 Task: Create a visual catalog of types of handicrafts from Istanbul, Turkey using Canva. Include relevant images and organize them in a table of contents format.
Action: Mouse moved to (118, 7)
Screenshot: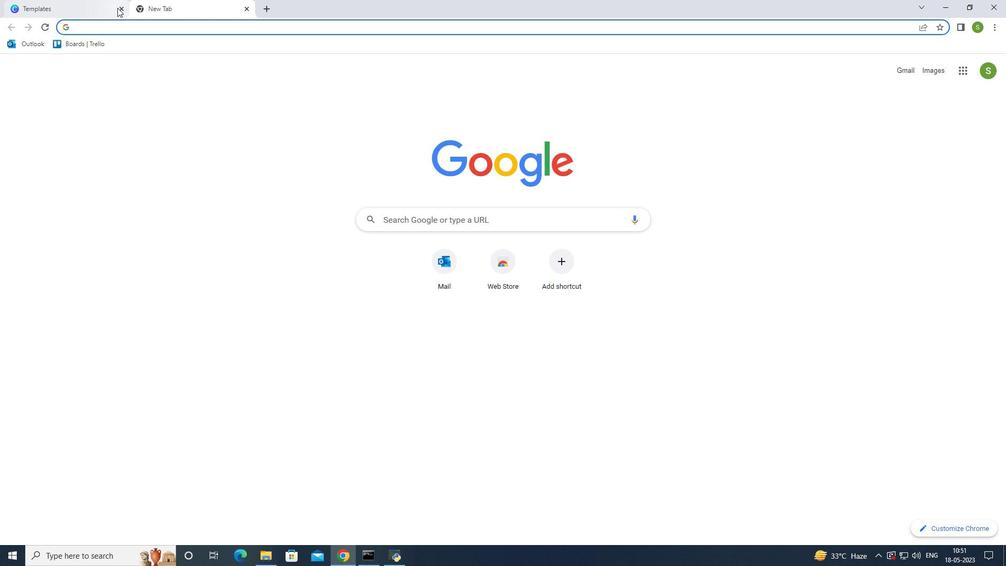 
Action: Mouse pressed left at (118, 7)
Screenshot: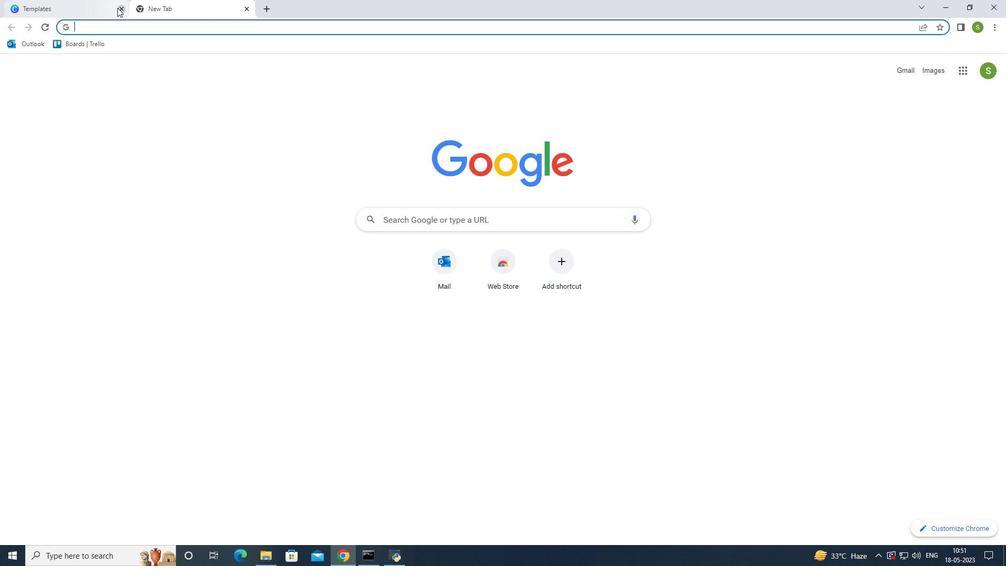 
Action: Mouse moved to (110, 26)
Screenshot: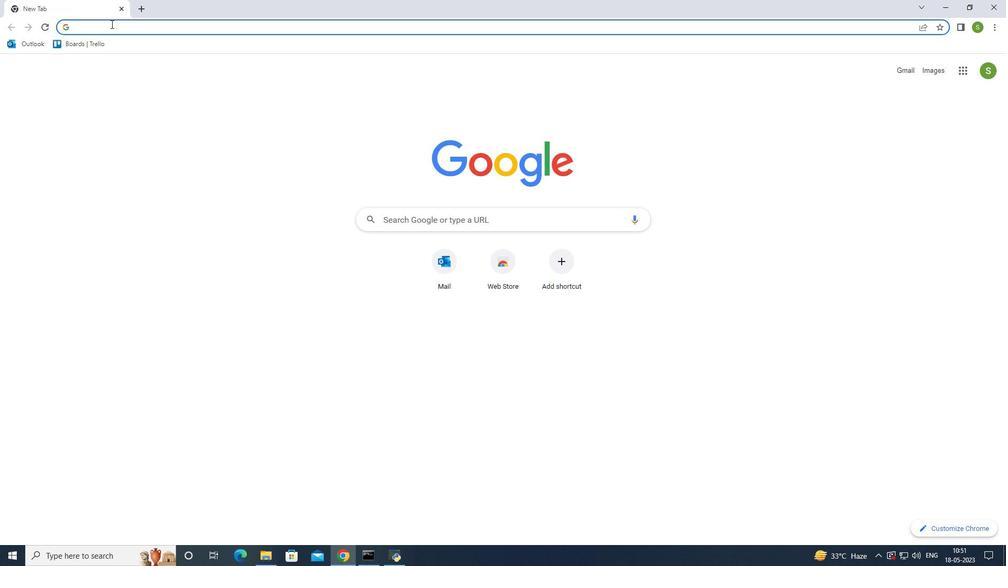 
Action: Mouse pressed left at (110, 26)
Screenshot: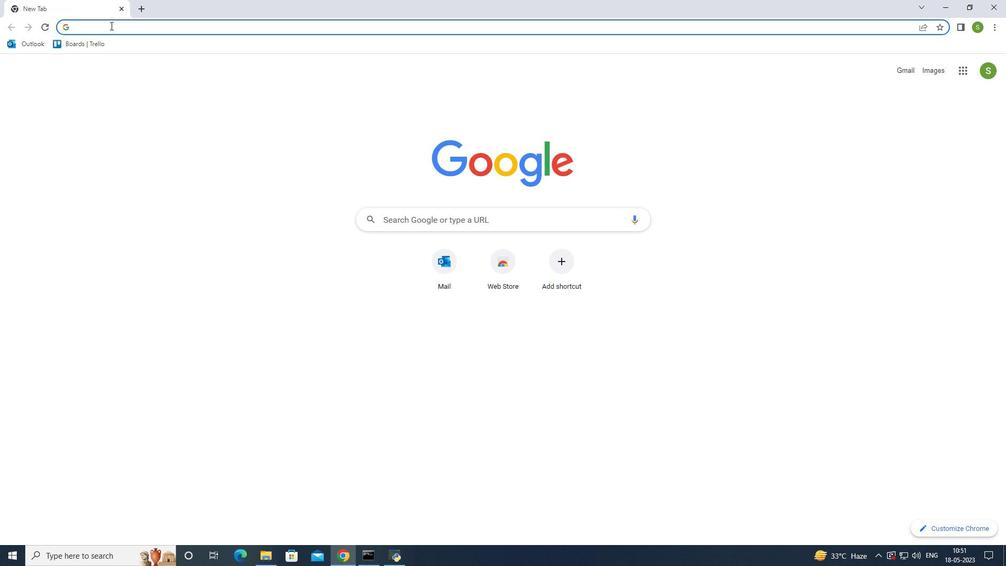 
Action: Mouse moved to (171, 0)
Screenshot: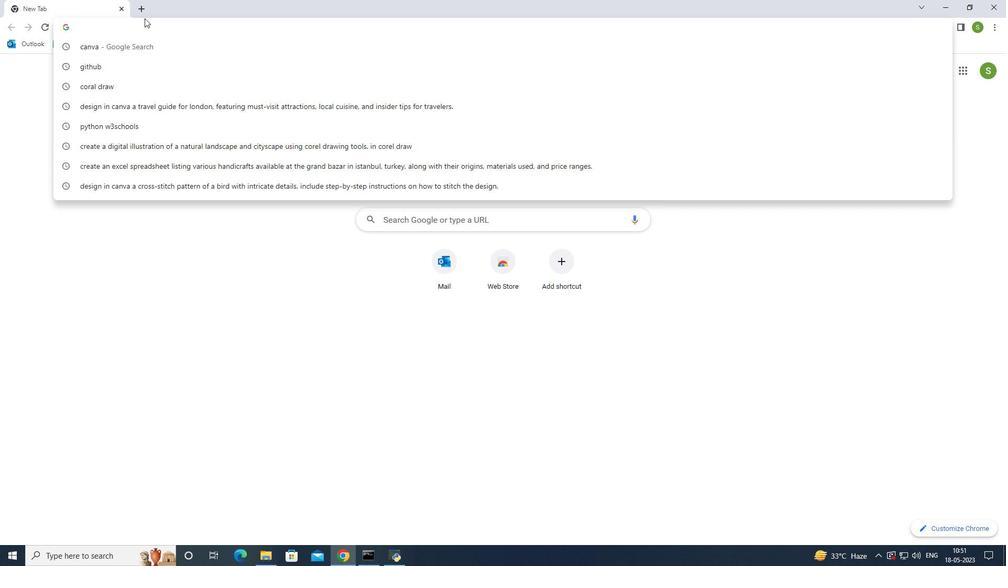 
Action: Key pressed canva<Key.enter>
Screenshot: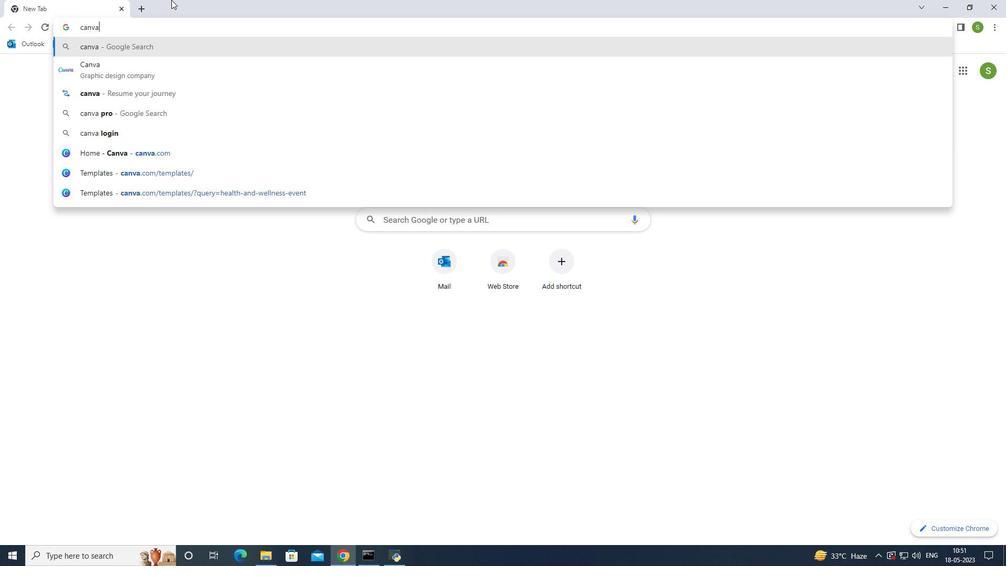 
Action: Mouse moved to (187, 158)
Screenshot: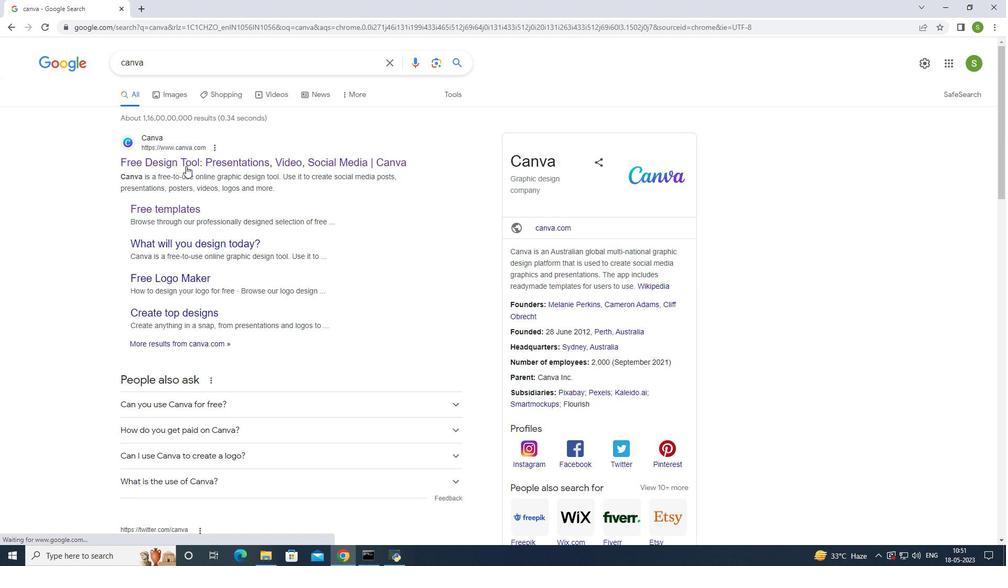 
Action: Mouse pressed left at (187, 158)
Screenshot: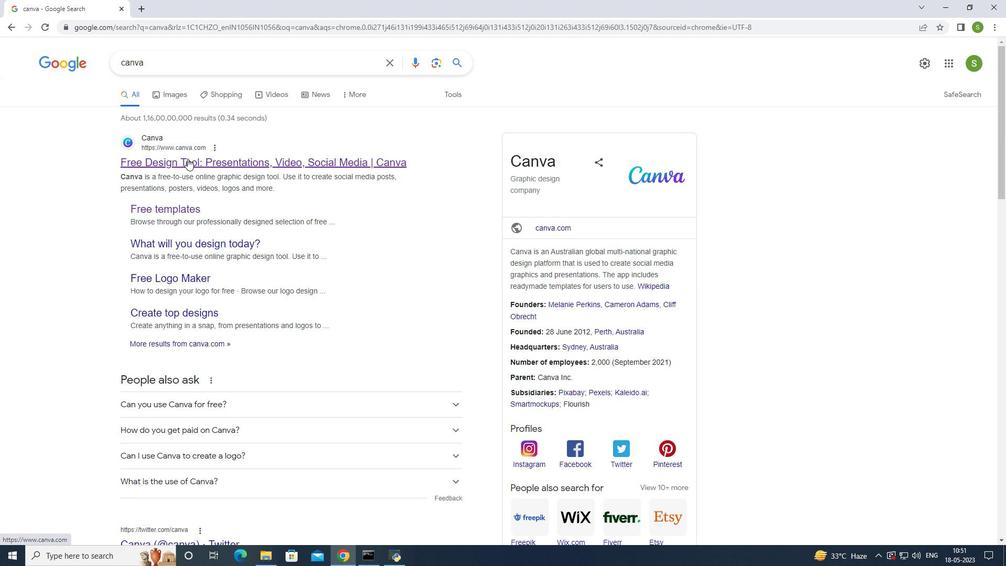 
Action: Mouse moved to (42, 210)
Screenshot: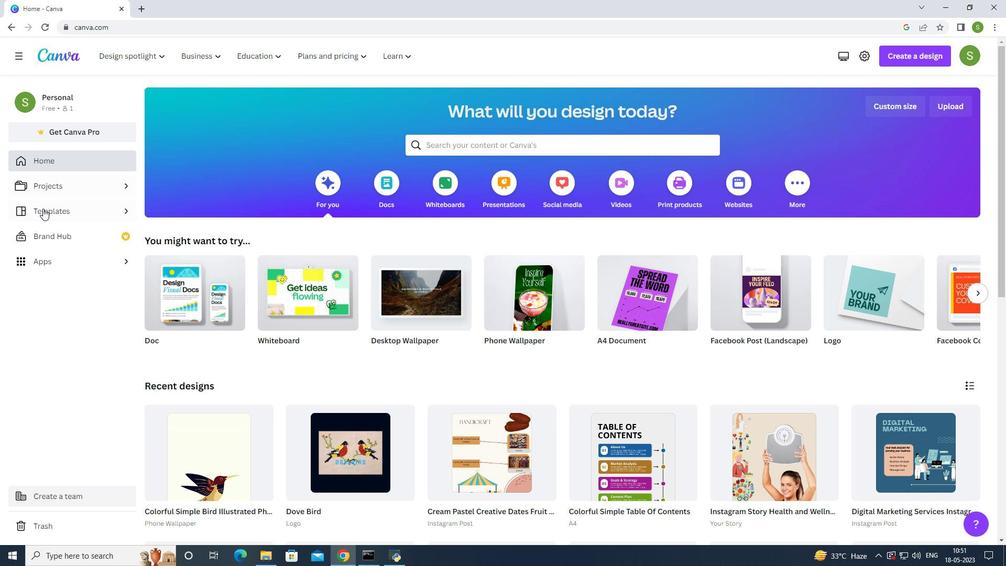 
Action: Mouse pressed left at (42, 210)
Screenshot: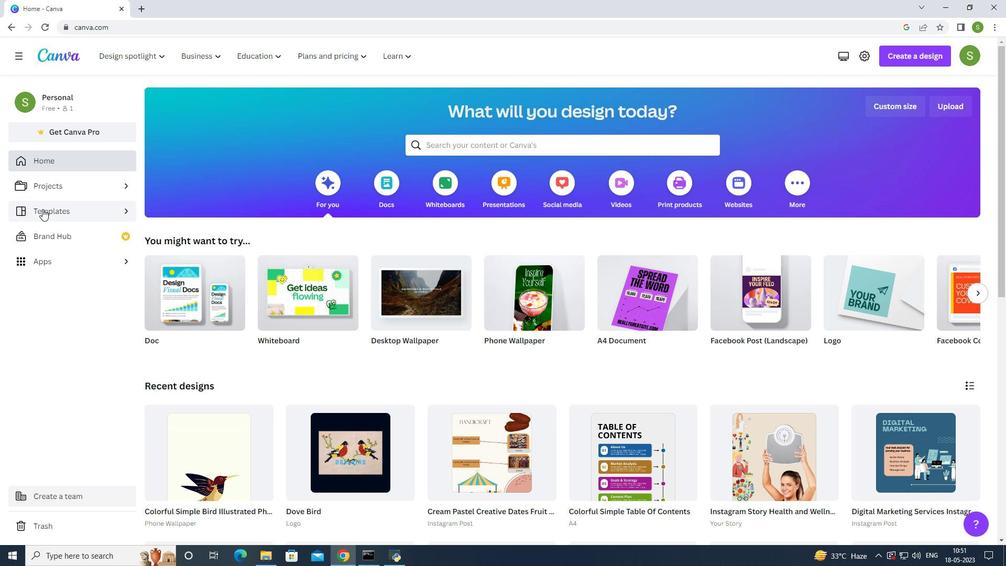 
Action: Mouse moved to (553, 60)
Screenshot: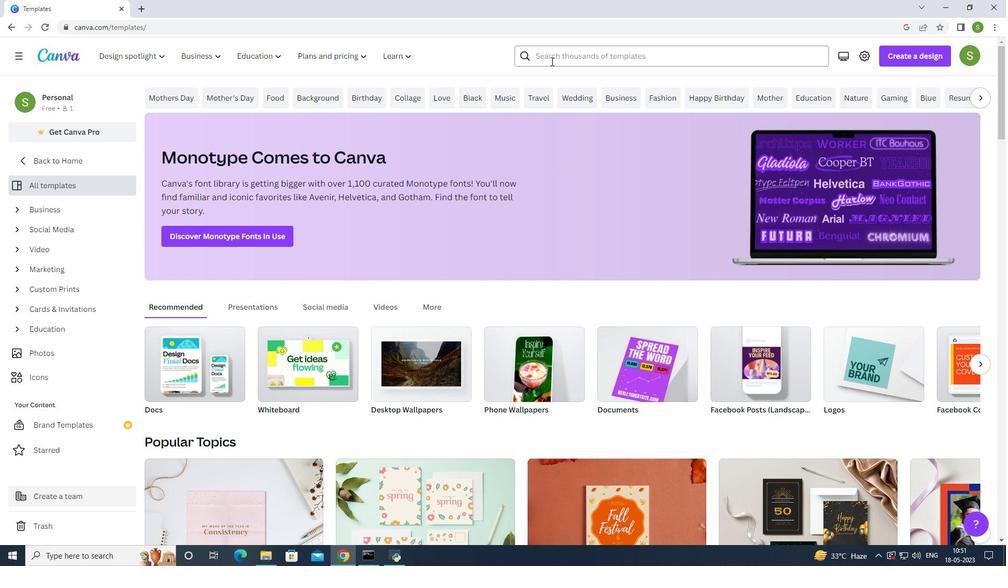 
Action: Mouse pressed left at (553, 60)
Screenshot: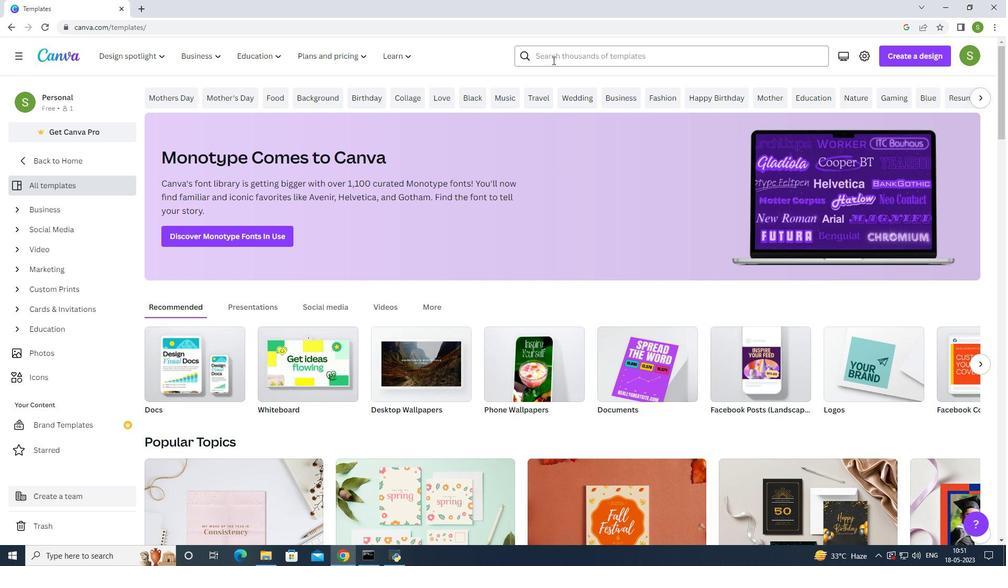 
Action: Mouse moved to (434, 151)
Screenshot: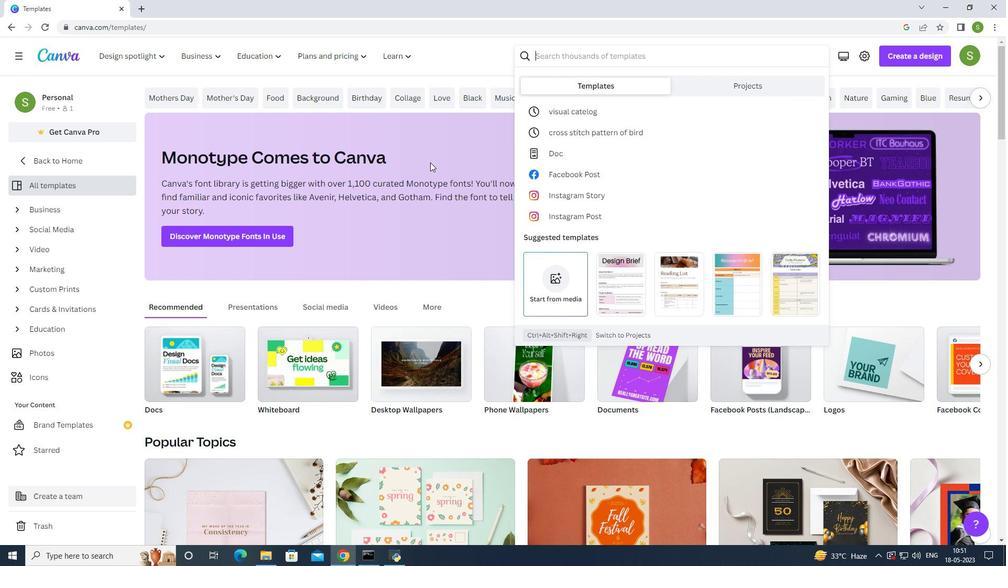 
Action: Key pressed visual<Key.space>catelog<Key.enter>
Screenshot: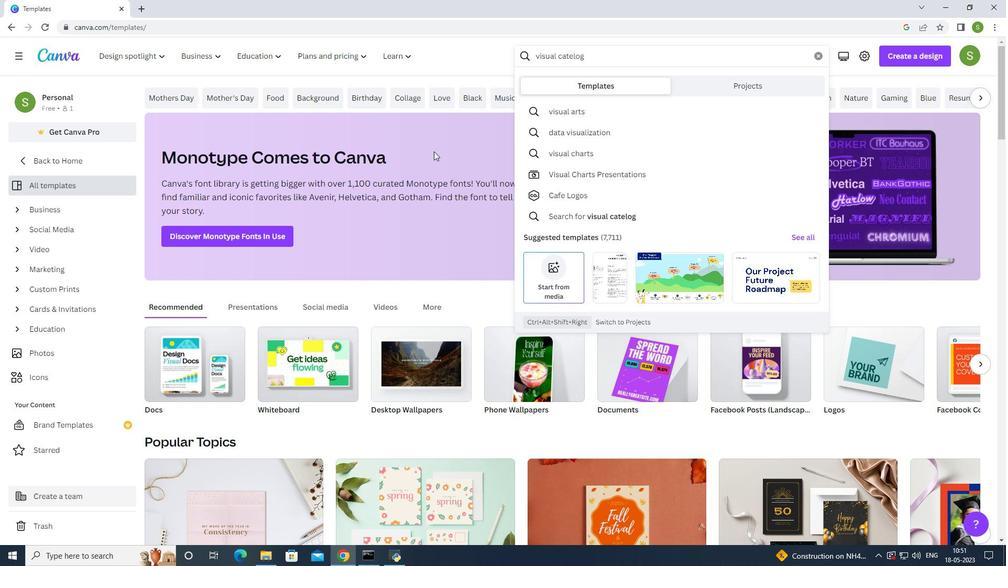
Action: Mouse moved to (470, 250)
Screenshot: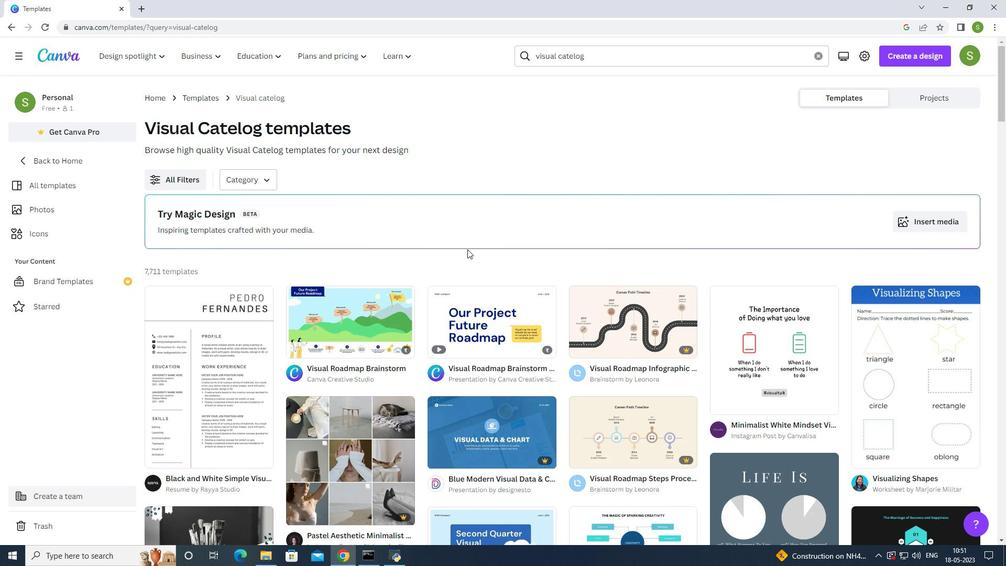 
Action: Mouse scrolled (470, 249) with delta (0, 0)
Screenshot: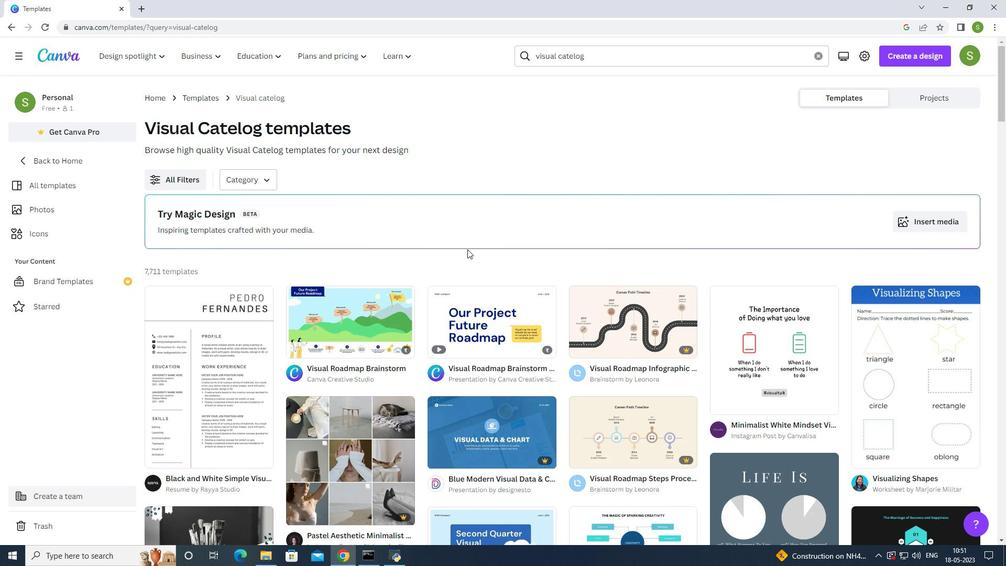 
Action: Mouse moved to (471, 250)
Screenshot: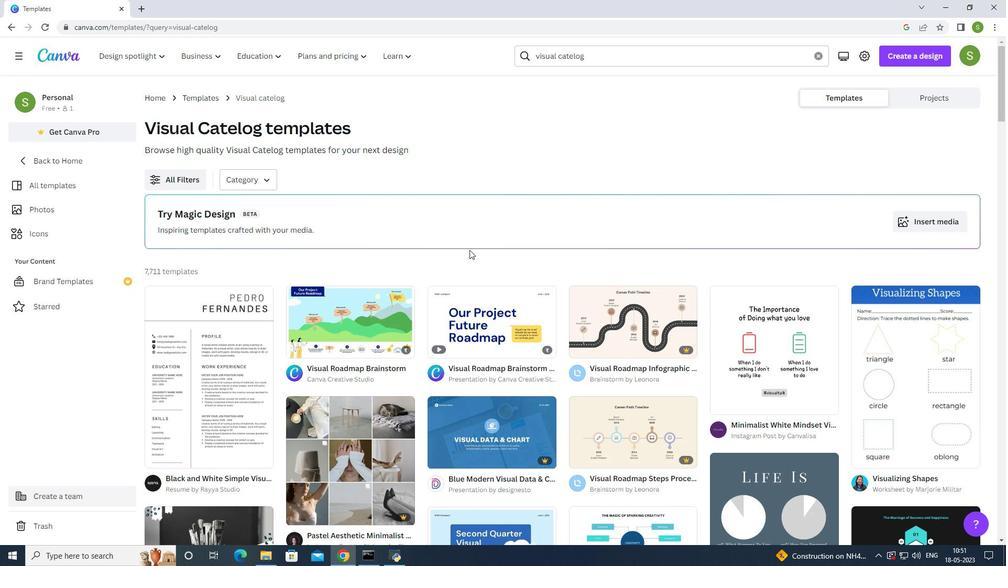 
Action: Mouse scrolled (471, 249) with delta (0, 0)
Screenshot: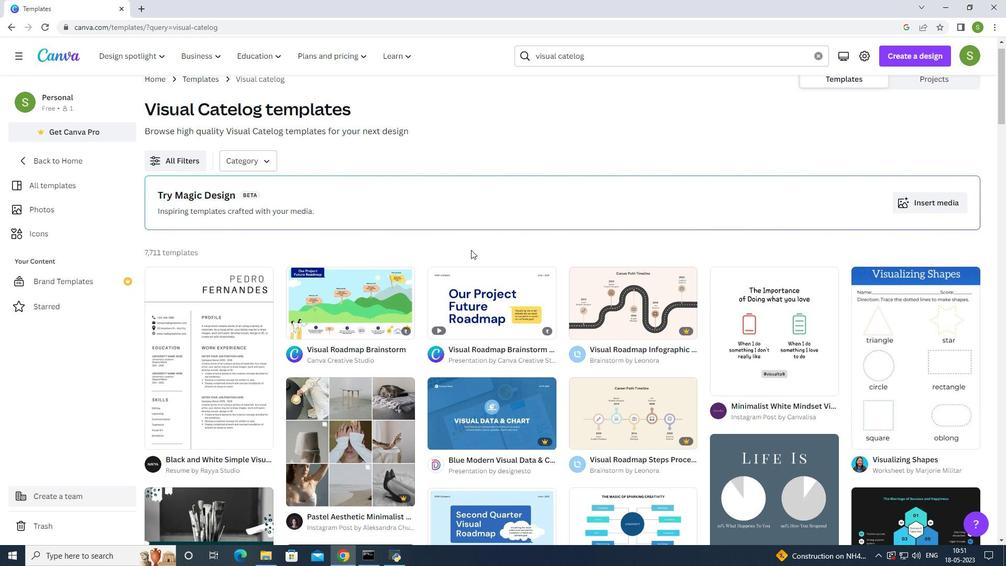 
Action: Mouse moved to (472, 249)
Screenshot: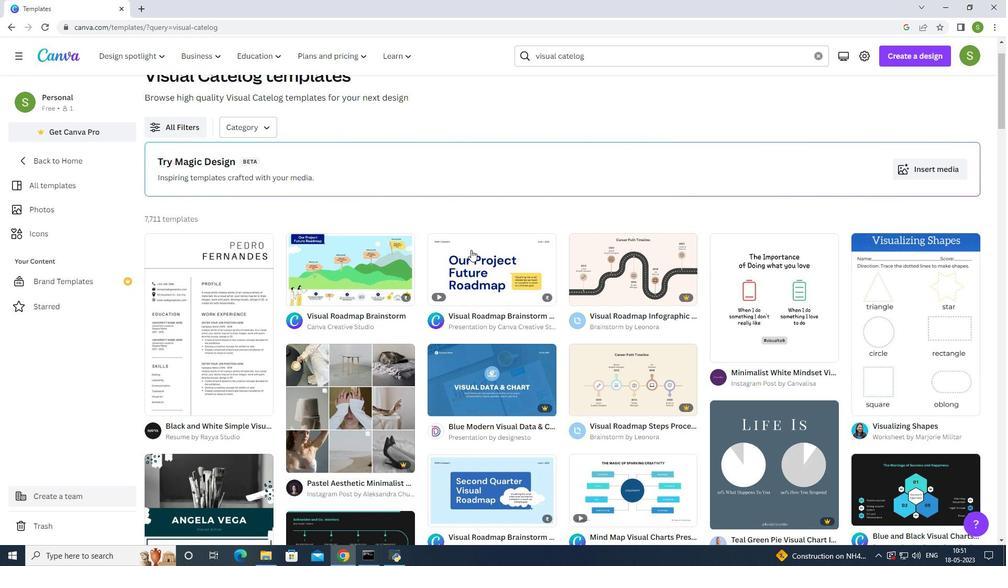 
Action: Mouse scrolled (472, 249) with delta (0, 0)
Screenshot: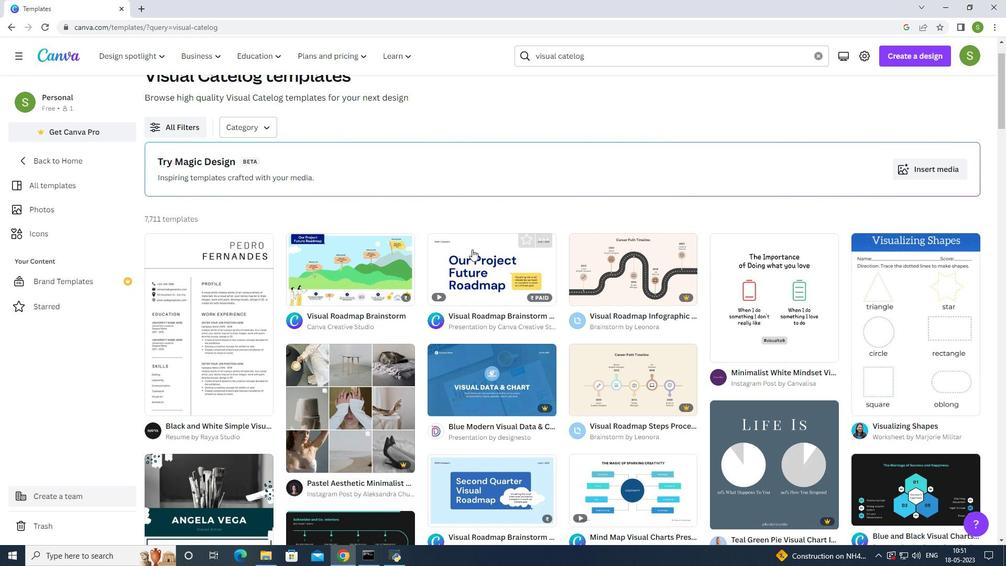 
Action: Mouse scrolled (472, 249) with delta (0, 0)
Screenshot: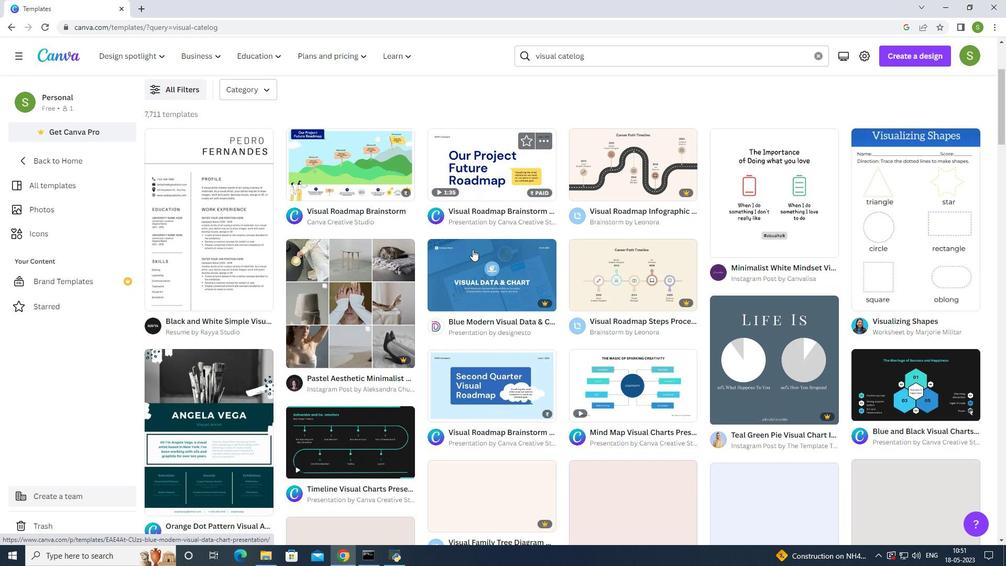 
Action: Mouse moved to (922, 336)
Screenshot: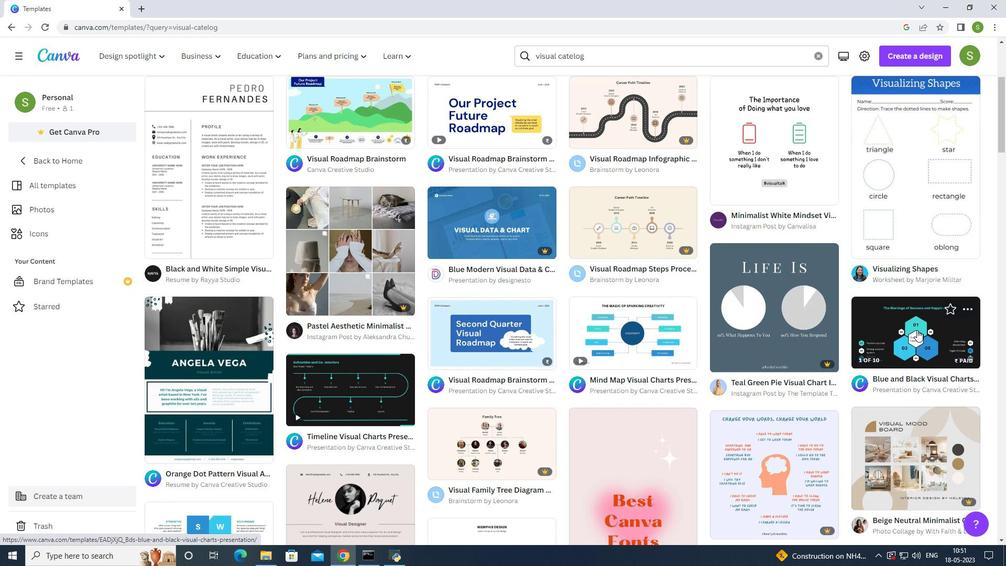 
Action: Mouse pressed left at (922, 336)
Screenshot: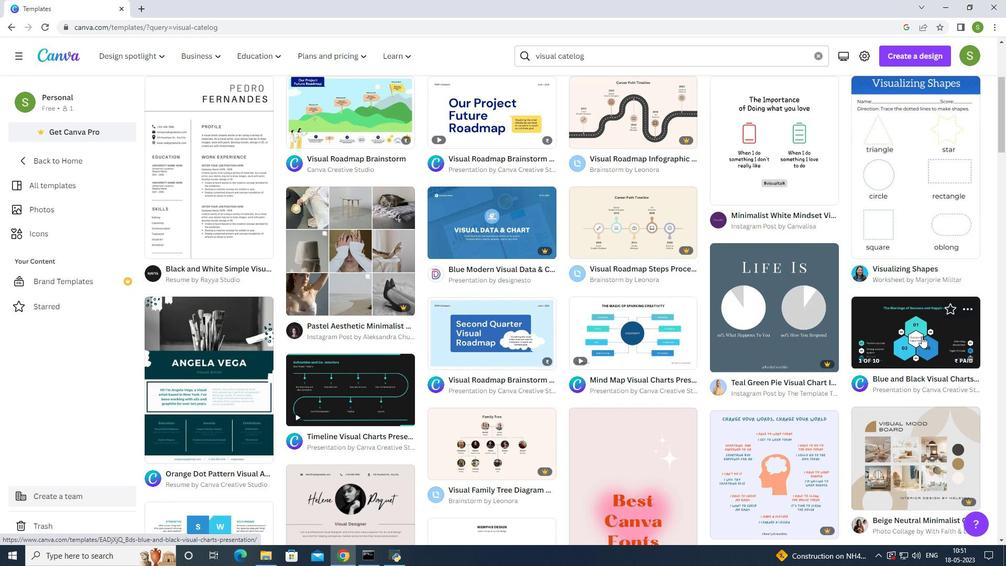 
Action: Mouse moved to (712, 134)
Screenshot: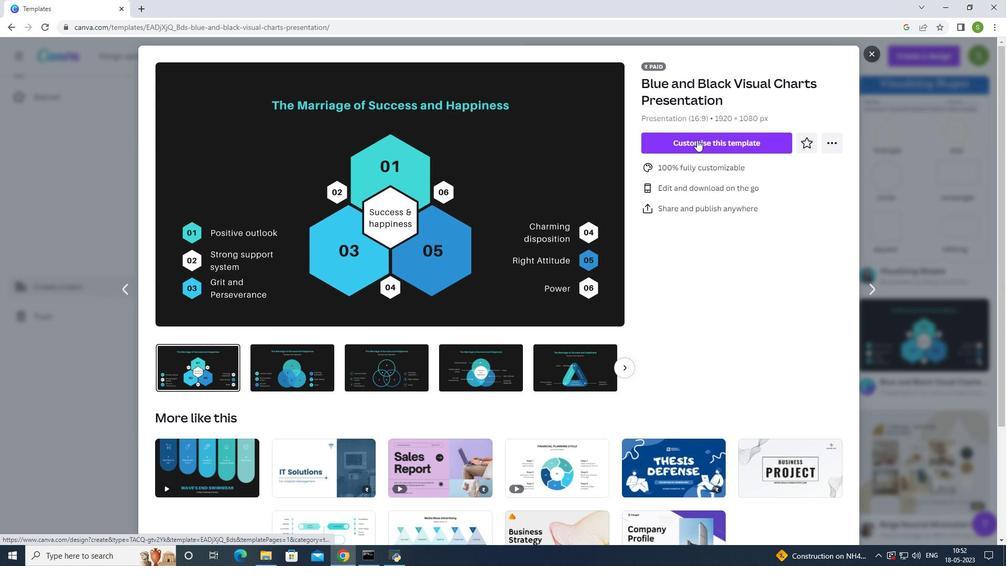 
Action: Mouse pressed left at (712, 134)
Screenshot: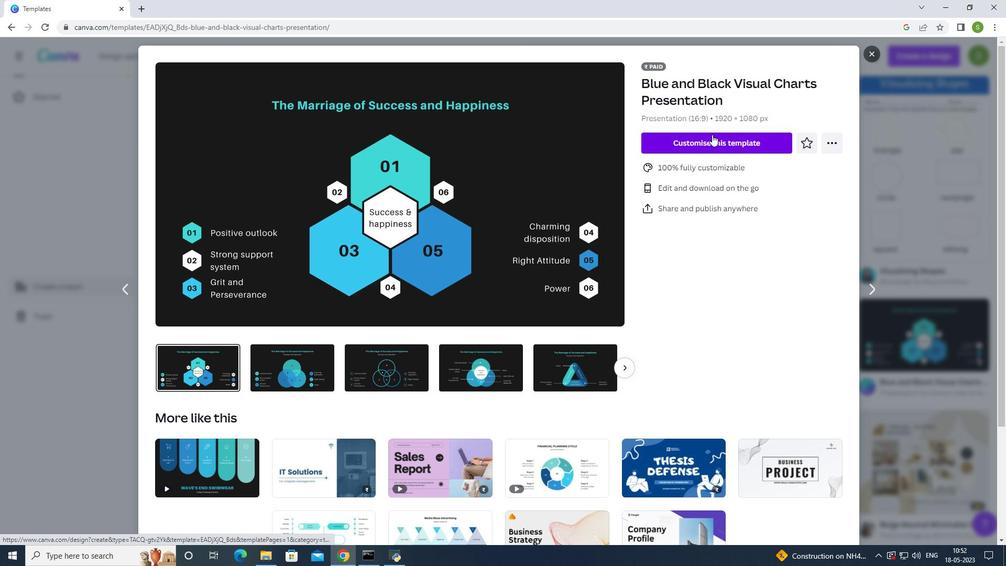 
Action: Mouse moved to (16, 53)
Screenshot: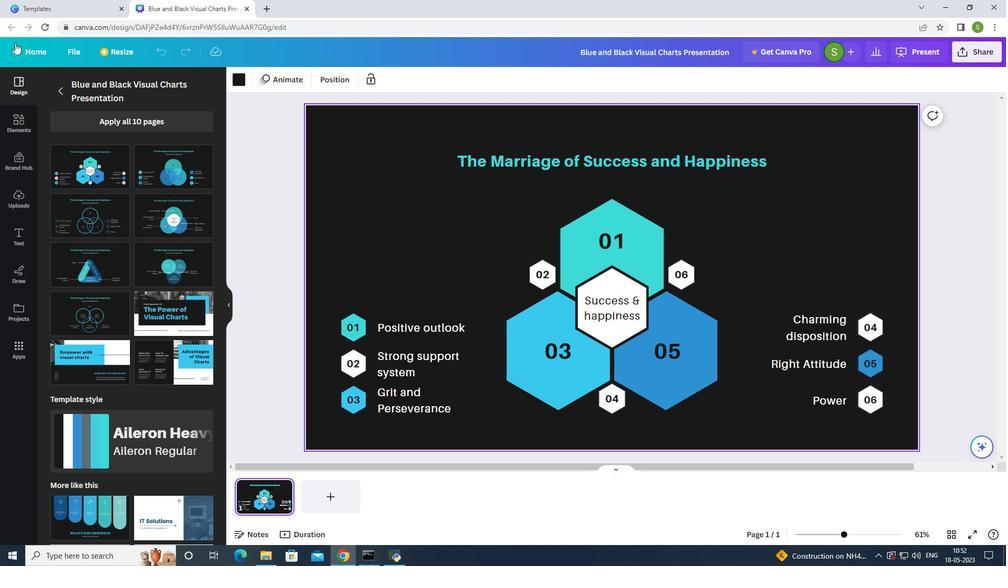 
Action: Mouse pressed left at (16, 53)
Screenshot: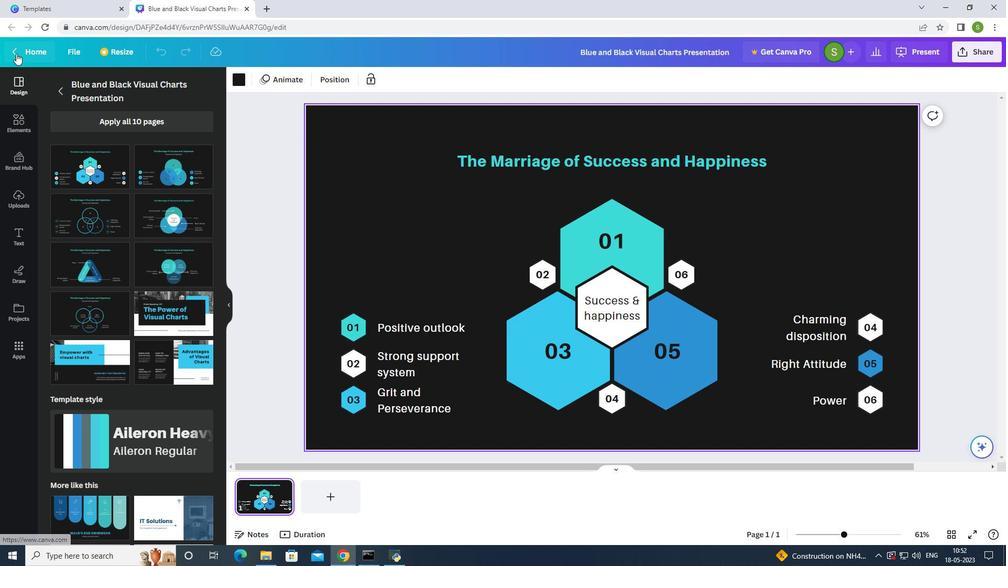 
Action: Mouse moved to (572, 232)
Screenshot: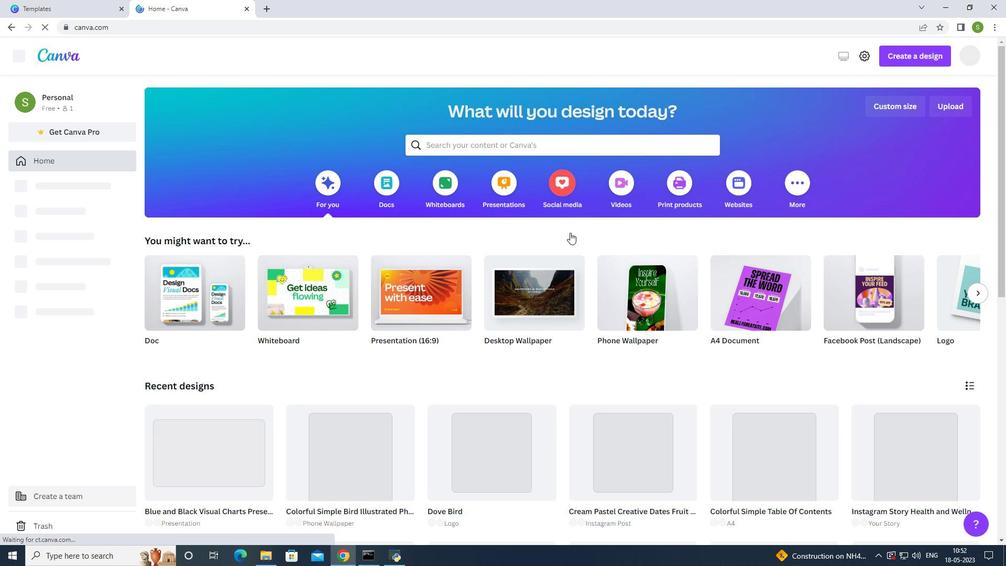 
Action: Mouse scrolled (572, 232) with delta (0, 0)
Screenshot: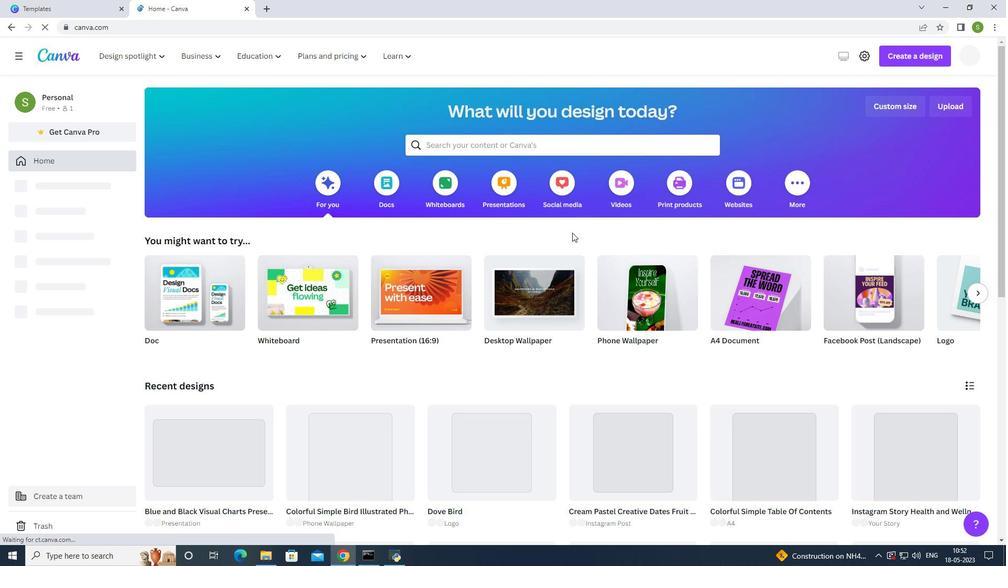 
Action: Mouse moved to (675, 253)
Screenshot: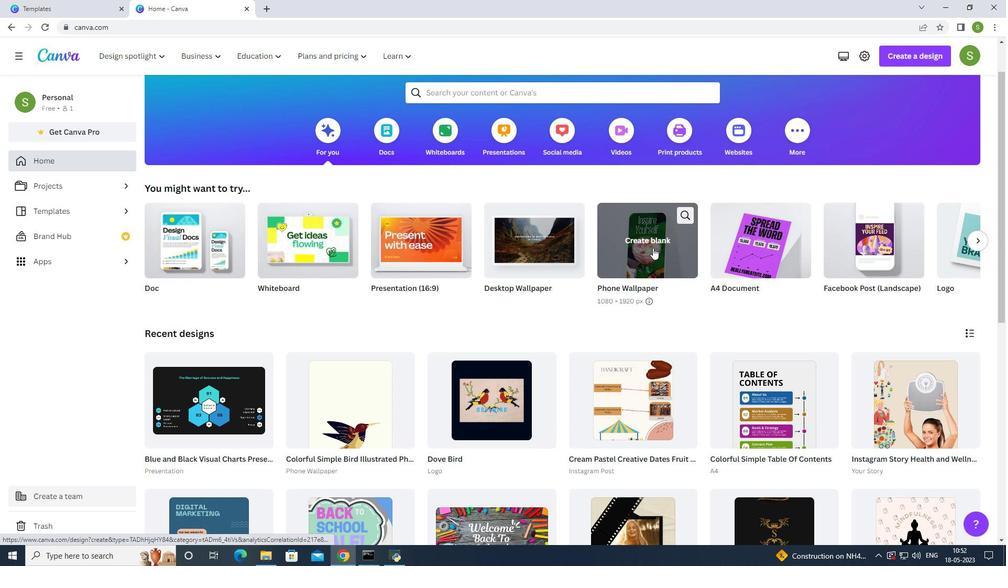 
Action: Mouse scrolled (675, 252) with delta (0, 0)
Screenshot: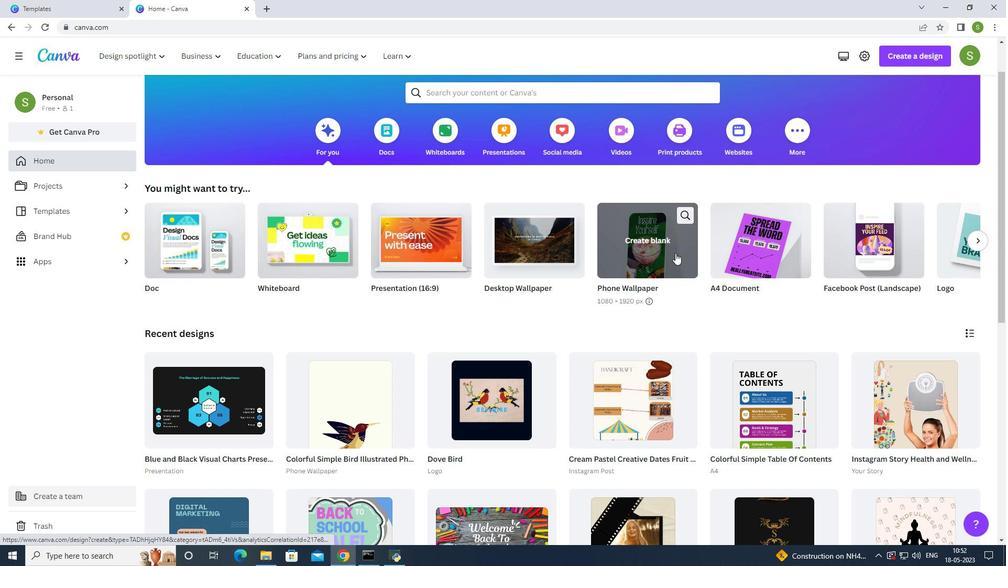 
Action: Mouse scrolled (675, 252) with delta (0, 0)
Screenshot: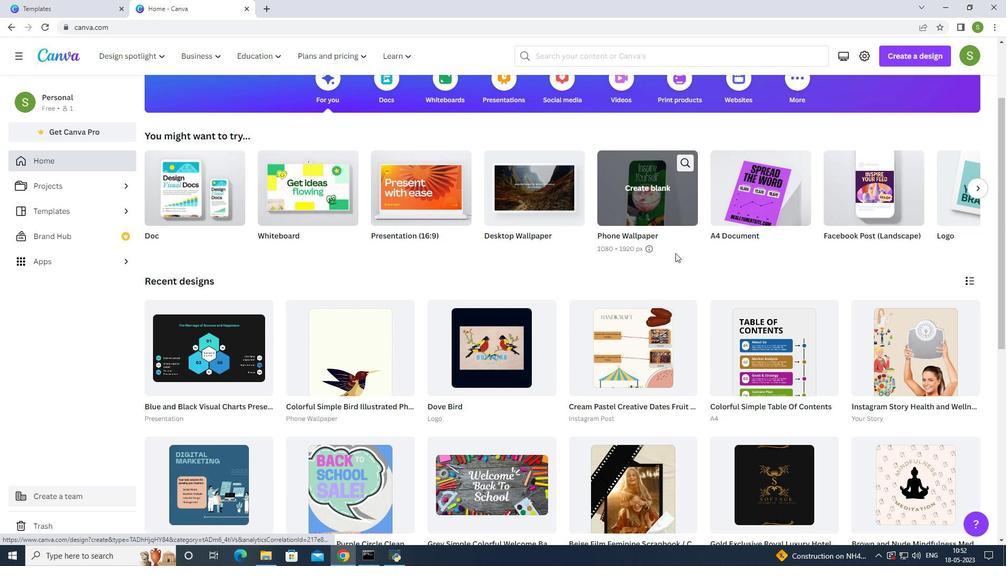
Action: Mouse scrolled (675, 252) with delta (0, 0)
Screenshot: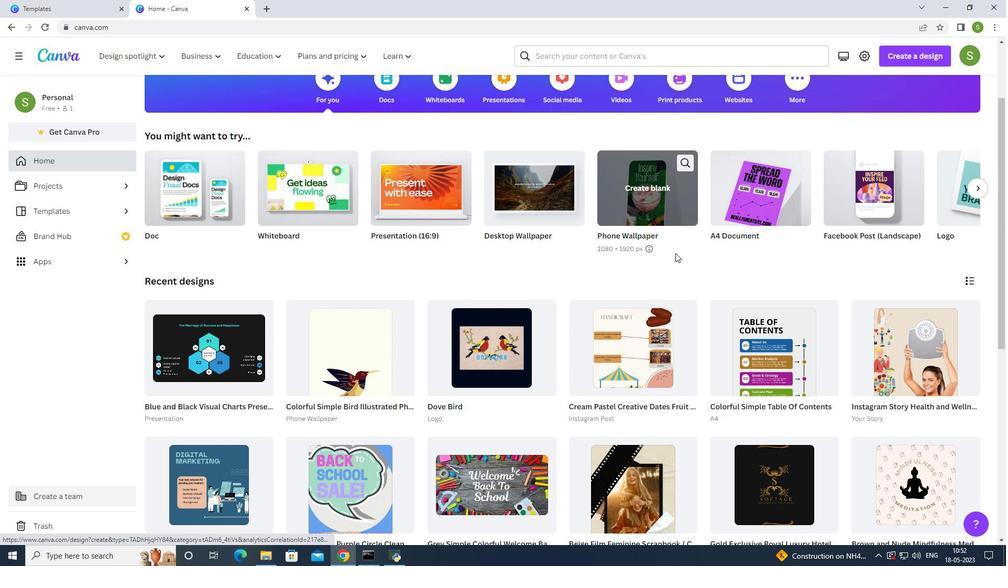 
Action: Mouse moved to (678, 251)
Screenshot: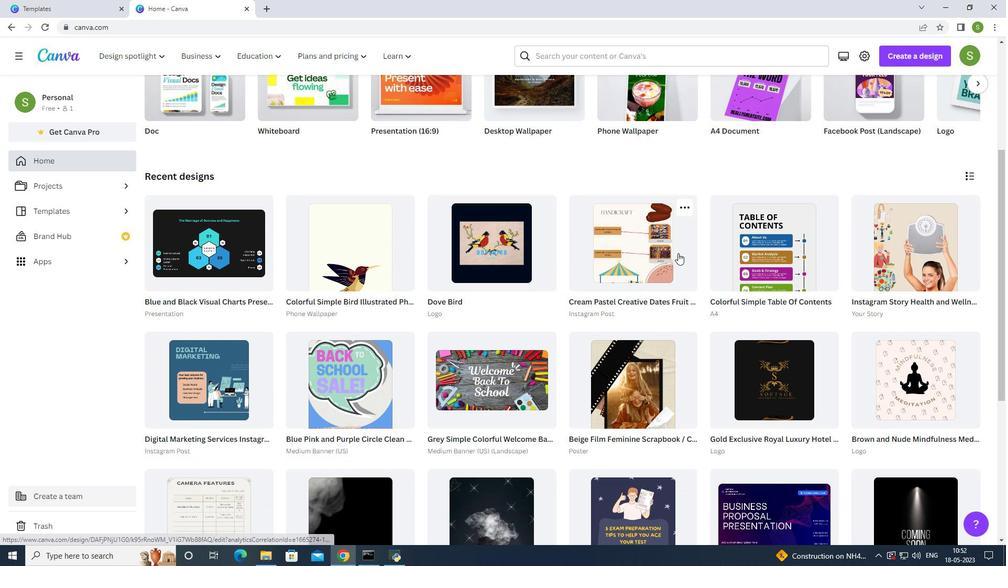 
Action: Mouse scrolled (678, 251) with delta (0, 0)
Screenshot: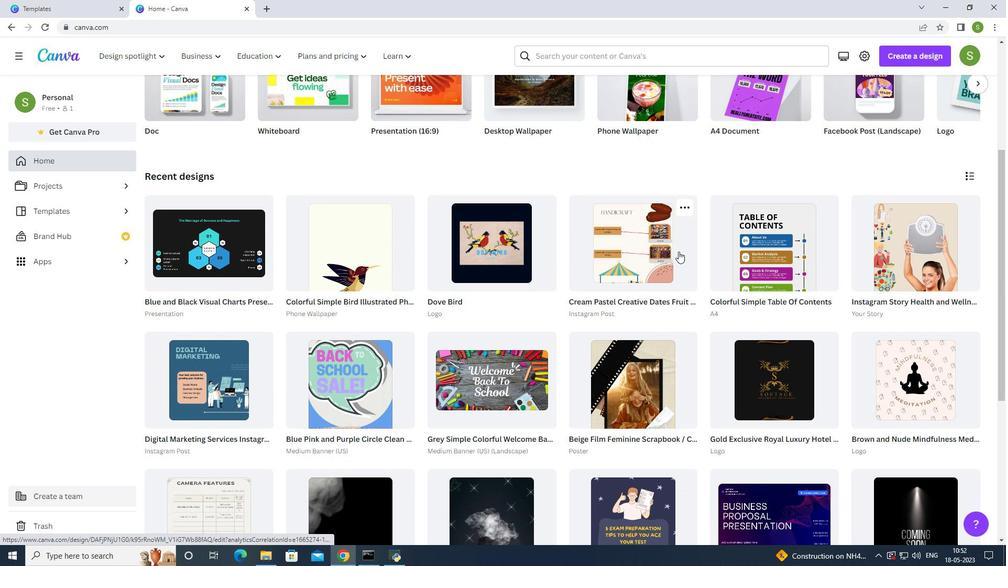 
Action: Mouse moved to (773, 205)
Screenshot: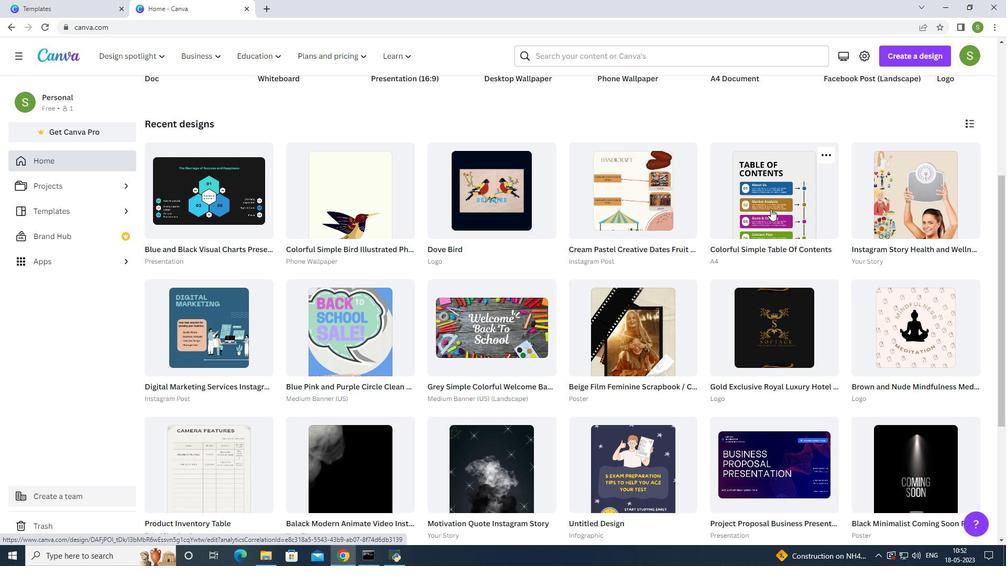 
Action: Mouse pressed left at (773, 205)
Screenshot: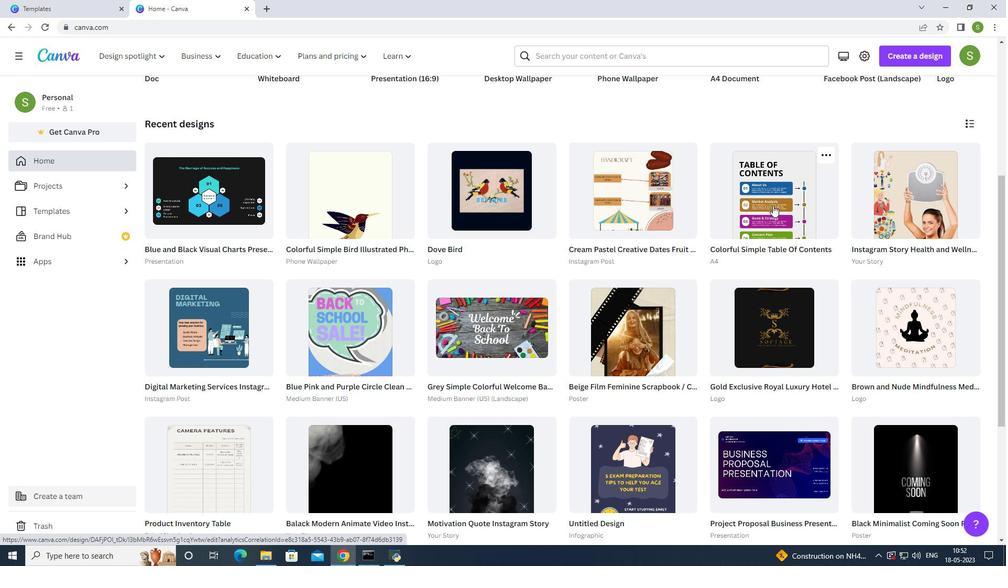 
Action: Mouse moved to (689, 225)
Screenshot: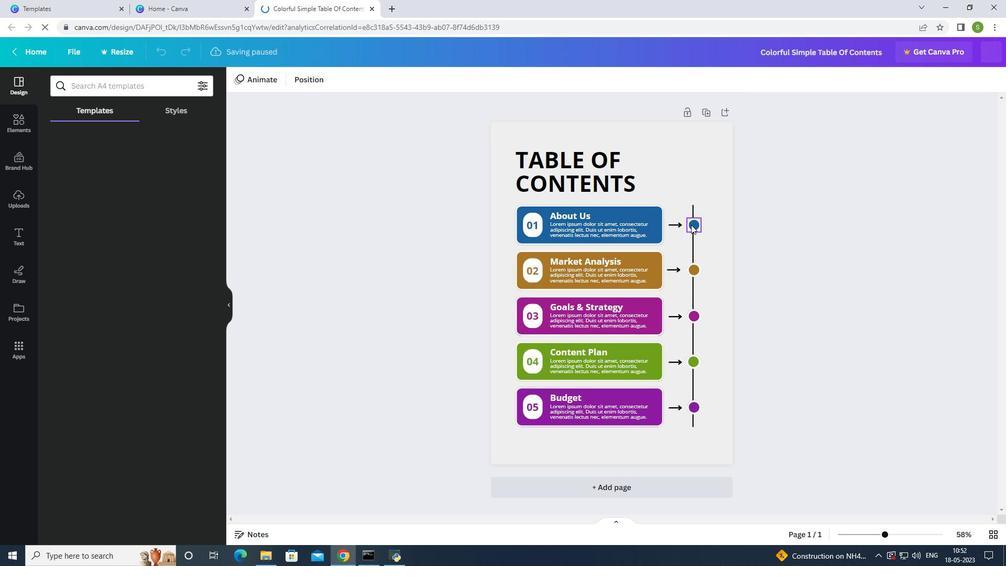 
Action: Mouse pressed left at (689, 225)
Screenshot: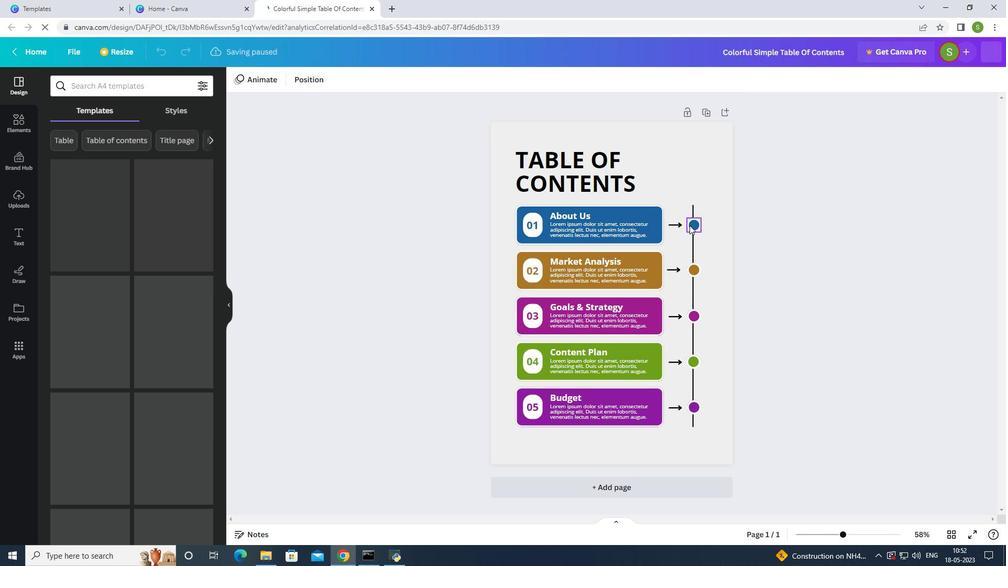 
Action: Mouse moved to (553, 171)
Screenshot: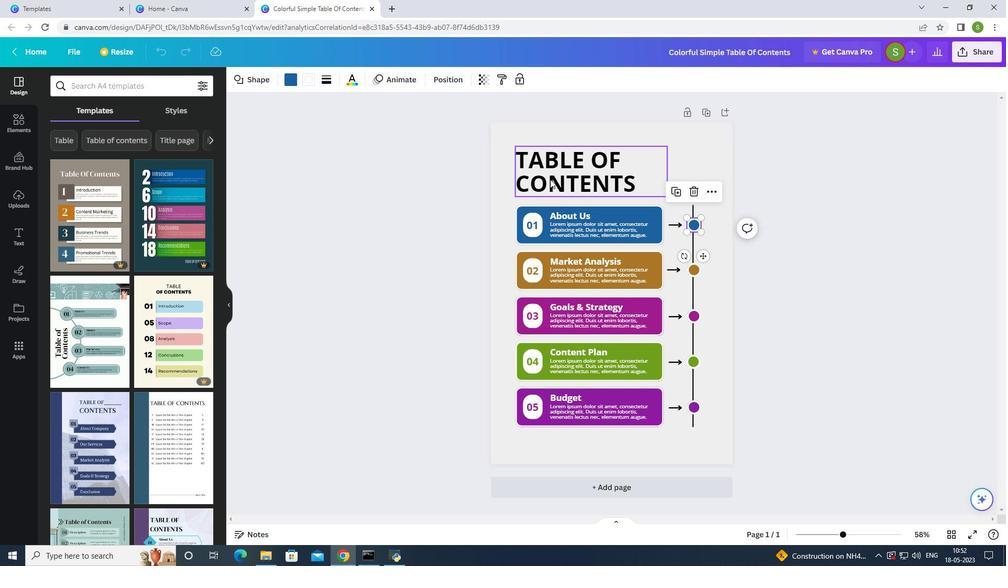 
Action: Mouse pressed left at (553, 171)
Screenshot: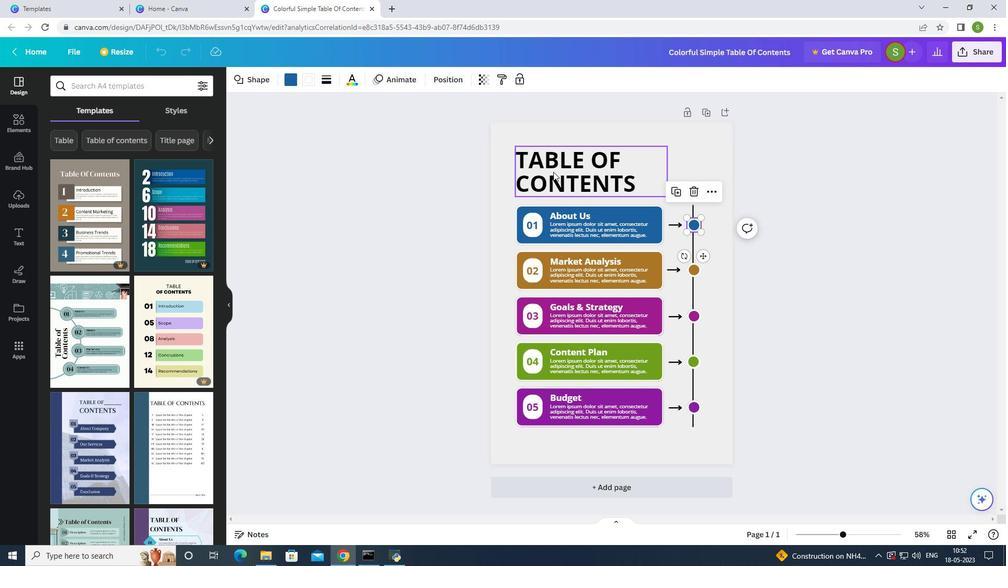 
Action: Mouse moved to (637, 185)
Screenshot: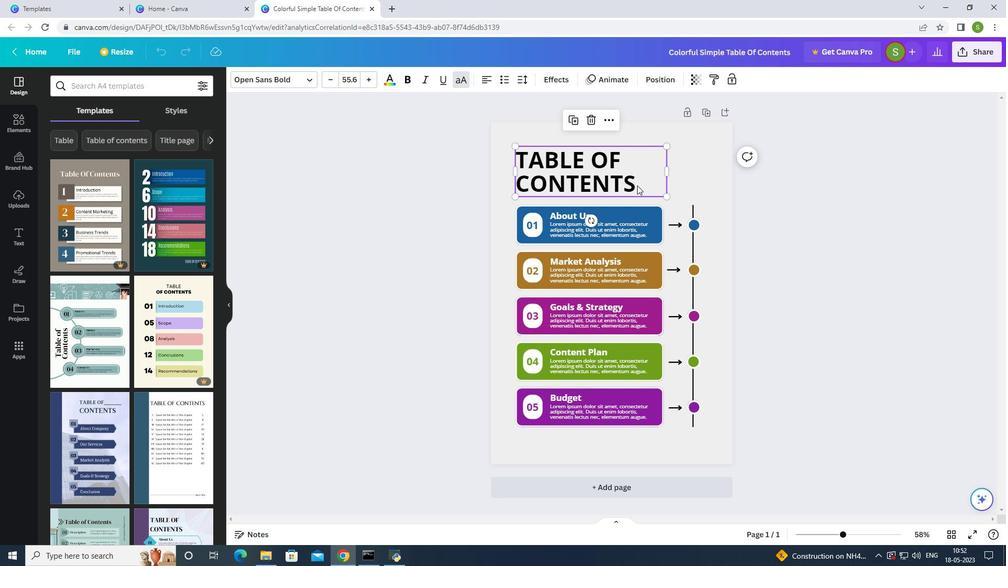 
Action: Mouse pressed left at (637, 185)
Screenshot: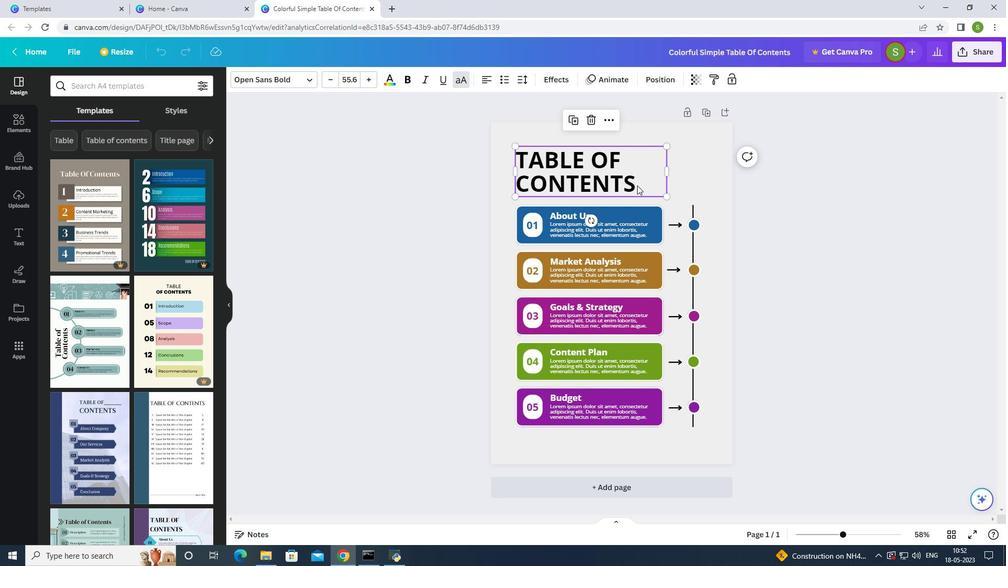 
Action: Mouse moved to (708, 146)
Screenshot: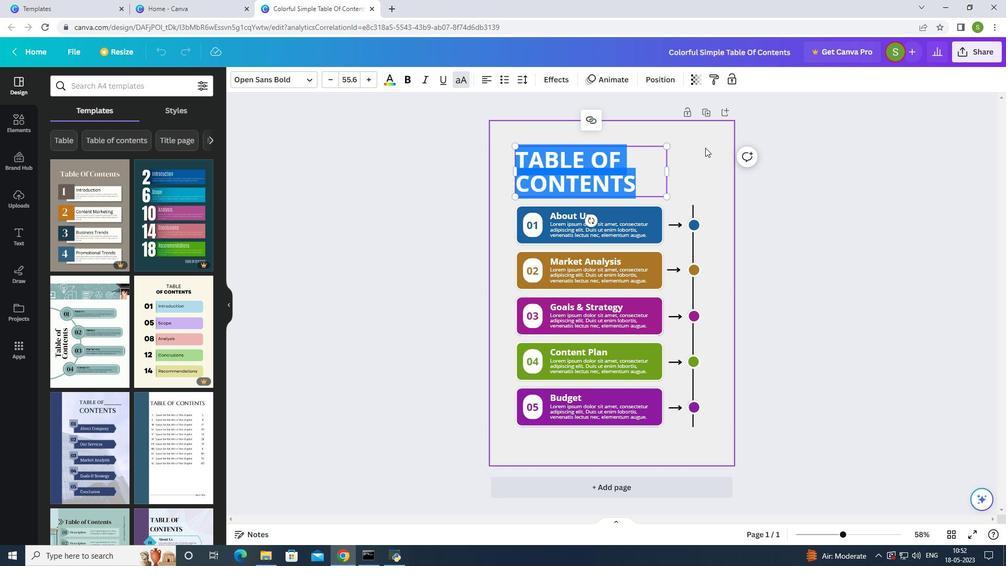 
Action: Key pressed <Key.caps_lock>TY
Screenshot: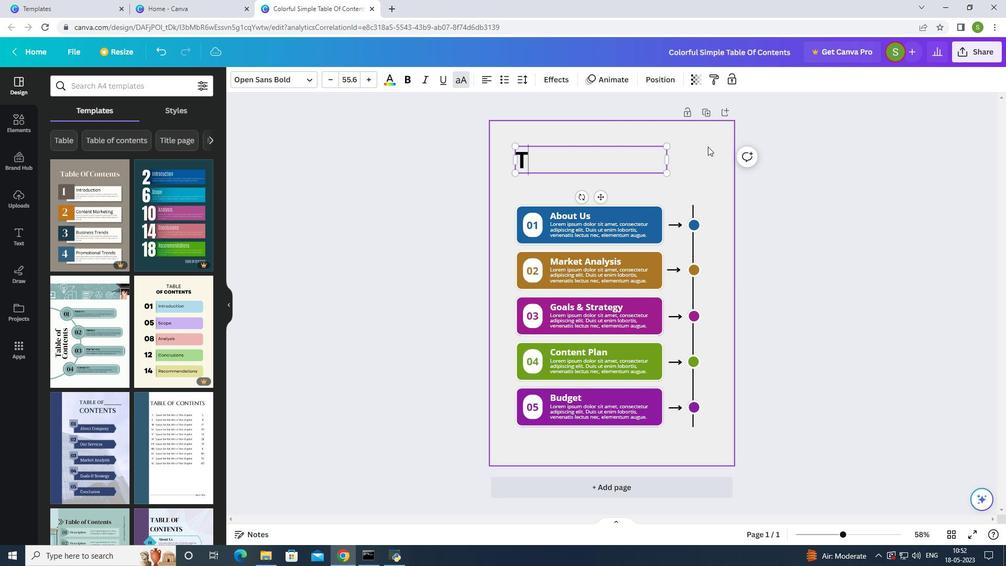 
Action: Mouse moved to (745, 130)
Screenshot: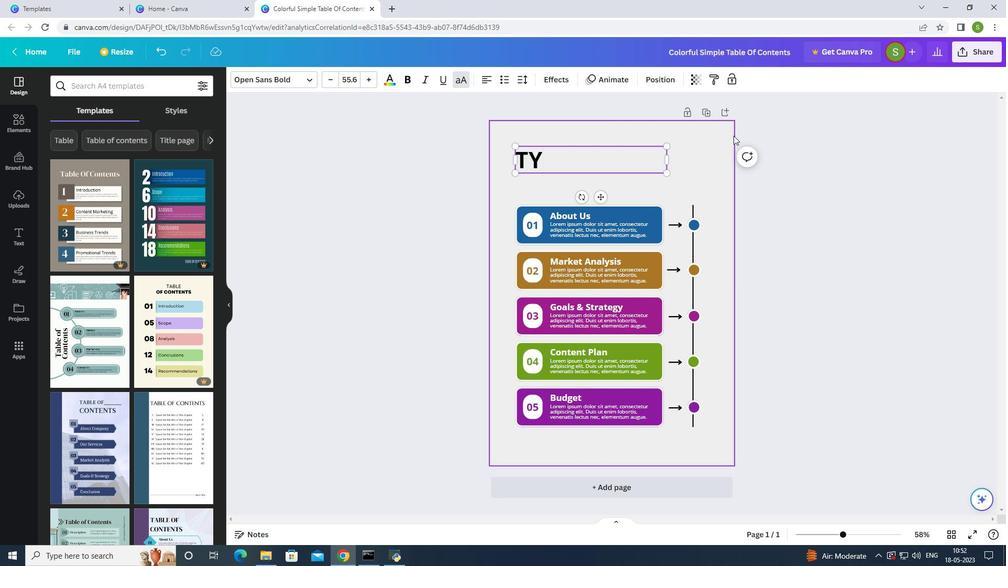 
Action: Key pressed P
Screenshot: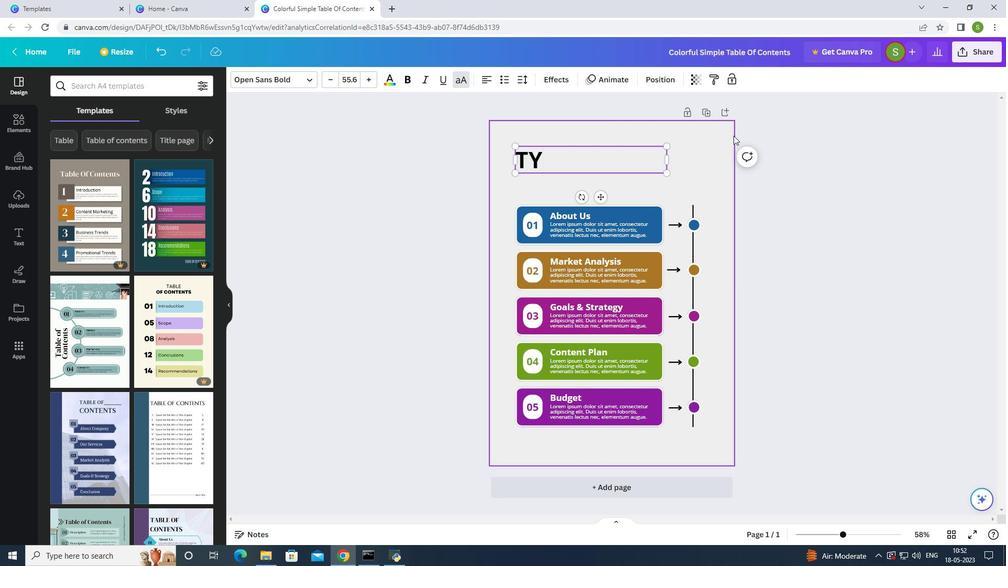 
Action: Mouse moved to (757, 124)
Screenshot: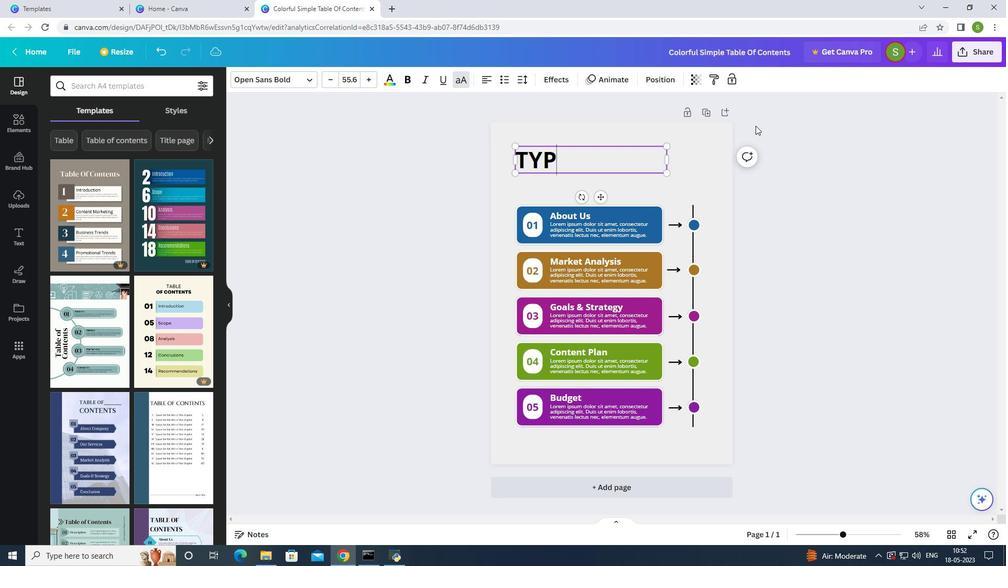 
Action: Key pressed ES<Key.space>
Screenshot: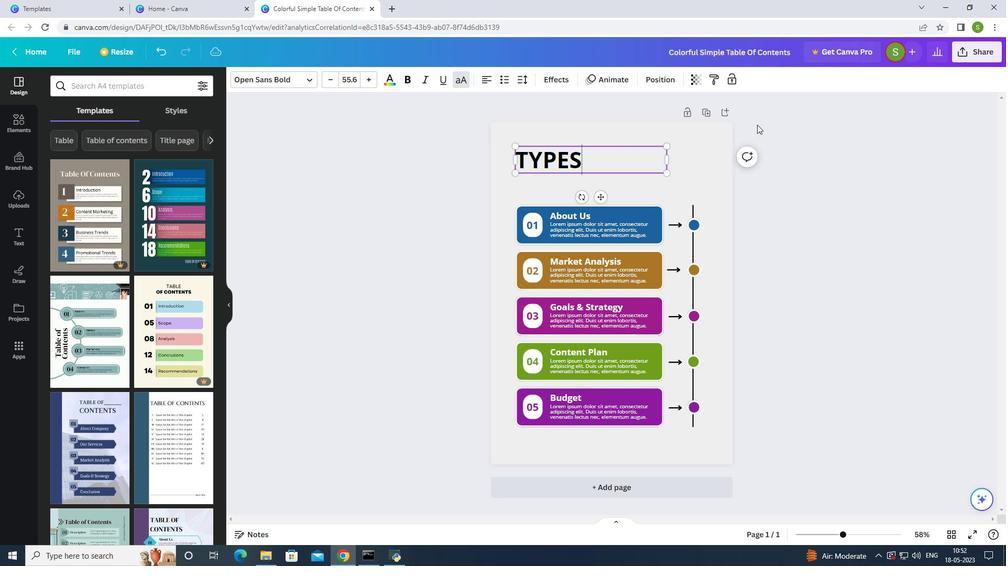 
Action: Mouse moved to (761, 122)
Screenshot: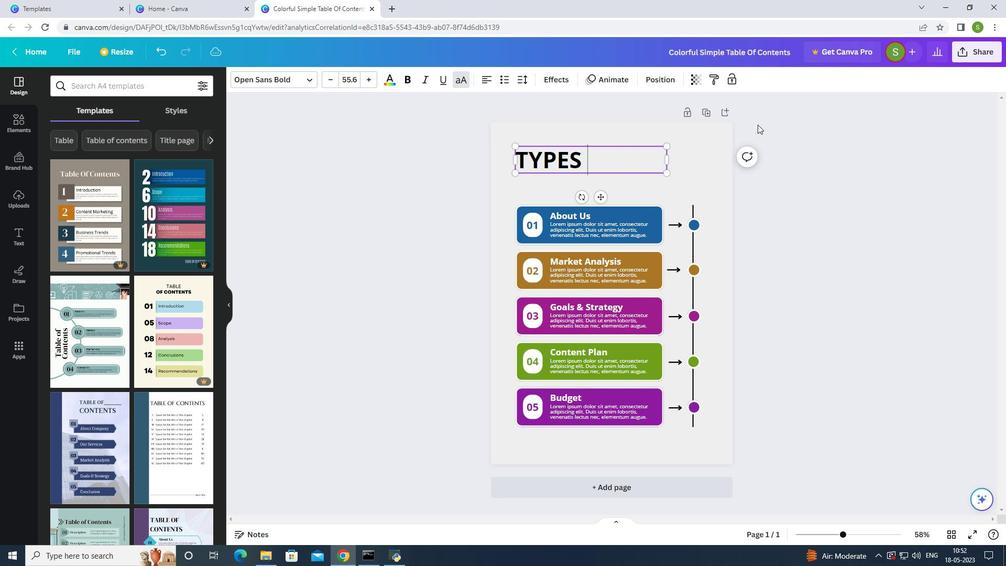 
Action: Key pressed OF<Key.space>HANDICRAFT
Screenshot: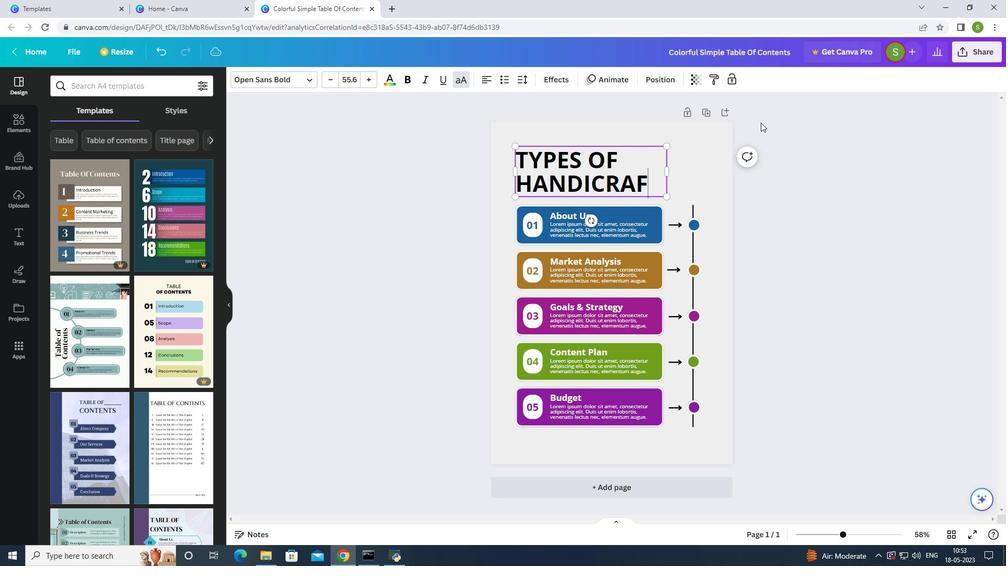 
Action: Mouse moved to (694, 179)
Screenshot: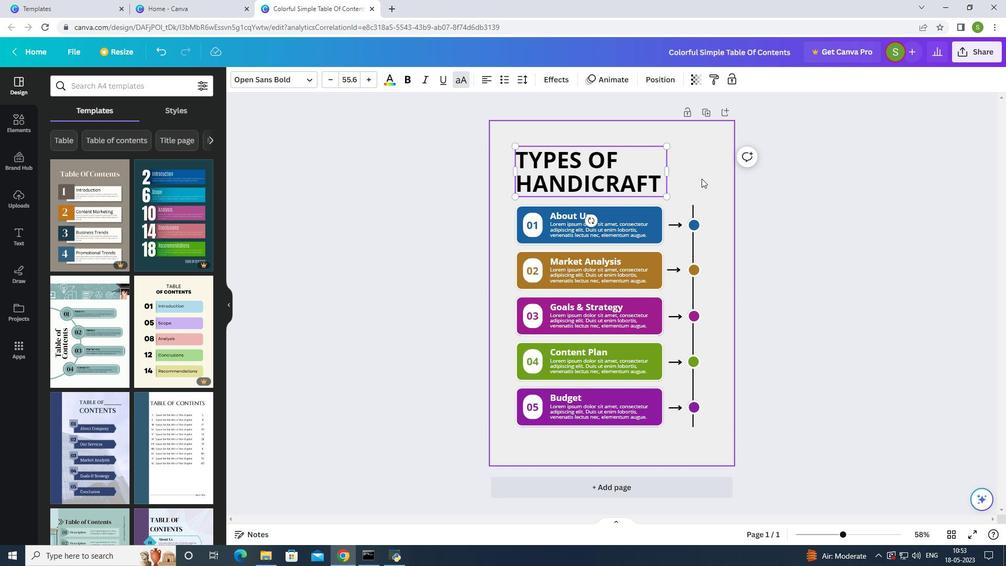
Action: Mouse pressed left at (694, 179)
Screenshot: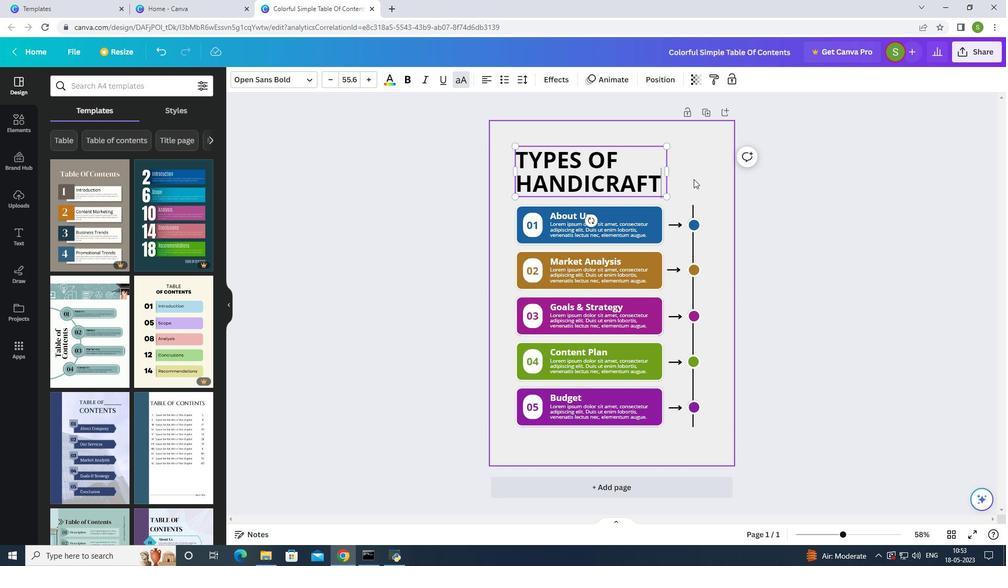 
Action: Mouse moved to (575, 215)
Screenshot: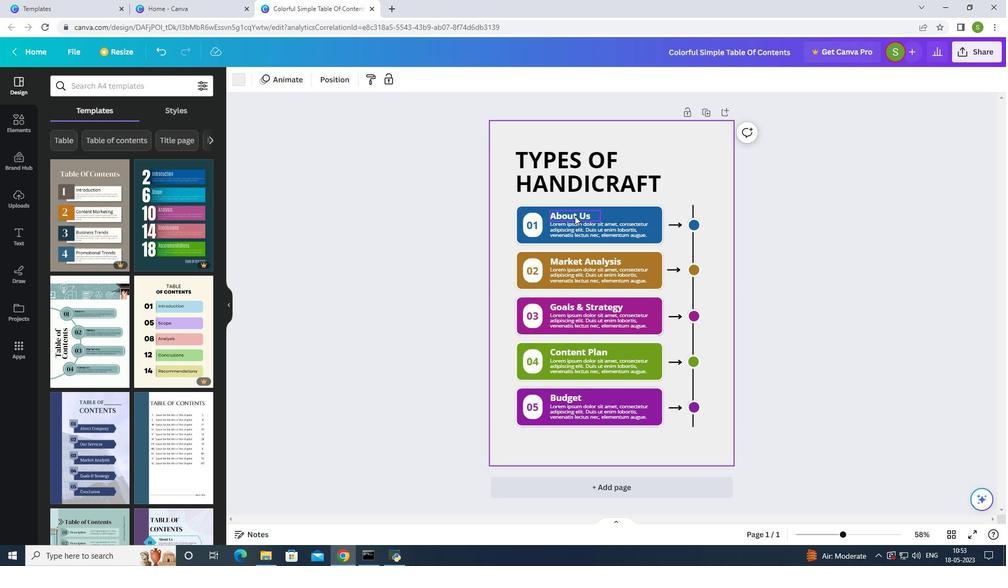 
Action: Mouse pressed left at (575, 215)
Screenshot: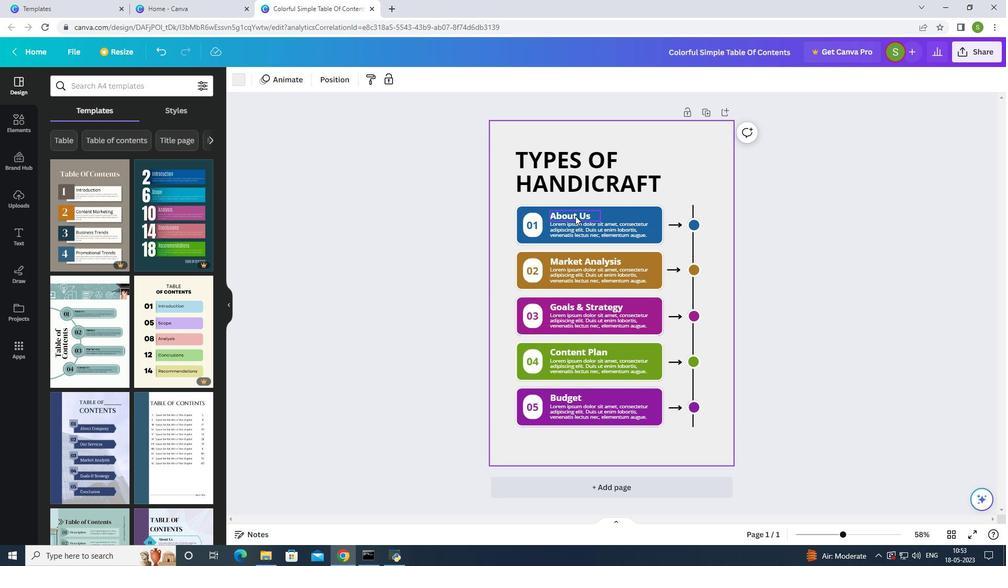 
Action: Mouse moved to (590, 214)
Screenshot: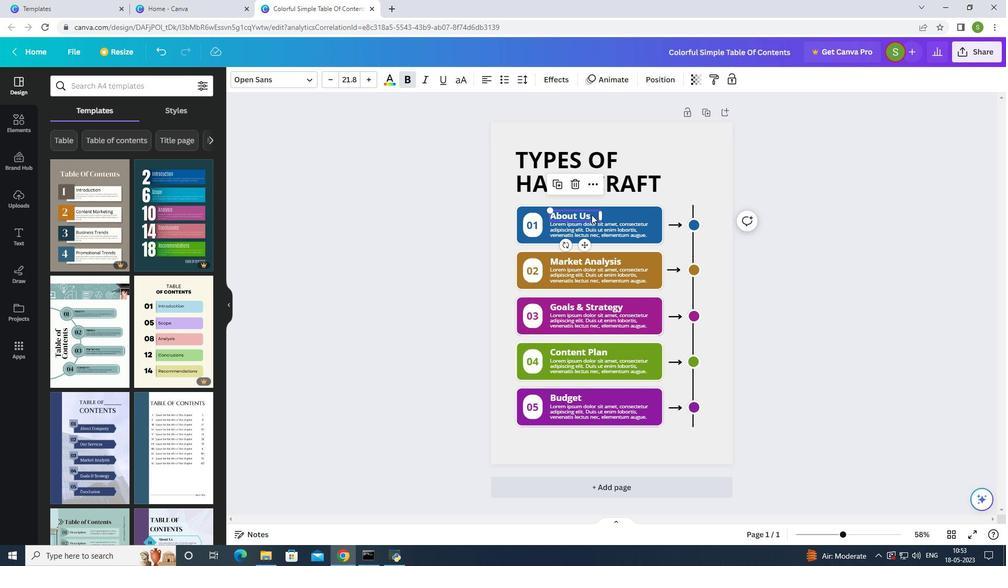 
Action: Mouse pressed left at (590, 214)
Screenshot: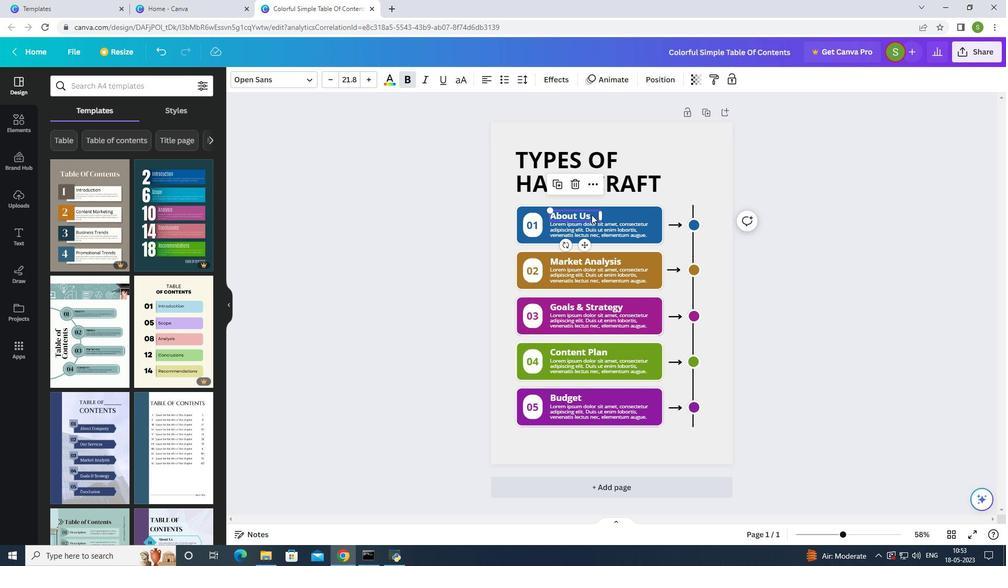 
Action: Mouse moved to (574, 182)
Screenshot: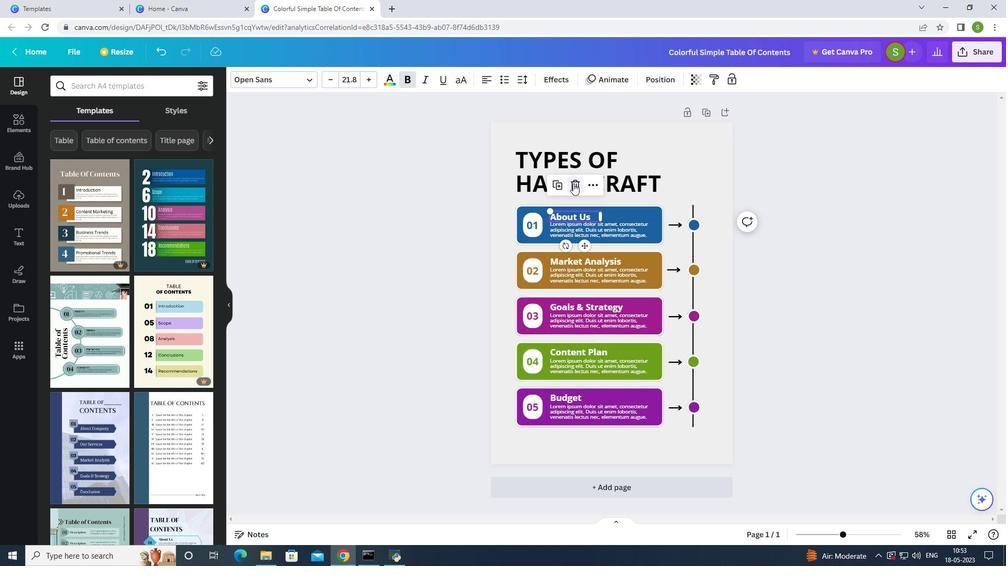 
Action: Mouse pressed left at (574, 182)
Screenshot: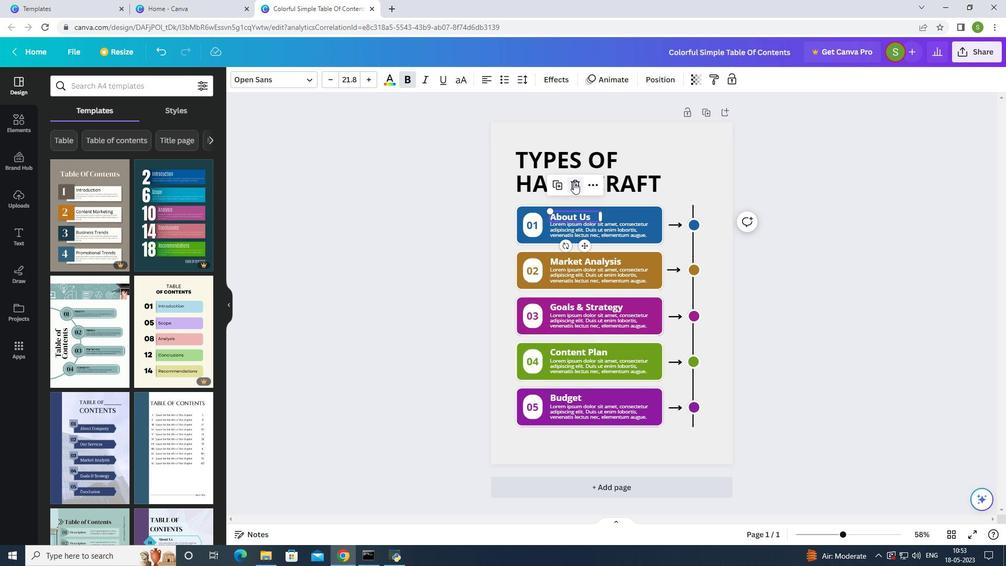 
Action: Mouse moved to (569, 232)
Screenshot: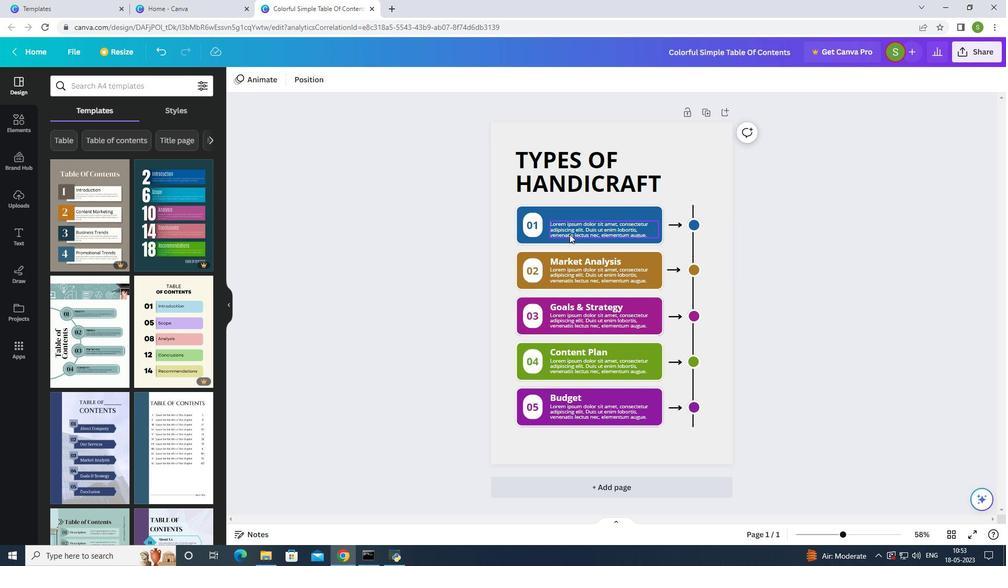 
Action: Mouse pressed left at (569, 232)
Screenshot: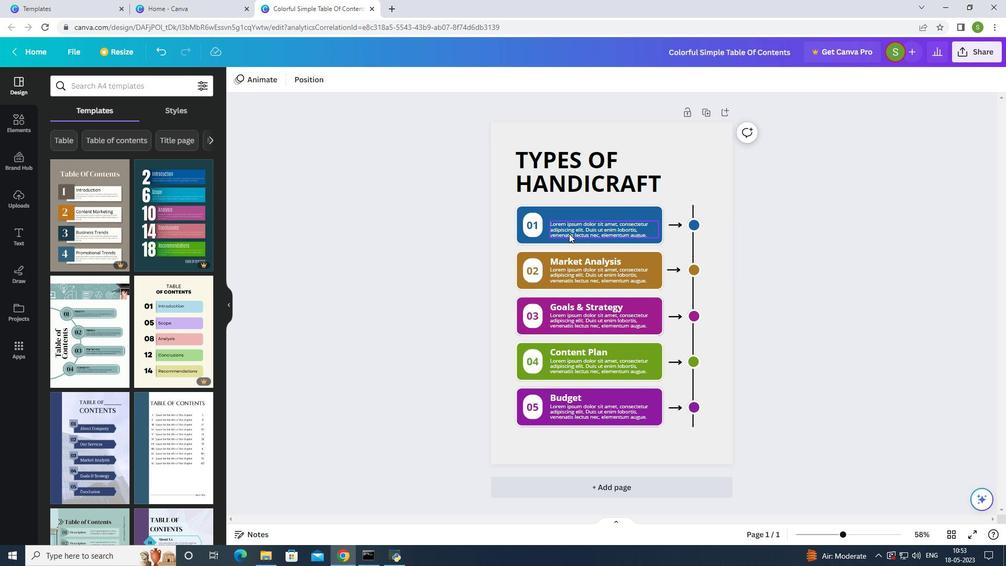 
Action: Mouse moved to (607, 192)
Screenshot: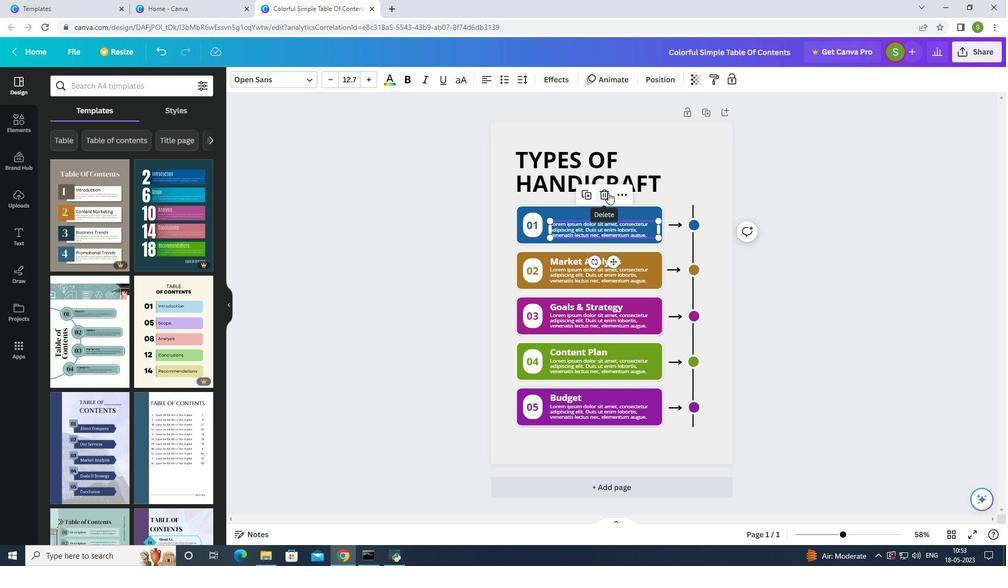 
Action: Mouse pressed left at (607, 192)
Screenshot: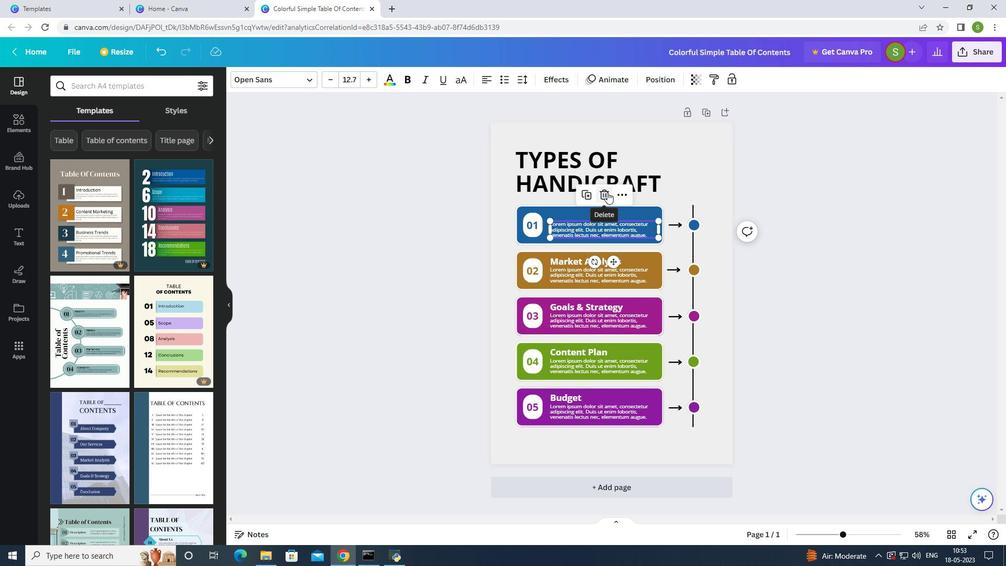 
Action: Mouse moved to (530, 224)
Screenshot: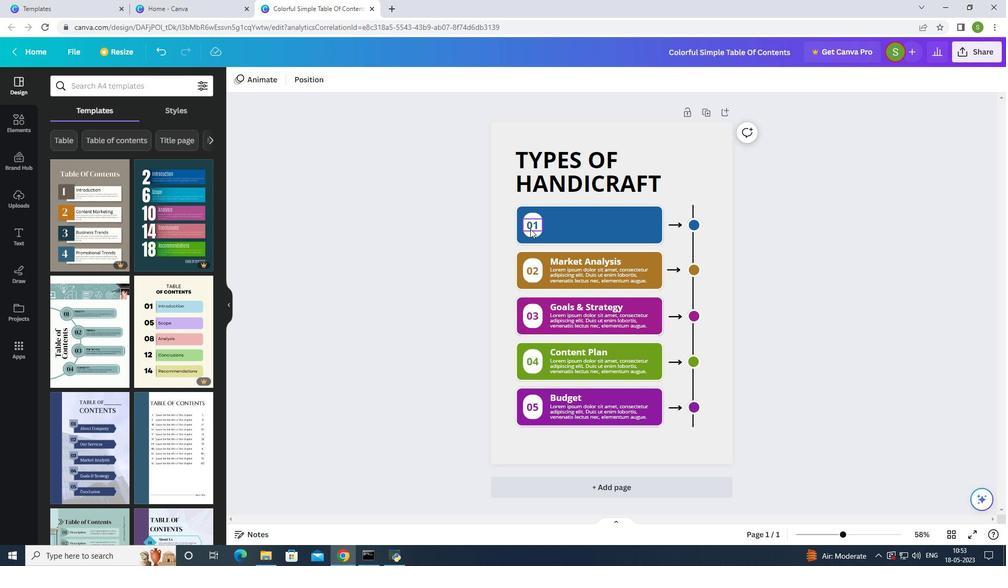 
Action: Mouse pressed left at (530, 224)
Screenshot: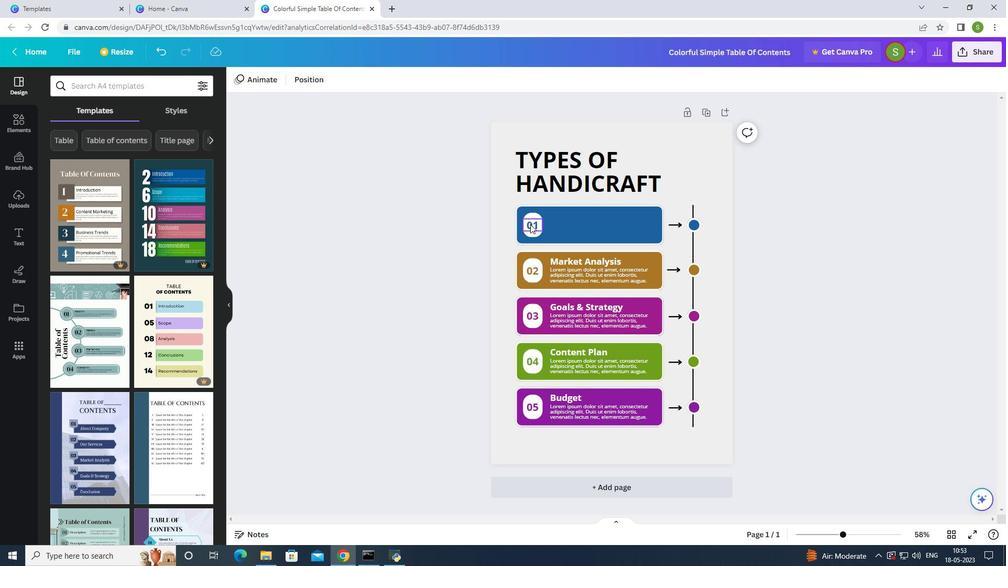 
Action: Mouse moved to (569, 231)
Screenshot: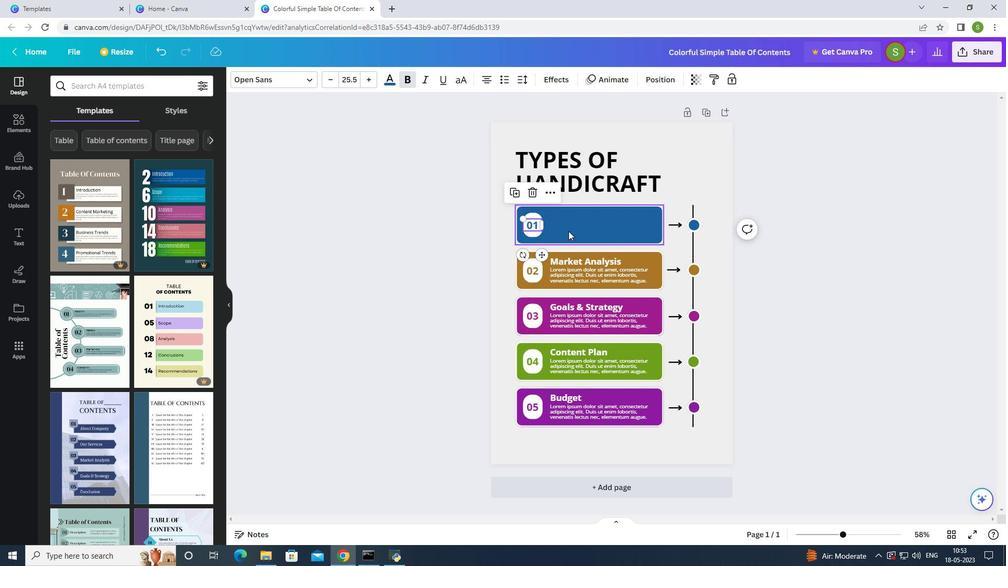 
Action: Mouse pressed left at (569, 231)
Screenshot: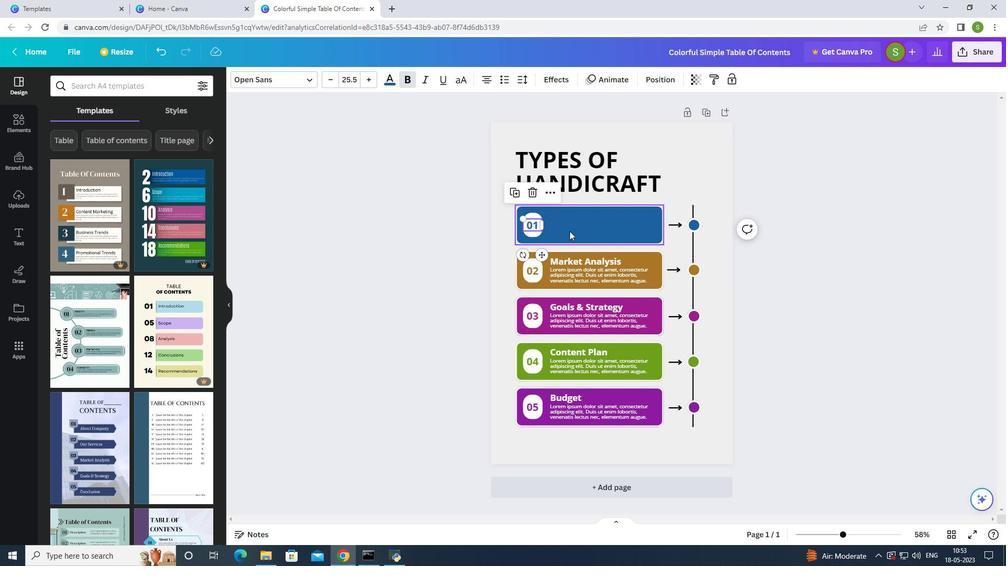
Action: Mouse moved to (612, 225)
Screenshot: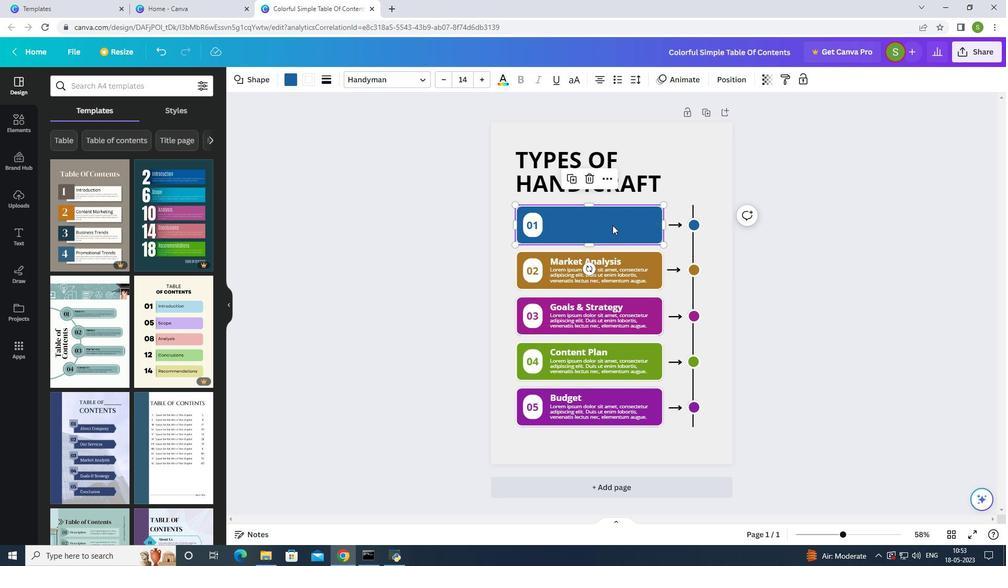 
Action: Mouse pressed left at (612, 225)
Screenshot: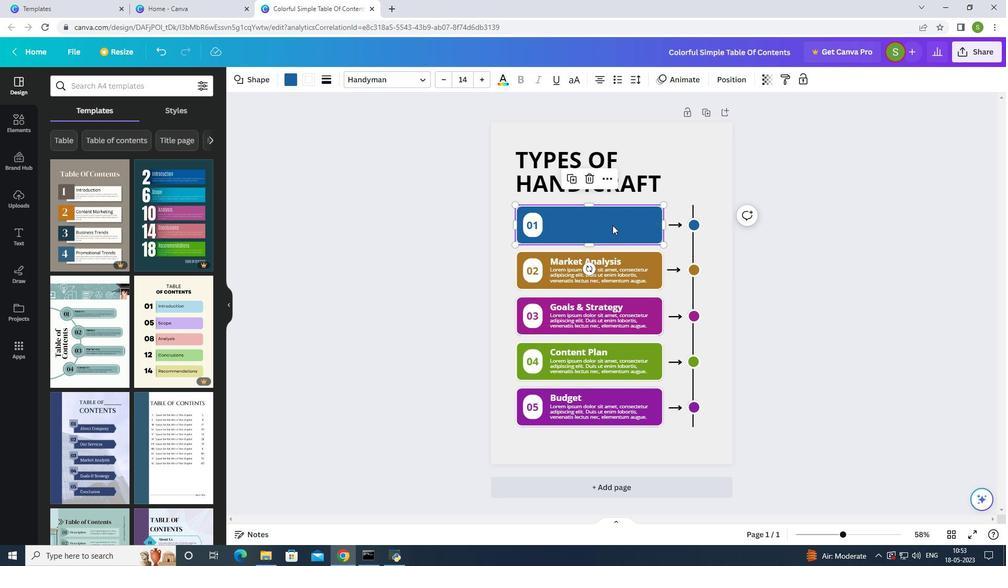 
Action: Mouse moved to (578, 269)
Screenshot: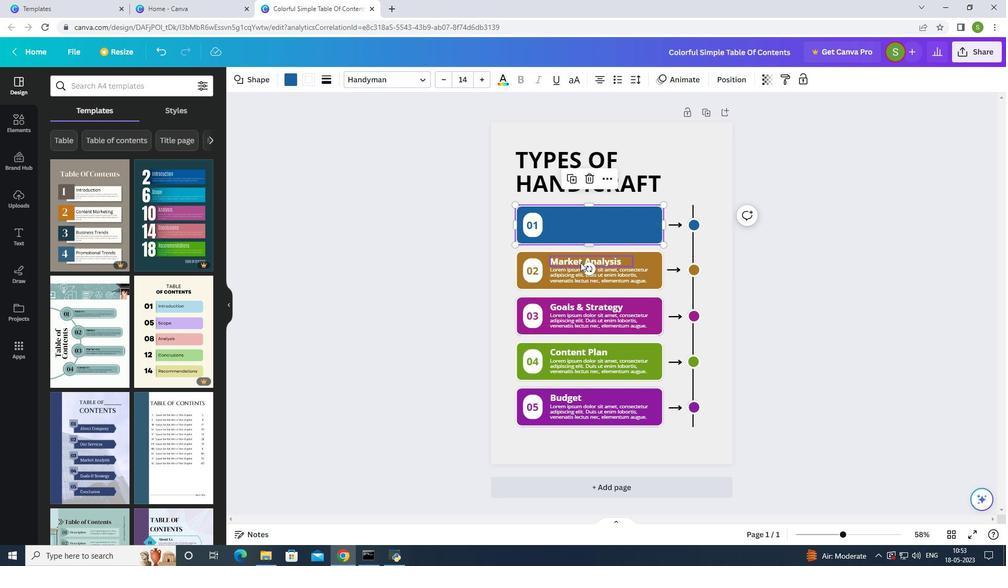 
Action: Mouse pressed left at (578, 269)
Screenshot: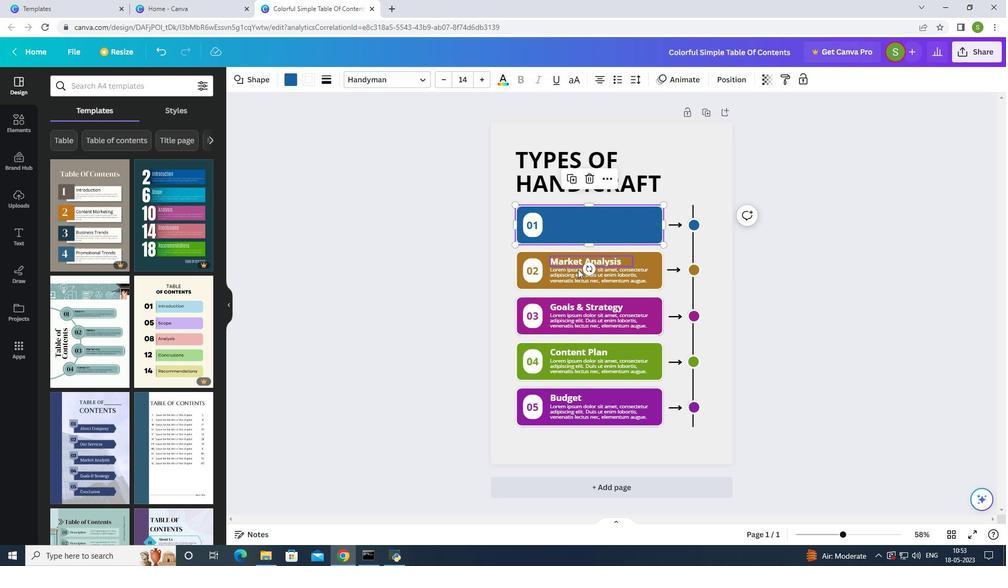 
Action: Mouse moved to (536, 254)
Screenshot: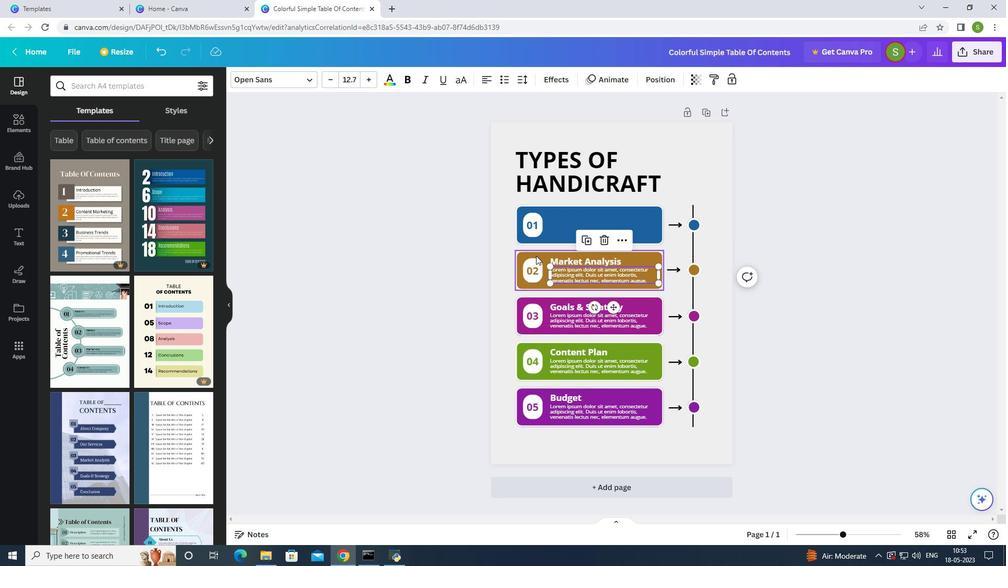 
Action: Mouse pressed left at (536, 254)
Screenshot: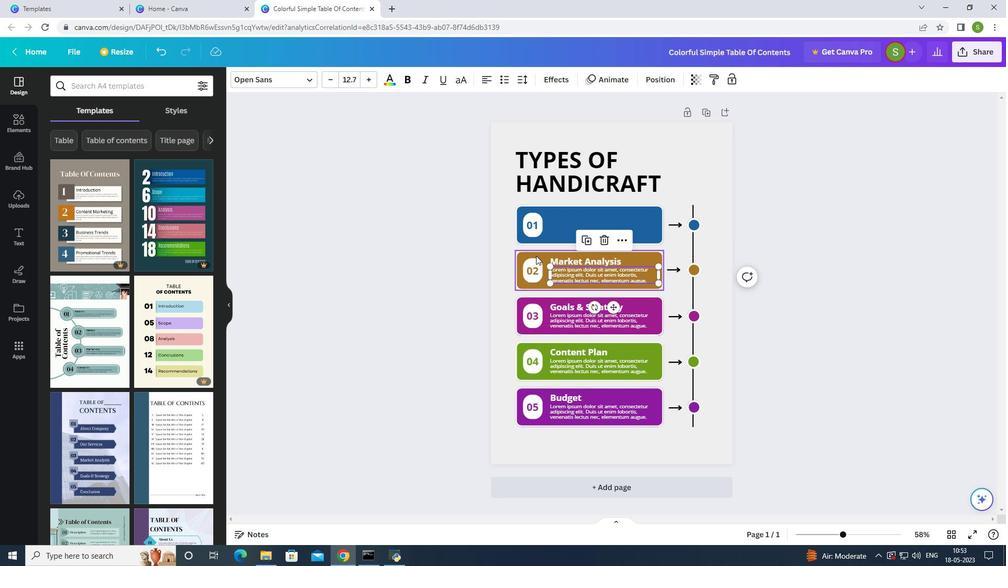 
Action: Mouse moved to (580, 173)
Screenshot: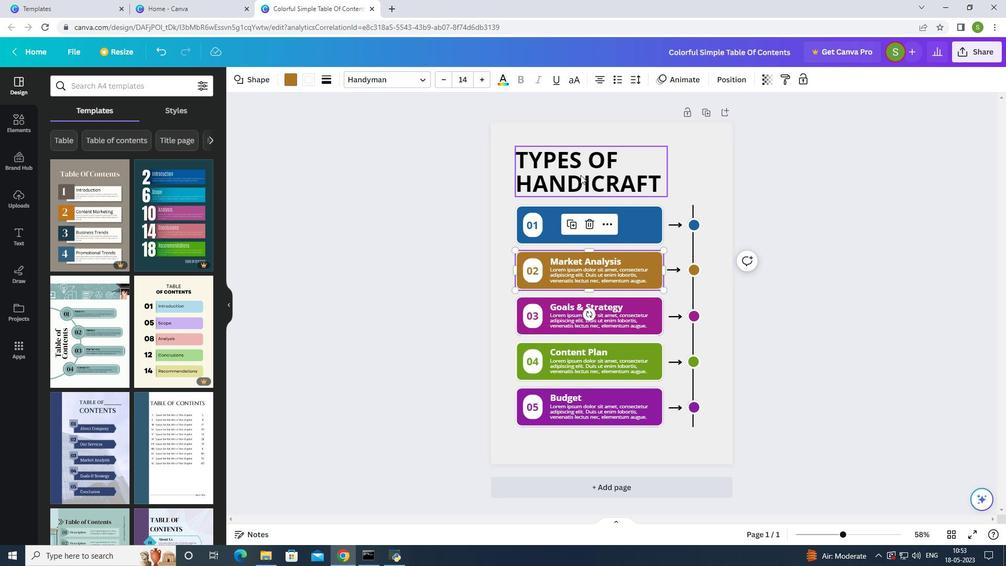 
Action: Mouse pressed left at (580, 173)
Screenshot: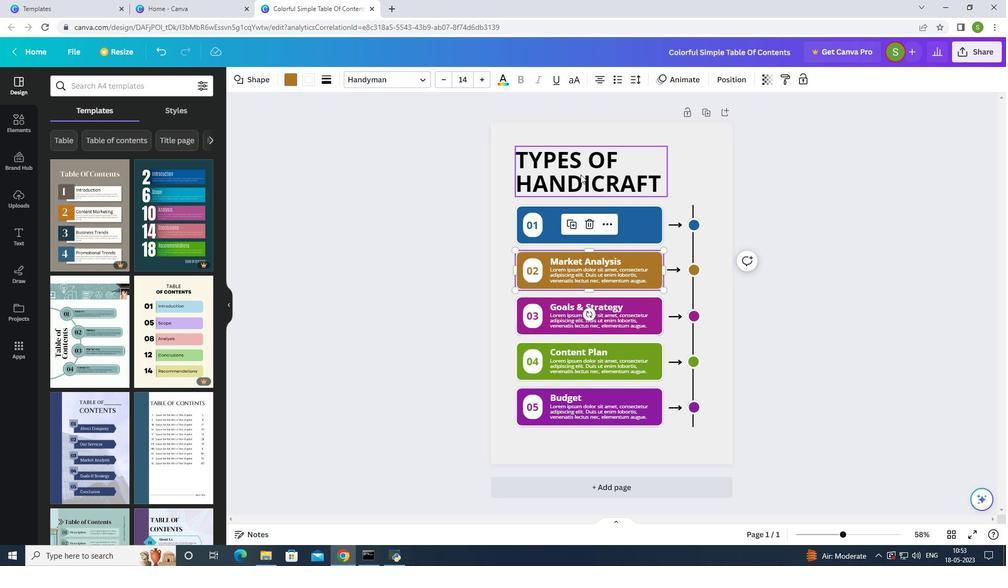 
Action: Mouse moved to (661, 164)
Screenshot: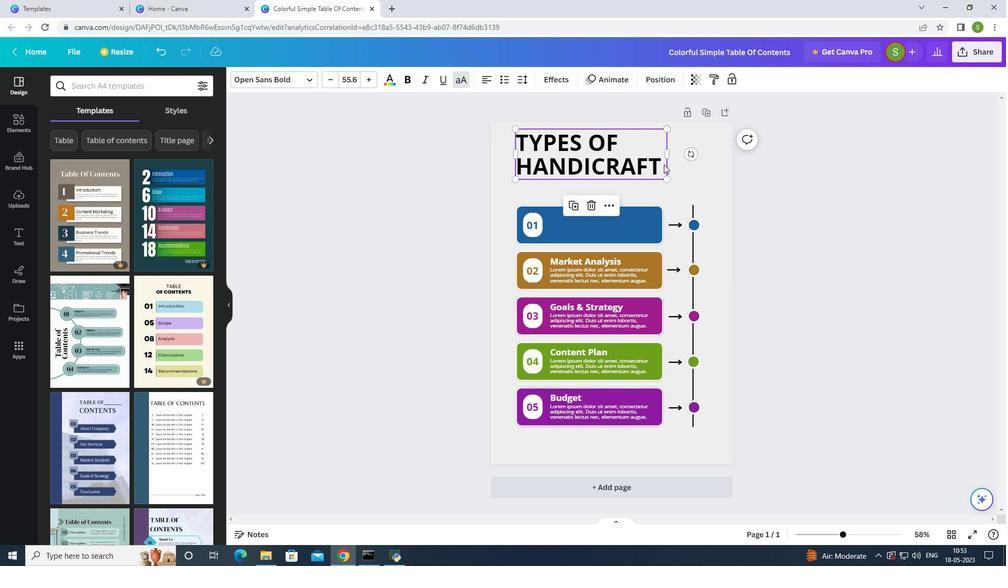 
Action: Mouse pressed left at (661, 164)
Screenshot: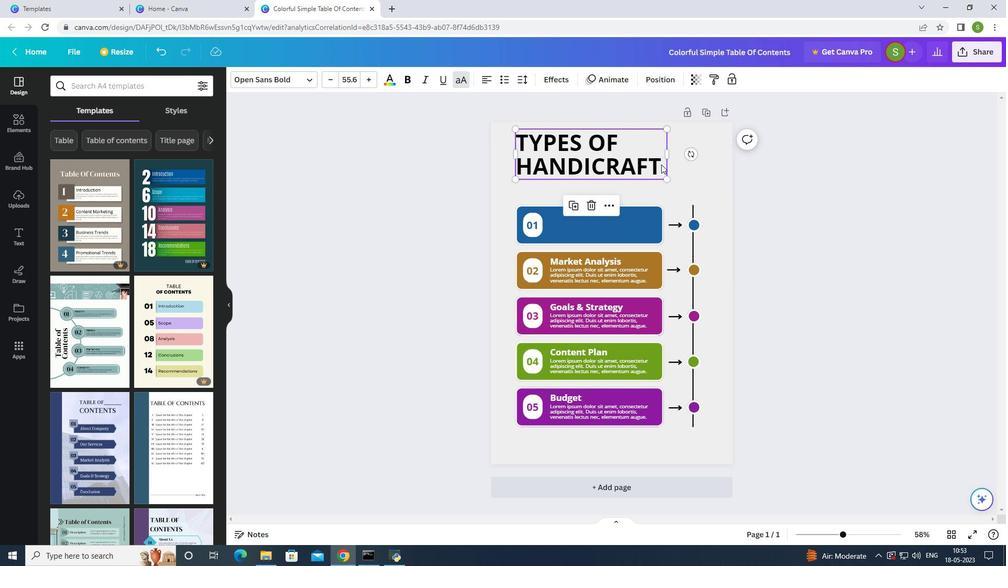
Action: Mouse moved to (661, 166)
Screenshot: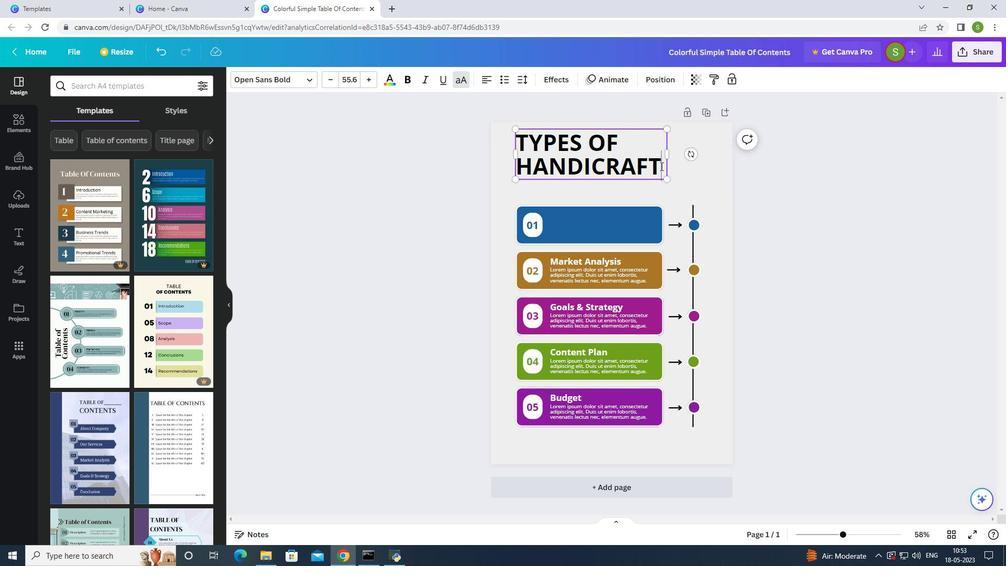 
Action: Key pressed <Key.space><Key.space><Key.space>
Screenshot: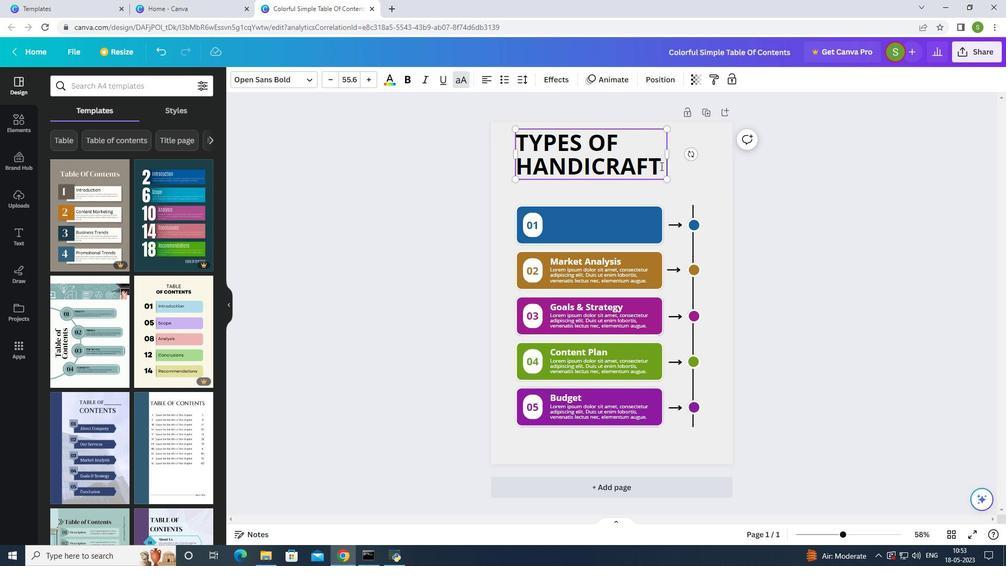 
Action: Mouse moved to (709, 189)
Screenshot: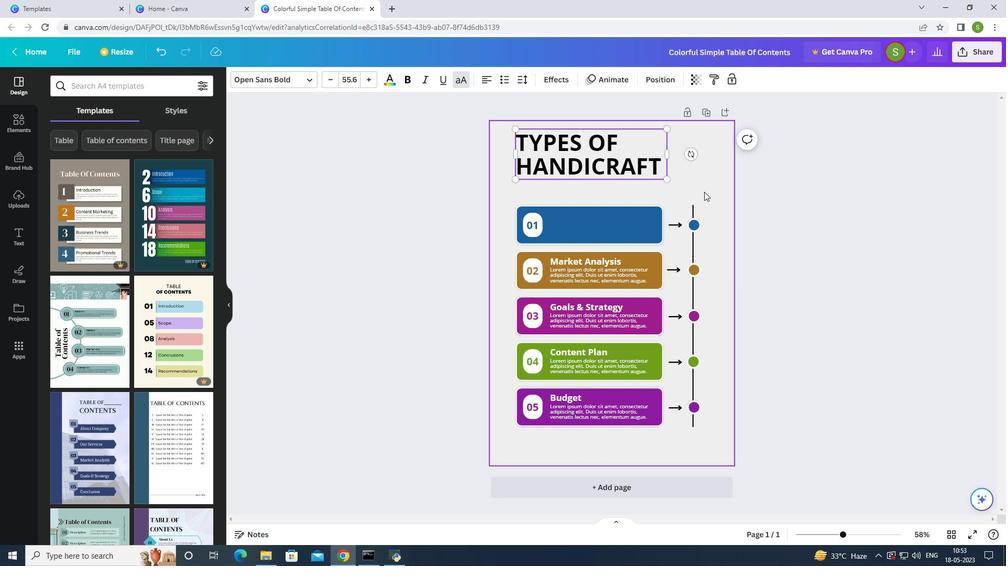 
Action: Key pressed ISTANBUL<Key.space>TURKEY
Screenshot: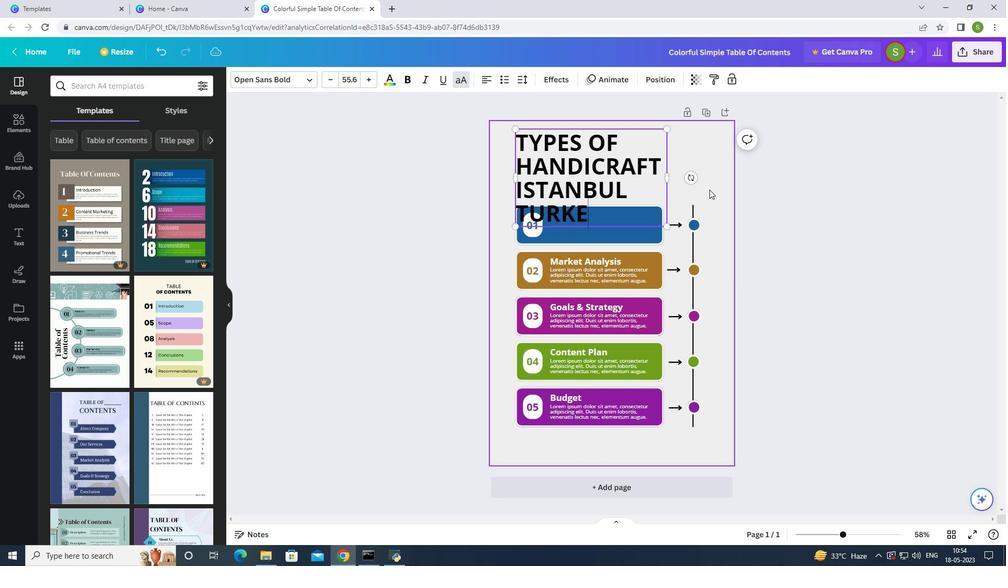
Action: Mouse moved to (669, 179)
Screenshot: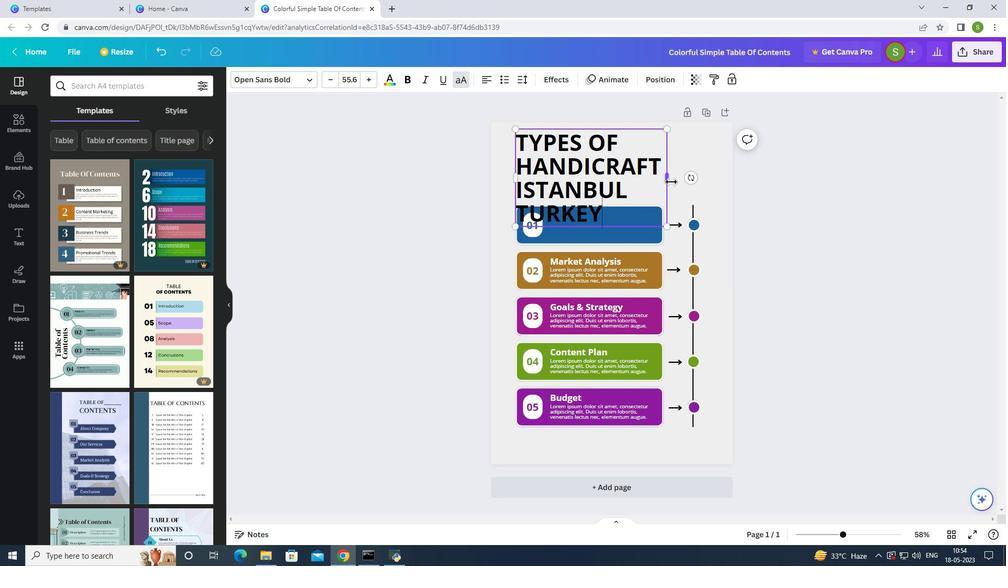 
Action: Mouse pressed left at (669, 179)
Screenshot: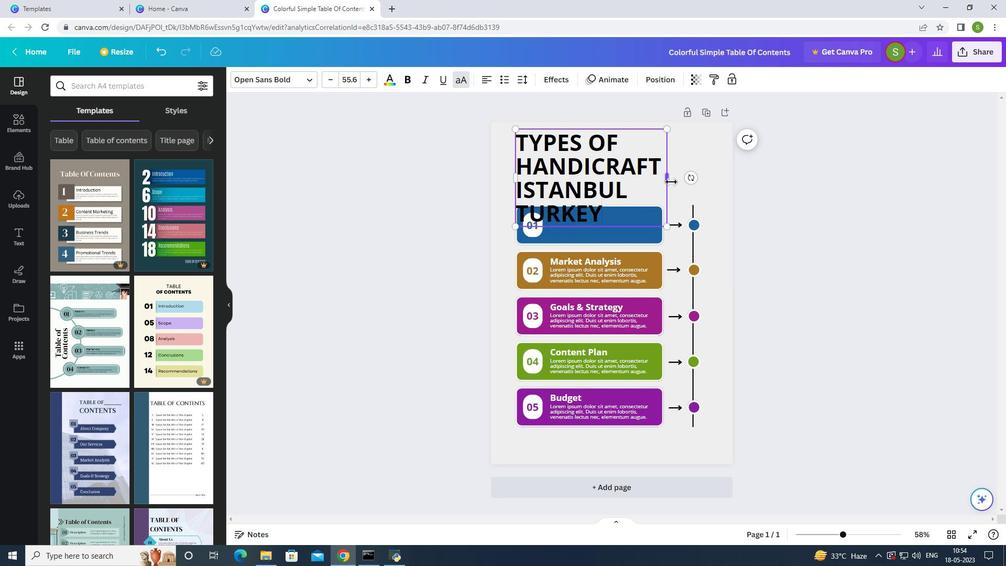 
Action: Mouse moved to (514, 166)
Screenshot: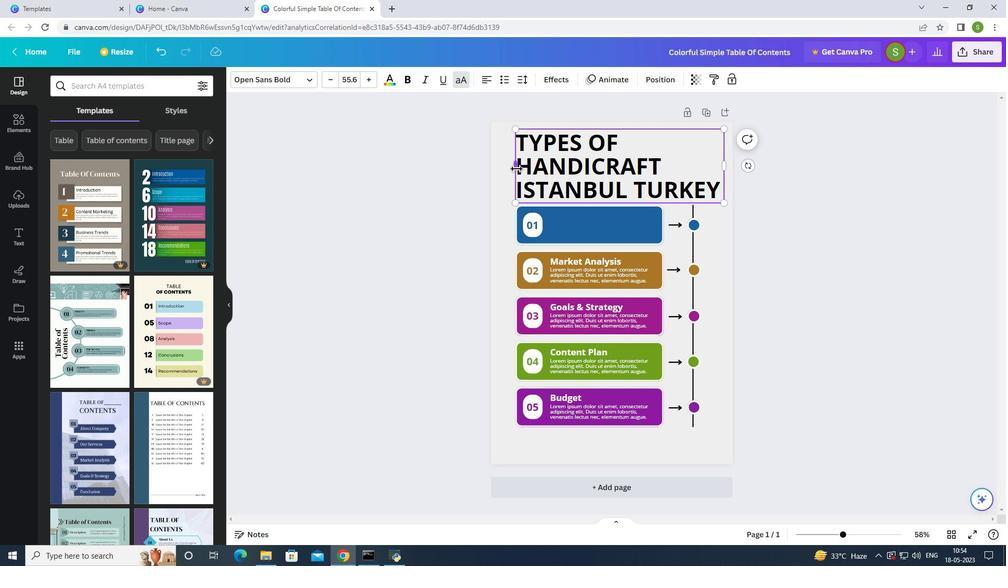
Action: Mouse pressed left at (514, 166)
Screenshot: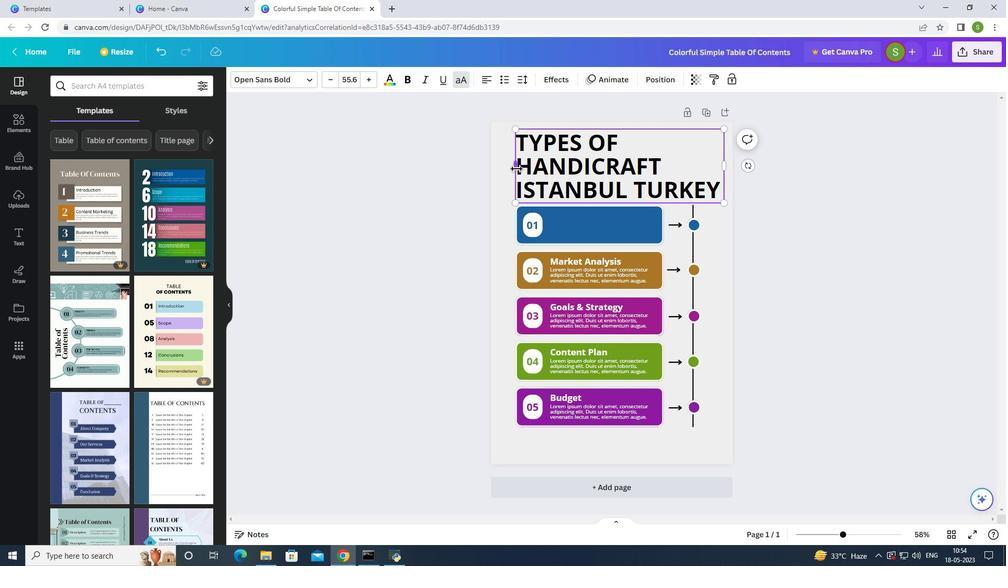 
Action: Mouse moved to (602, 142)
Screenshot: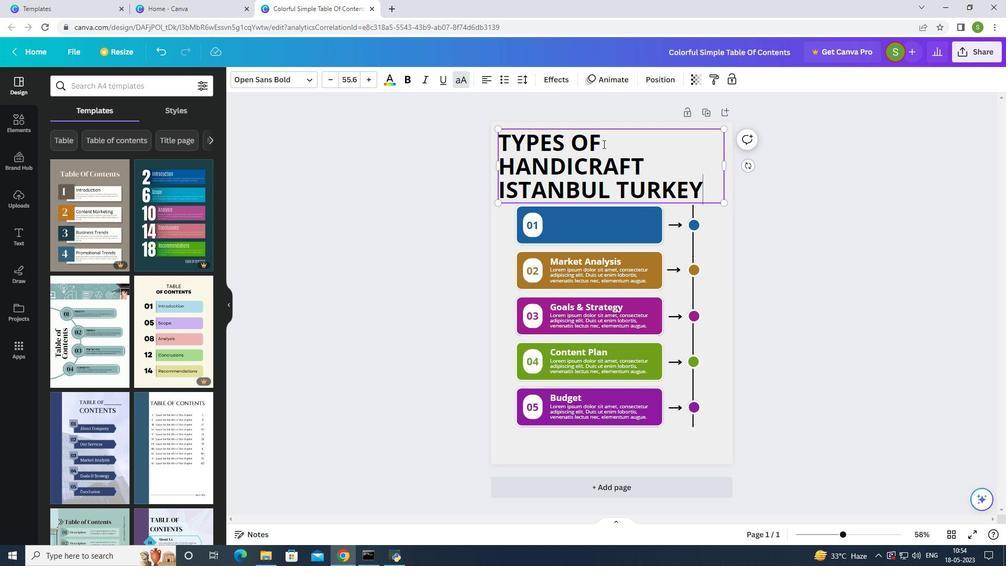 
Action: Mouse pressed left at (602, 142)
Screenshot: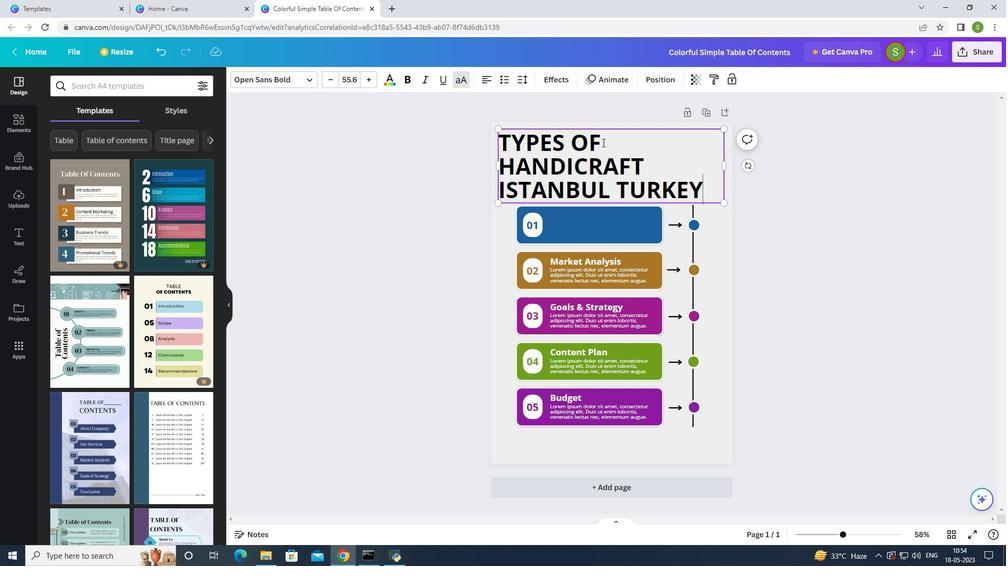 
Action: Mouse moved to (614, 144)
Screenshot: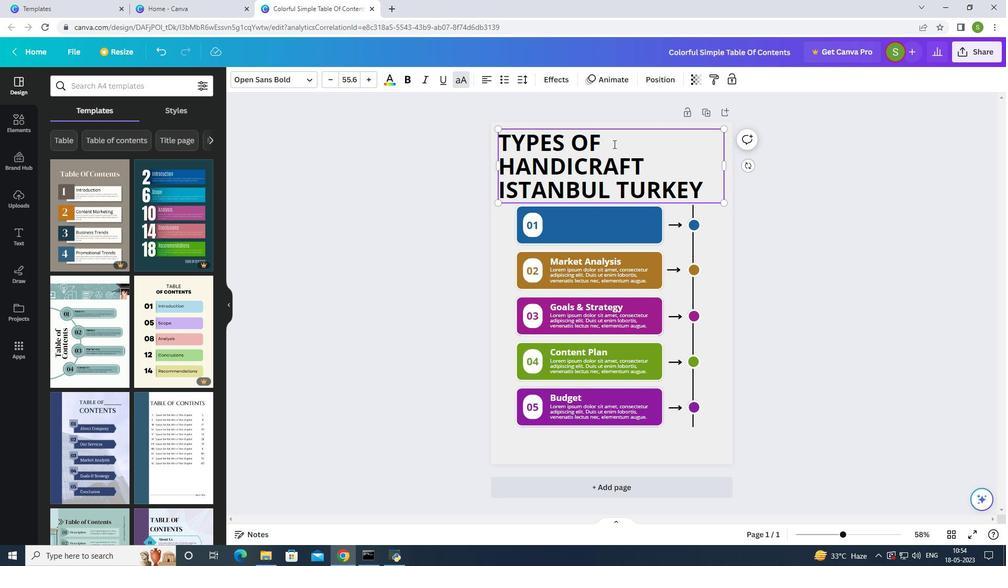 
Action: Key pressed <Key.backspace><Key.backspace>
Screenshot: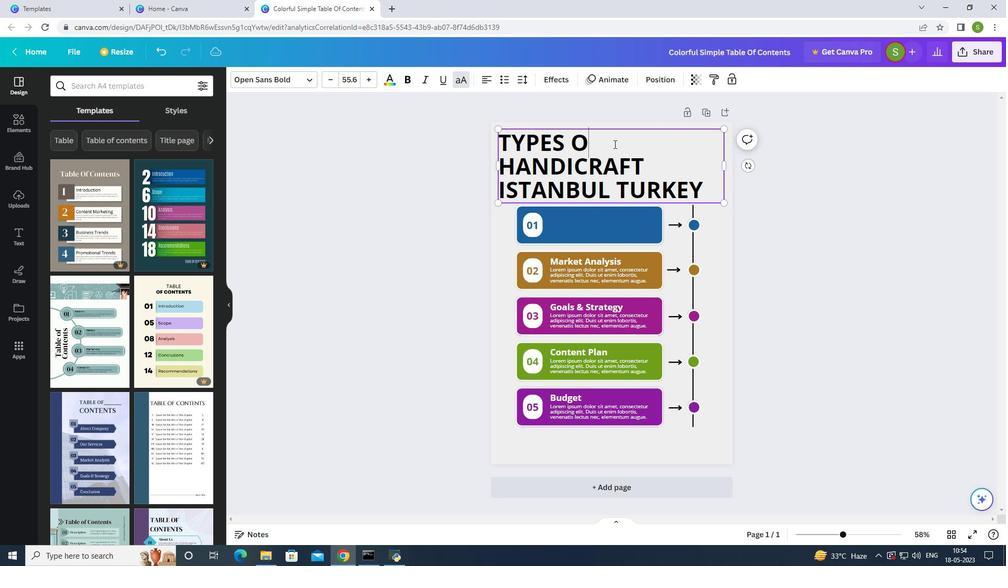 
Action: Mouse moved to (614, 142)
Screenshot: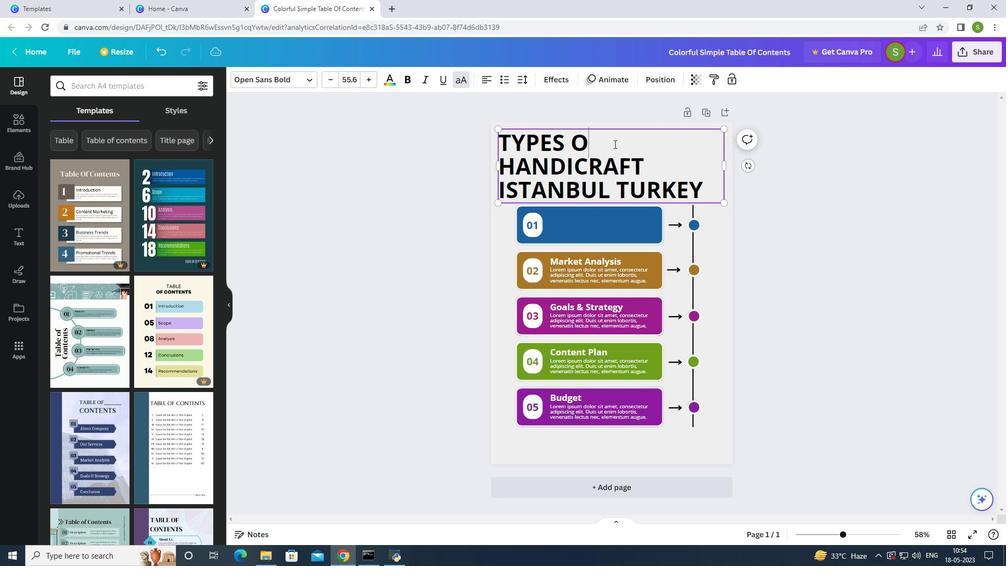 
Action: Key pressed <Key.backspace>
Screenshot: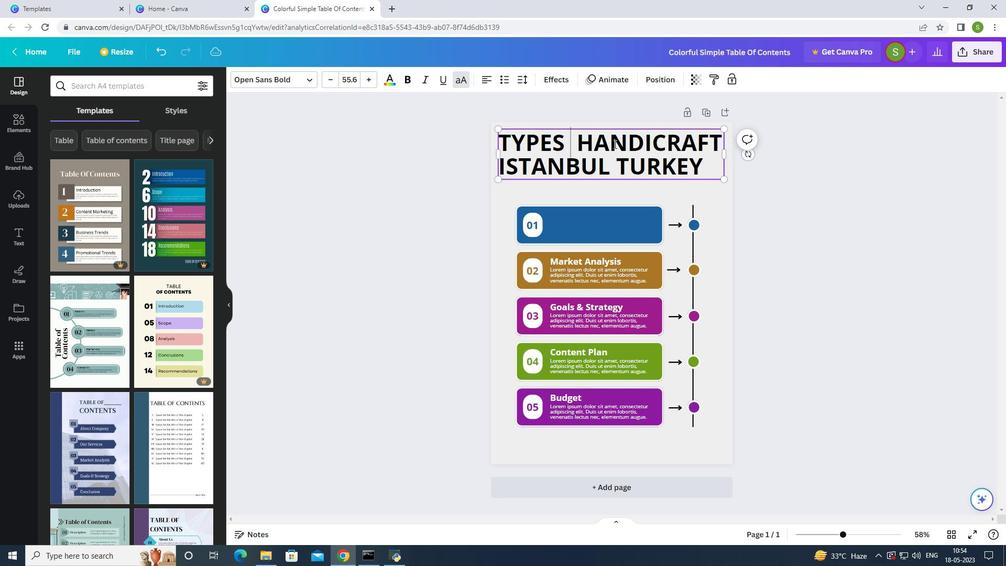 
Action: Mouse moved to (614, 142)
Screenshot: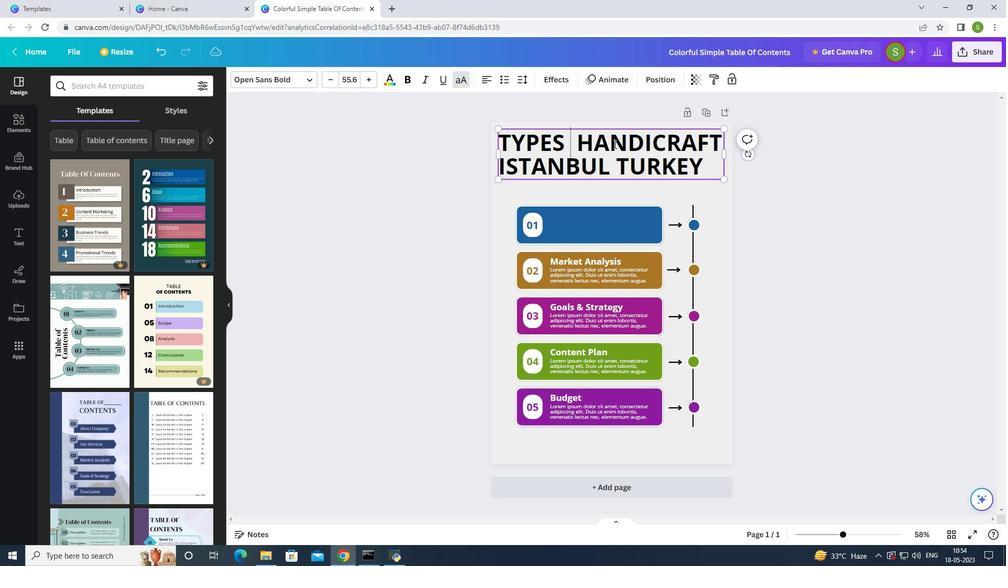 
Action: Key pressed <Key.backspace><Key.backspace><Key.backspace><Key.backspace><Key.backspace>
Screenshot: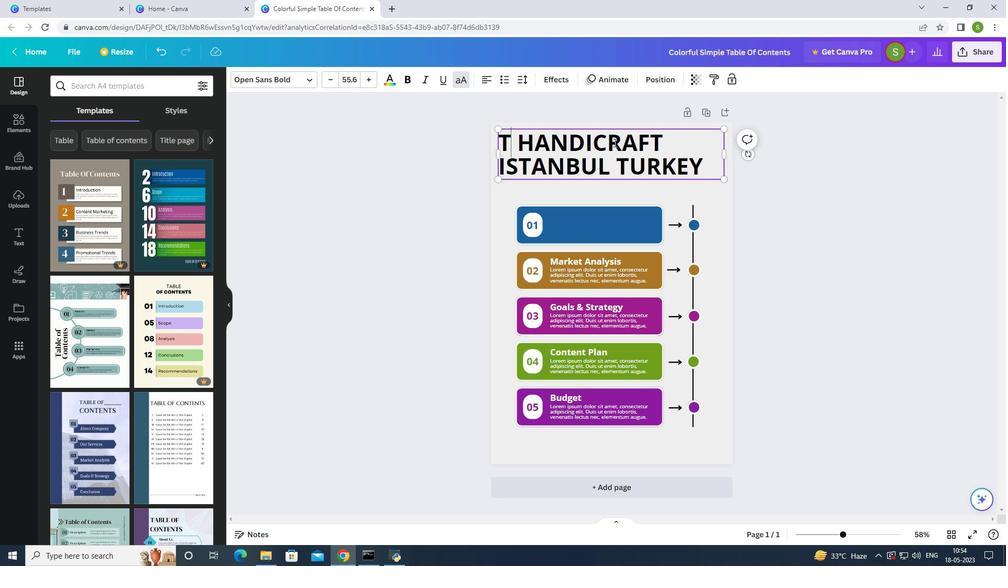 
Action: Mouse moved to (571, 195)
Screenshot: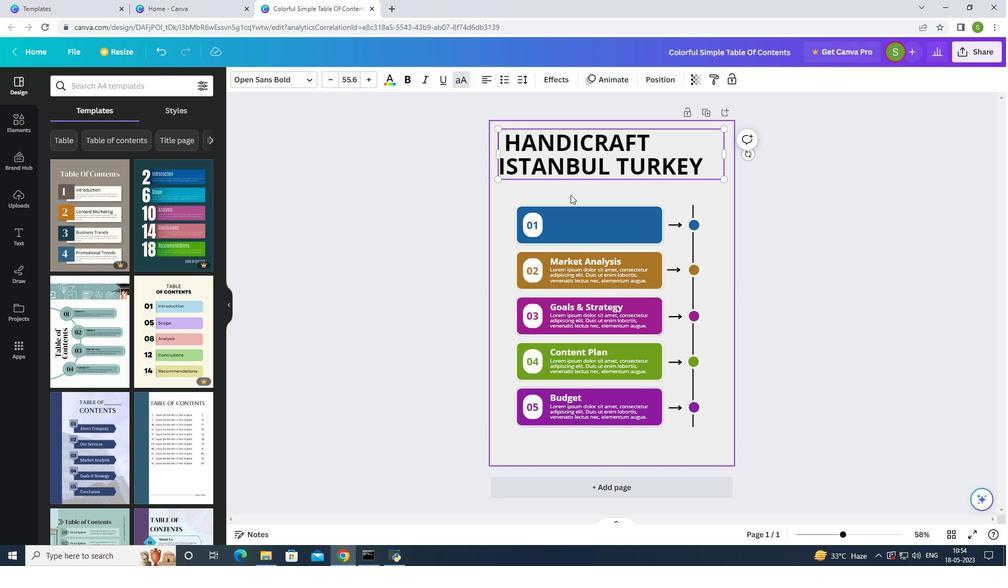 
Action: Mouse pressed left at (571, 195)
Screenshot: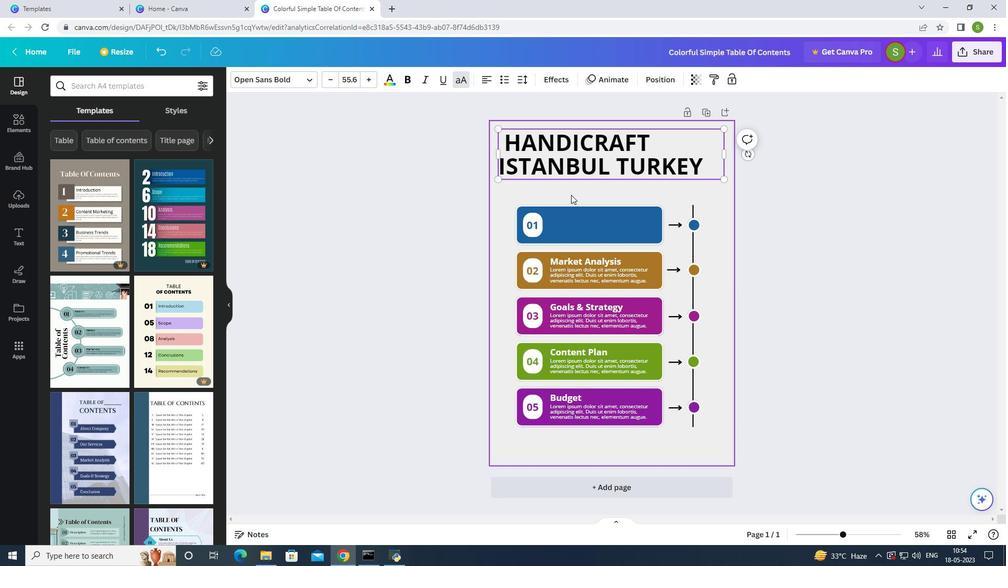 
Action: Mouse moved to (673, 221)
Screenshot: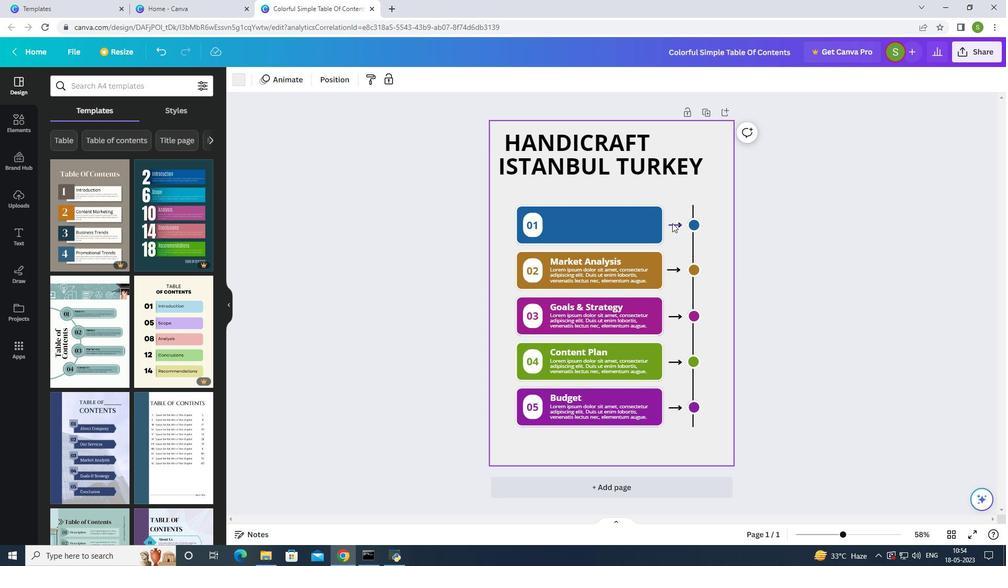 
Action: Mouse pressed left at (673, 221)
Screenshot: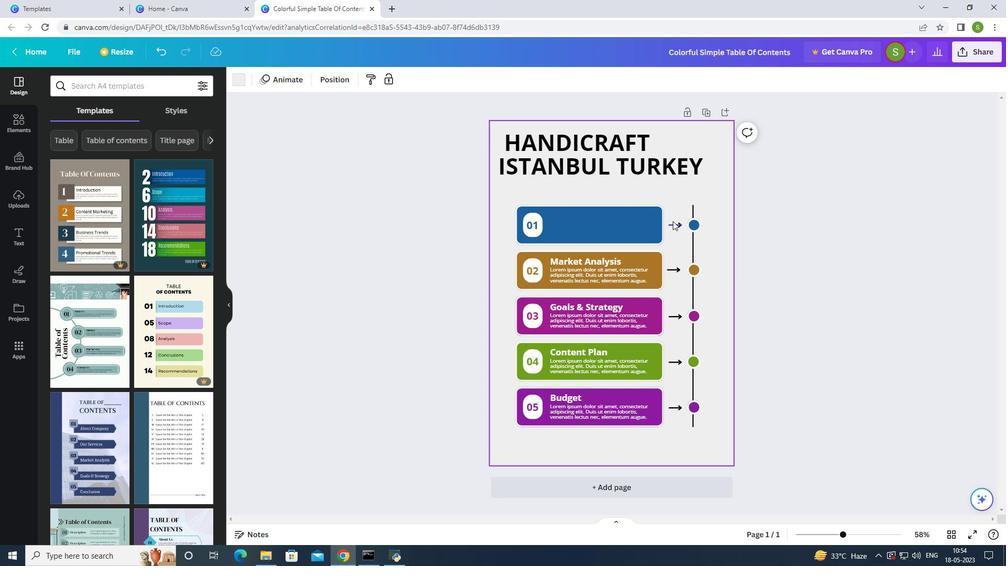 
Action: Mouse moved to (537, 192)
Screenshot: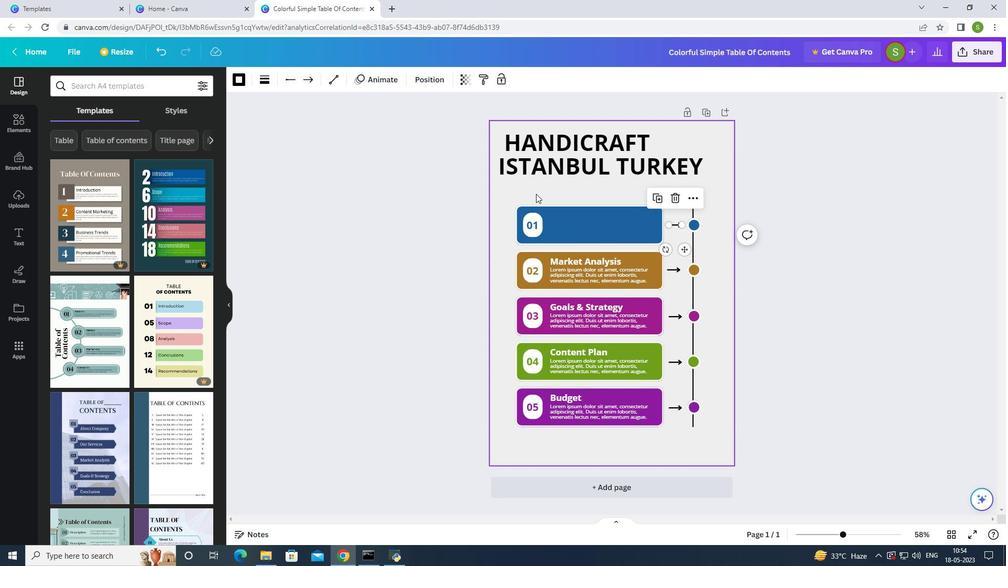 
Action: Mouse pressed left at (537, 192)
Screenshot: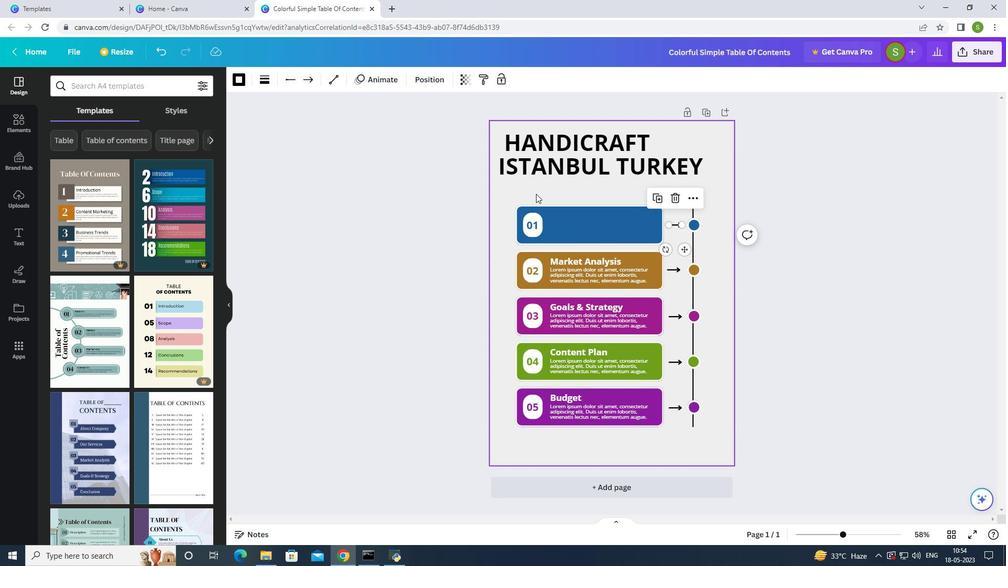 
Action: Mouse moved to (8, 123)
Screenshot: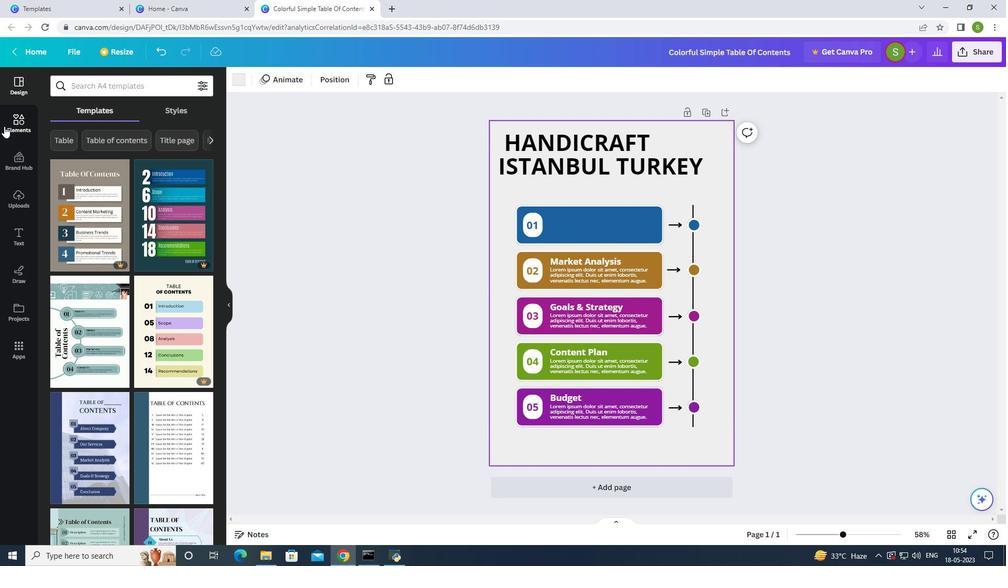 
Action: Mouse pressed left at (8, 123)
Screenshot: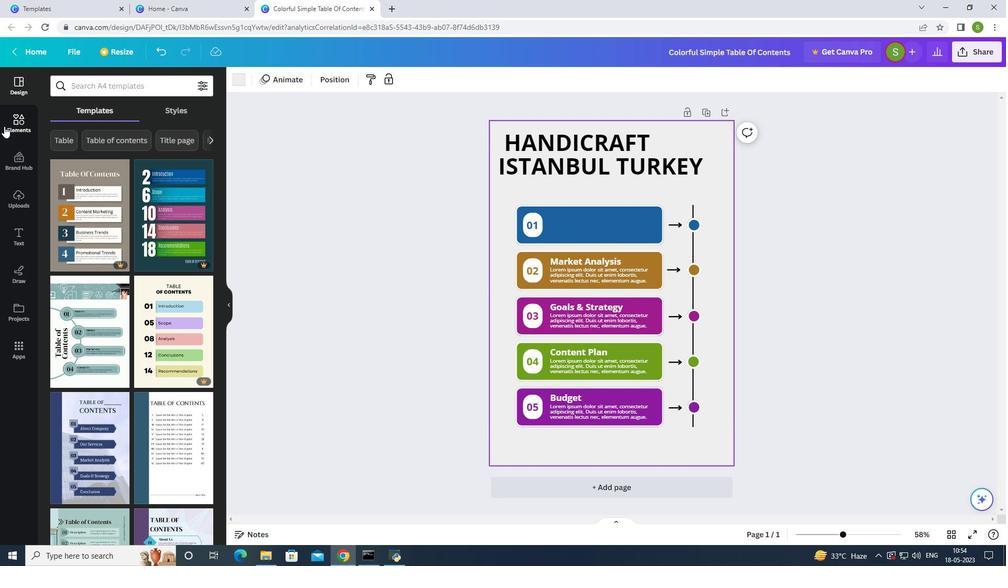 
Action: Mouse moved to (96, 82)
Screenshot: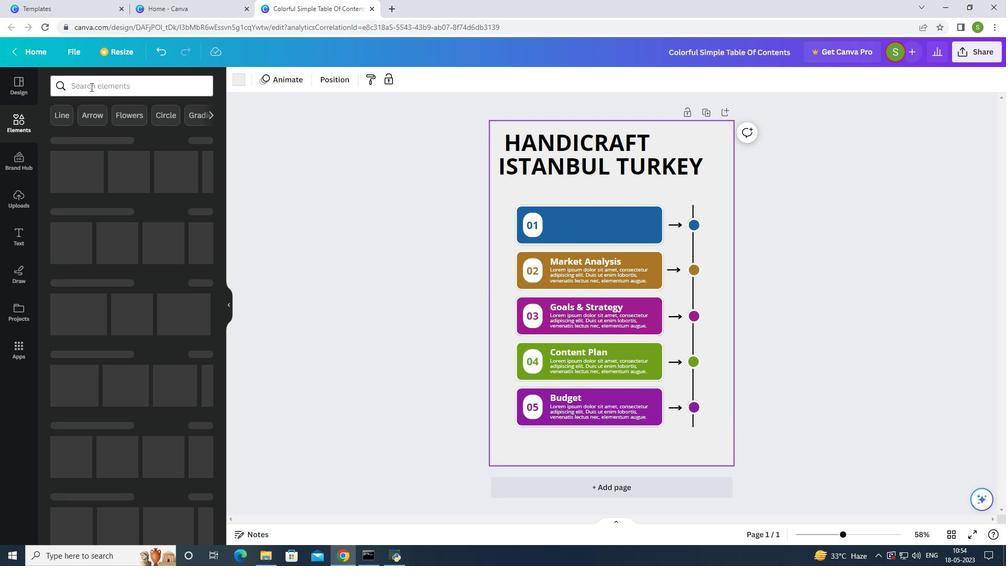 
Action: Mouse pressed left at (96, 82)
Screenshot: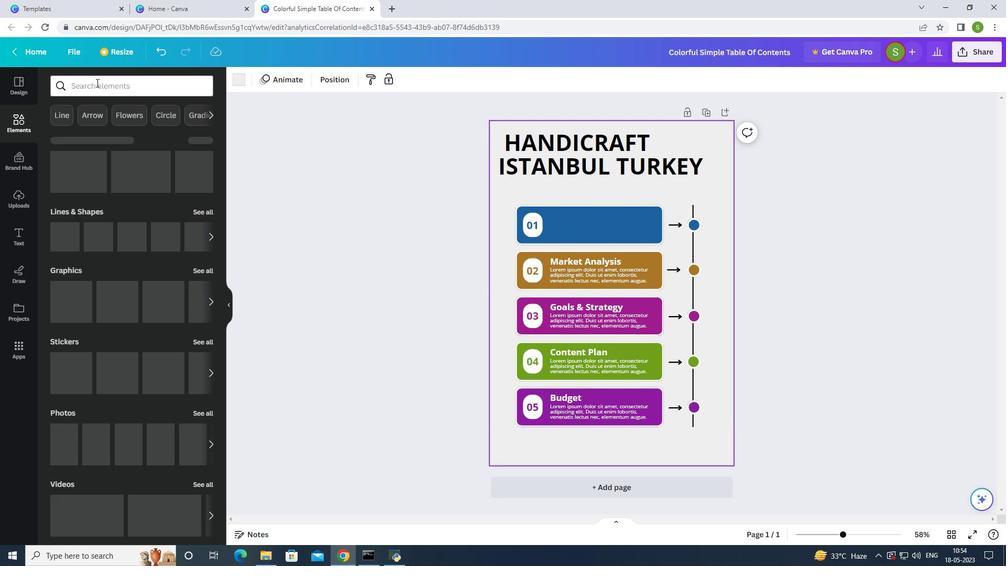 
Action: Mouse moved to (82, 157)
Screenshot: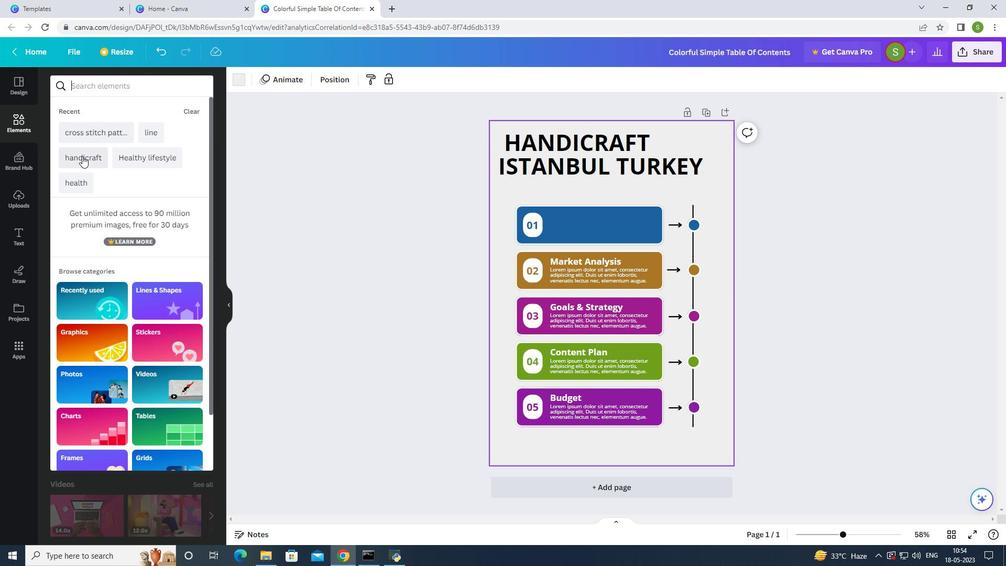 
Action: Mouse pressed left at (82, 157)
Screenshot: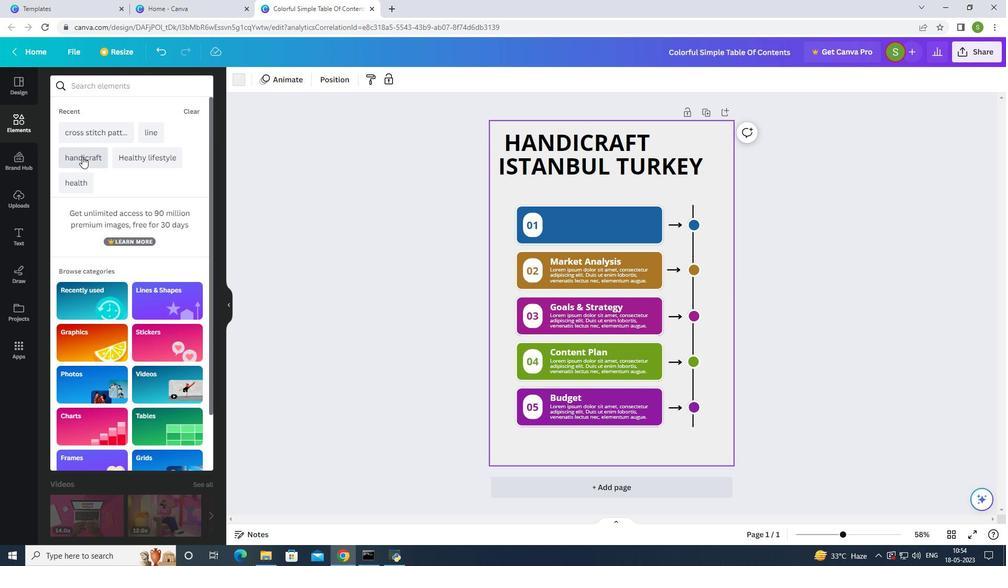 
Action: Mouse moved to (126, 86)
Screenshot: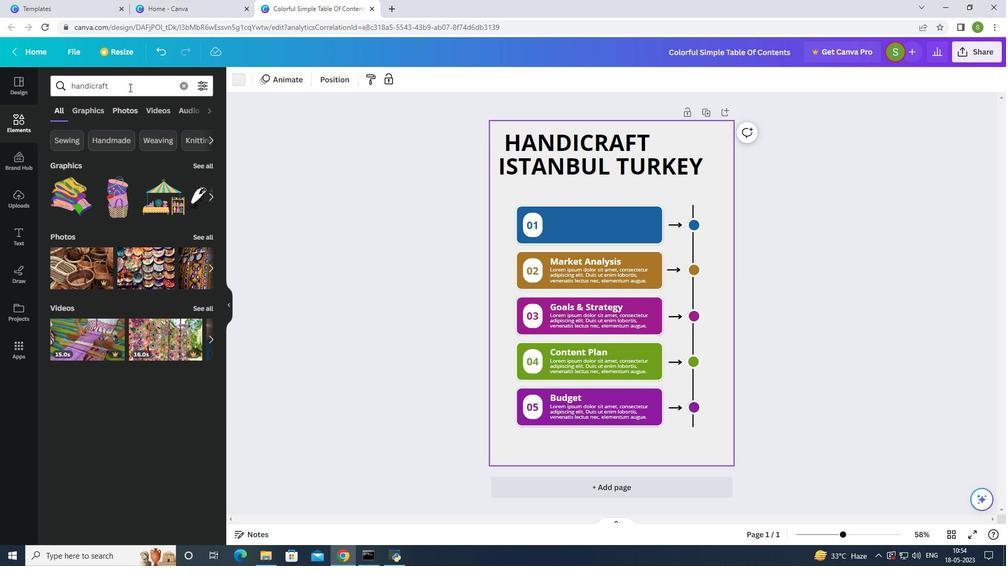 
Action: Mouse pressed left at (126, 86)
Screenshot: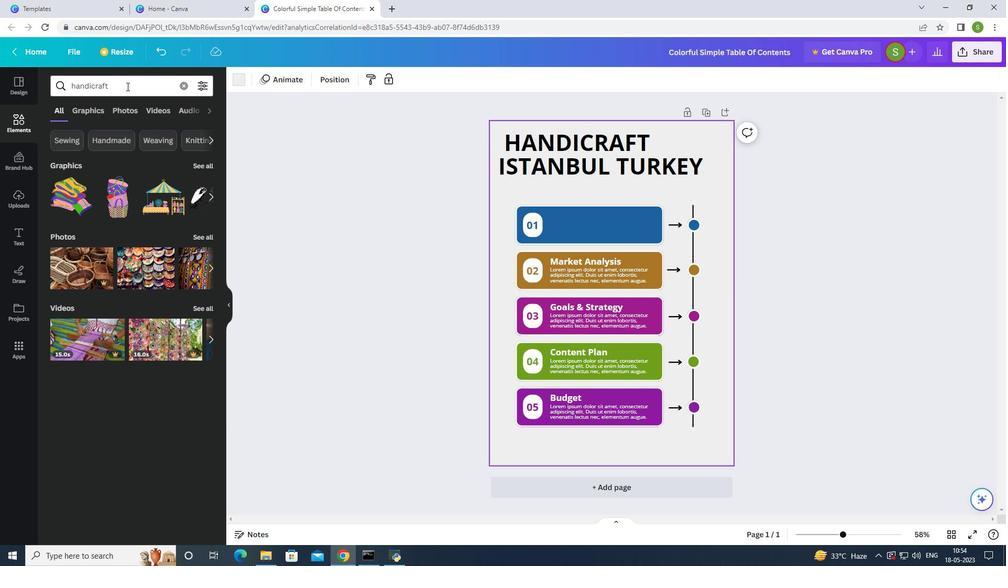 
Action: Mouse moved to (138, 90)
Screenshot: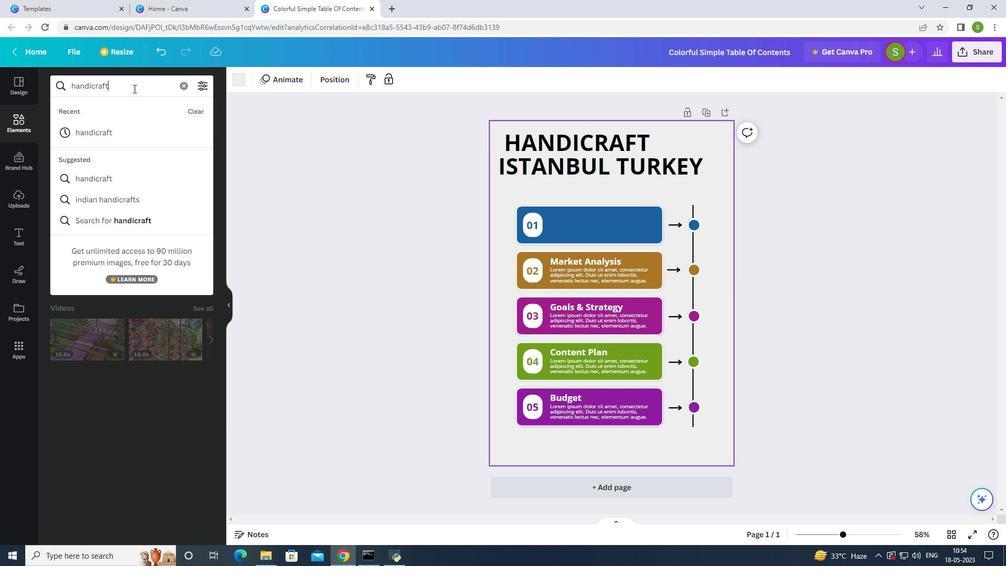 
Action: Key pressed <Key.space>
Screenshot: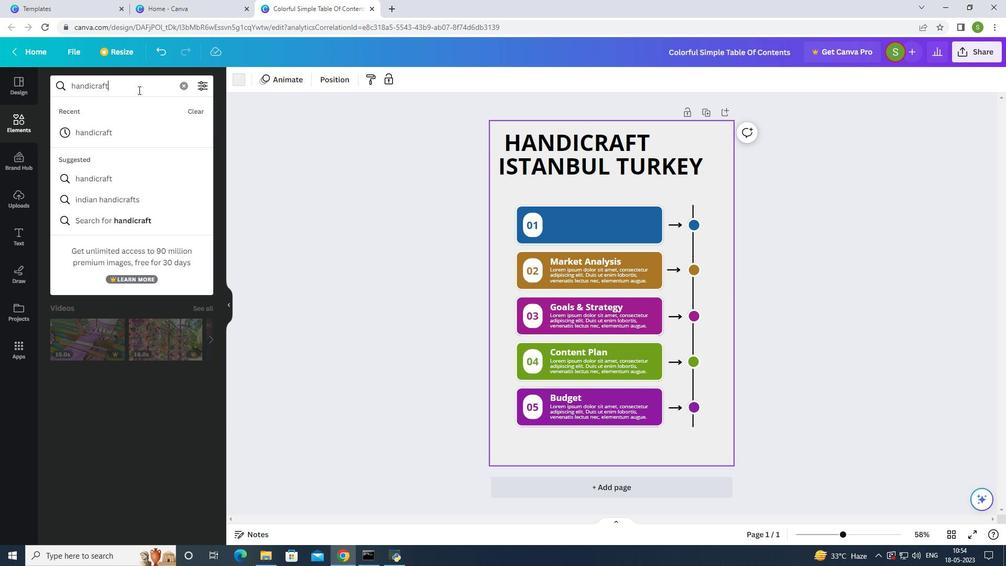 
Action: Mouse moved to (141, 92)
Screenshot: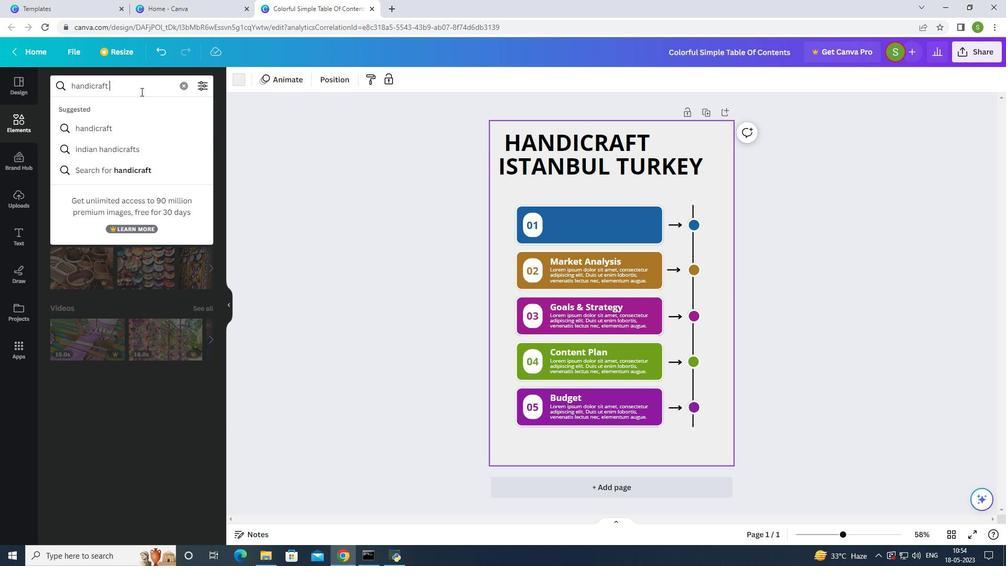 
Action: Key pressed I
Screenshot: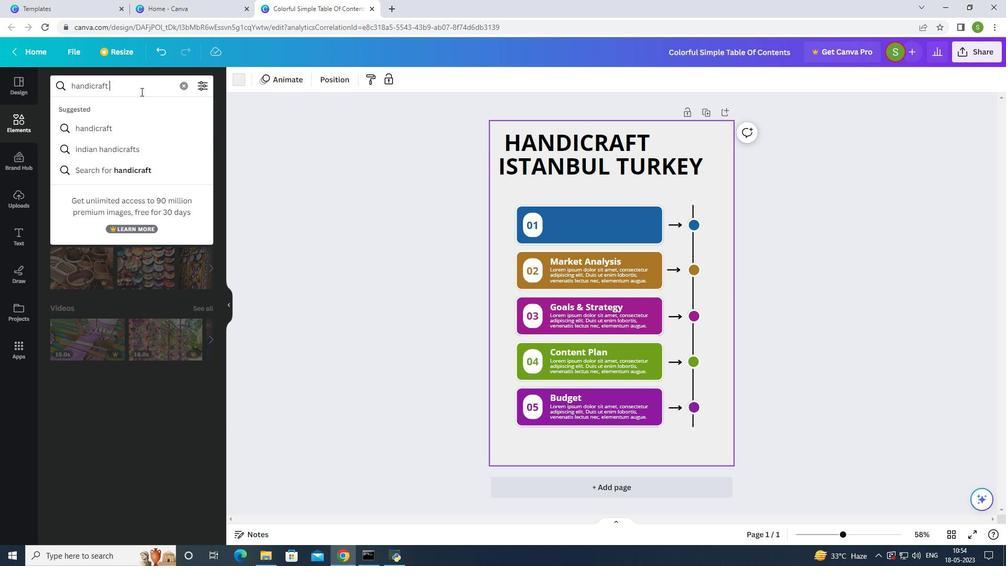 
Action: Mouse moved to (141, 93)
Screenshot: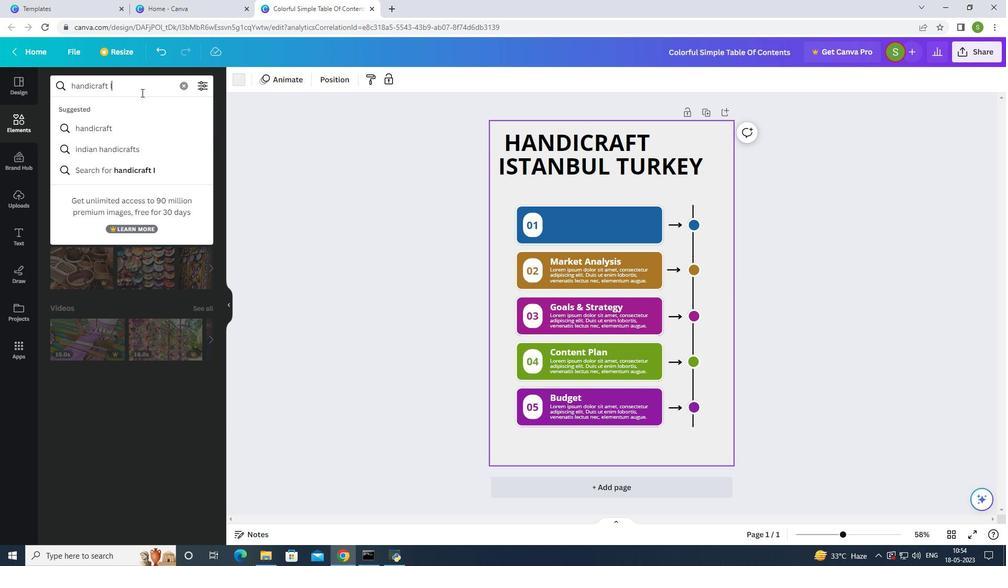 
Action: Key pressed N
Screenshot: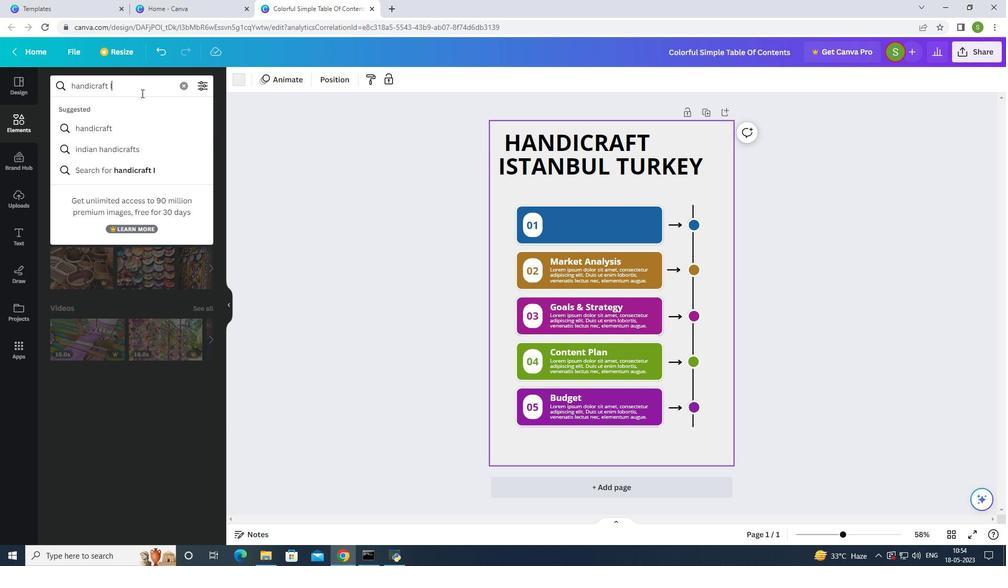 
Action: Mouse moved to (143, 94)
Screenshot: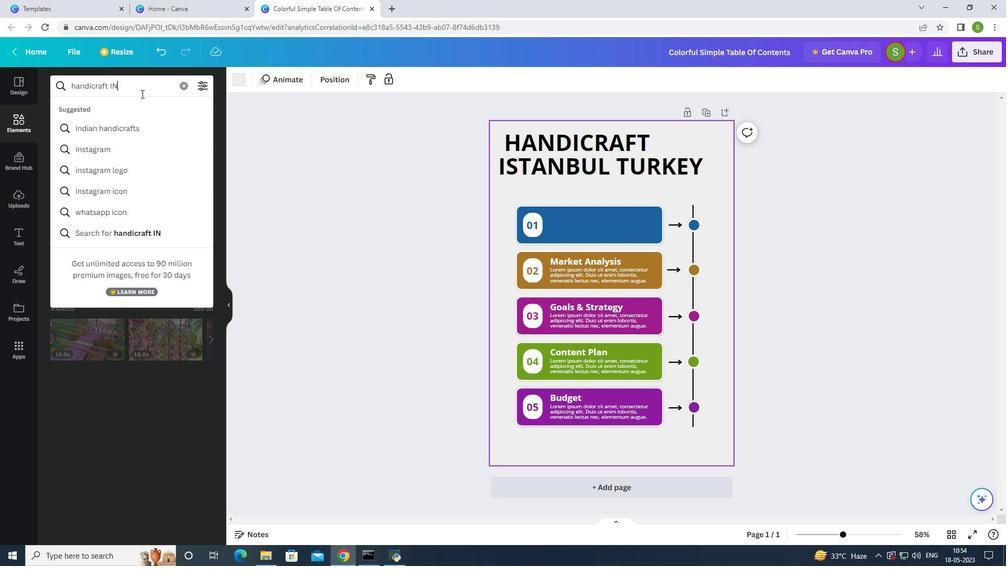 
Action: Key pressed <Key.space>
Screenshot: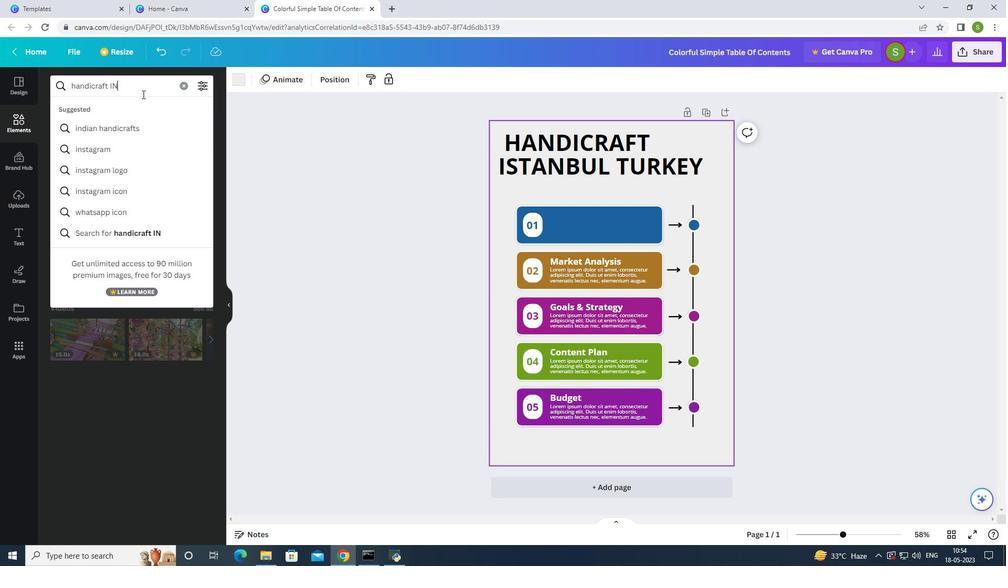 
Action: Mouse moved to (143, 95)
Screenshot: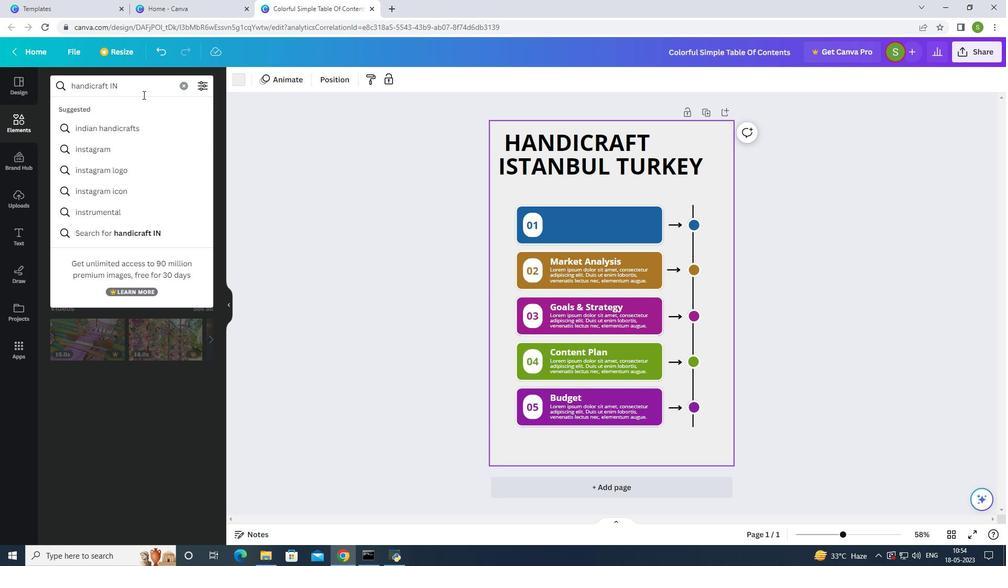 
Action: Key pressed TU
Screenshot: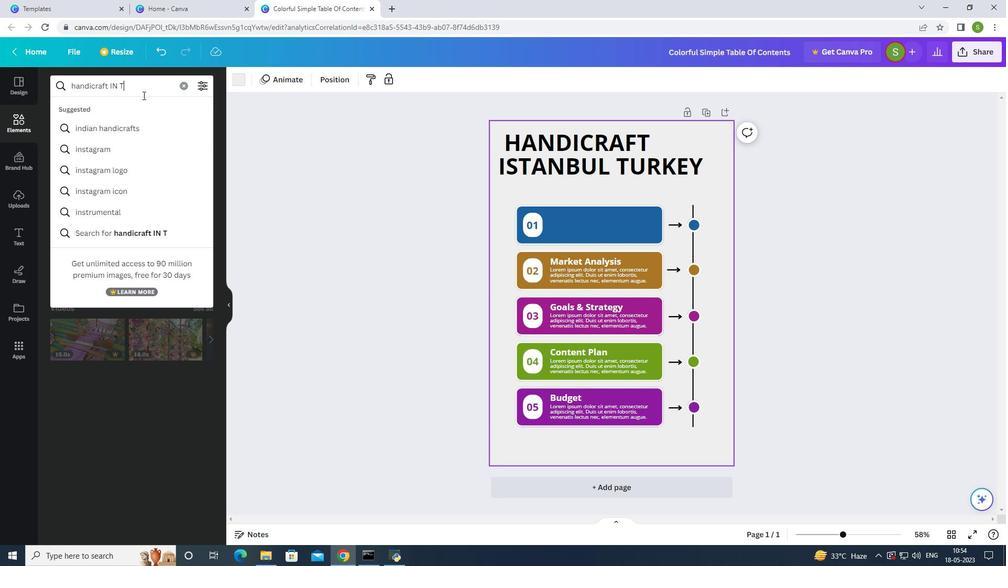 
Action: Mouse moved to (143, 96)
Screenshot: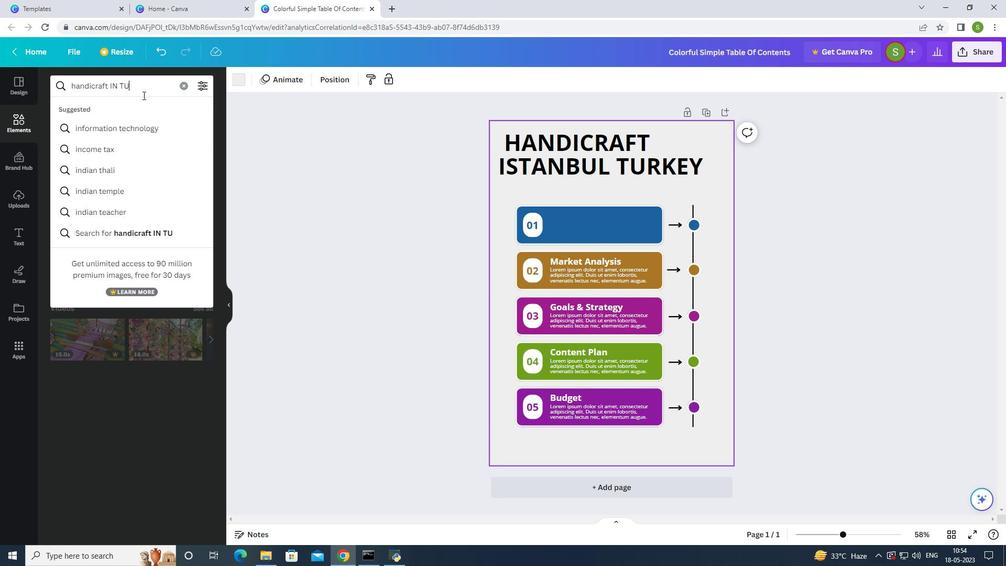 
Action: Key pressed RK
Screenshot: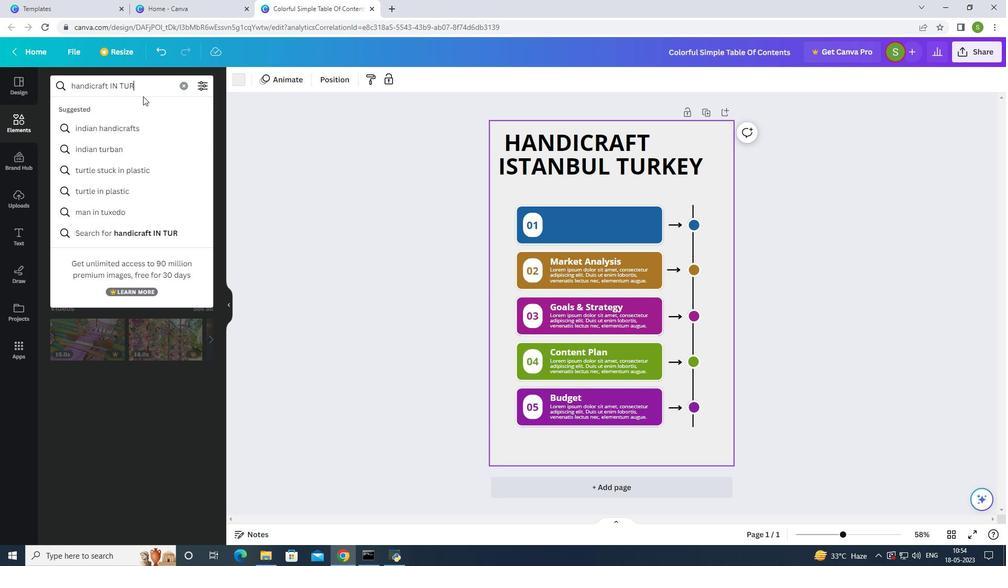 
Action: Mouse moved to (141, 97)
Screenshot: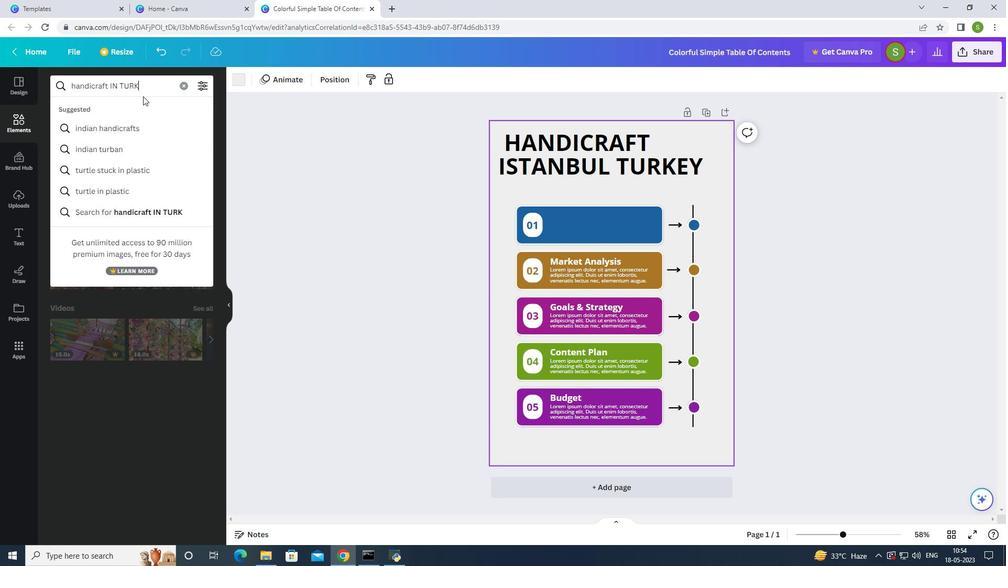 
Action: Key pressed EY
Screenshot: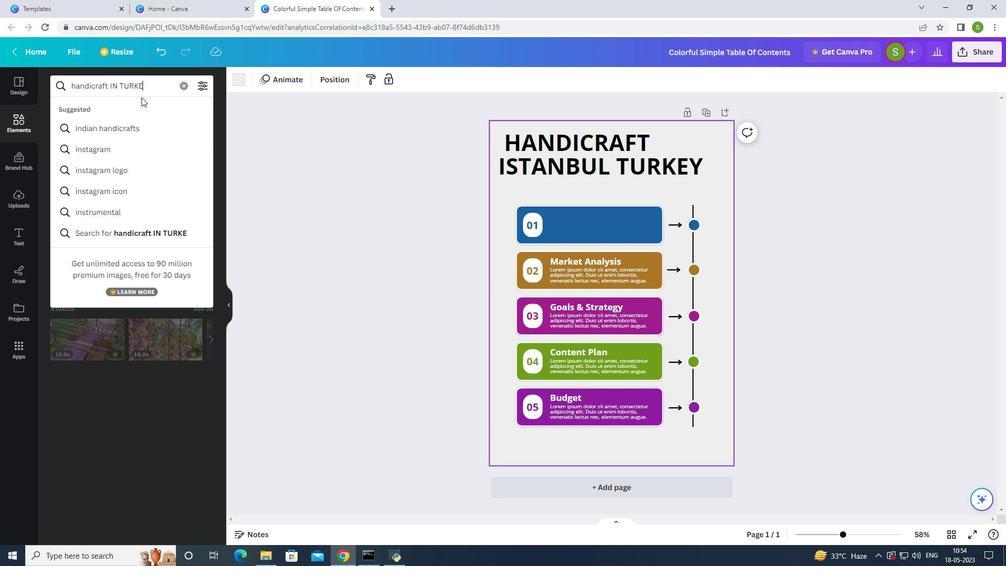 
Action: Mouse moved to (141, 98)
Screenshot: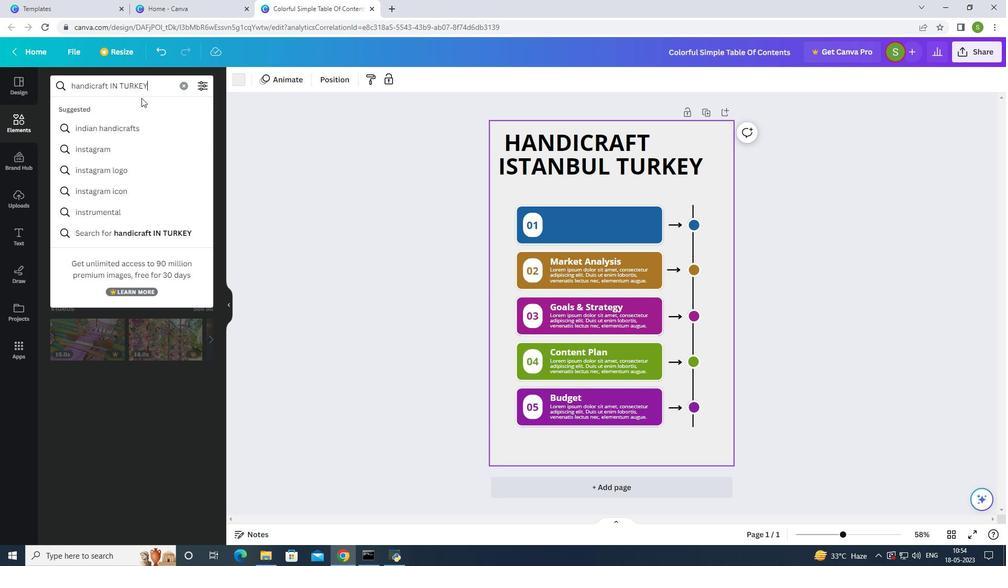 
Action: Key pressed <Key.enter>
Screenshot: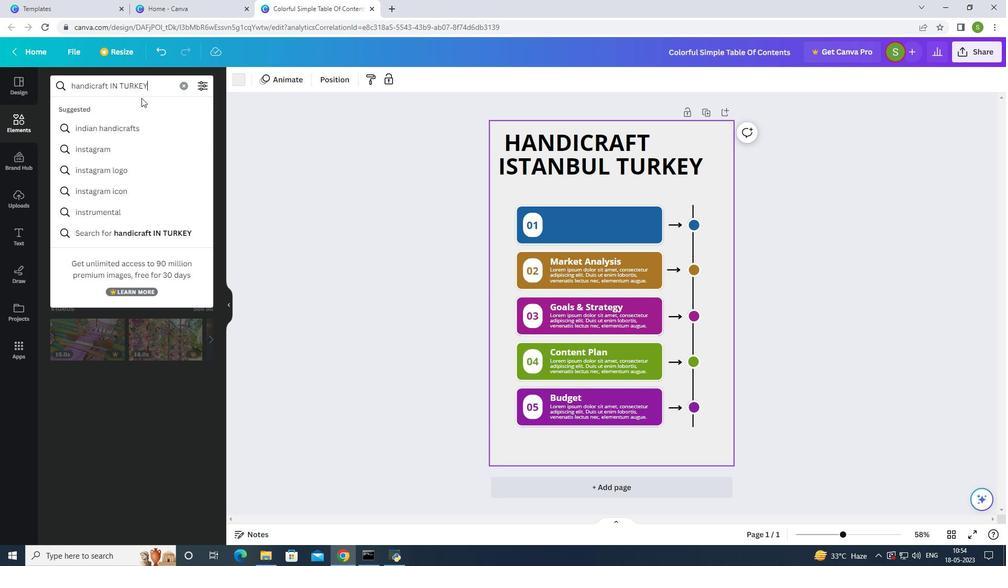 
Action: Mouse moved to (135, 176)
Screenshot: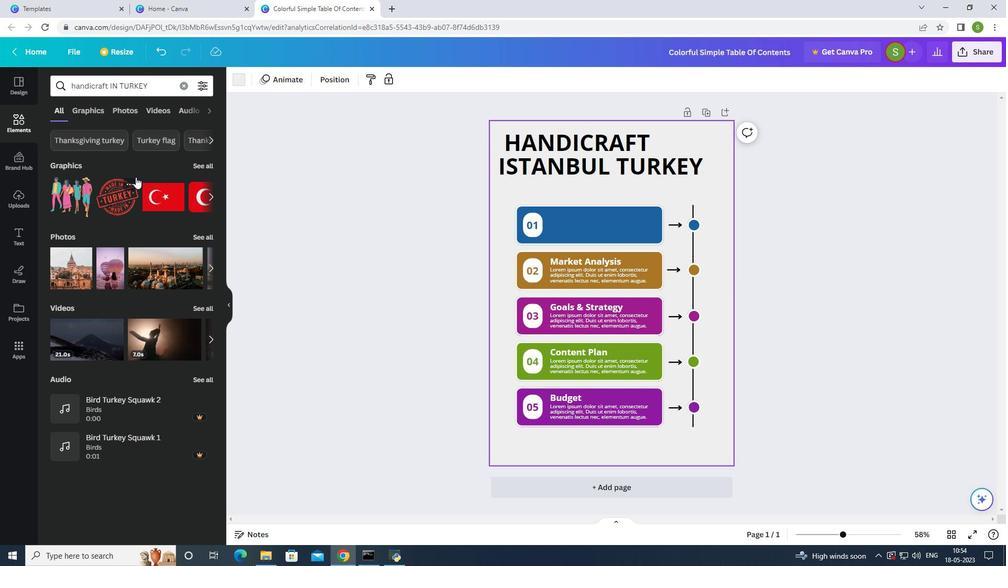 
Action: Key pressed <Key.caps_lock>
Screenshot: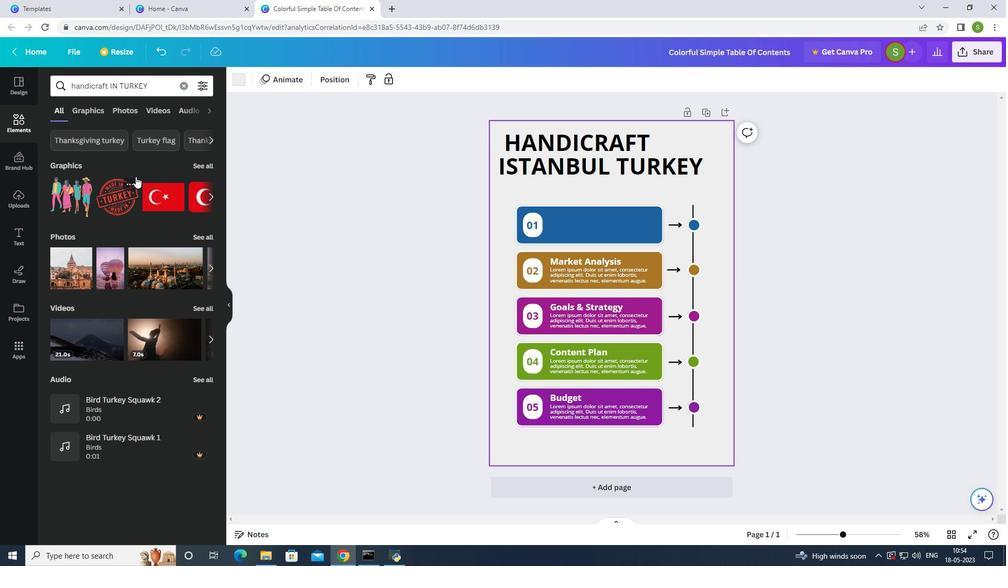 
Action: Mouse moved to (147, 81)
Screenshot: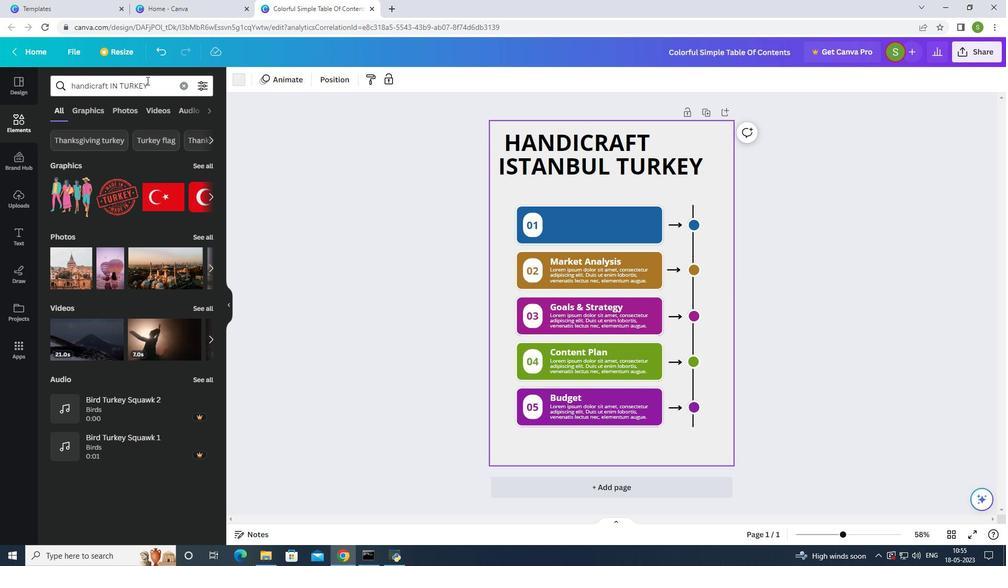 
Action: Mouse pressed left at (147, 81)
Screenshot: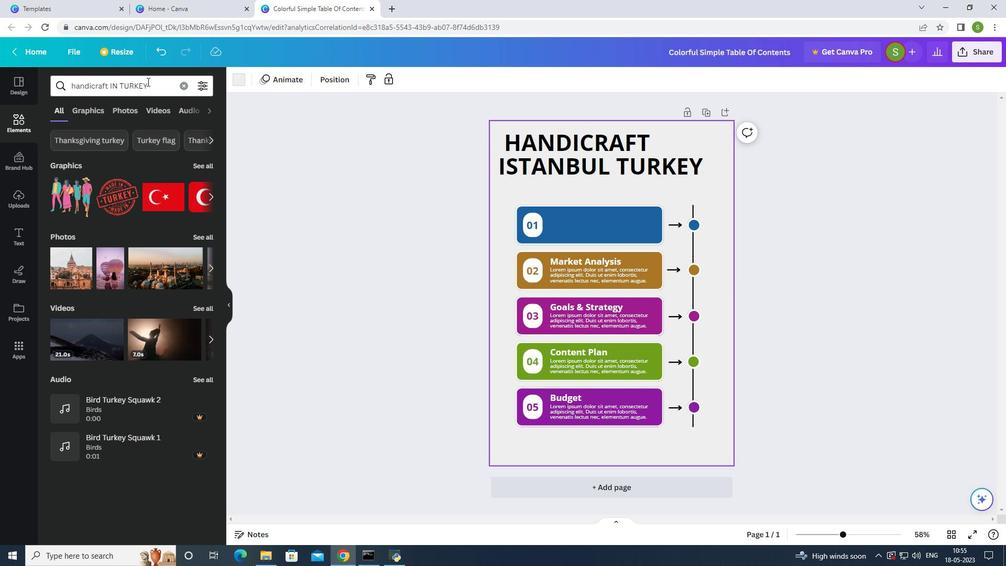 
Action: Mouse moved to (180, 103)
Screenshot: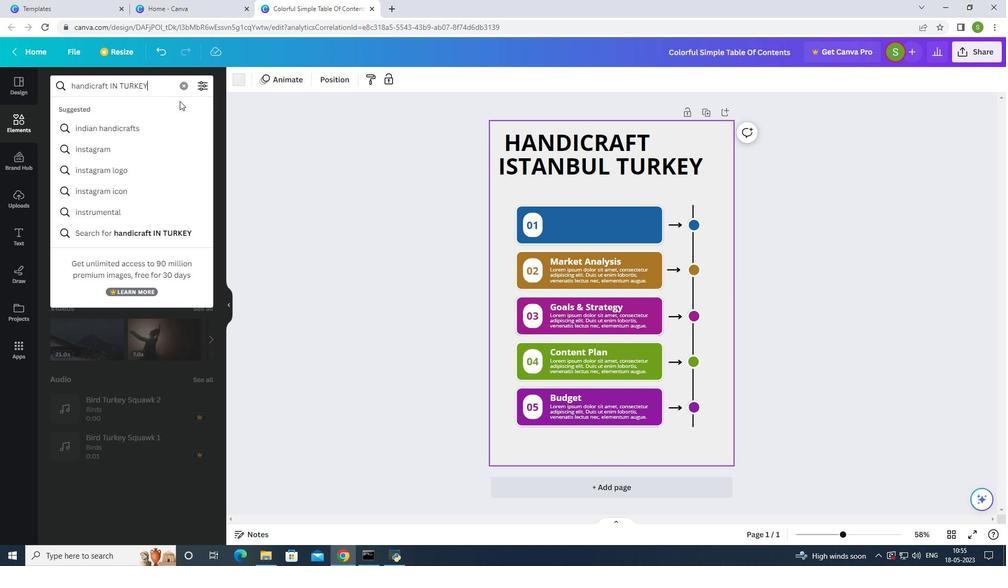 
Action: Key pressed <Key.backspace>
Screenshot: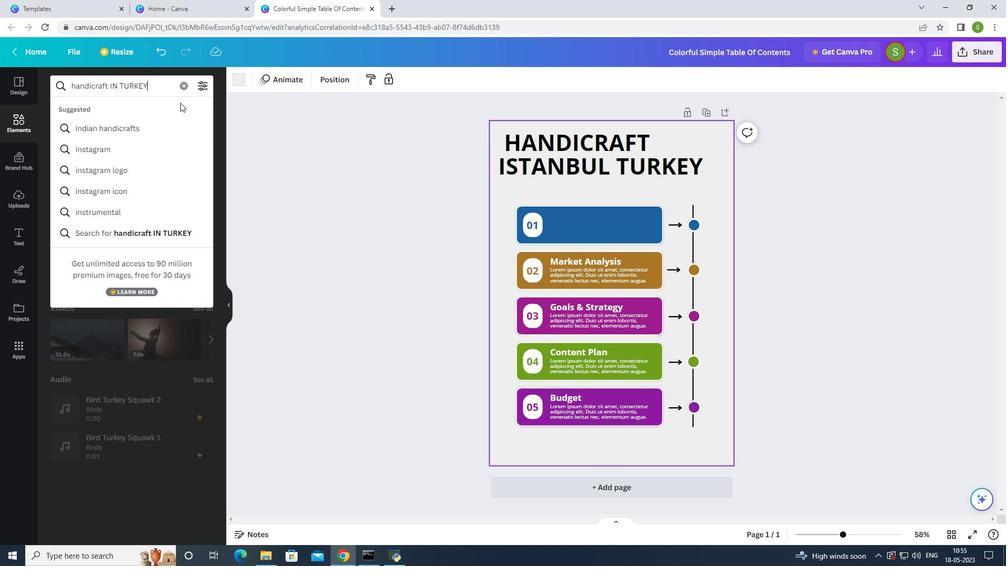 
Action: Mouse moved to (181, 103)
Screenshot: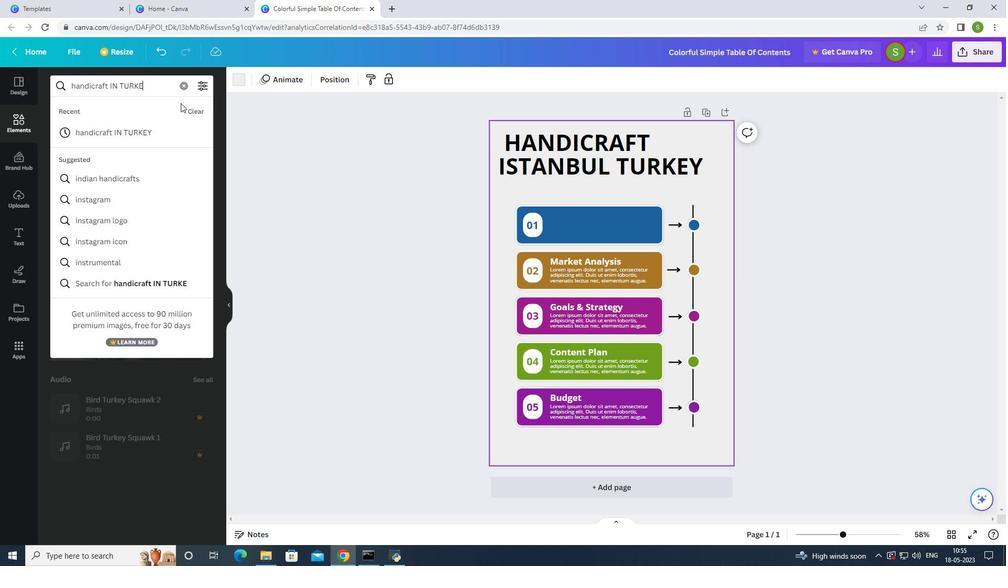 
Action: Key pressed <Key.backspace>
Screenshot: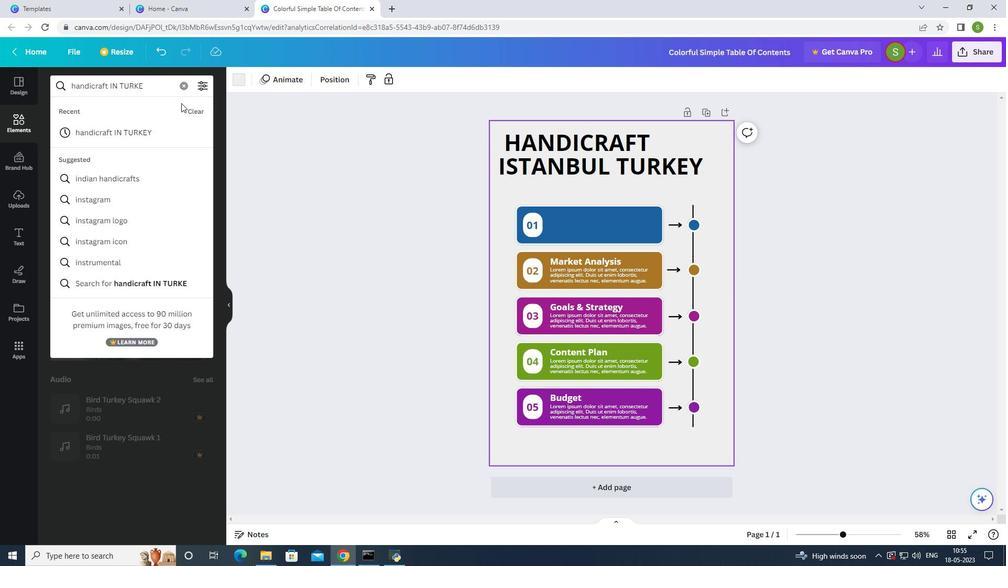 
Action: Mouse moved to (181, 103)
Screenshot: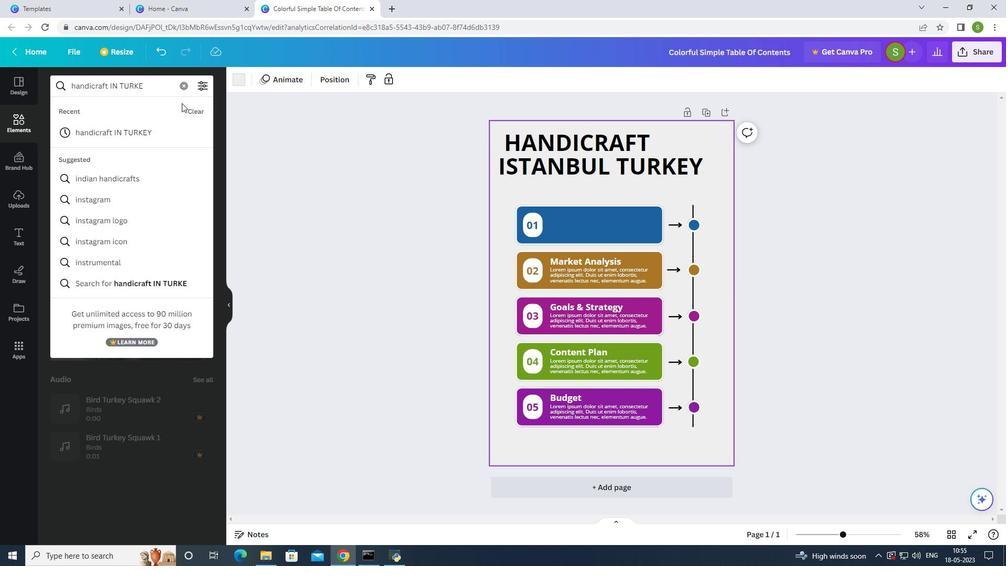 
Action: Key pressed <Key.backspace><Key.backspace><Key.backspace><Key.backspace><Key.backspace><Key.backspace><Key.backspace>
Screenshot: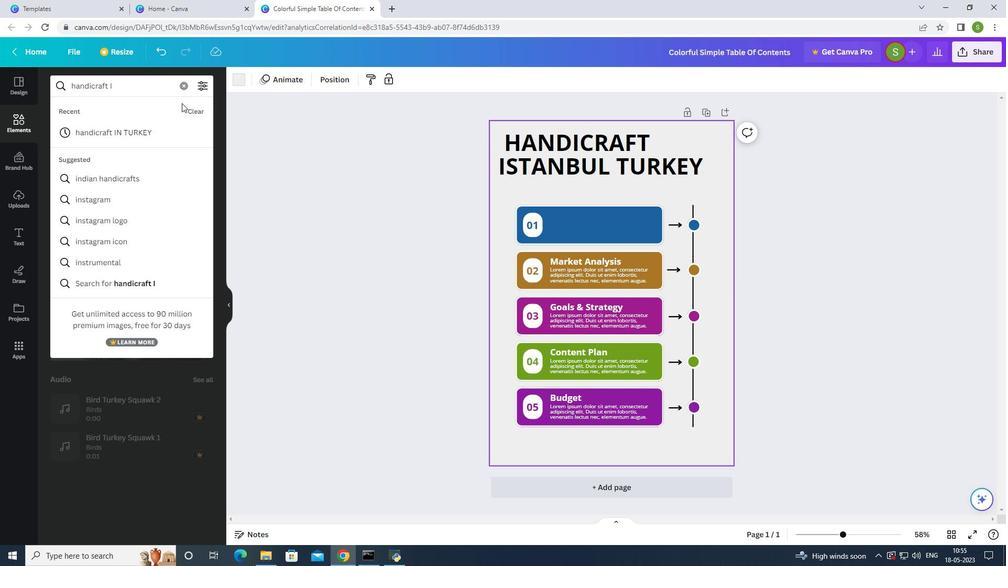 
Action: Mouse moved to (191, 142)
Screenshot: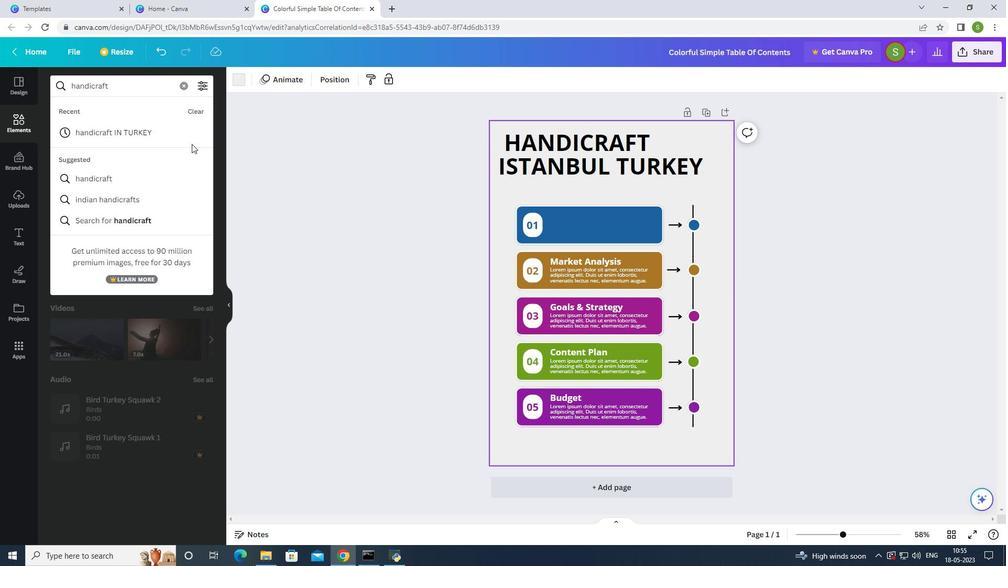 
Action: Key pressed <Key.enter>
Screenshot: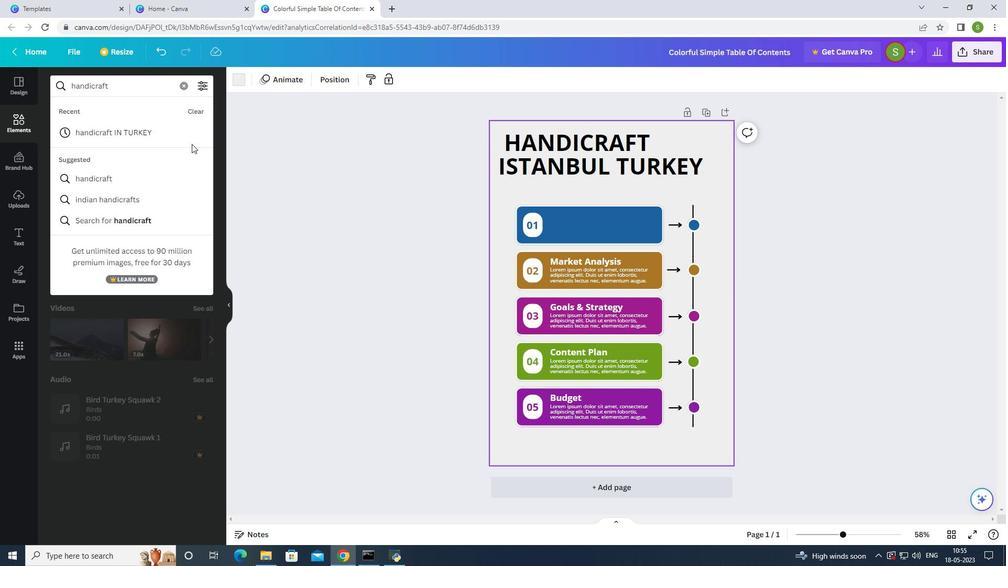 
Action: Mouse moved to (204, 235)
Screenshot: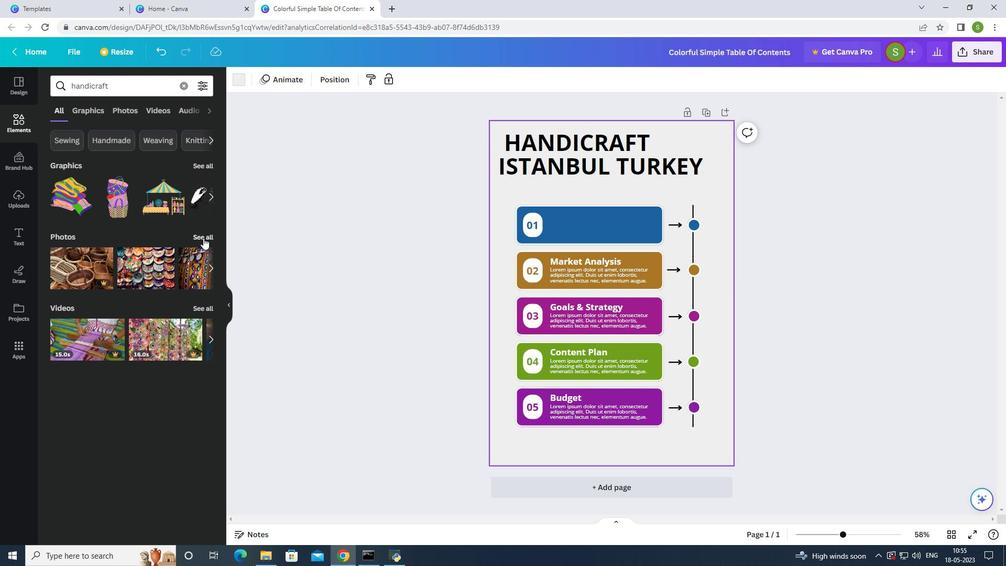 
Action: Mouse pressed left at (204, 235)
Screenshot: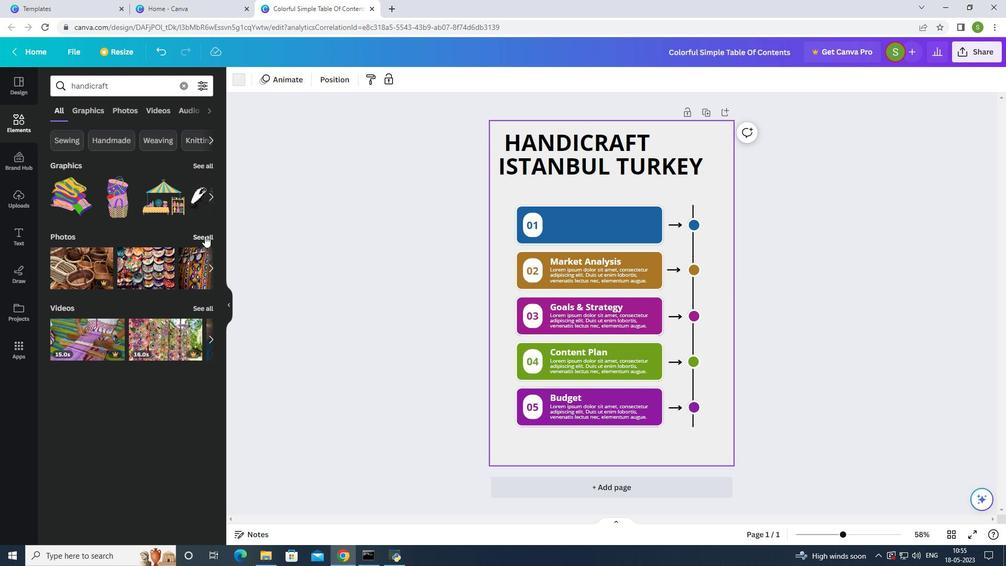 
Action: Mouse moved to (136, 272)
Screenshot: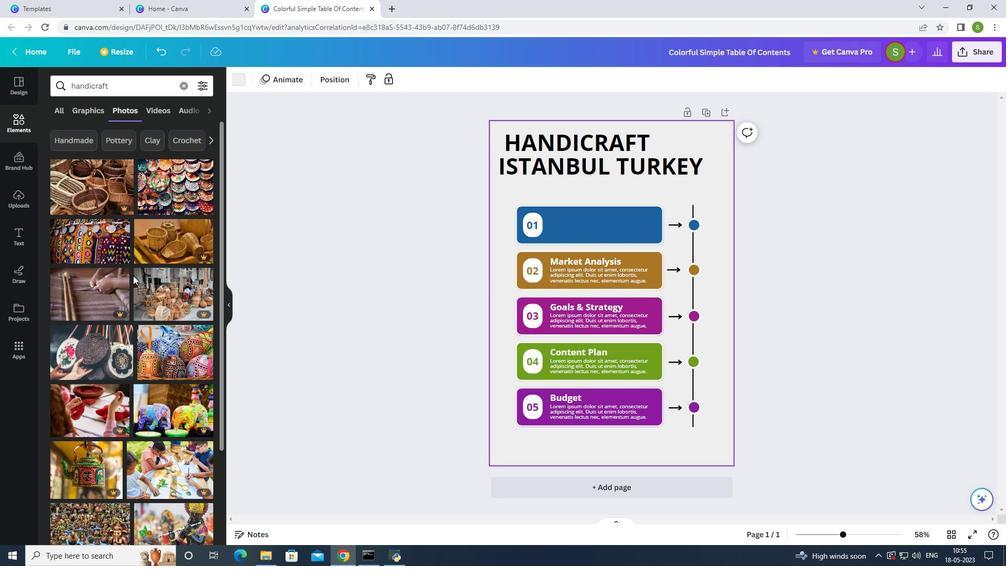 
Action: Mouse scrolled (136, 272) with delta (0, 0)
Screenshot: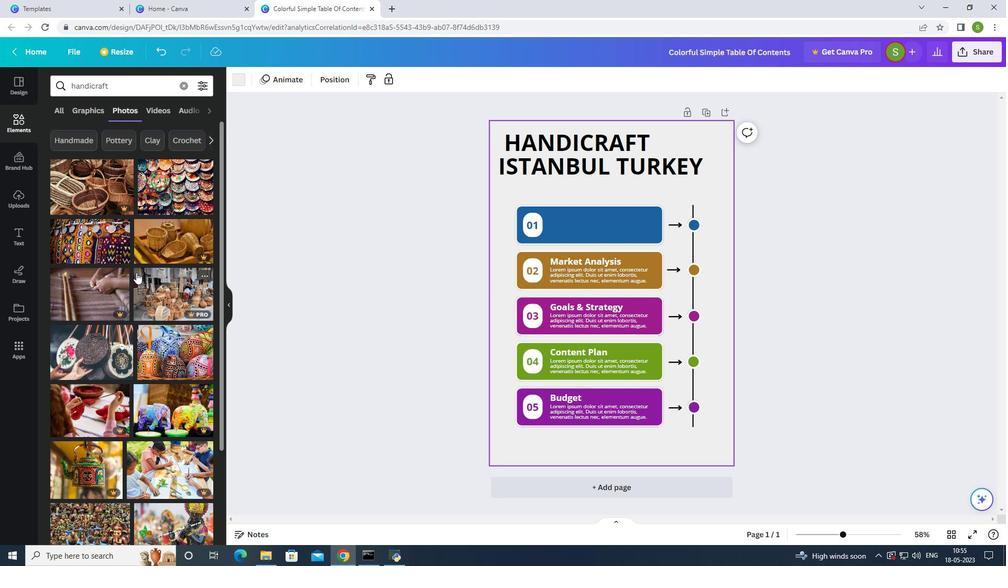 
Action: Mouse scrolled (136, 272) with delta (0, 0)
Screenshot: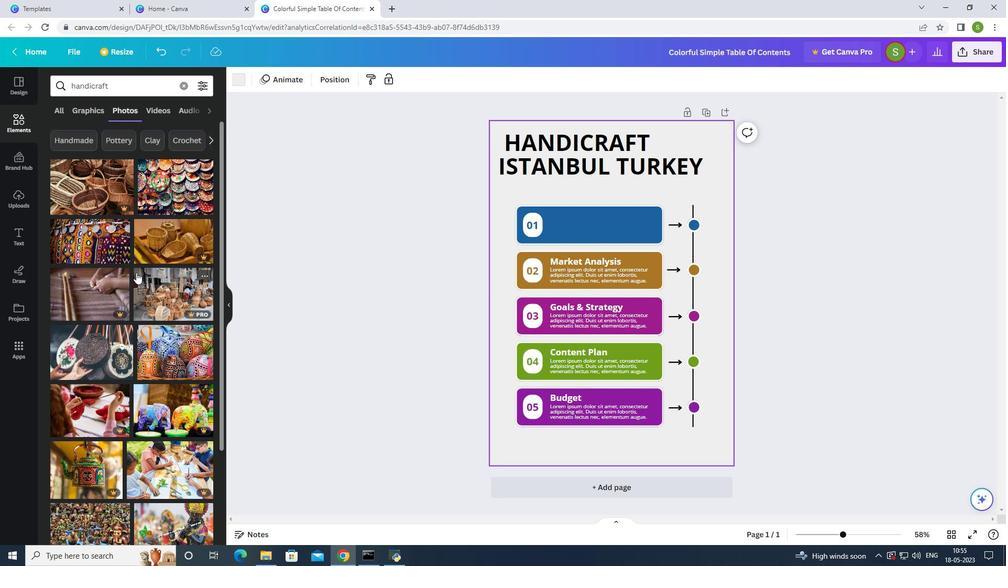 
Action: Mouse moved to (137, 272)
Screenshot: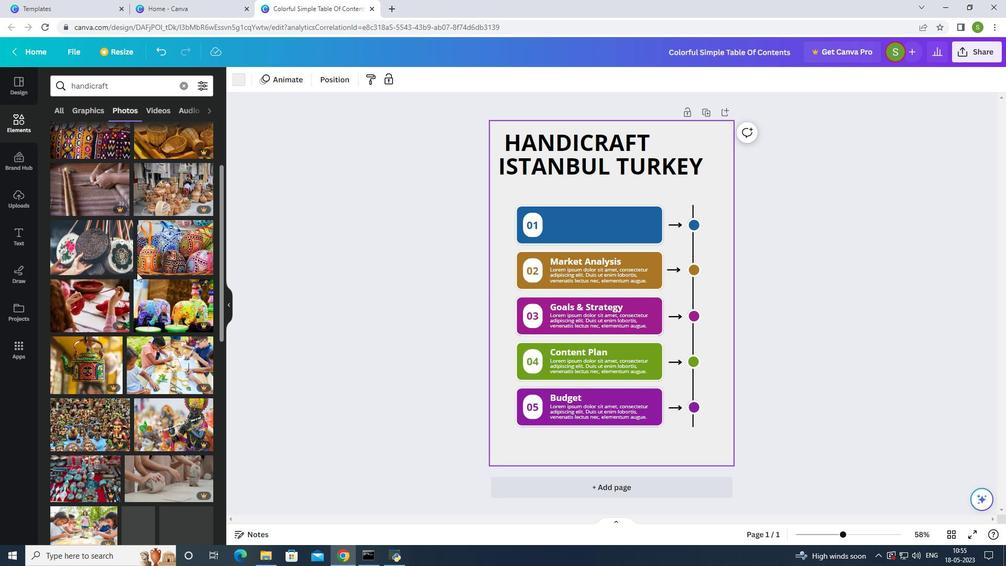 
Action: Mouse scrolled (137, 272) with delta (0, 0)
Screenshot: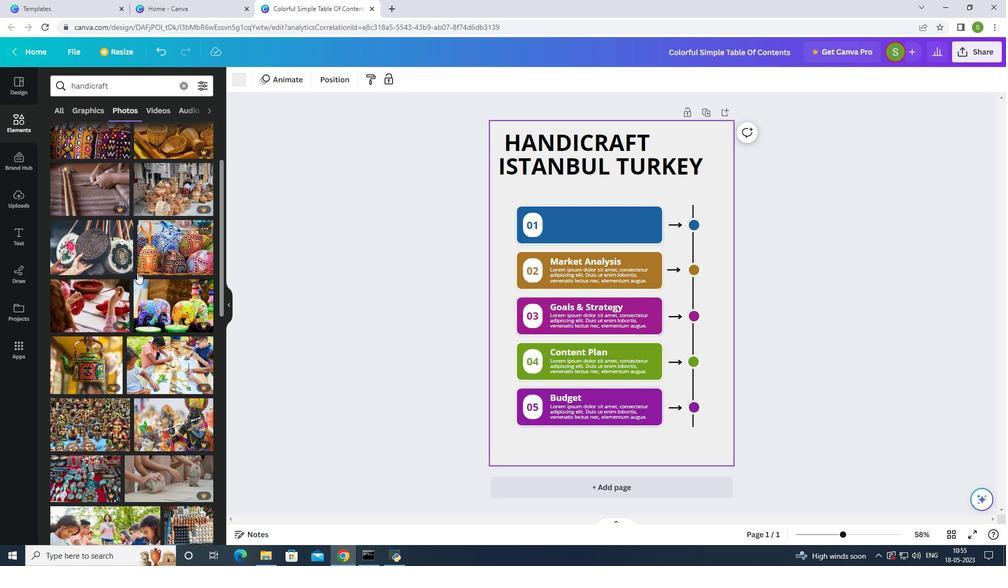 
Action: Mouse moved to (581, 209)
Screenshot: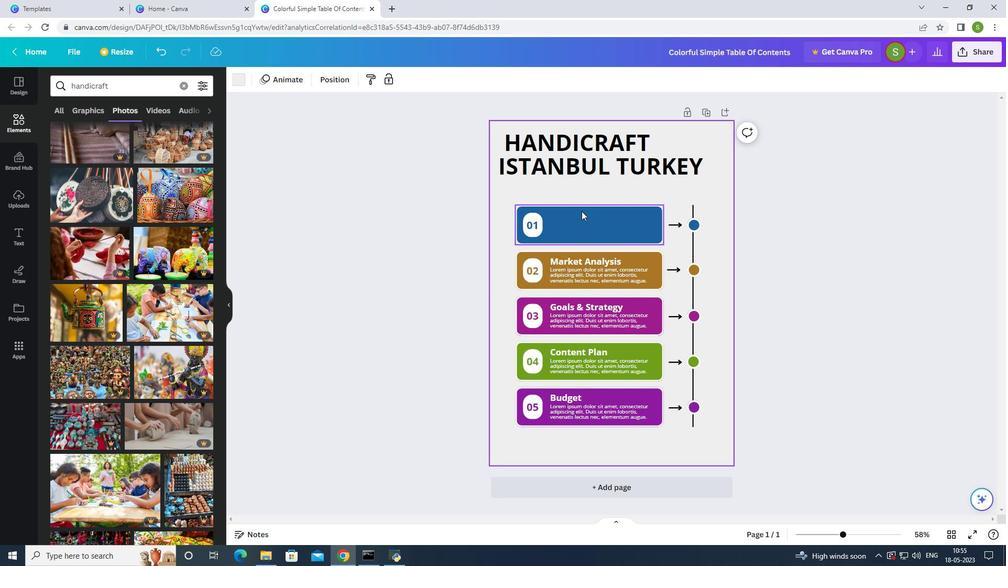 
Action: Mouse pressed left at (581, 209)
Screenshot: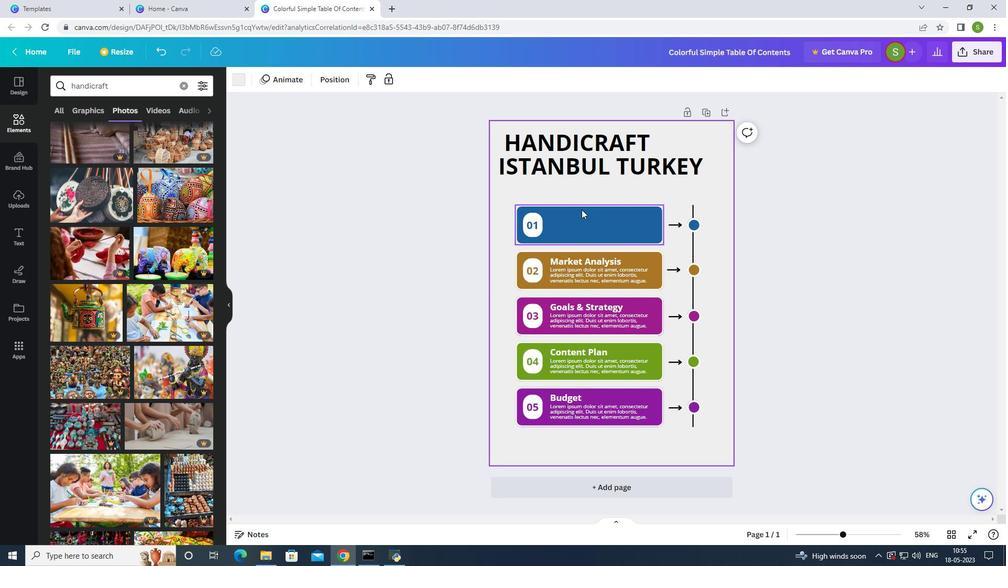 
Action: Mouse moved to (587, 203)
Screenshot: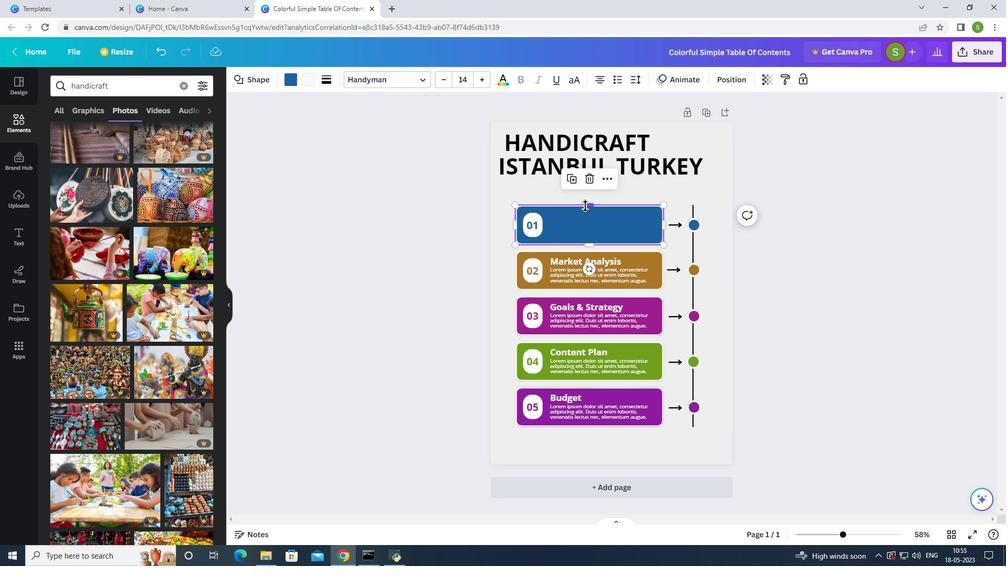 
Action: Mouse pressed left at (587, 203)
Screenshot: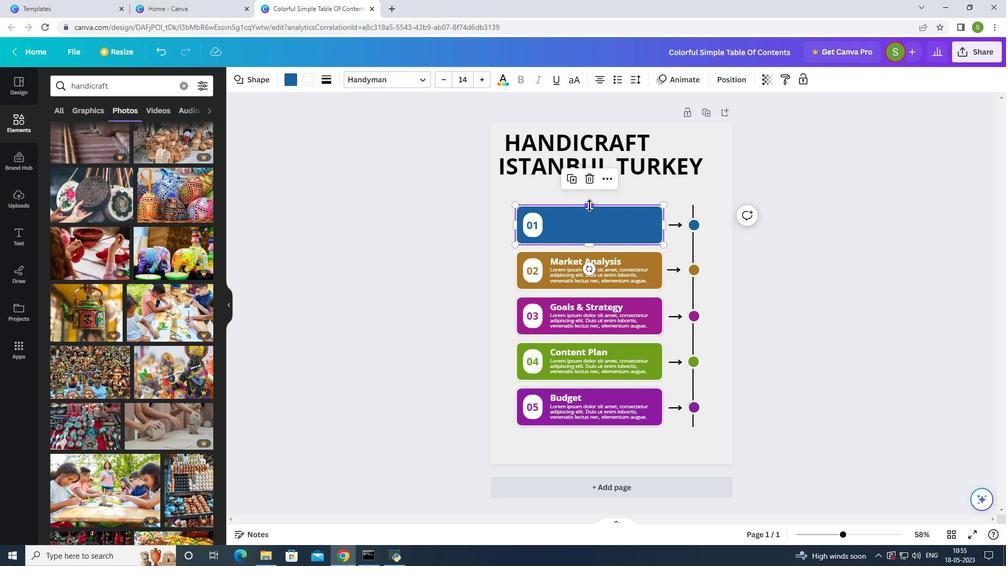 
Action: Mouse moved to (608, 392)
Screenshot: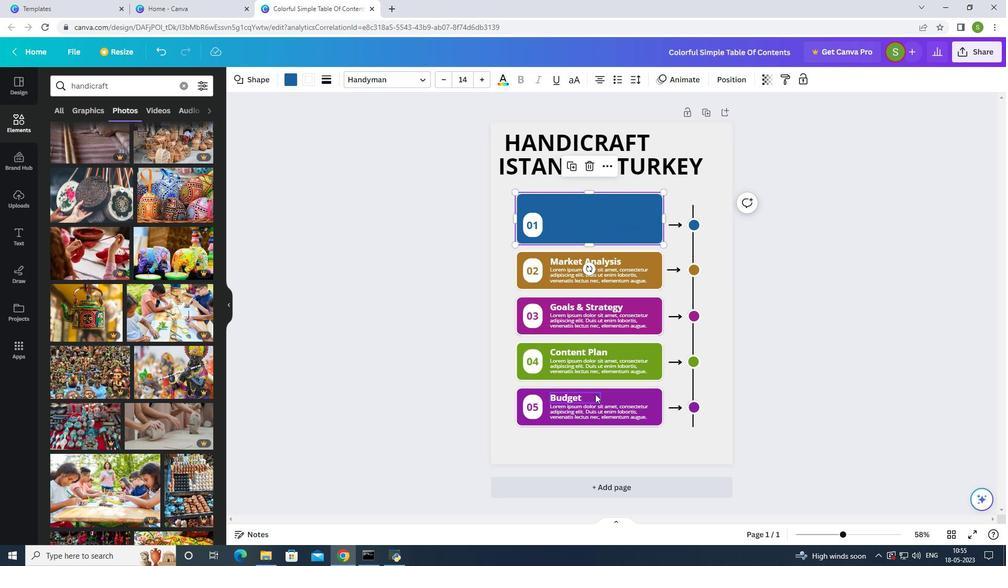 
Action: Mouse pressed left at (608, 392)
Screenshot: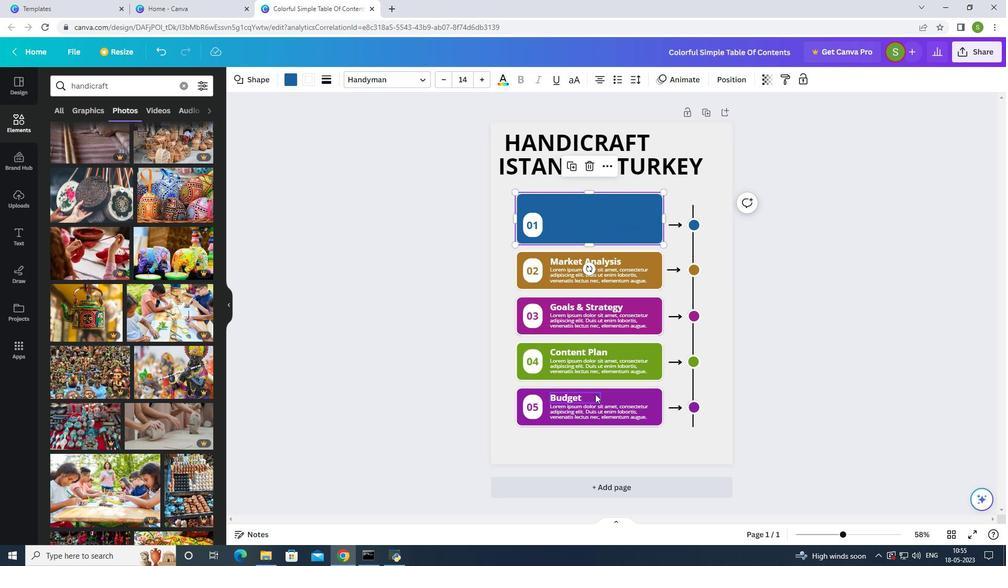 
Action: Mouse moved to (587, 358)
Screenshot: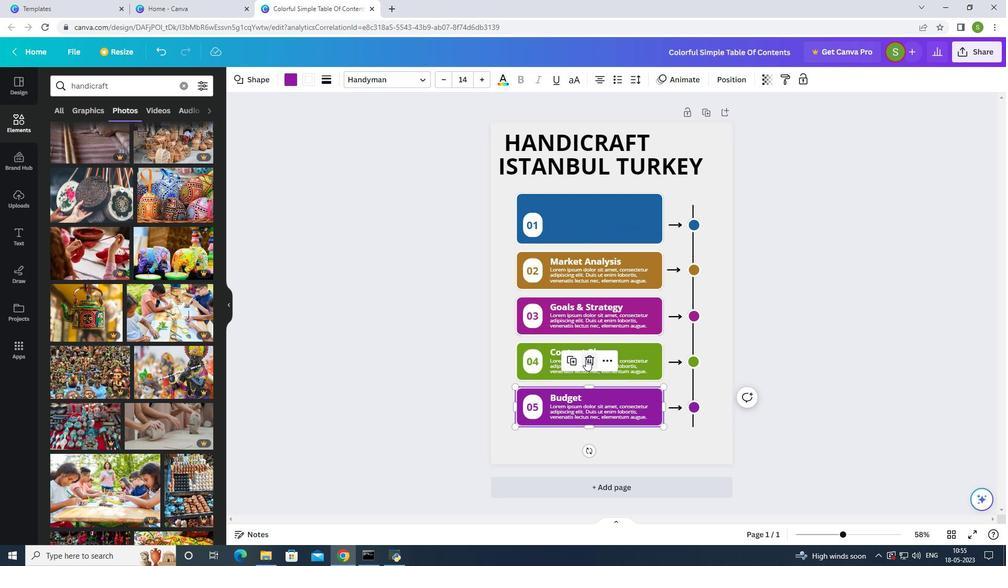 
Action: Mouse pressed left at (587, 358)
Screenshot: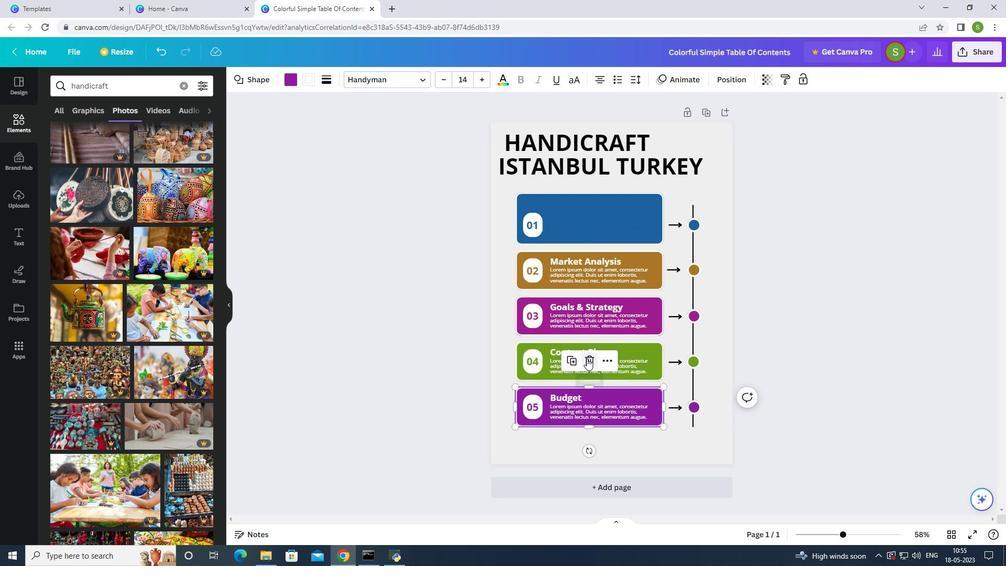 
Action: Mouse moved to (532, 411)
Screenshot: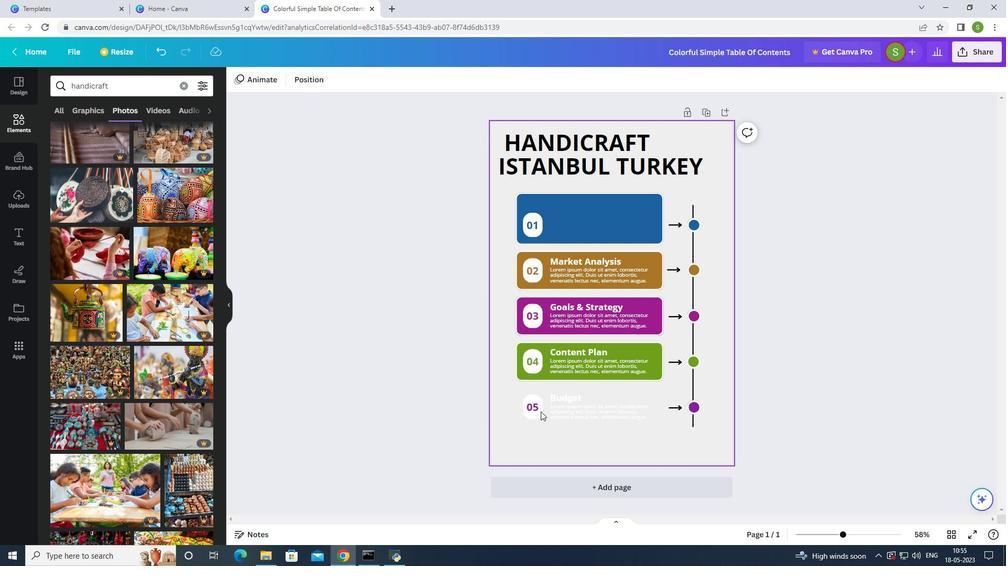 
Action: Mouse pressed left at (532, 411)
Screenshot: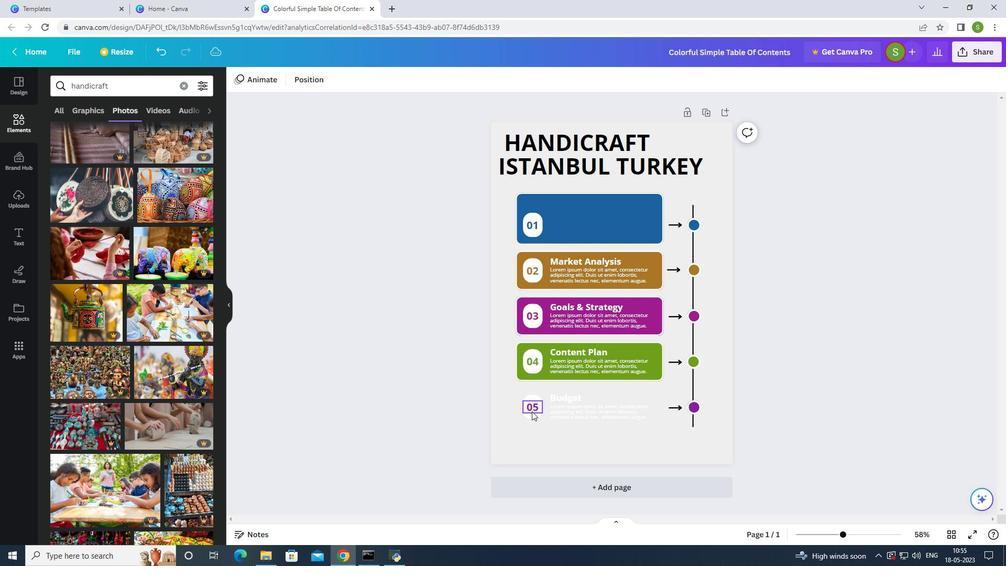 
Action: Mouse moved to (536, 375)
Screenshot: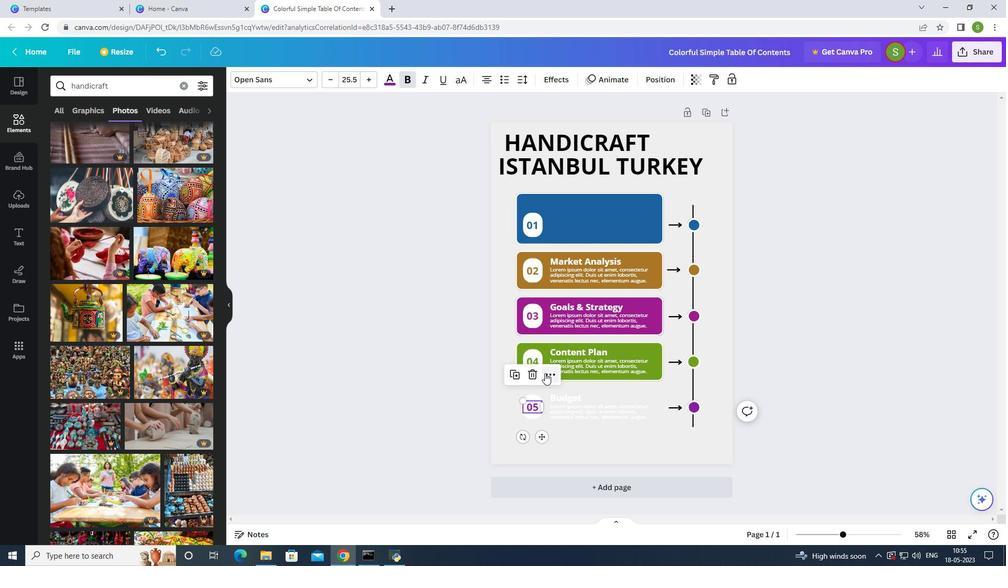 
Action: Mouse pressed left at (536, 375)
Screenshot: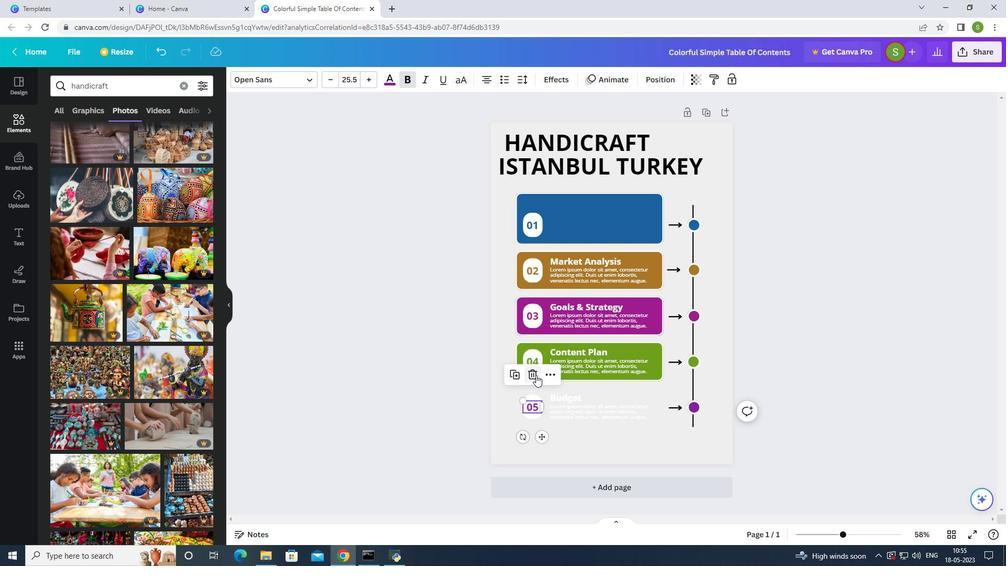 
Action: Mouse moved to (534, 416)
Screenshot: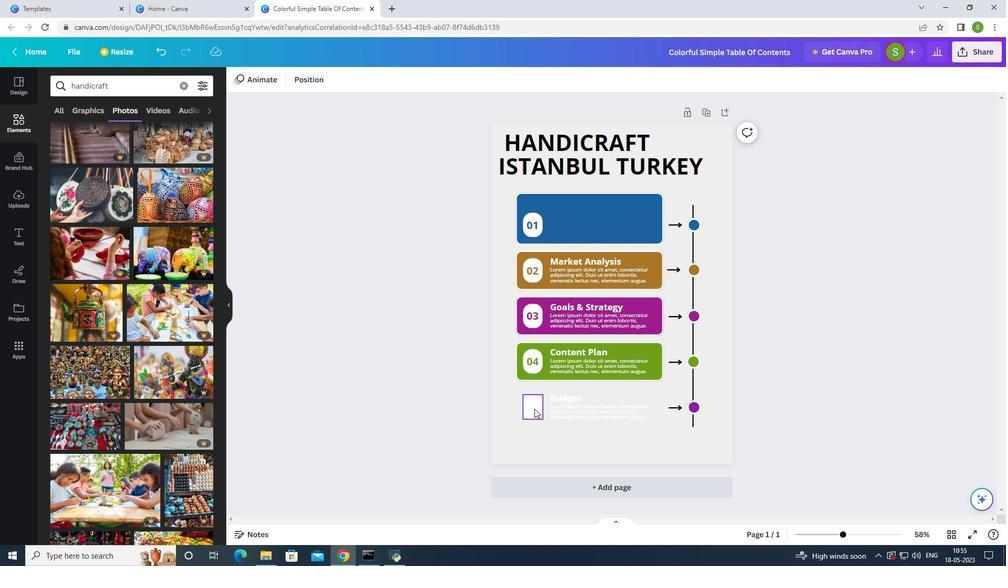 
Action: Mouse pressed left at (534, 416)
Screenshot: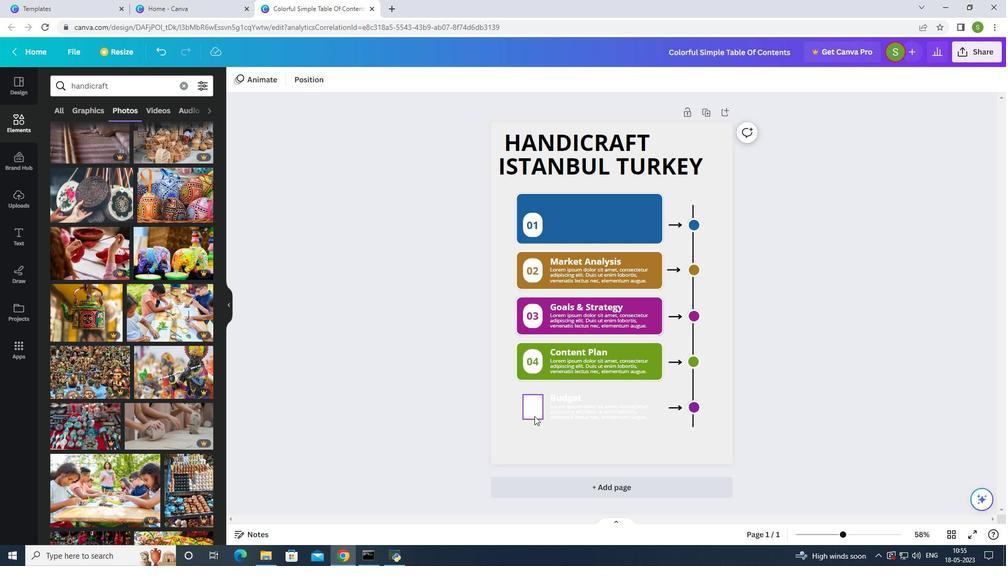 
Action: Mouse moved to (533, 370)
Screenshot: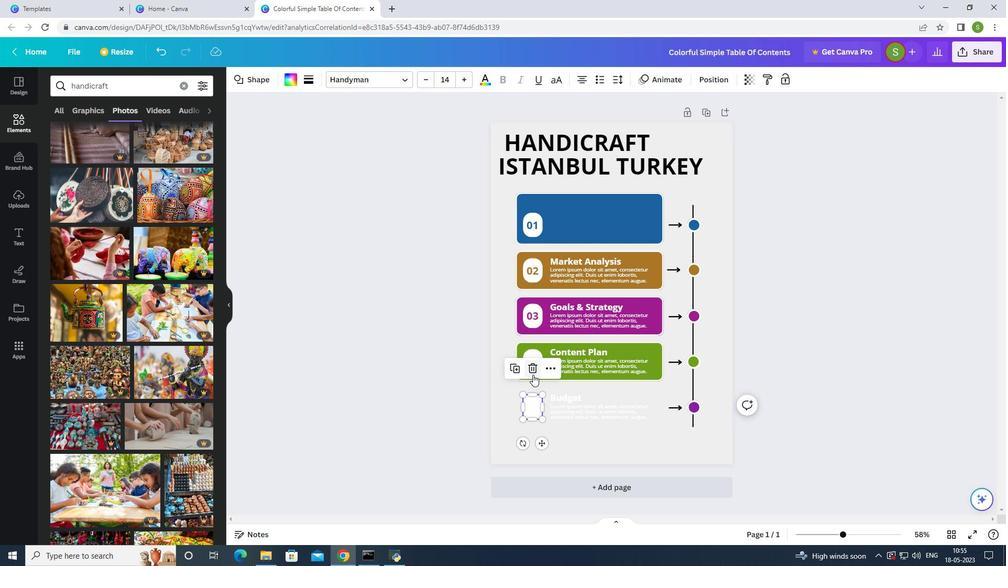 
Action: Mouse pressed left at (533, 370)
Screenshot: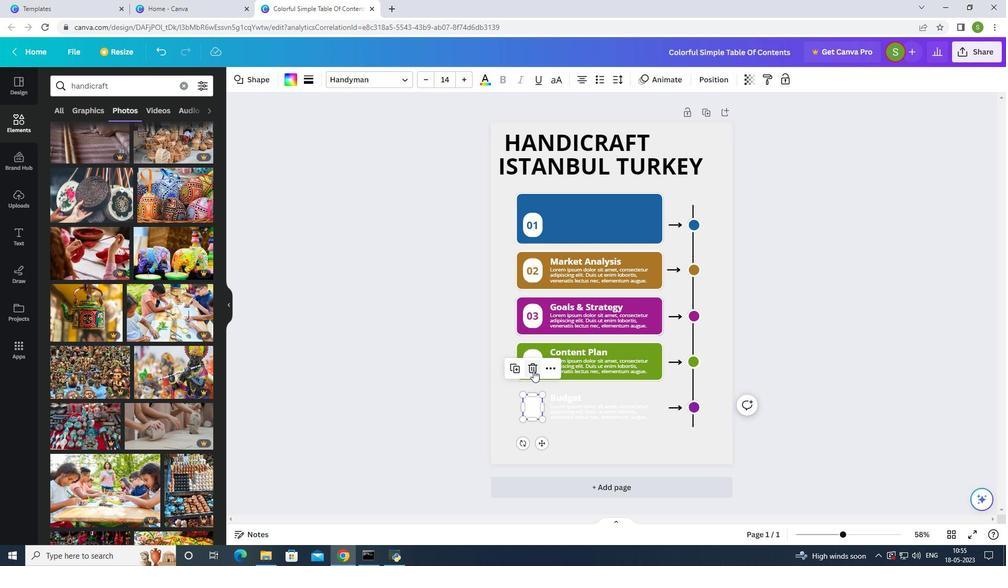 
Action: Mouse moved to (556, 398)
Screenshot: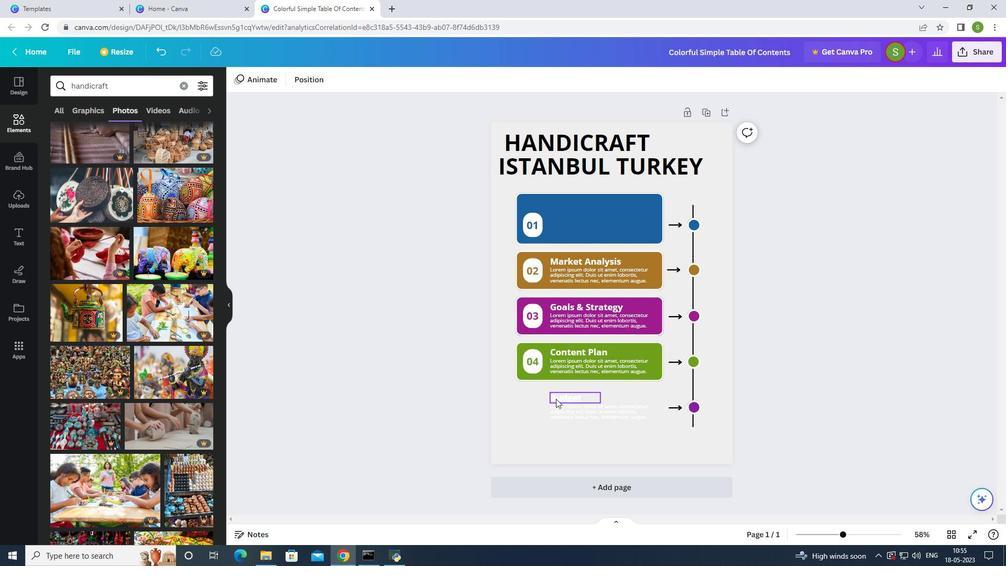 
Action: Mouse pressed left at (556, 398)
Screenshot: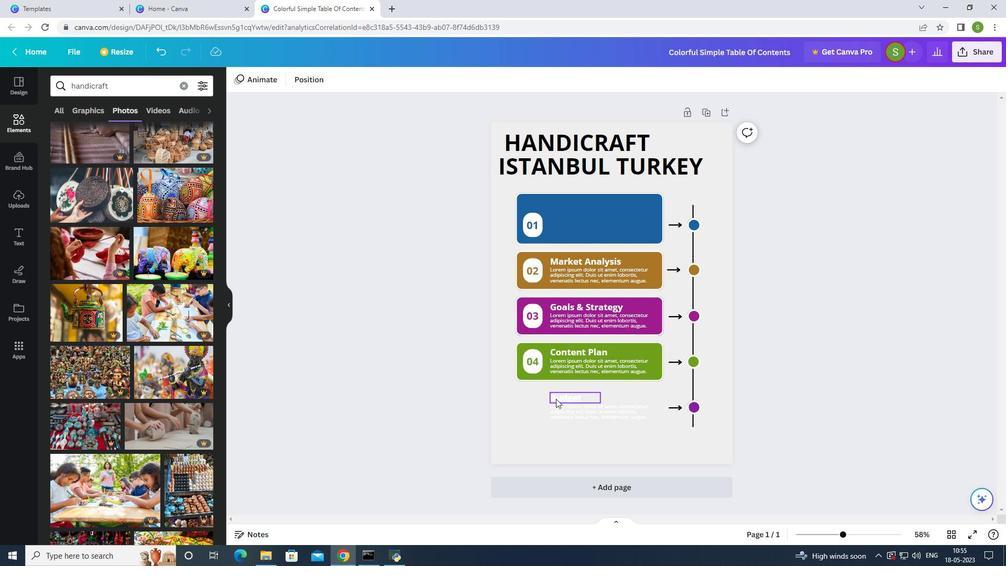 
Action: Mouse moved to (575, 366)
Screenshot: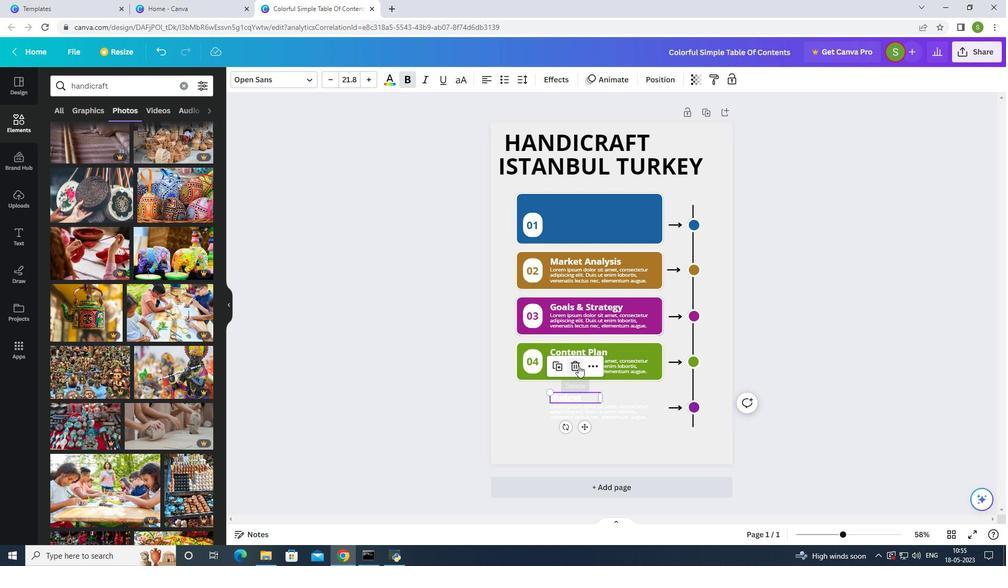 
Action: Mouse pressed left at (575, 366)
Screenshot: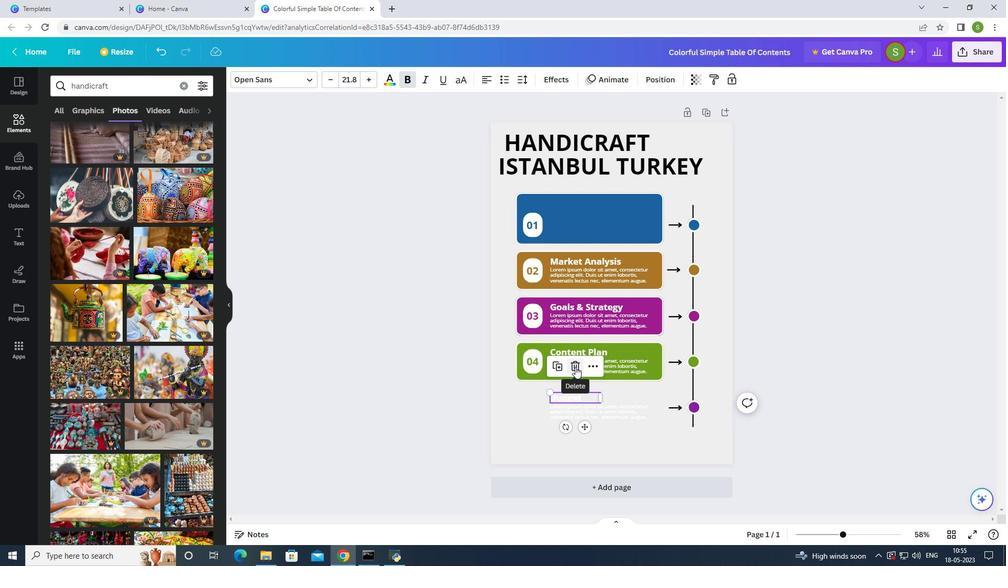 
Action: Mouse moved to (578, 411)
Screenshot: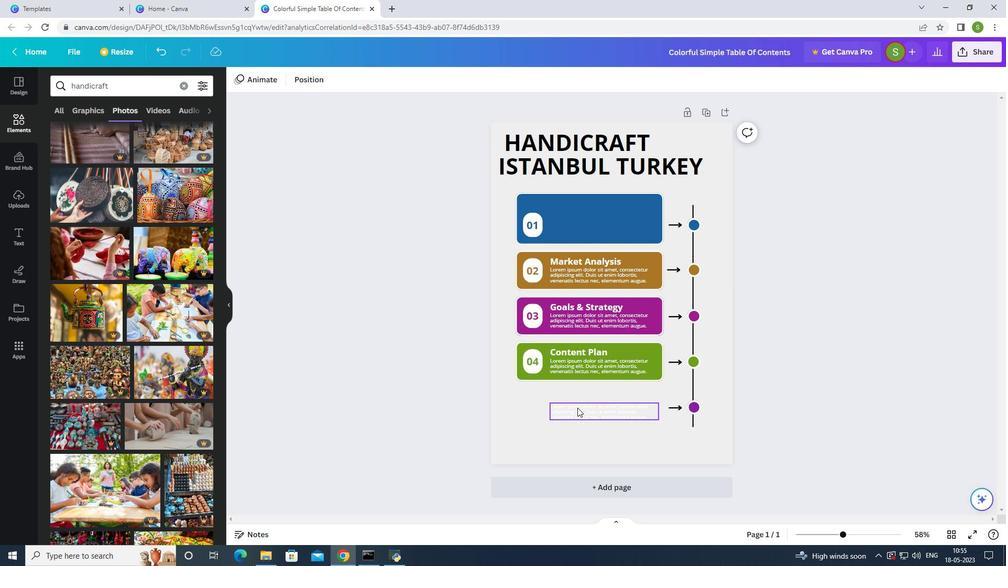 
Action: Mouse pressed left at (578, 411)
Screenshot: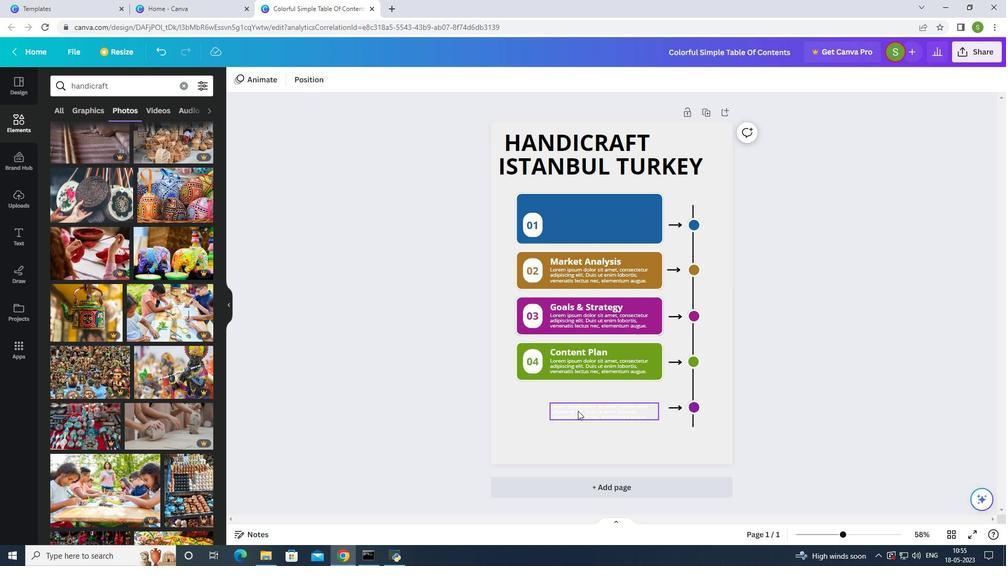 
Action: Mouse moved to (606, 376)
Screenshot: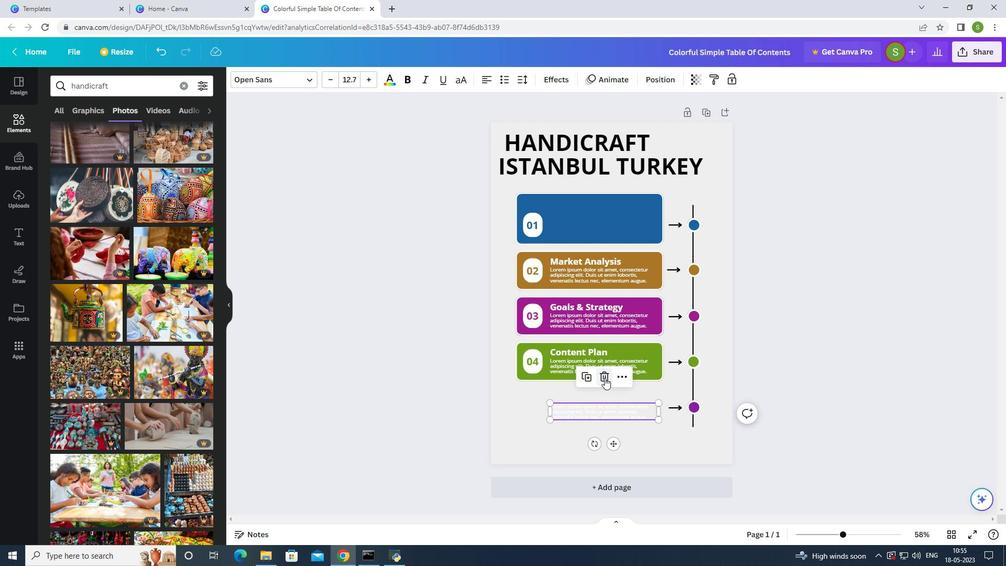 
Action: Mouse pressed left at (606, 376)
Screenshot: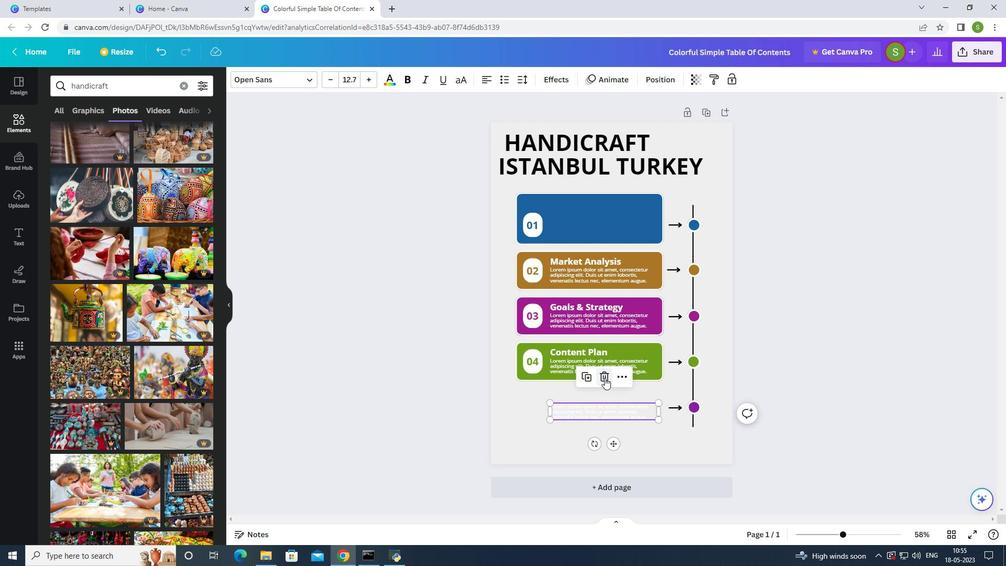 
Action: Mouse moved to (689, 405)
Screenshot: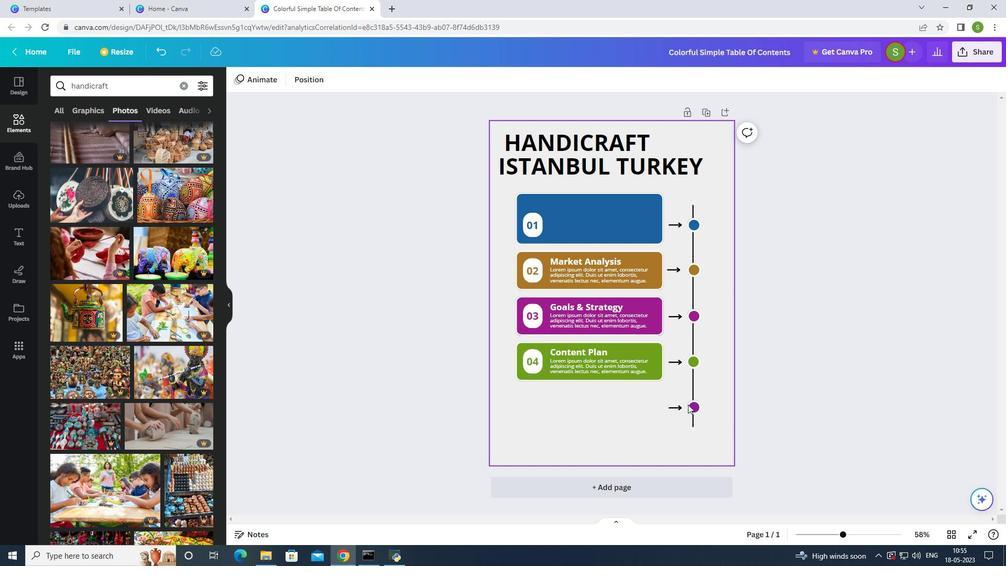 
Action: Mouse pressed left at (689, 405)
Screenshot: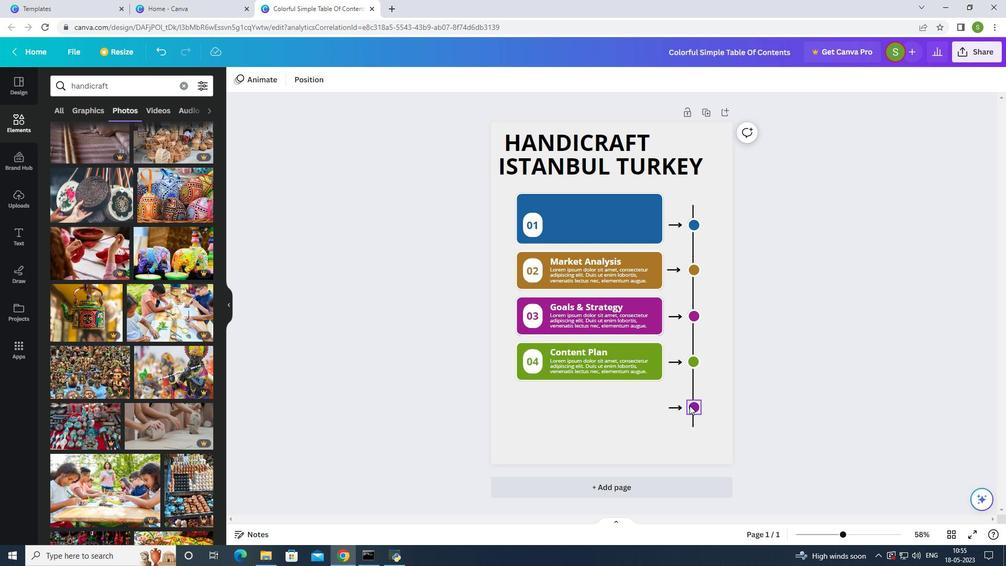 
Action: Mouse moved to (689, 376)
Screenshot: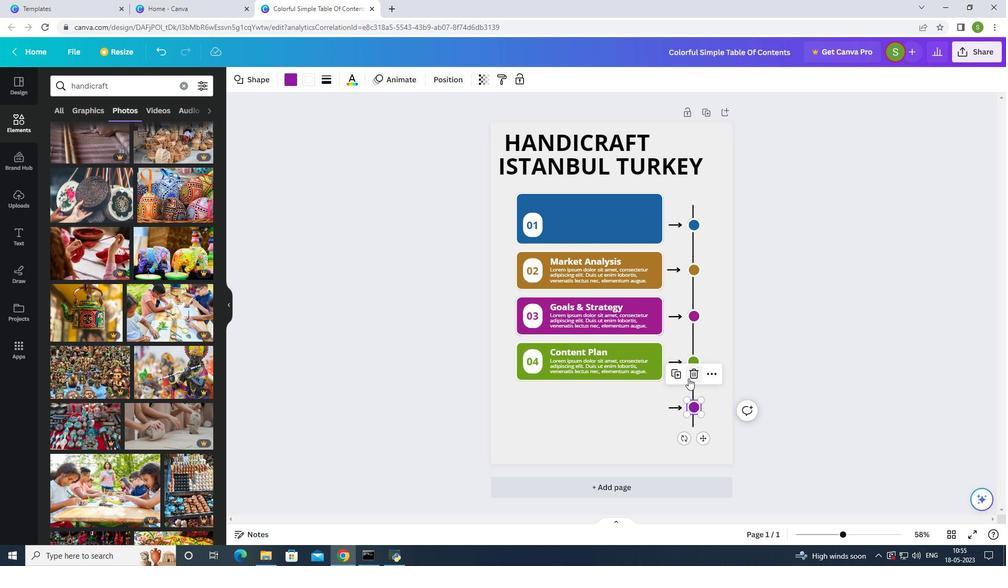 
Action: Mouse pressed left at (689, 376)
Screenshot: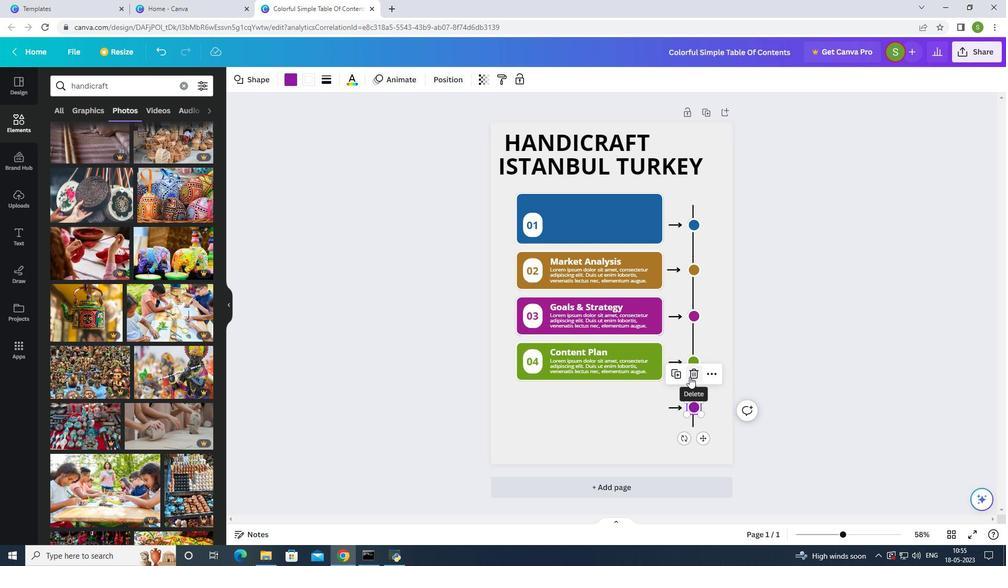 
Action: Mouse moved to (676, 406)
Screenshot: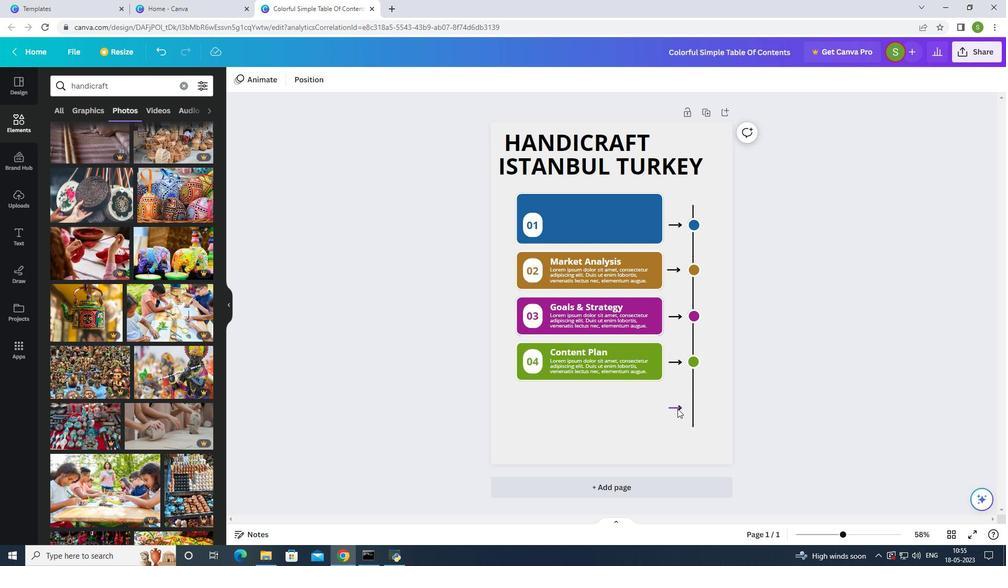 
Action: Mouse pressed left at (676, 406)
Screenshot: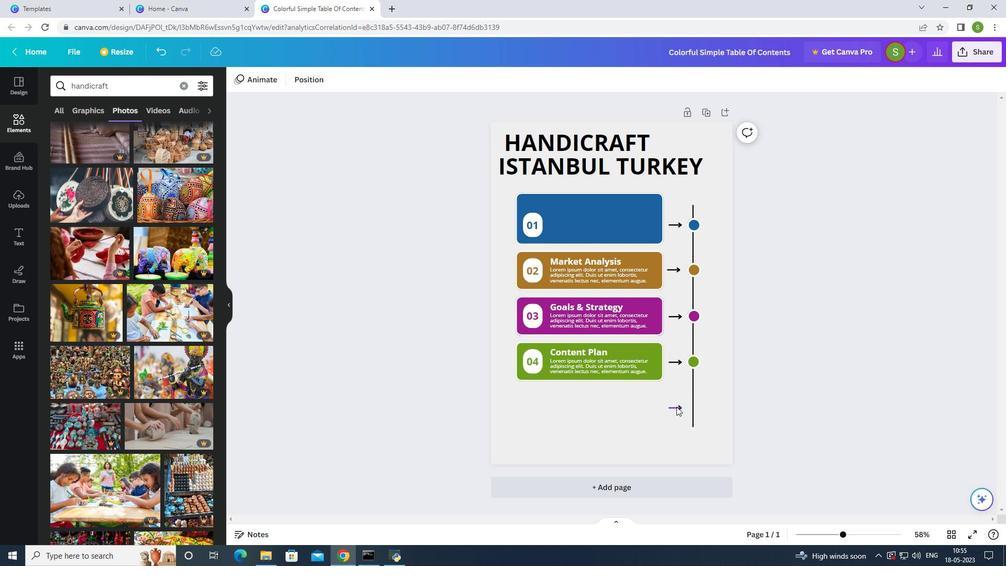 
Action: Mouse moved to (674, 378)
Screenshot: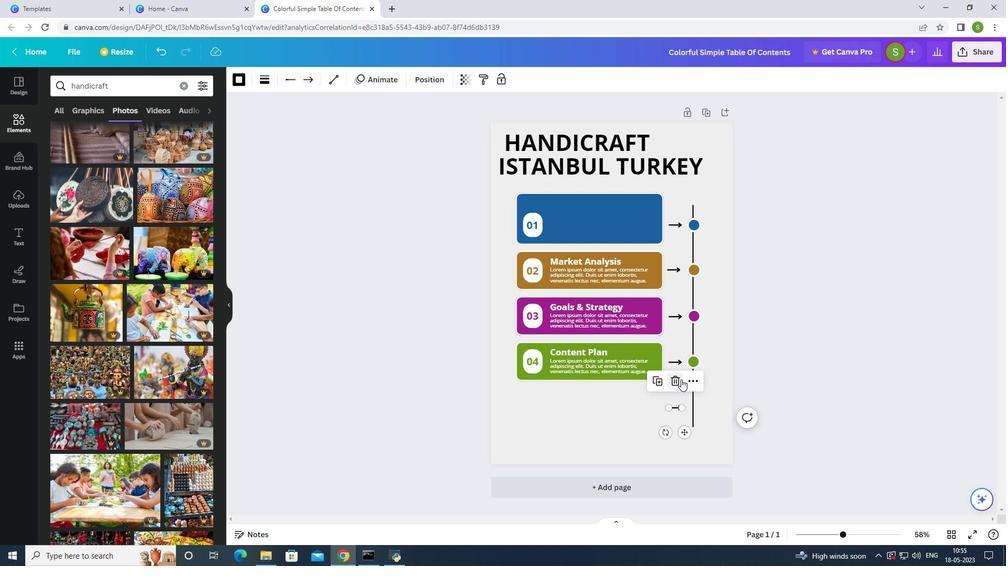 
Action: Mouse pressed left at (674, 378)
Screenshot: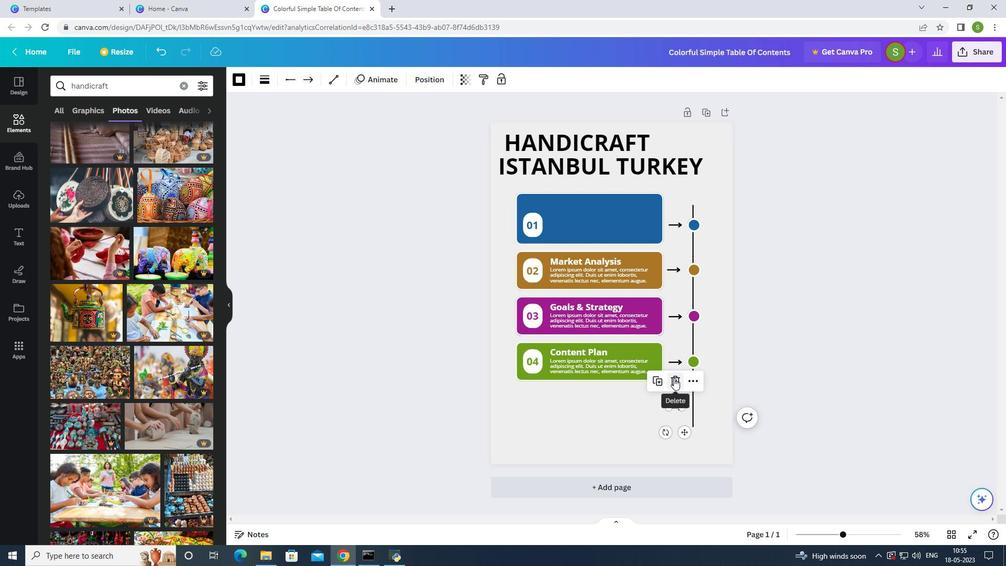 
Action: Mouse moved to (691, 399)
Screenshot: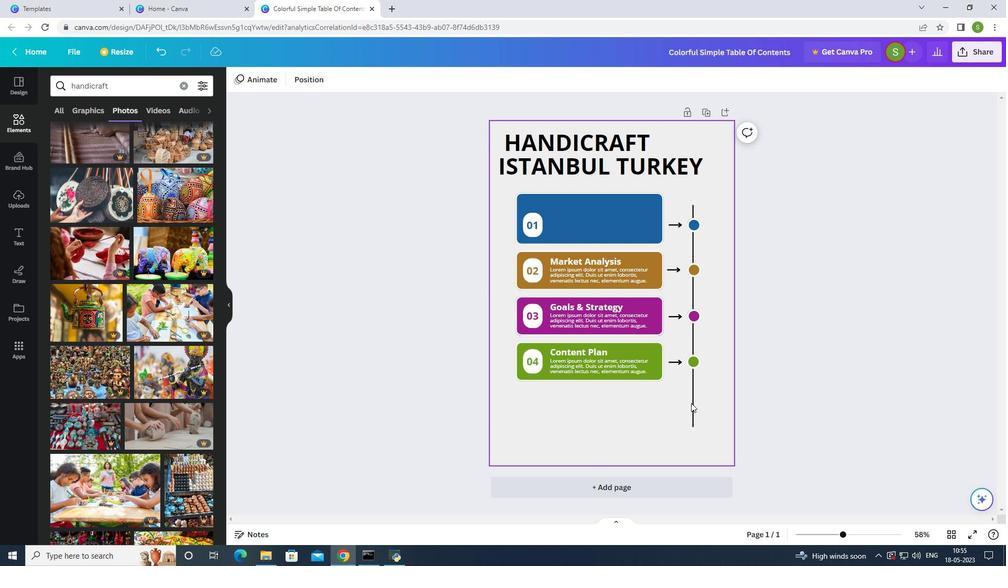 
Action: Mouse pressed left at (691, 399)
Screenshot: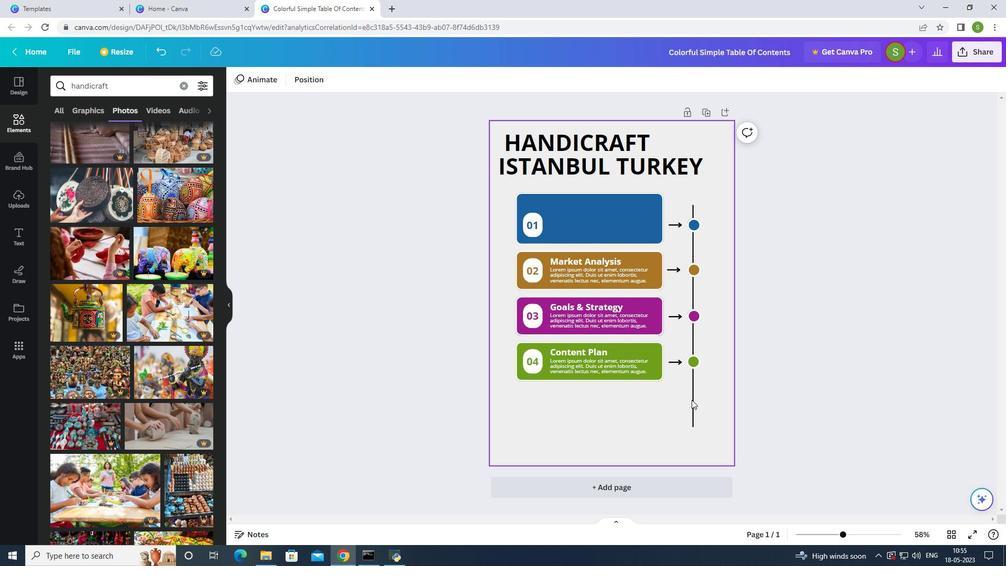 
Action: Mouse moved to (691, 395)
Screenshot: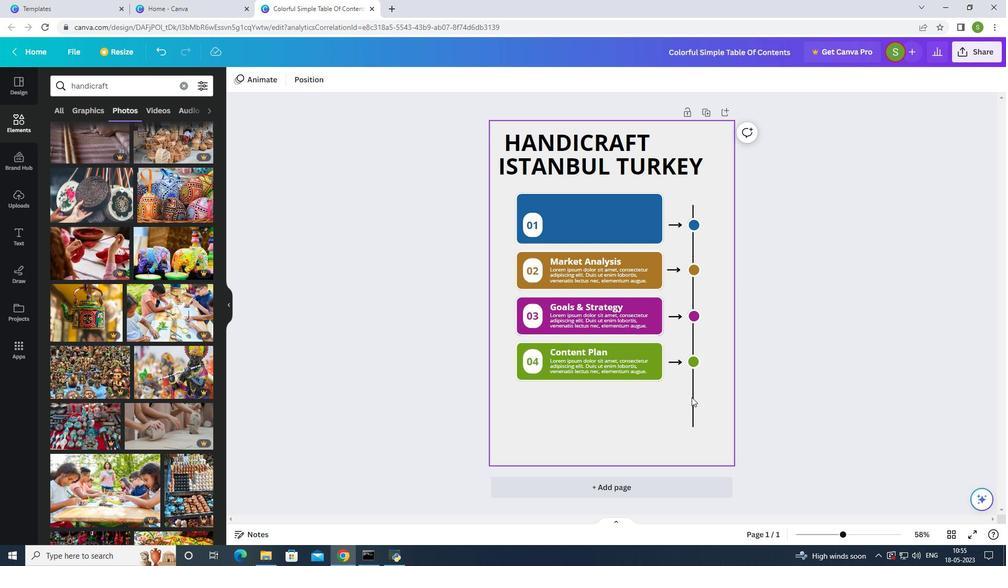 
Action: Mouse pressed left at (691, 395)
Screenshot: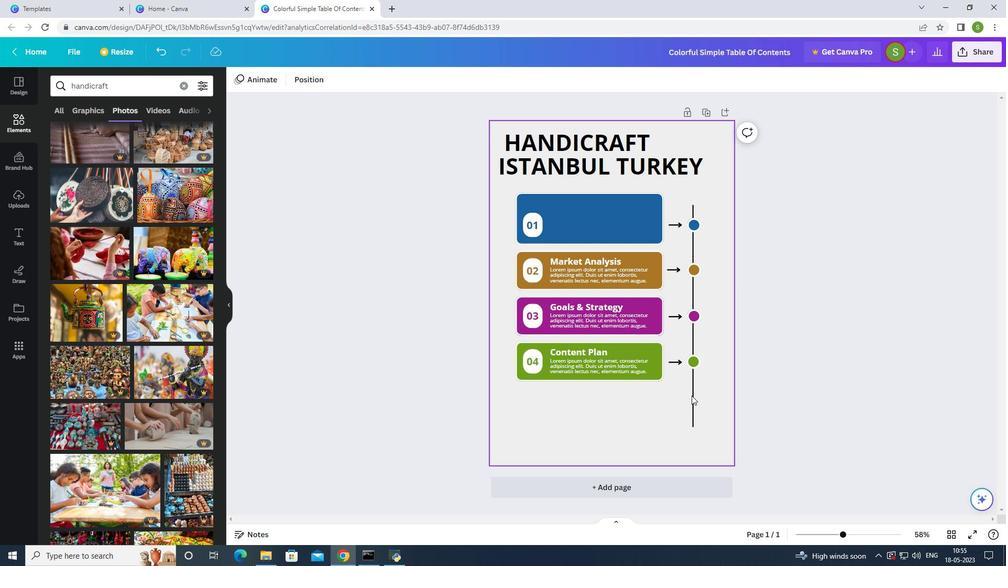 
Action: Mouse moved to (692, 394)
Screenshot: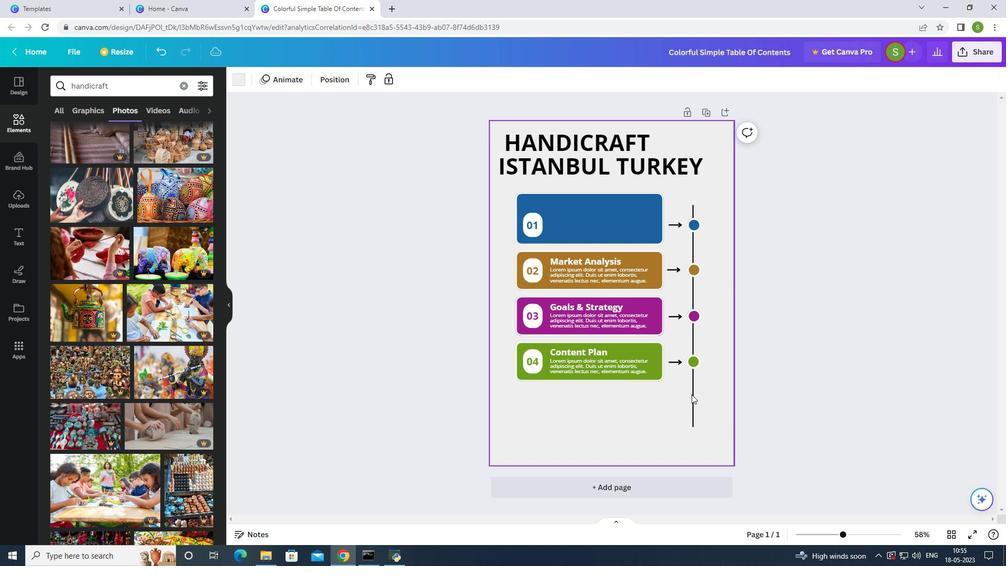 
Action: Mouse pressed left at (692, 394)
Screenshot: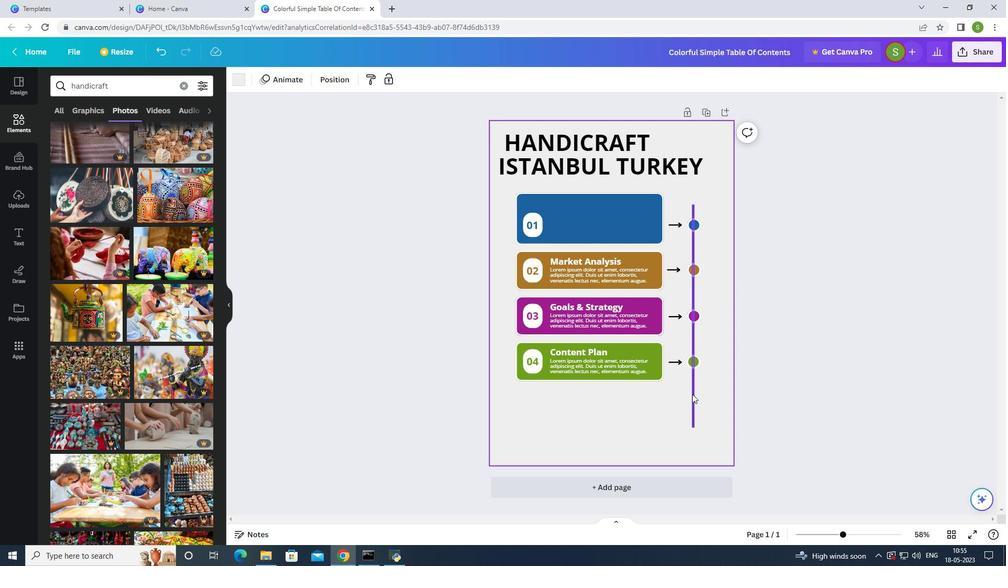 
Action: Mouse pressed left at (692, 394)
Screenshot: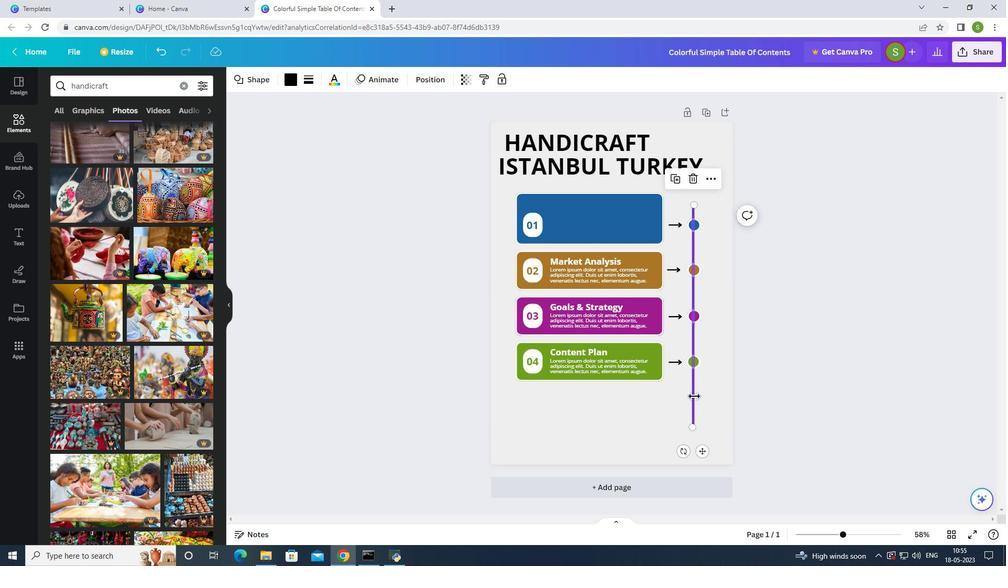 
Action: Mouse moved to (641, 399)
Screenshot: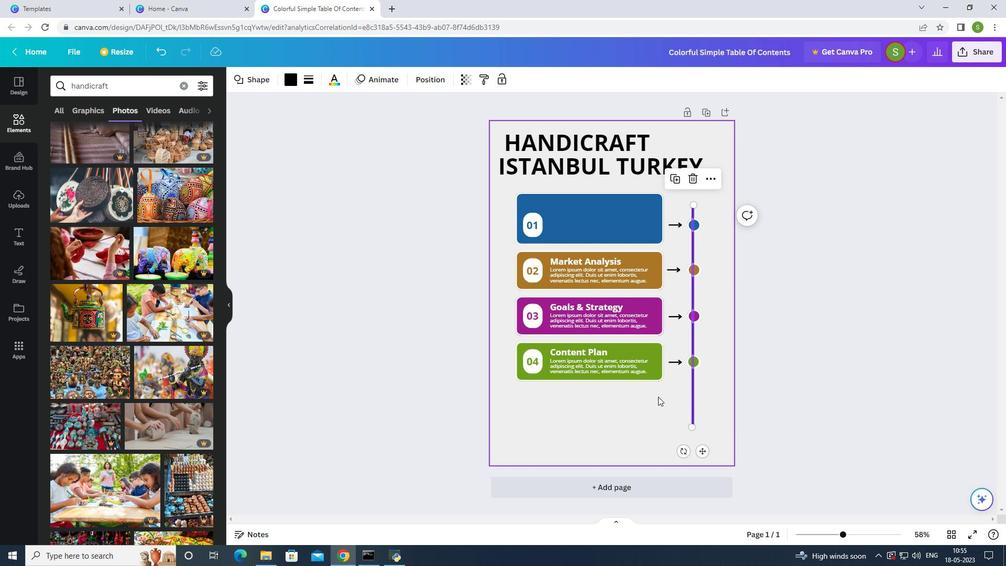 
Action: Mouse pressed left at (641, 399)
Screenshot: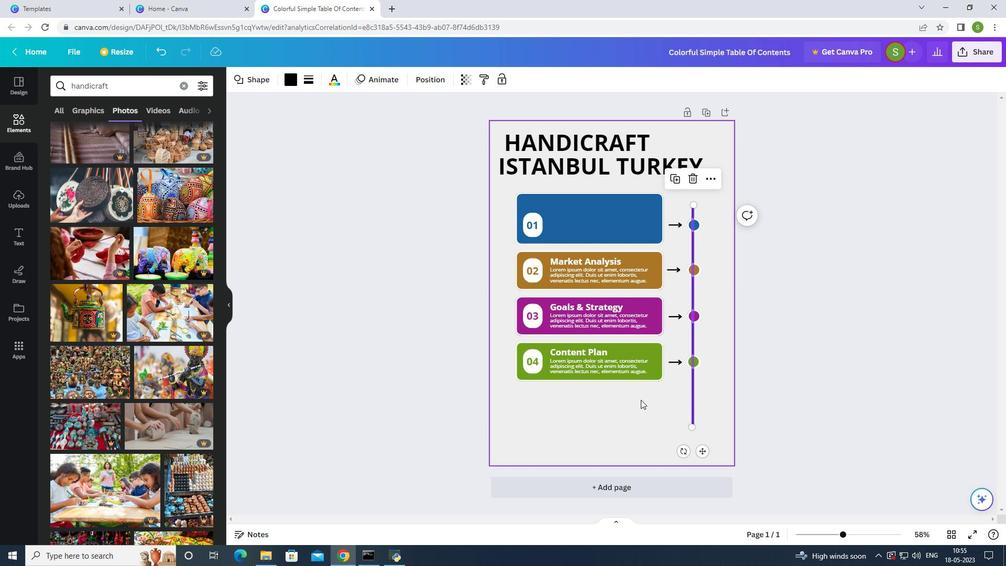 
Action: Mouse moved to (691, 386)
Screenshot: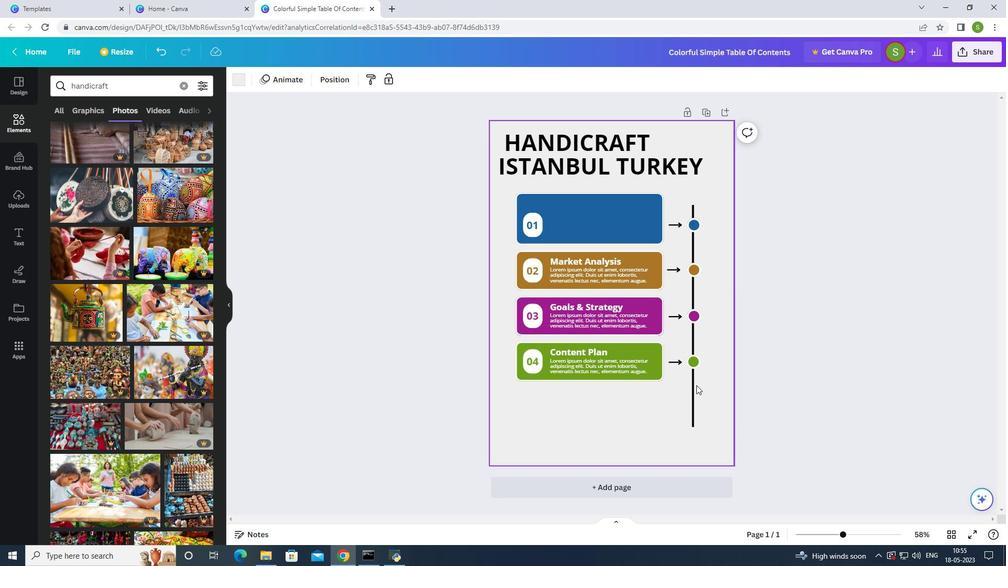 
Action: Mouse pressed left at (691, 386)
Screenshot: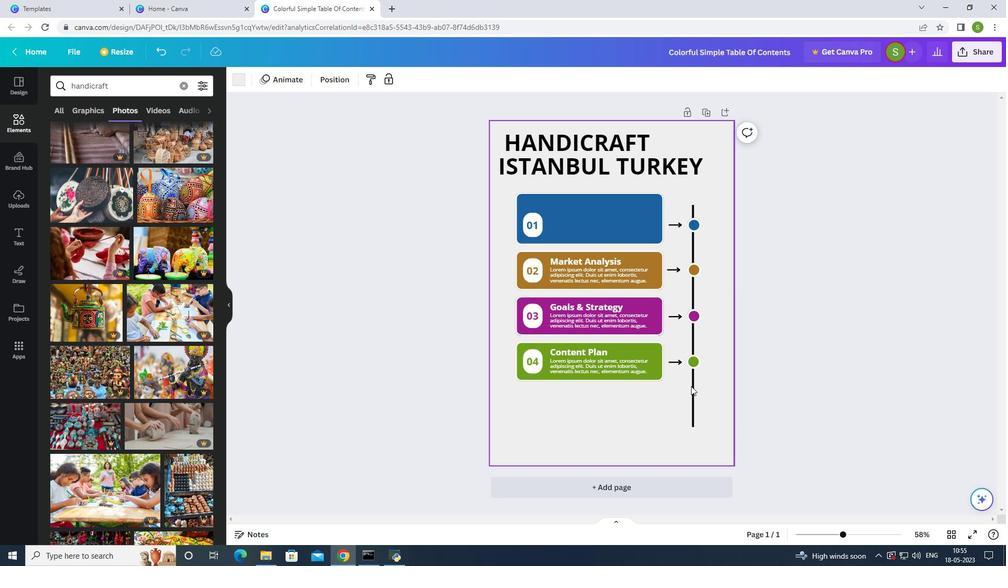 
Action: Mouse moved to (693, 385)
Screenshot: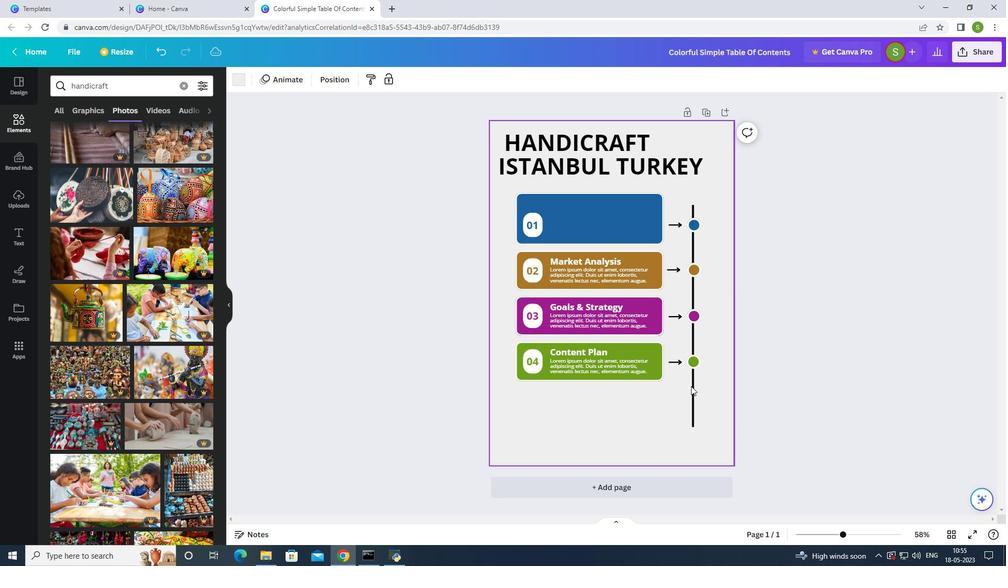 
Action: Mouse pressed left at (693, 385)
Screenshot: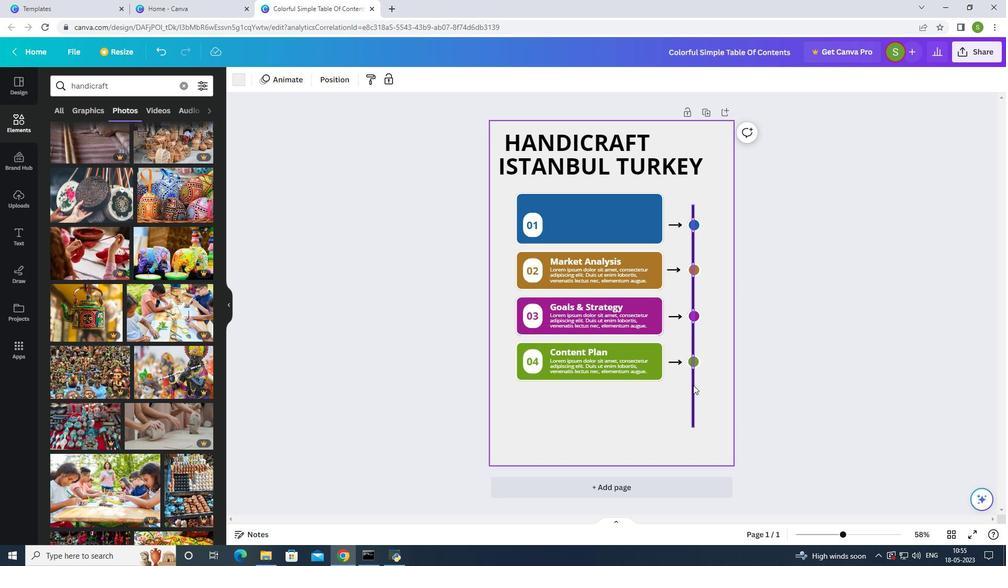 
Action: Mouse pressed left at (693, 385)
Screenshot: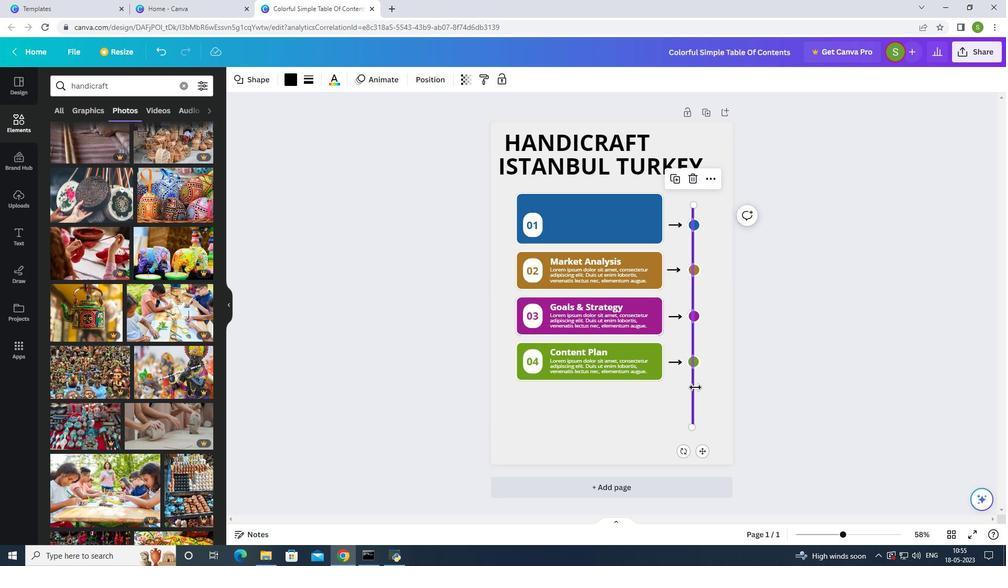 
Action: Mouse moved to (692, 427)
Screenshot: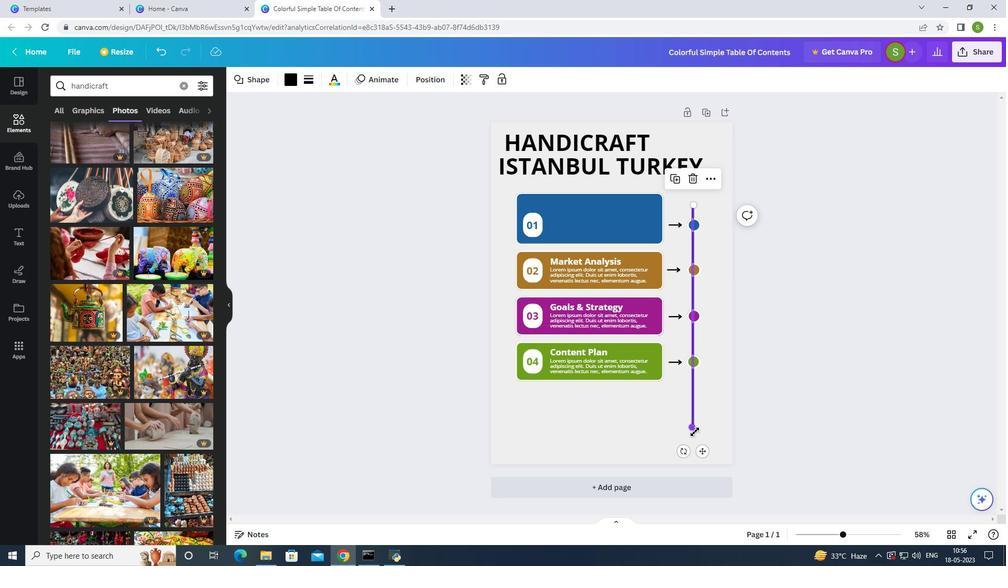
Action: Mouse pressed left at (692, 427)
Screenshot: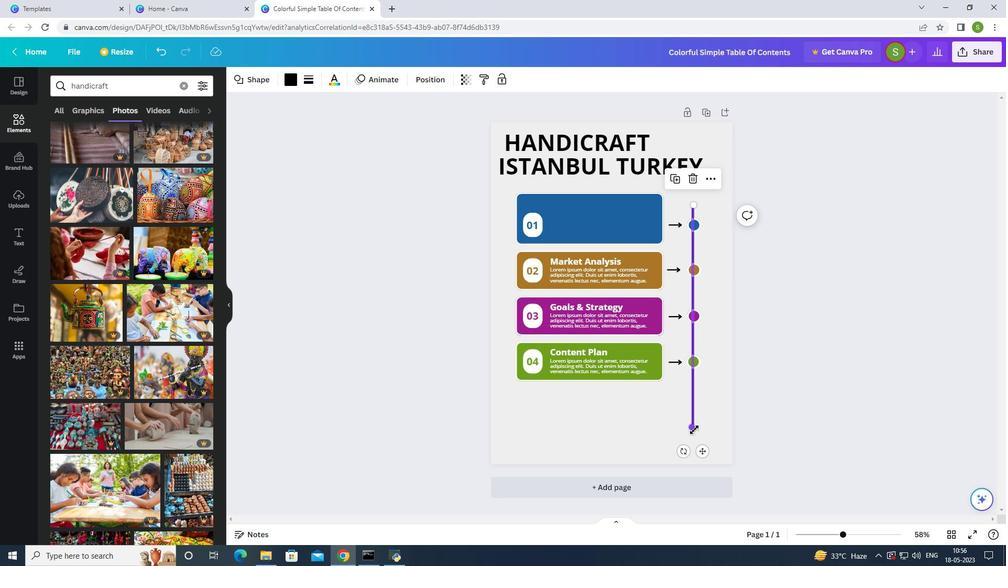 
Action: Mouse moved to (592, 363)
Screenshot: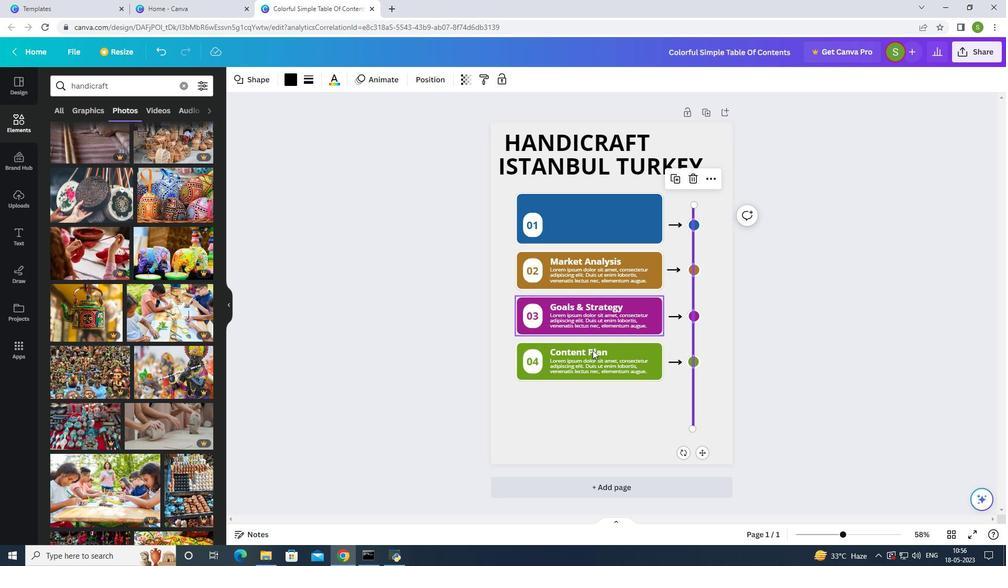 
Action: Mouse pressed left at (592, 363)
Screenshot: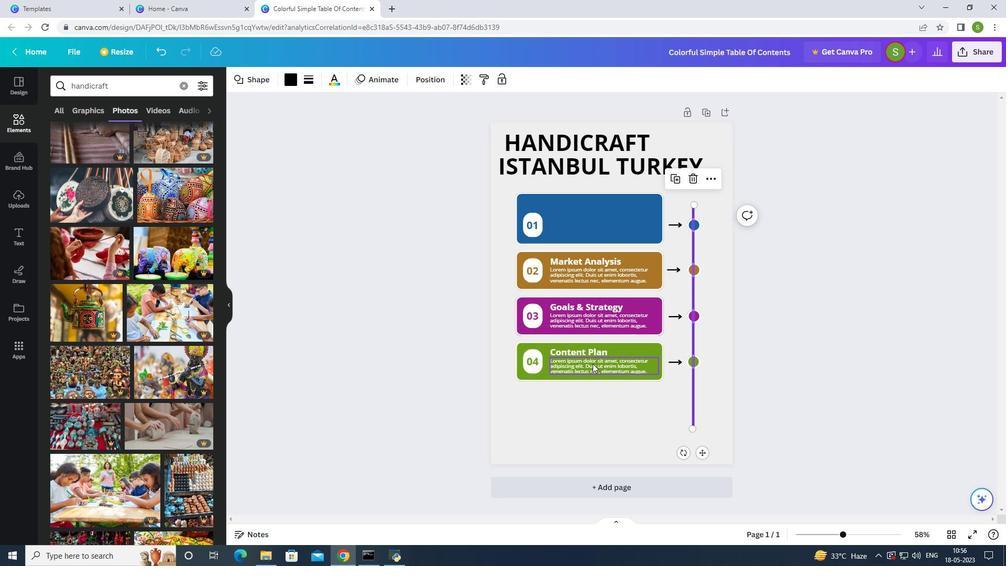 
Action: Mouse moved to (542, 349)
Screenshot: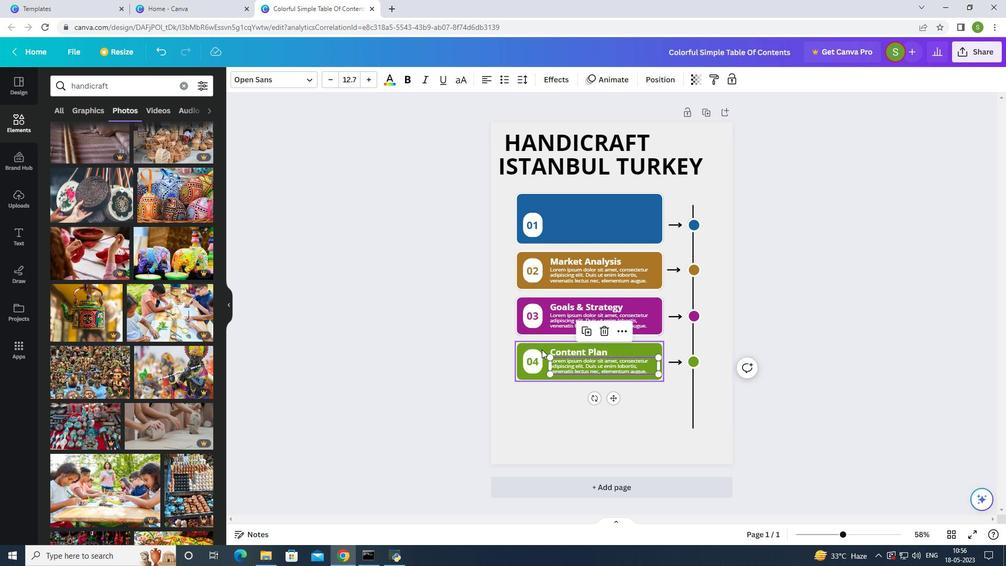 
Action: Mouse pressed left at (542, 349)
Screenshot: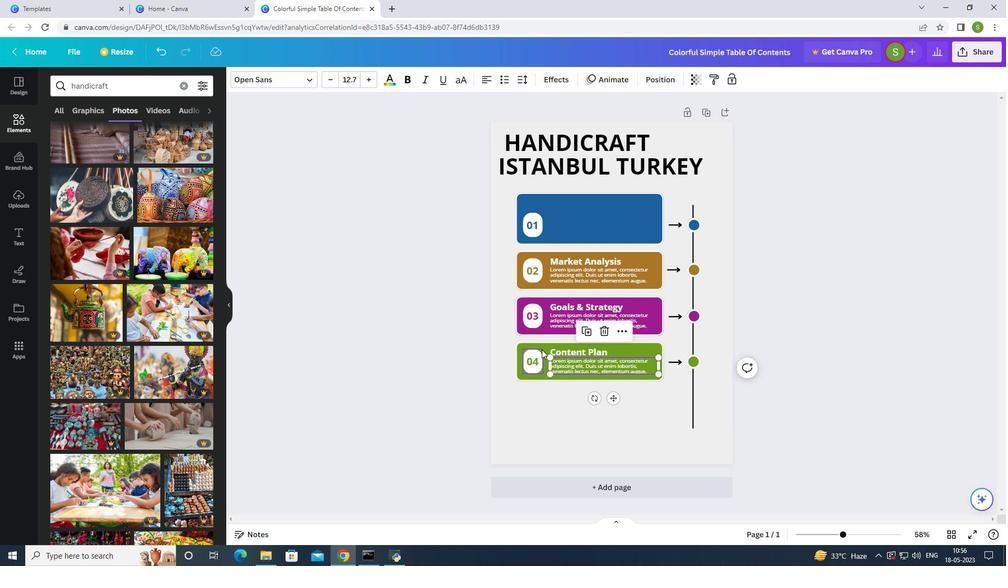 
Action: Mouse moved to (545, 345)
Screenshot: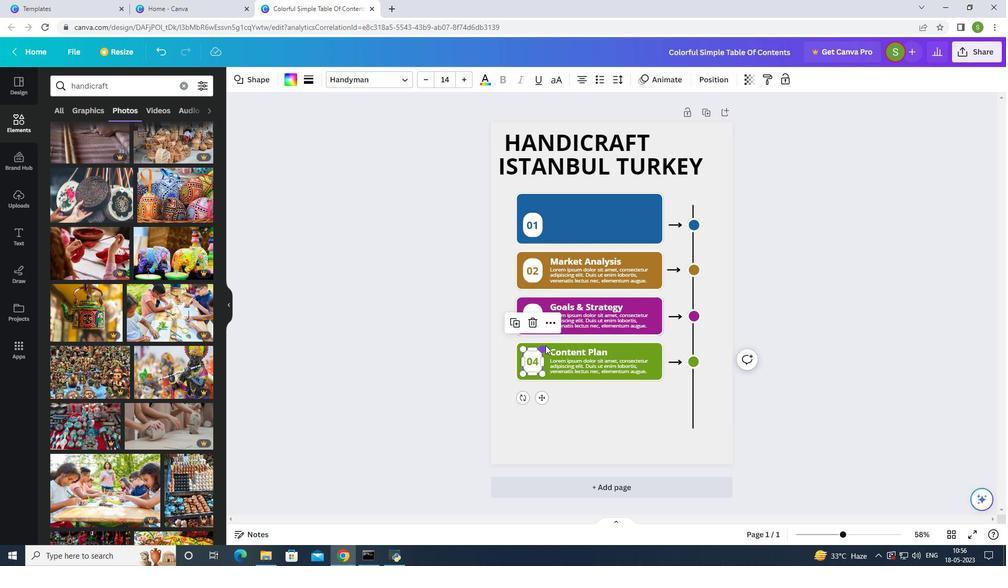 
Action: Mouse pressed left at (545, 345)
Screenshot: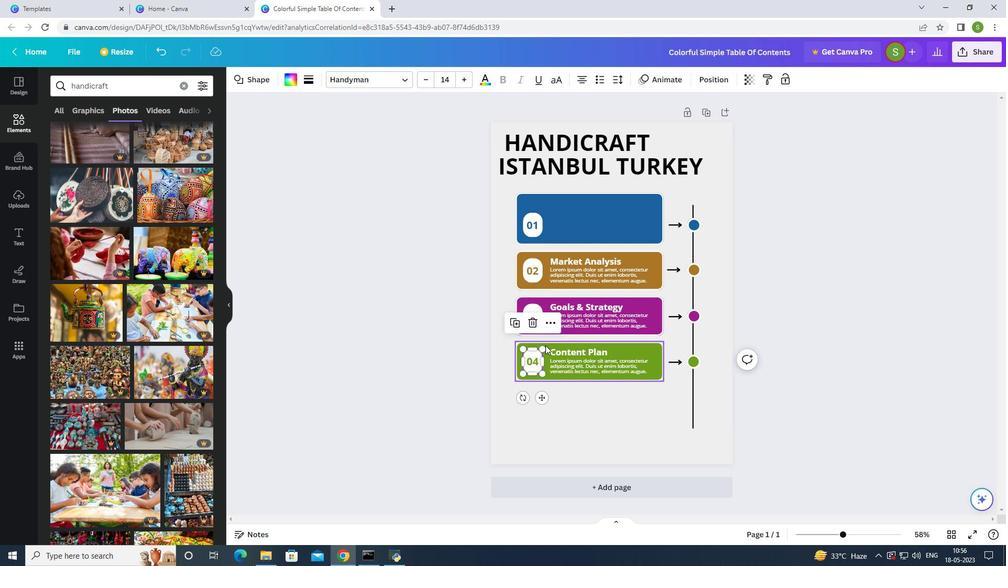 
Action: Mouse moved to (547, 345)
Screenshot: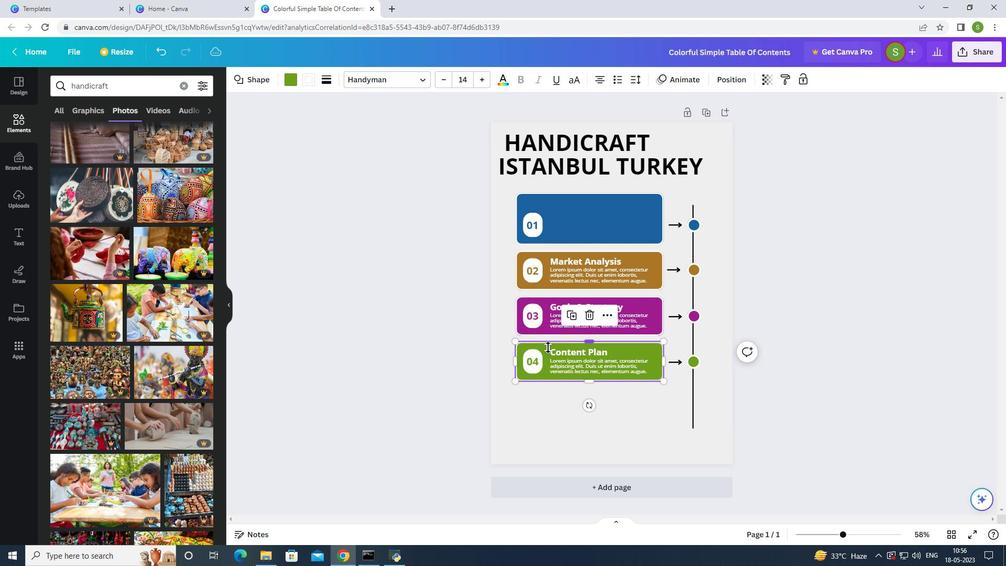 
Action: Mouse pressed left at (547, 345)
Screenshot: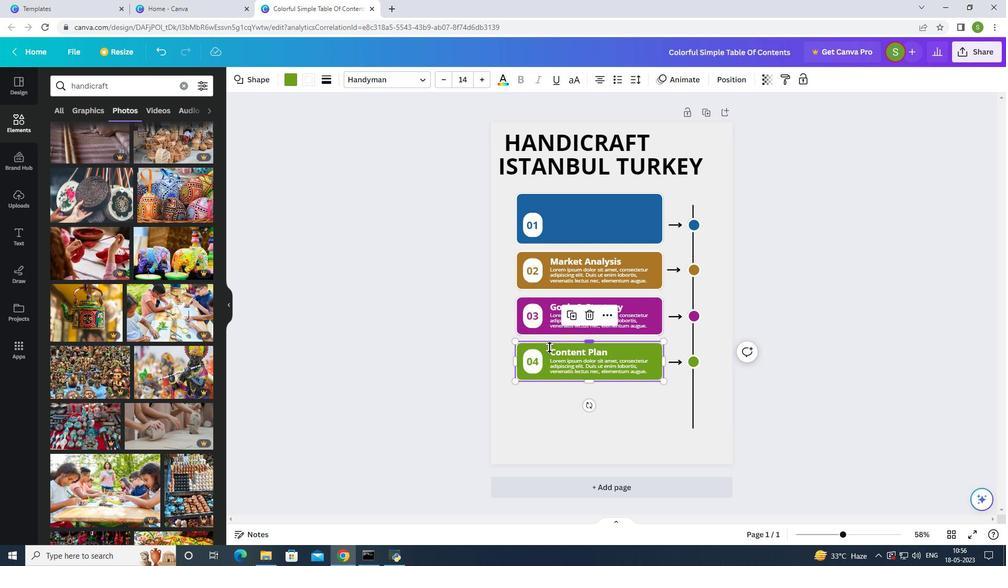 
Action: Mouse moved to (588, 380)
Screenshot: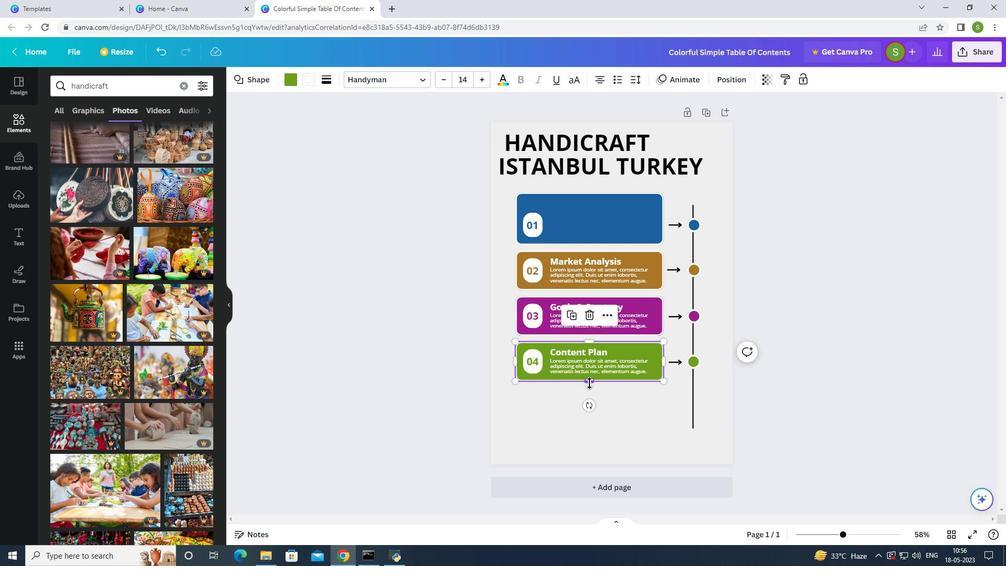 
Action: Mouse pressed left at (588, 380)
Screenshot: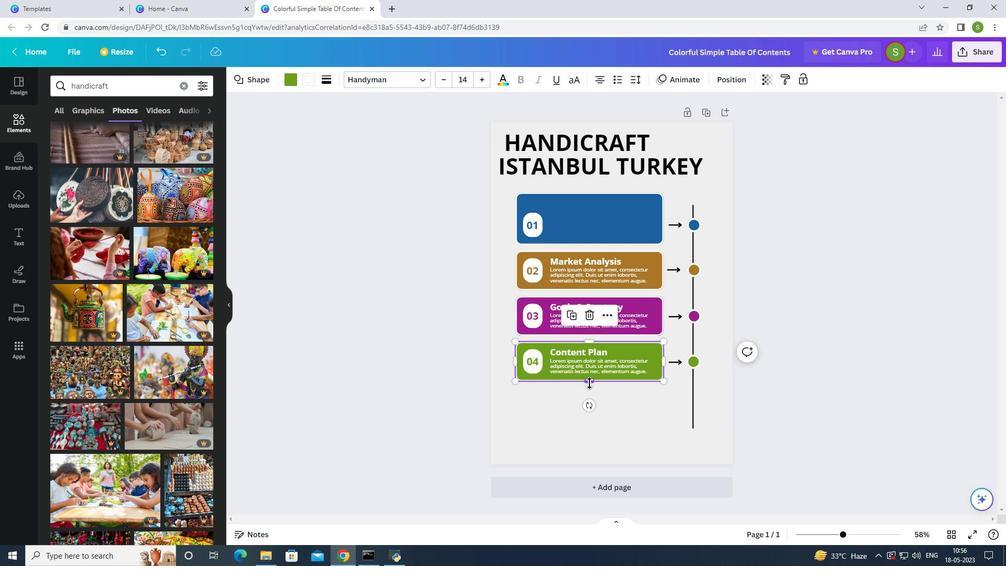 
Action: Mouse moved to (588, 342)
Screenshot: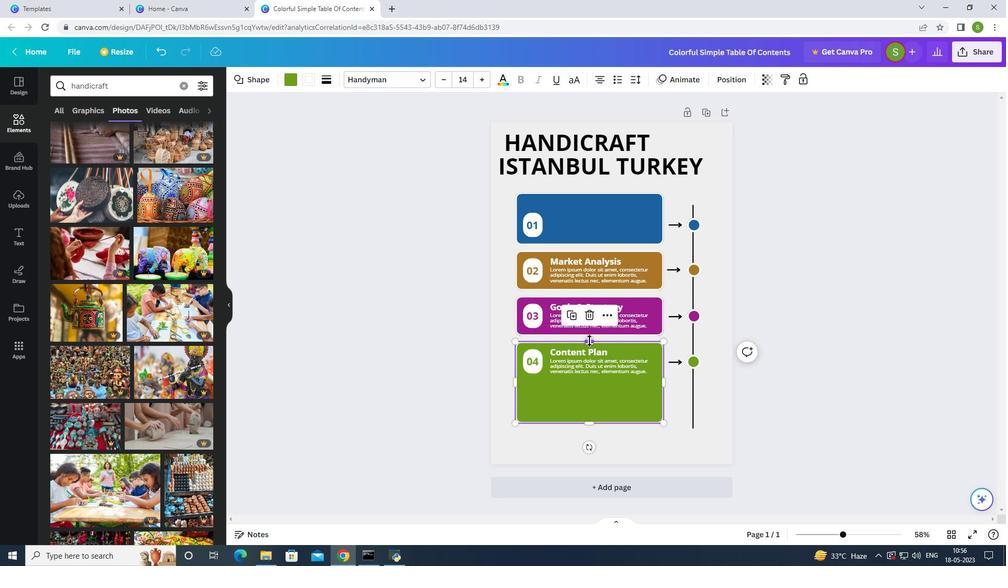 
Action: Mouse pressed left at (588, 342)
Screenshot: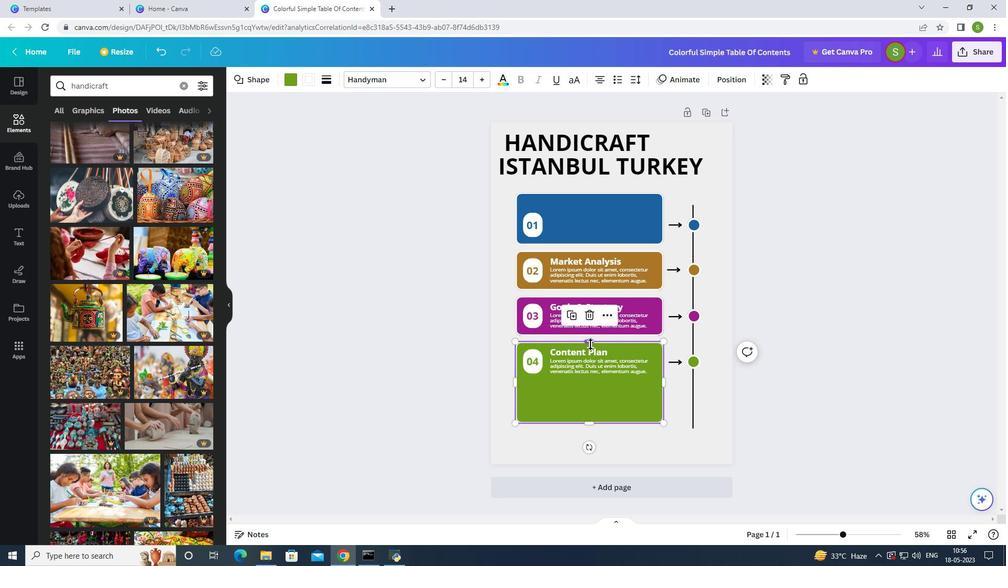 
Action: Mouse moved to (592, 342)
Screenshot: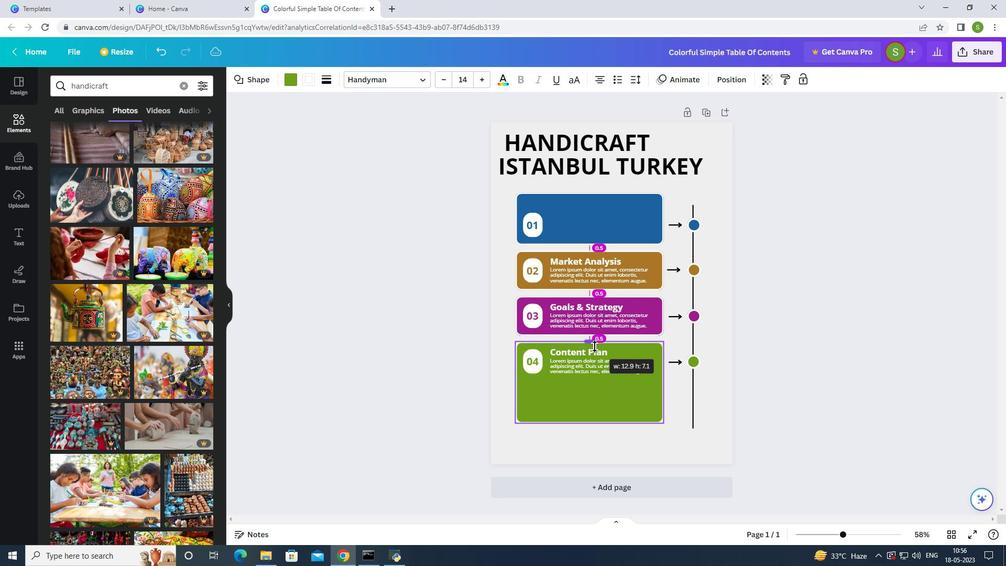 
Action: Mouse pressed left at (592, 342)
Screenshot: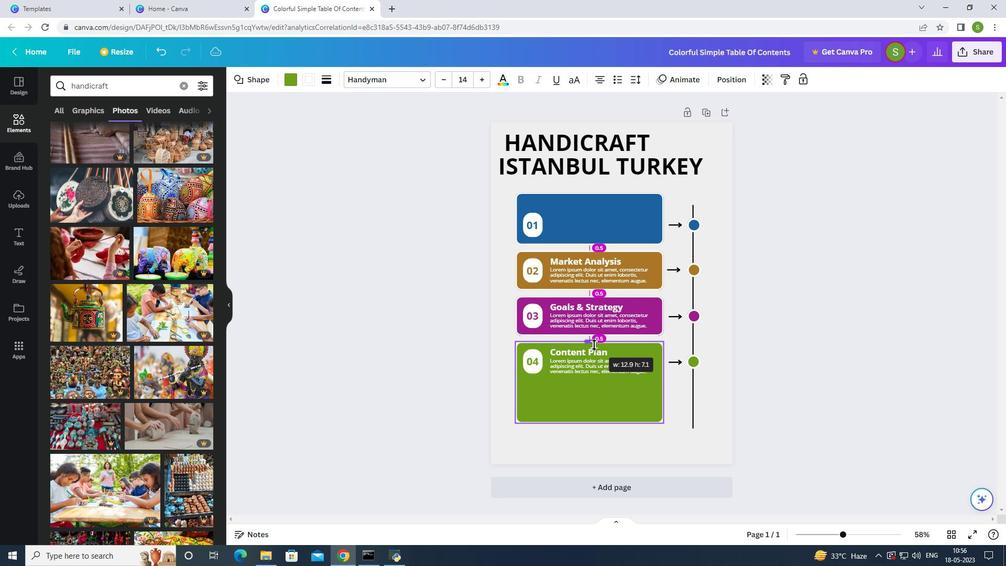
Action: Mouse moved to (589, 422)
Screenshot: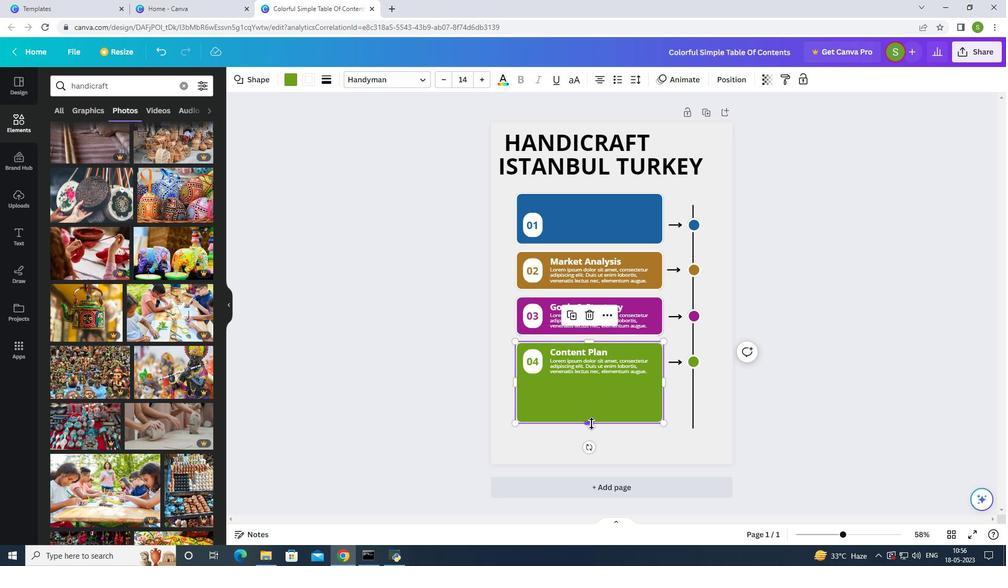 
Action: Mouse pressed left at (589, 422)
Screenshot: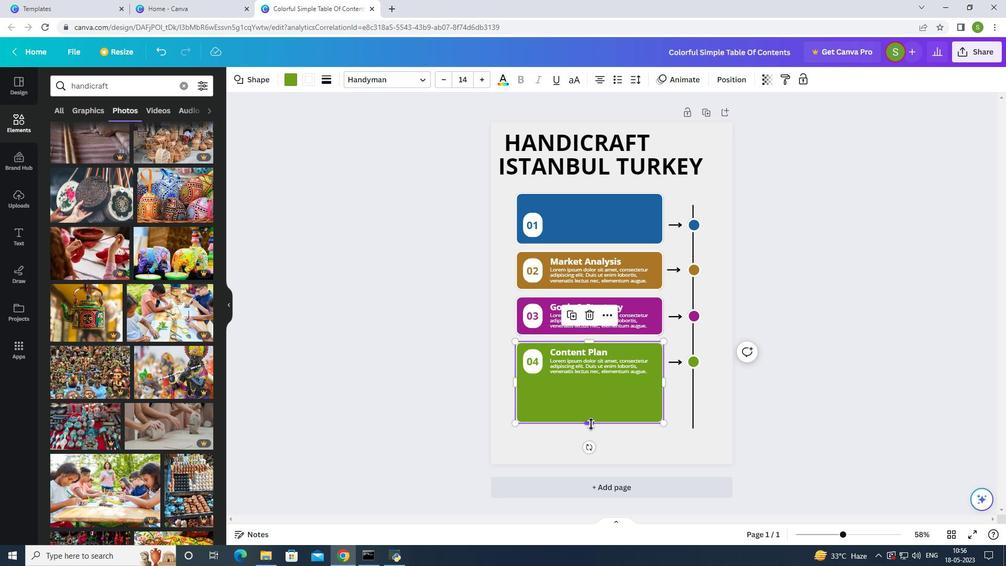 
Action: Mouse moved to (578, 360)
Screenshot: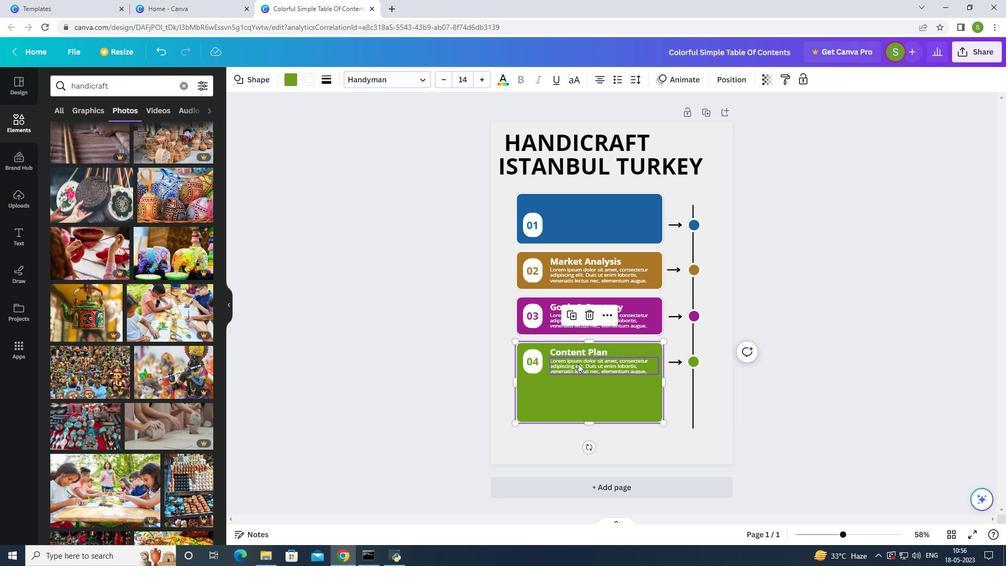 
Action: Mouse pressed left at (578, 360)
Screenshot: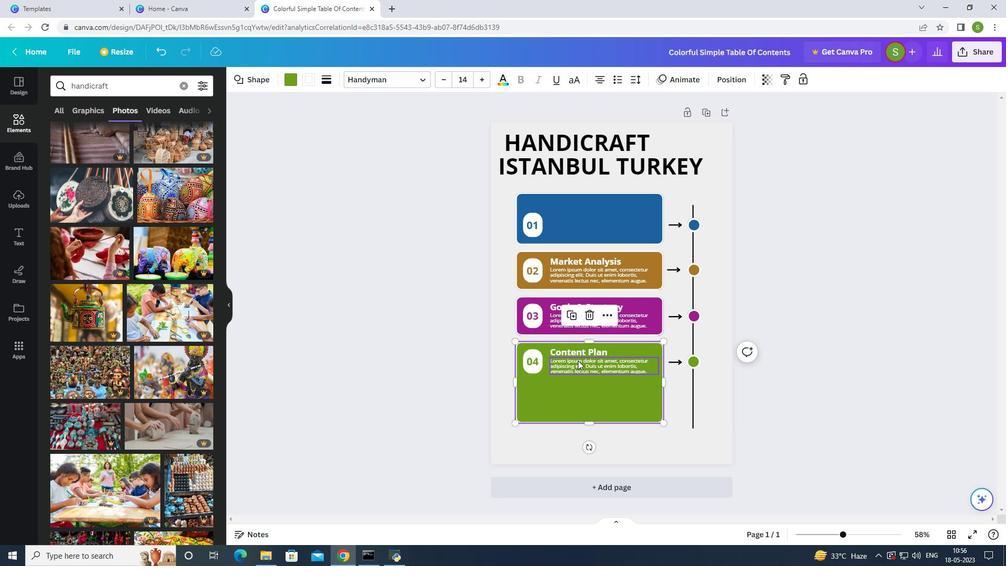 
Action: Mouse moved to (571, 352)
Screenshot: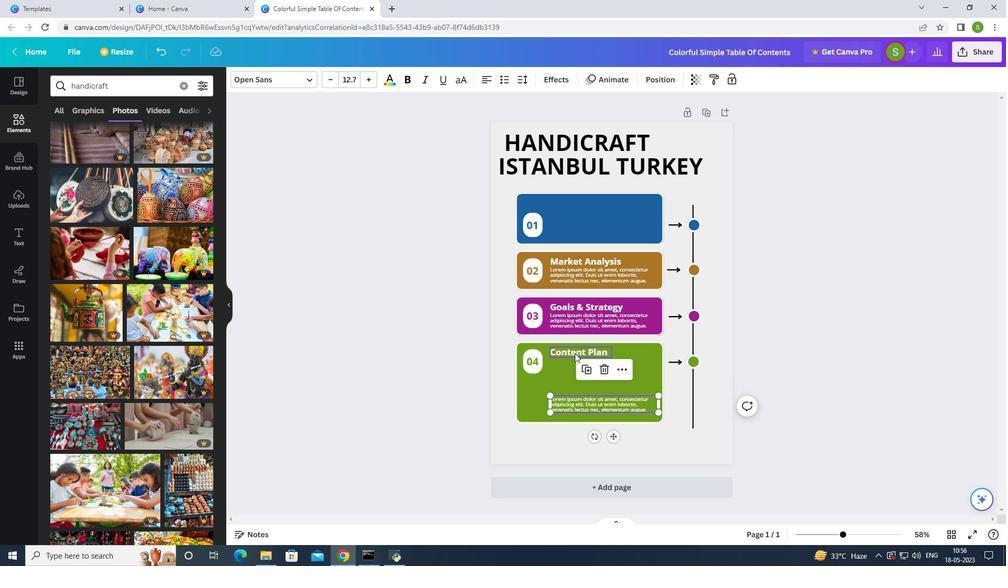 
Action: Mouse pressed left at (571, 352)
Screenshot: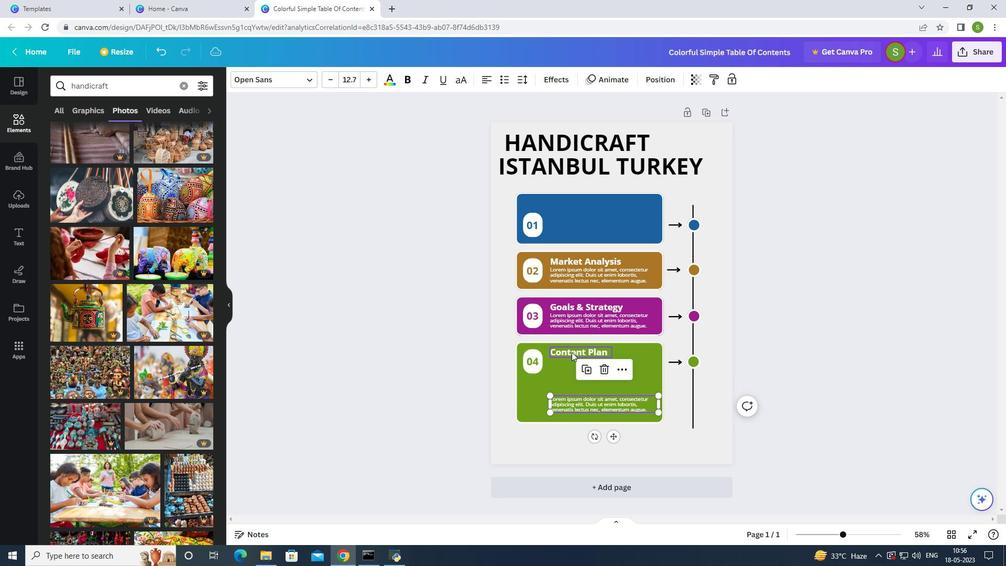 
Action: Mouse moved to (533, 369)
Screenshot: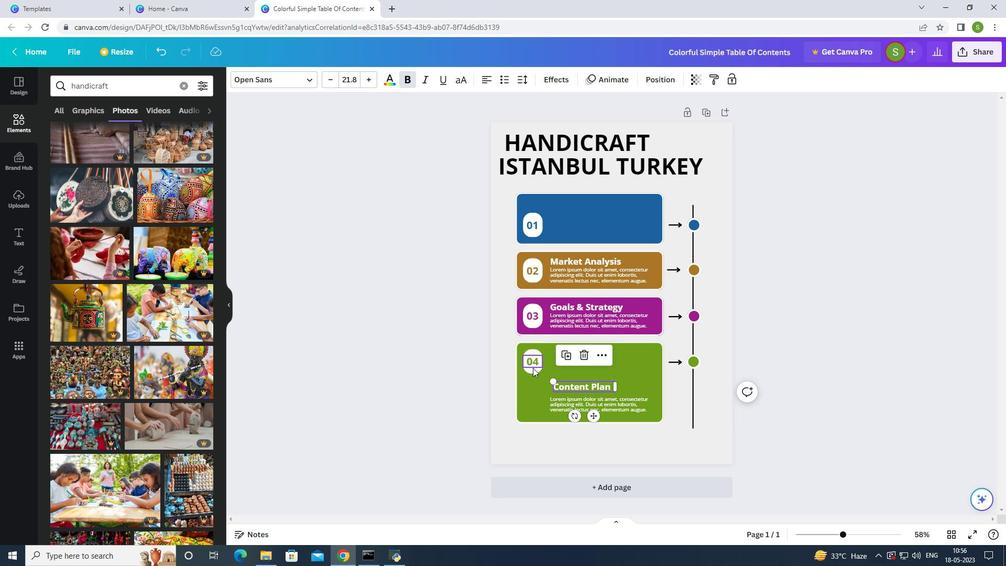 
Action: Mouse pressed left at (533, 369)
Screenshot: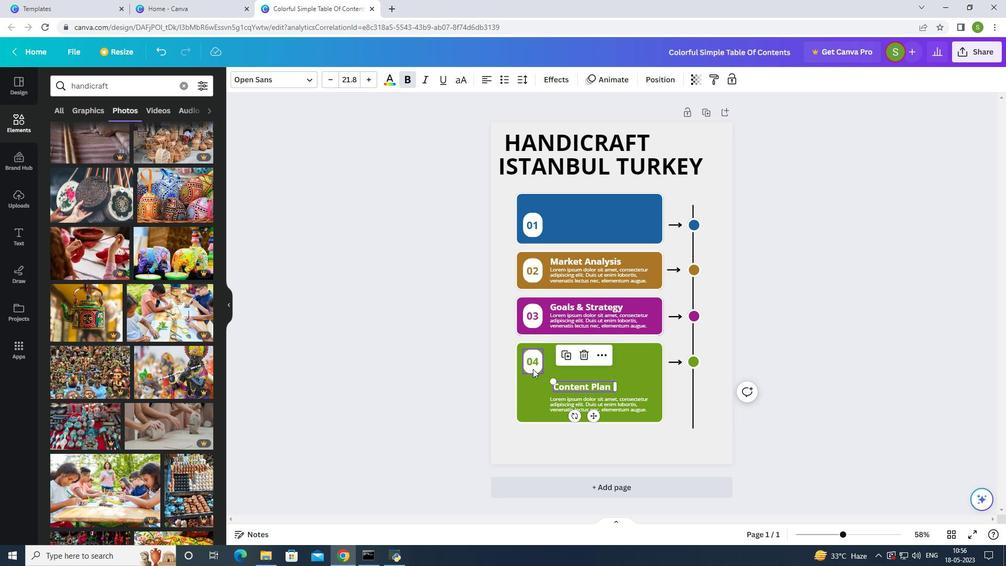 
Action: Mouse moved to (609, 359)
Screenshot: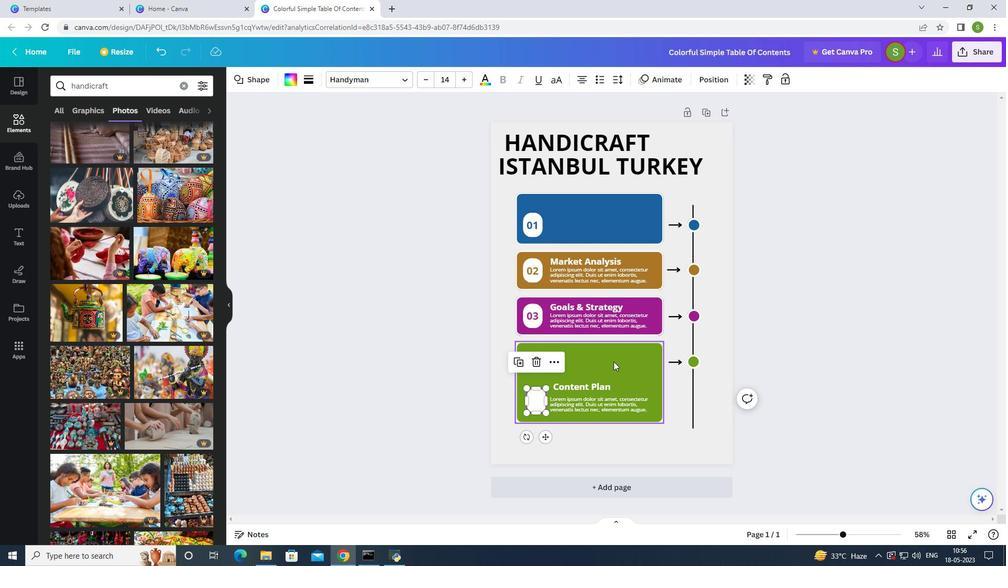 
Action: Mouse pressed left at (609, 359)
Screenshot: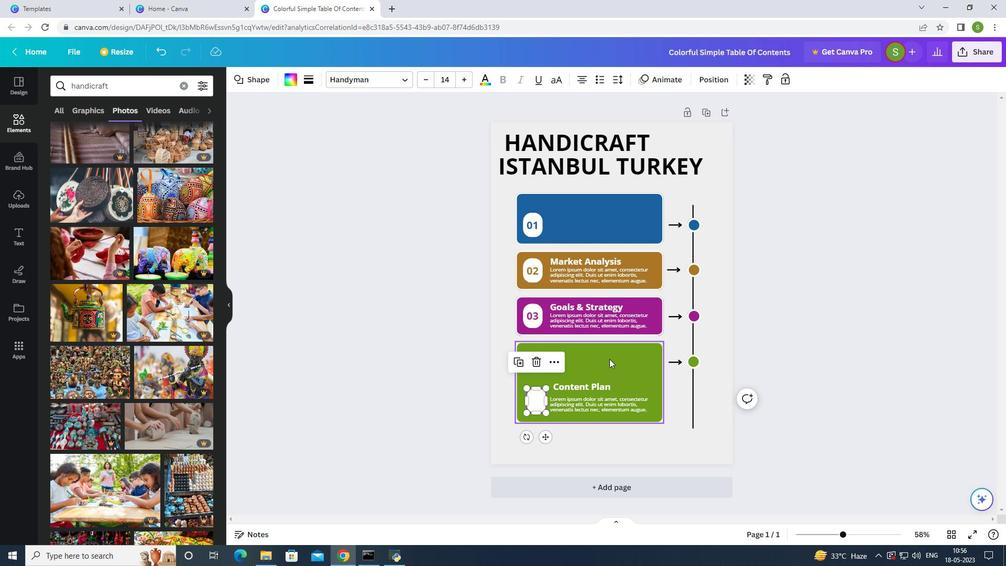 
Action: Mouse moved to (533, 361)
Screenshot: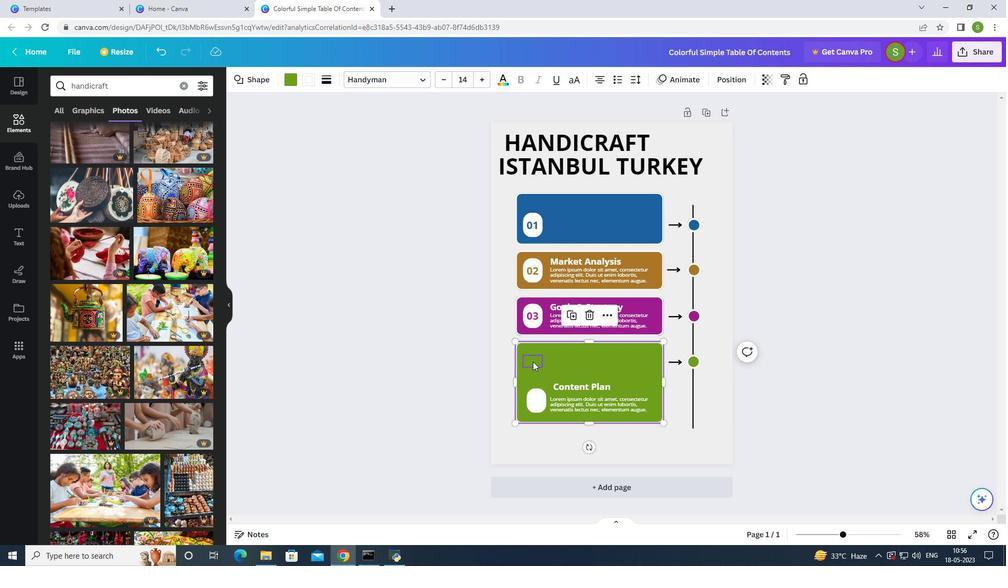 
Action: Mouse pressed left at (533, 361)
Screenshot: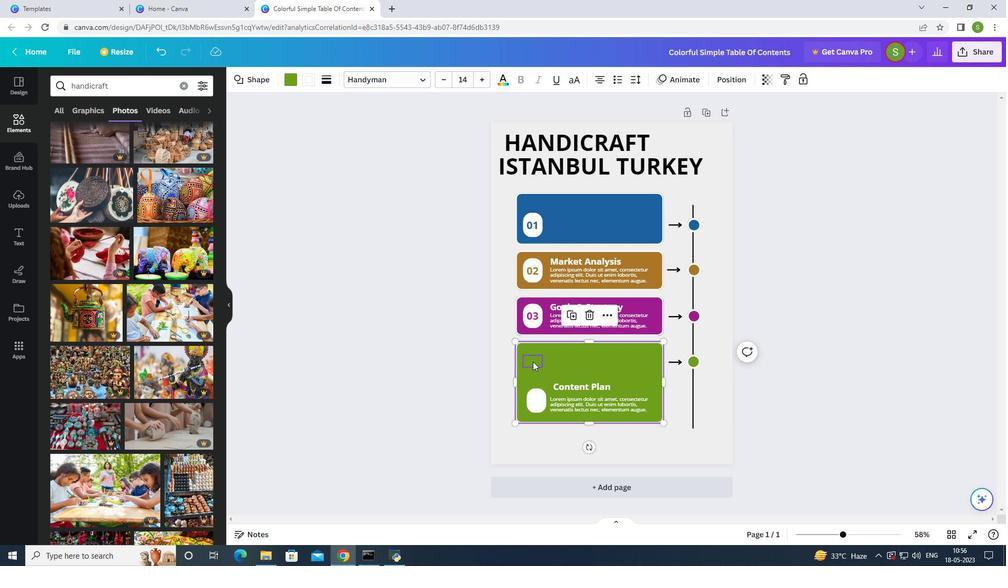 
Action: Mouse moved to (598, 364)
Screenshot: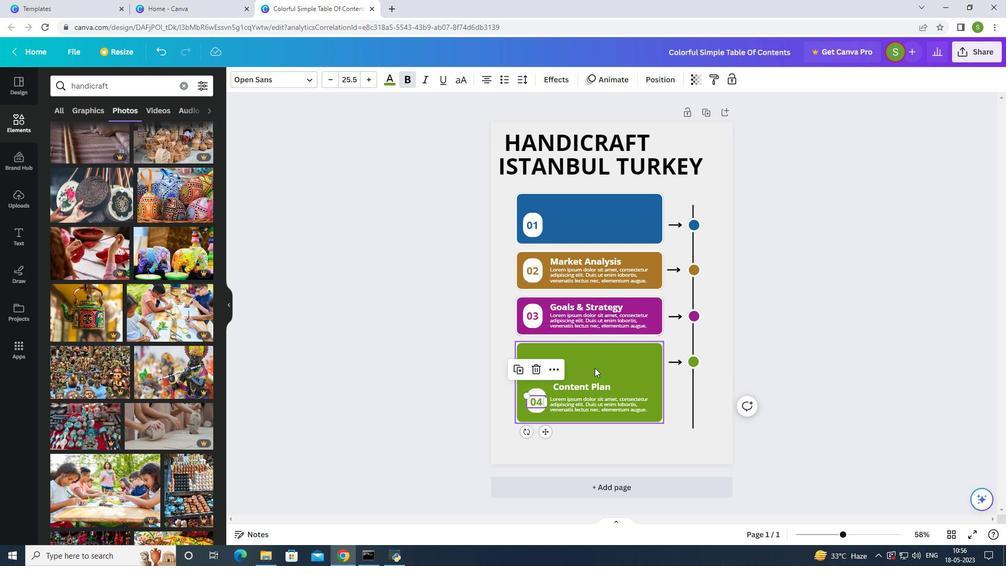 
Action: Mouse pressed left at (598, 364)
Screenshot: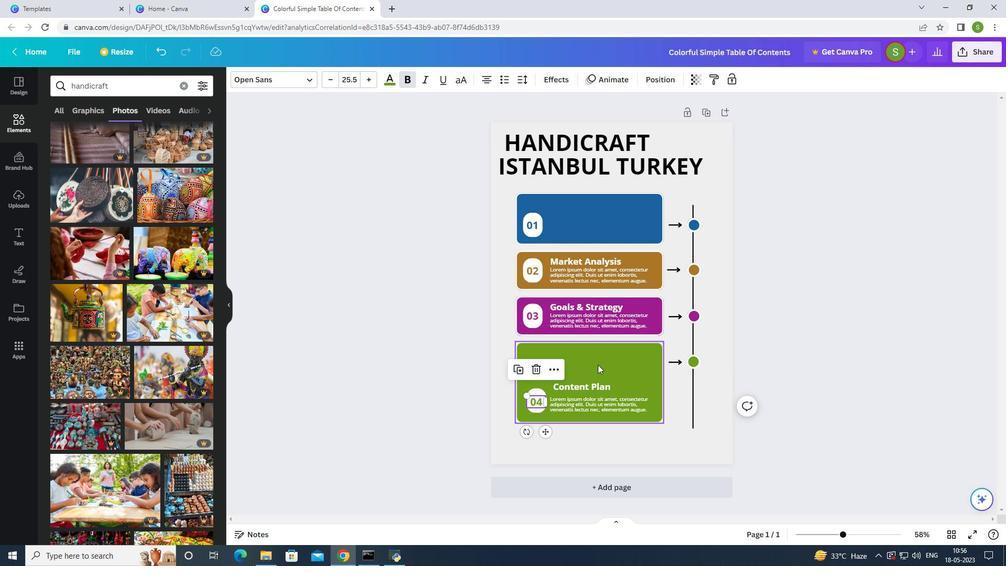 
Action: Mouse moved to (587, 341)
Screenshot: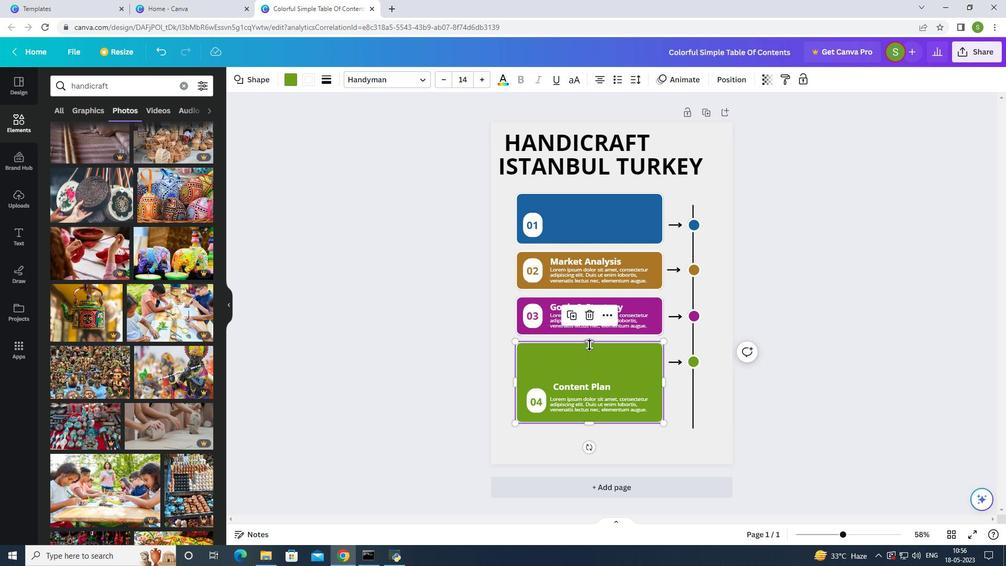 
Action: Mouse pressed left at (587, 341)
Screenshot: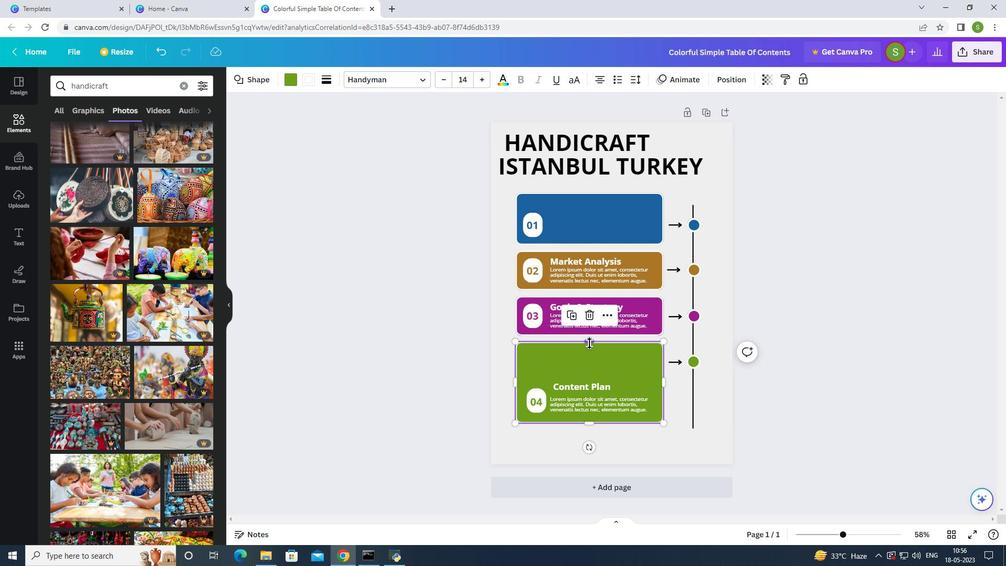 
Action: Mouse moved to (675, 360)
Screenshot: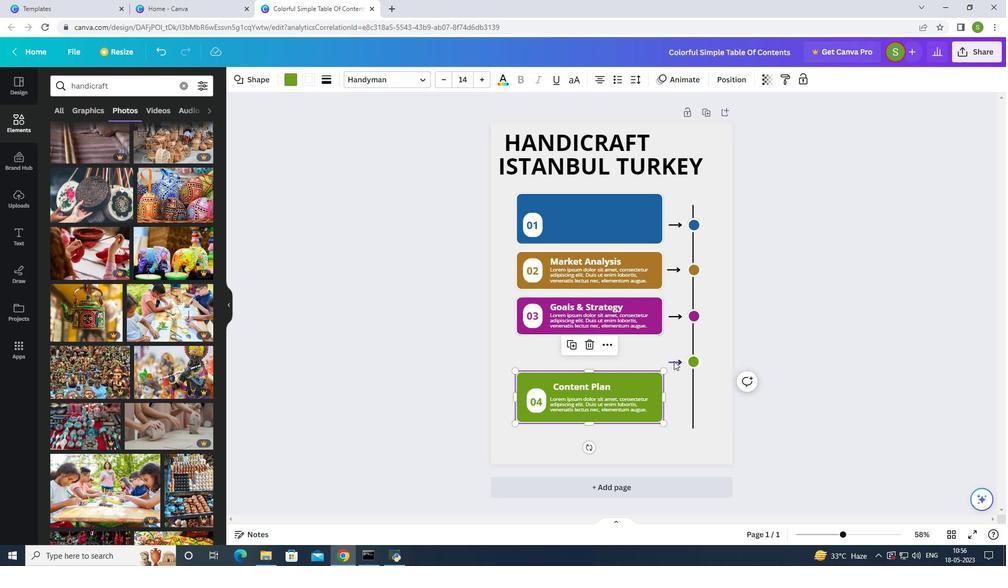 
Action: Mouse pressed left at (675, 360)
Screenshot: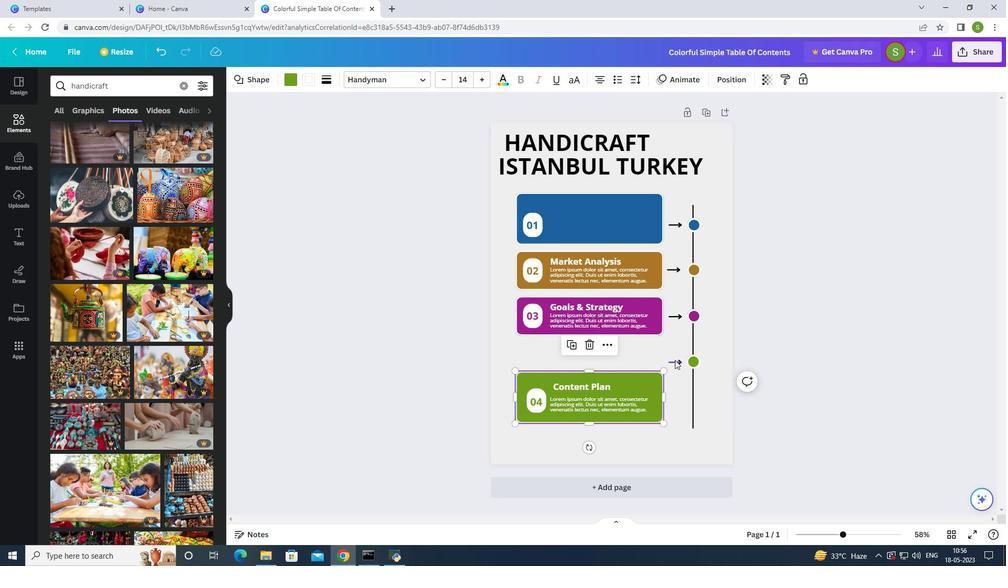 
Action: Mouse moved to (677, 395)
Screenshot: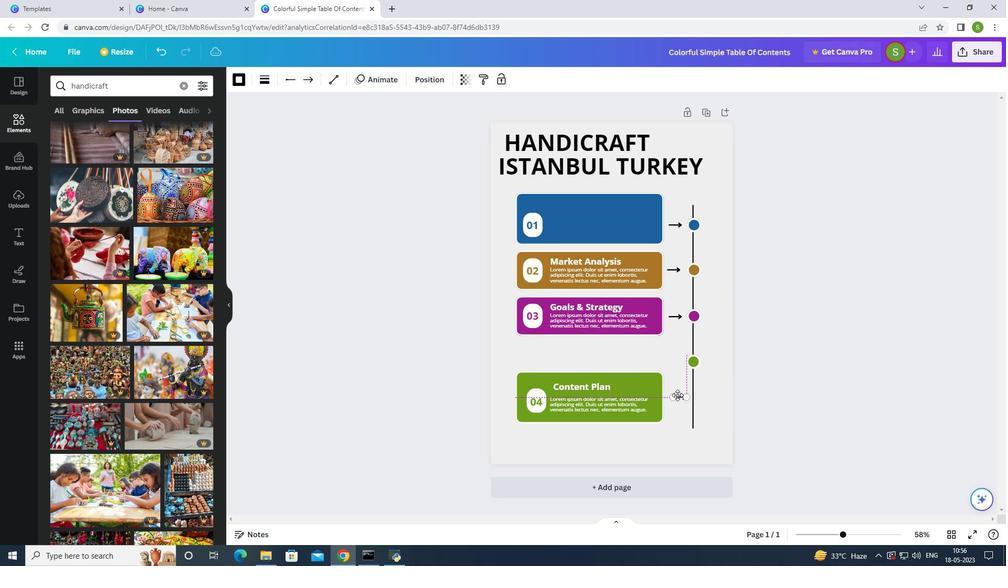 
Action: Mouse pressed left at (677, 395)
Screenshot: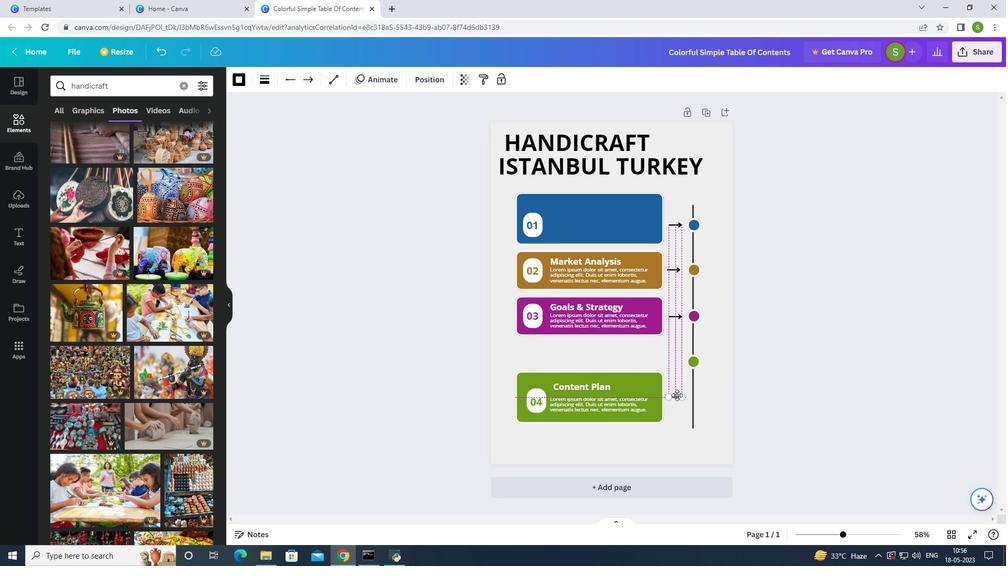 
Action: Mouse moved to (713, 386)
Screenshot: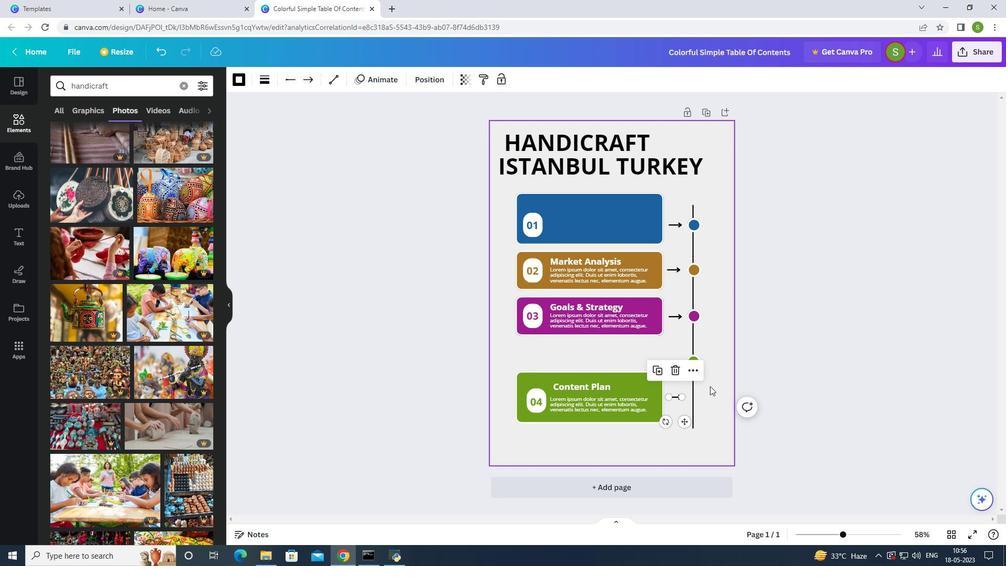 
Action: Mouse pressed left at (713, 386)
Screenshot: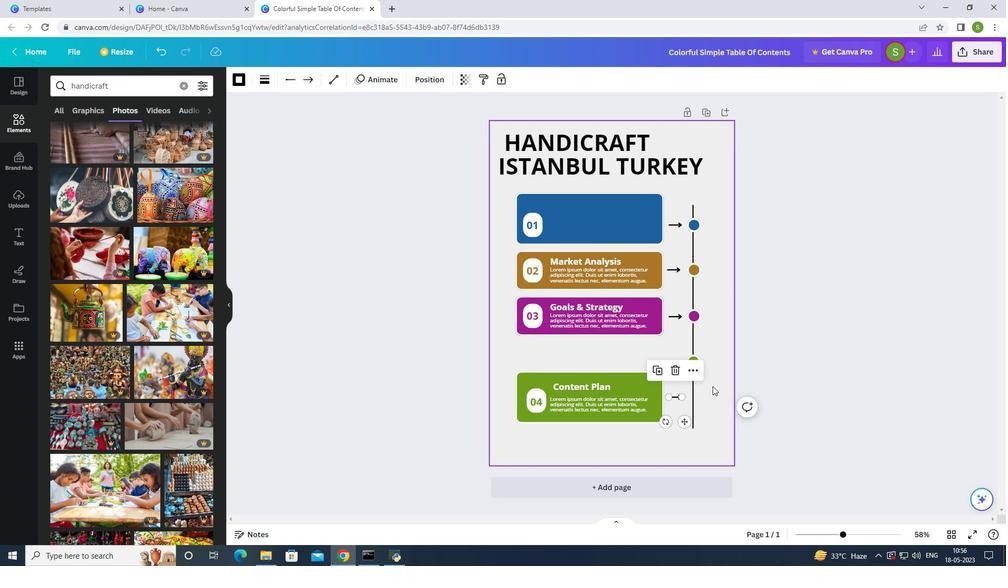 
Action: Mouse moved to (690, 363)
Screenshot: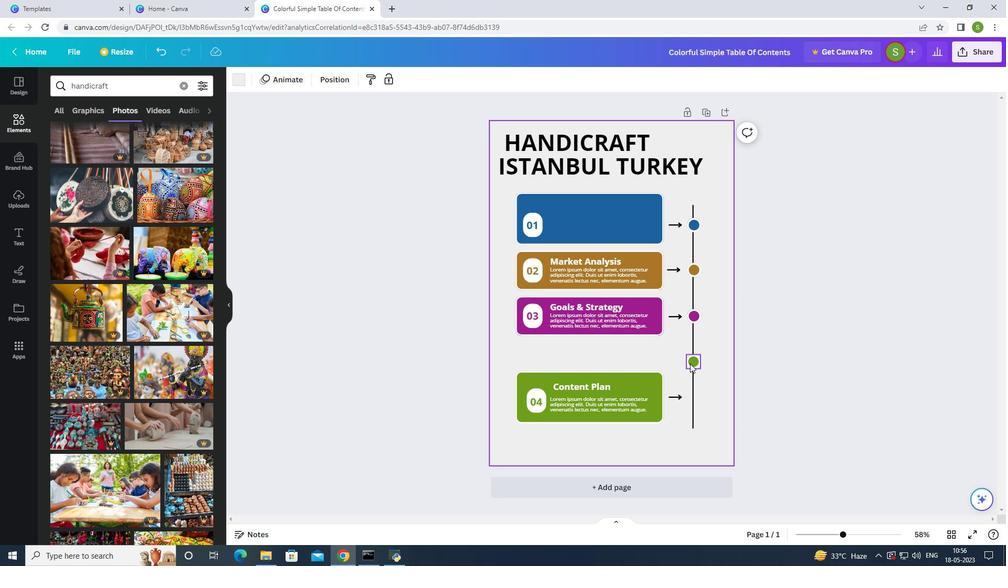 
Action: Mouse pressed left at (690, 363)
Screenshot: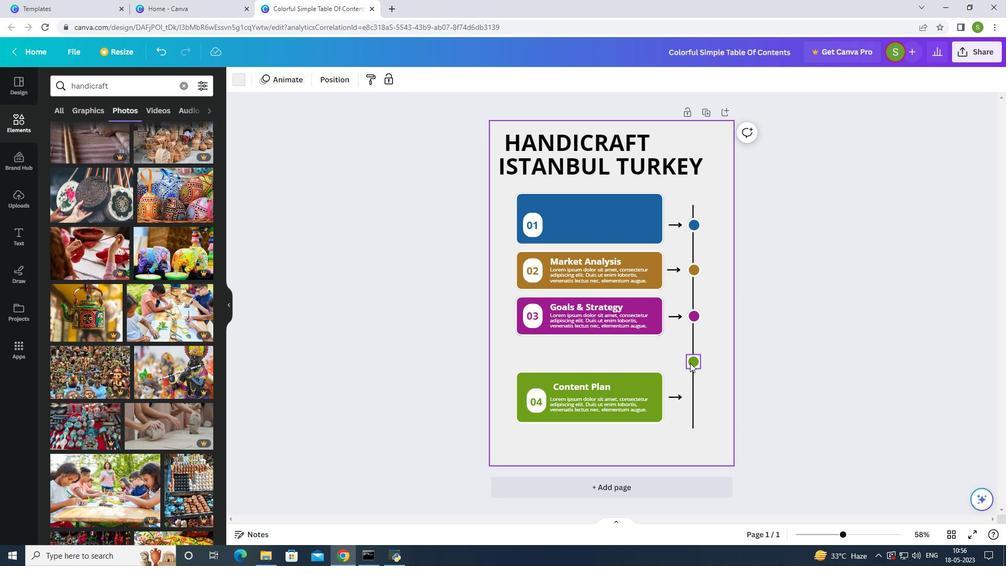 
Action: Mouse moved to (695, 392)
Screenshot: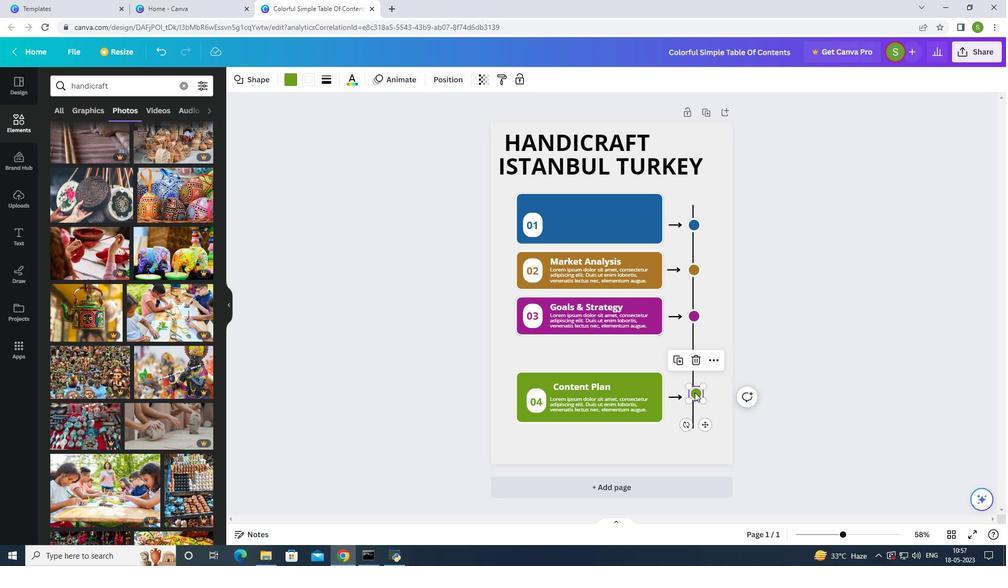 
Action: Mouse pressed left at (695, 392)
Screenshot: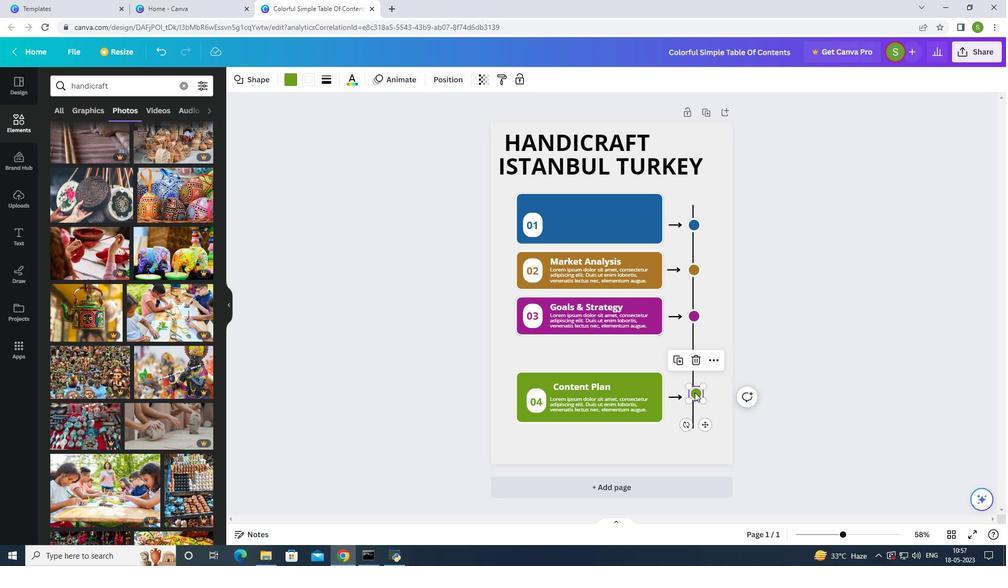 
Action: Mouse moved to (613, 354)
Screenshot: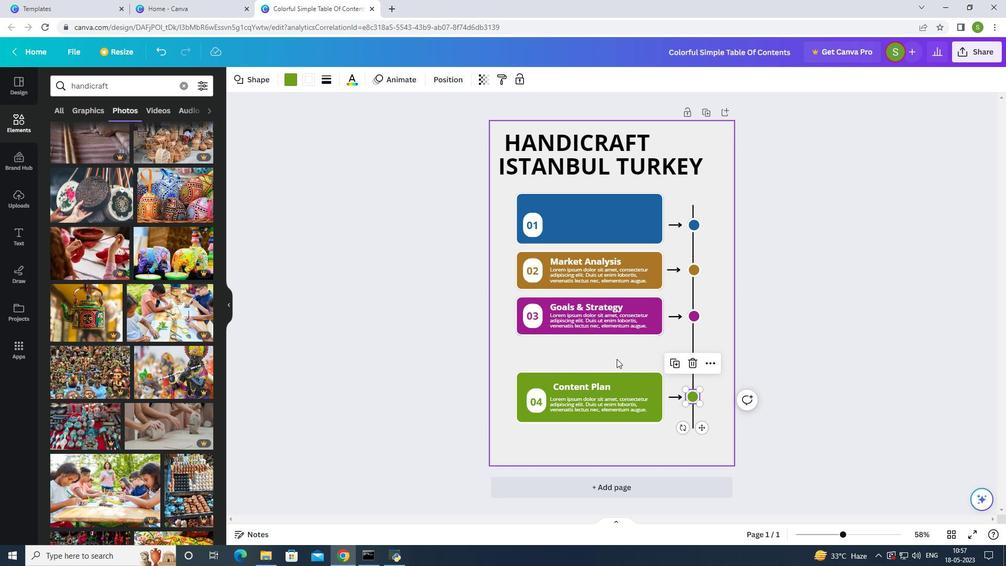 
Action: Mouse pressed left at (613, 354)
Screenshot: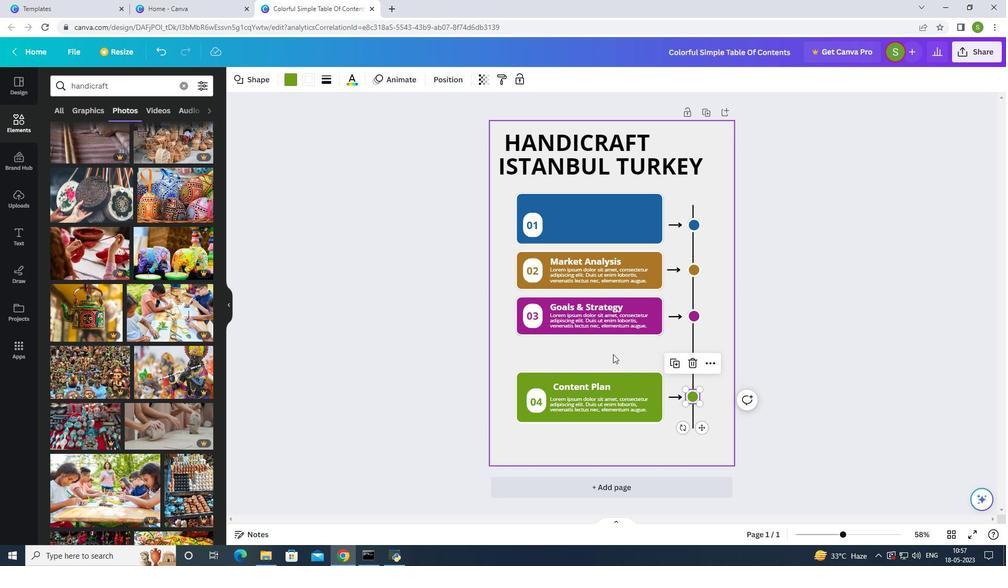 
Action: Mouse moved to (581, 330)
Screenshot: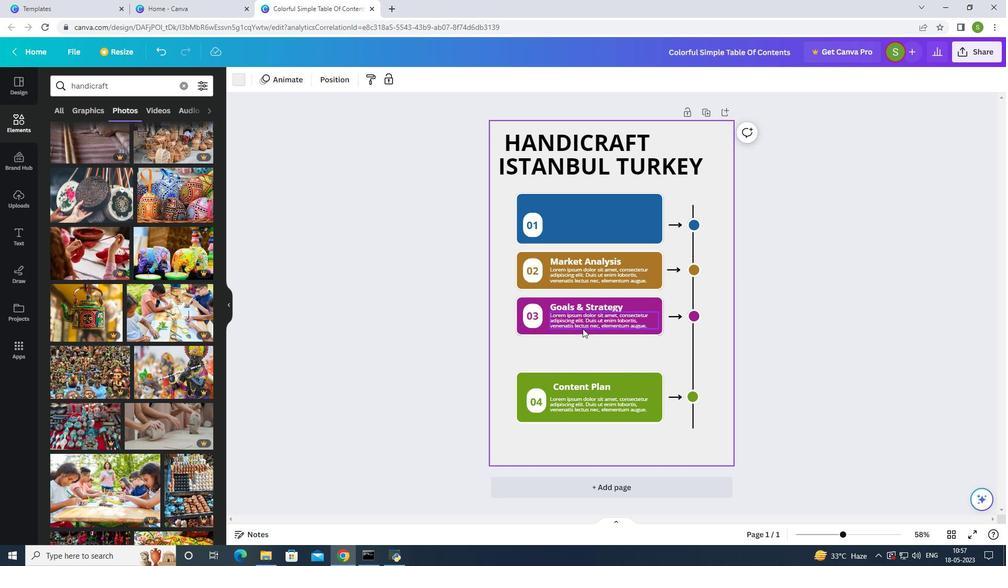
Action: Mouse pressed left at (581, 330)
Screenshot: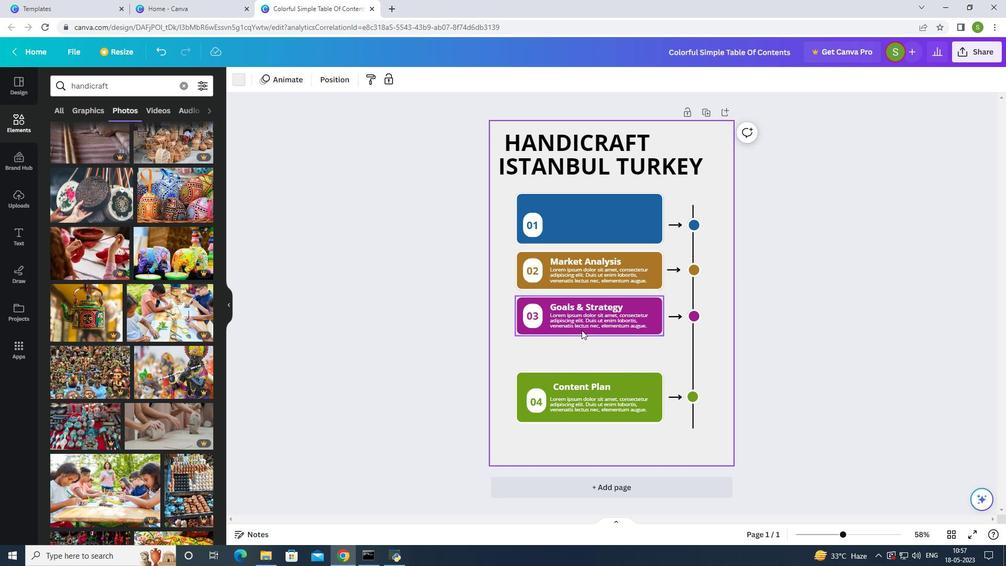 
Action: Mouse moved to (587, 335)
Screenshot: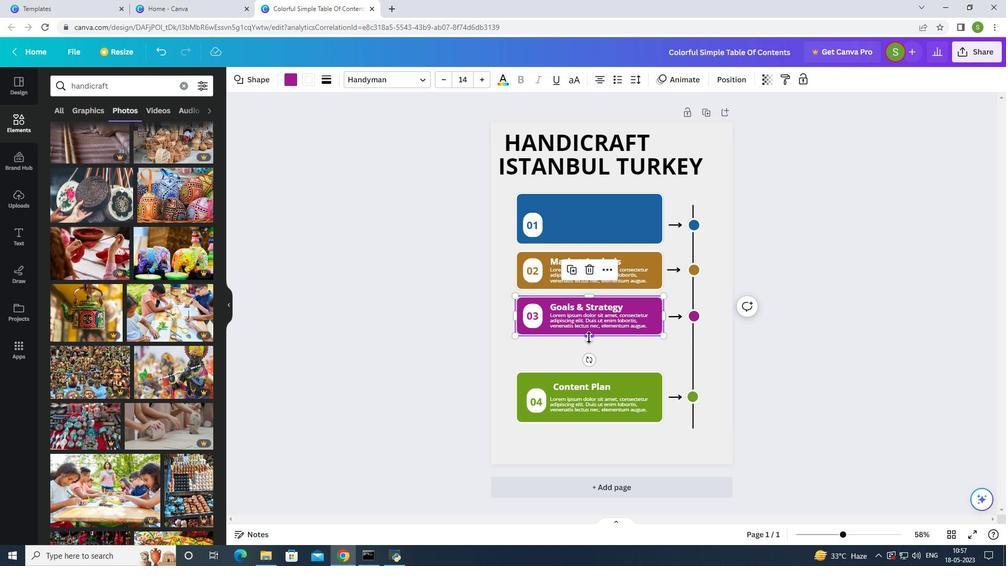 
Action: Mouse pressed left at (587, 335)
Screenshot: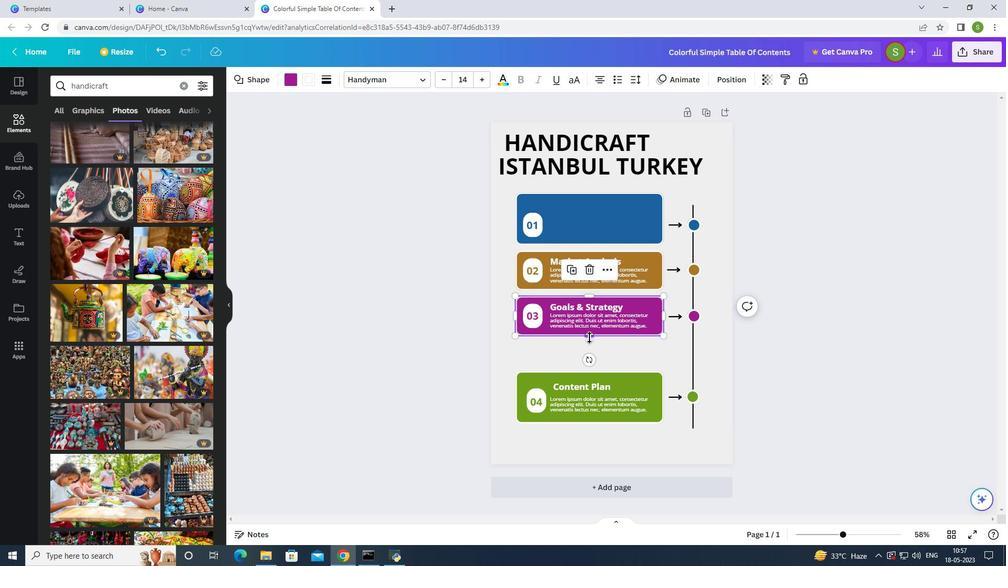 
Action: Mouse moved to (585, 317)
Screenshot: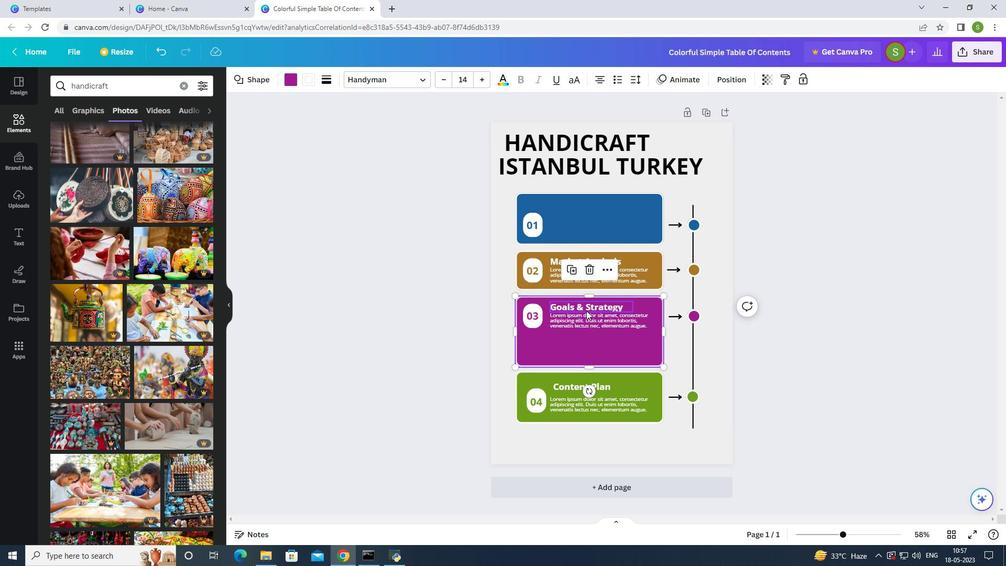
Action: Mouse pressed left at (585, 317)
Screenshot: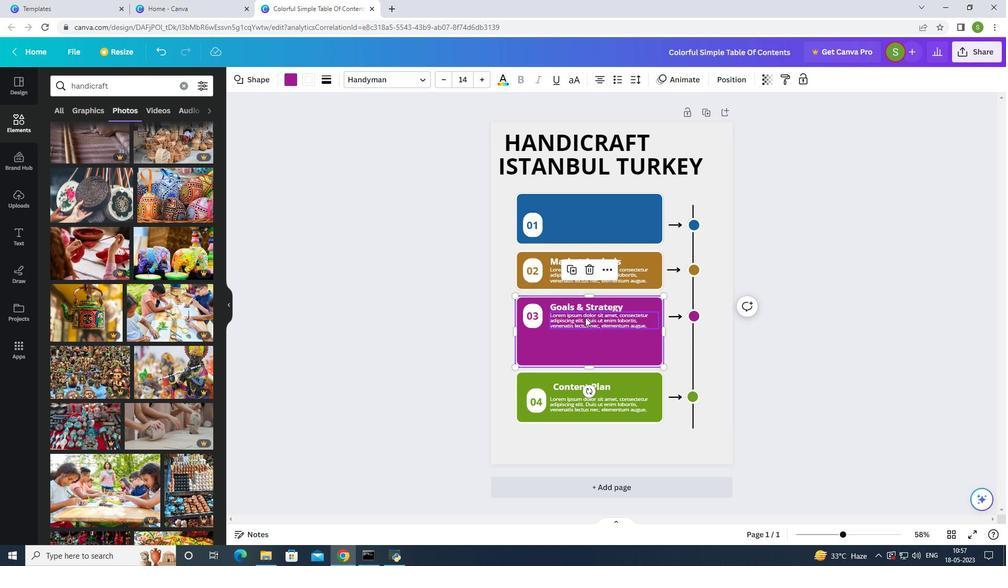 
Action: Mouse moved to (601, 314)
Screenshot: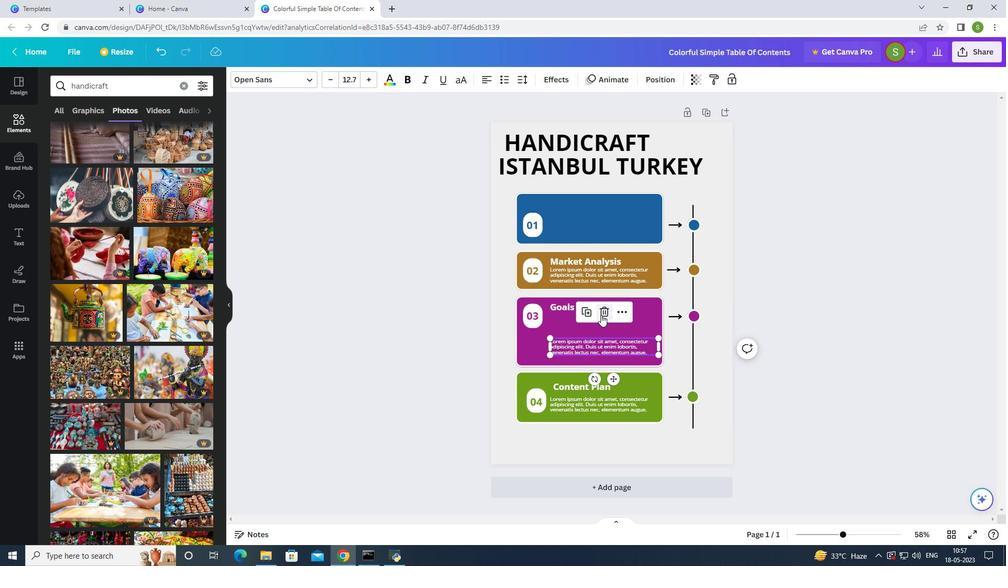 
Action: Mouse pressed left at (601, 314)
Screenshot: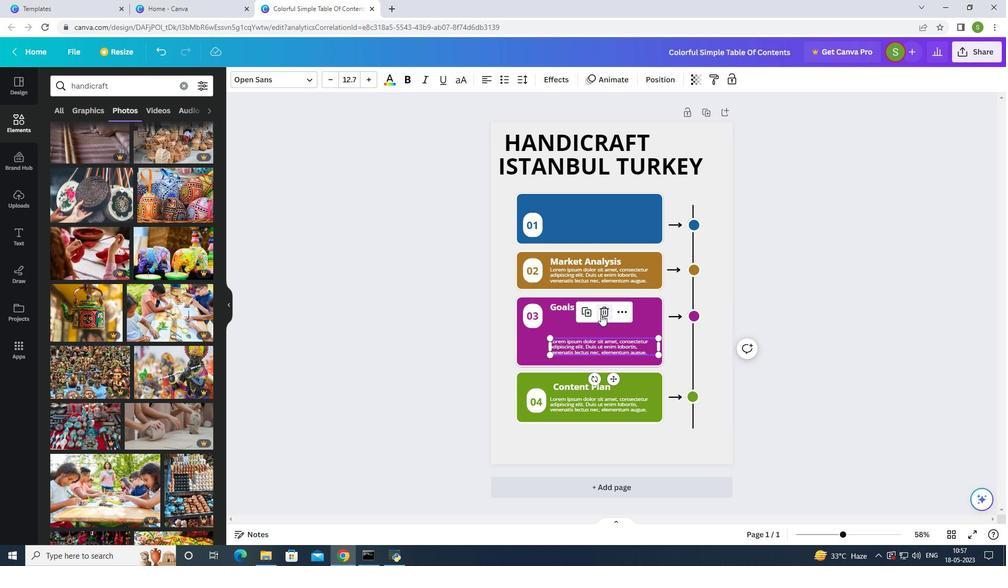 
Action: Mouse moved to (596, 307)
Screenshot: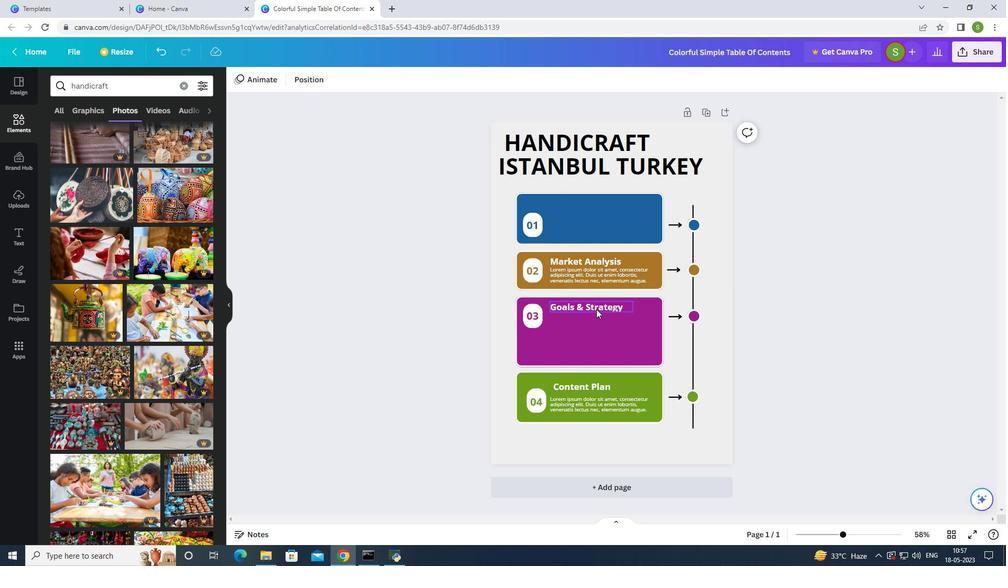 
Action: Mouse pressed left at (596, 307)
Screenshot: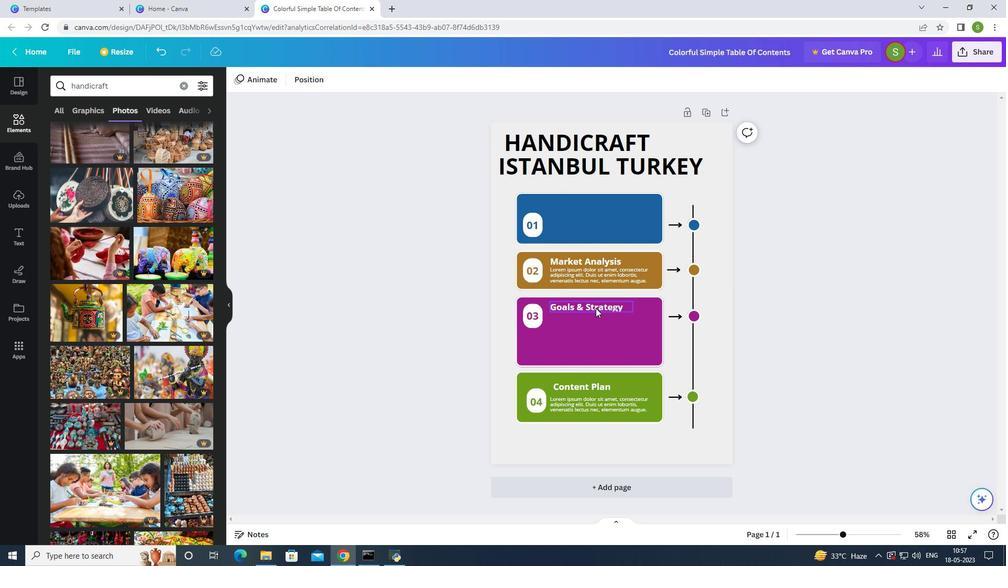 
Action: Mouse moved to (592, 276)
Screenshot: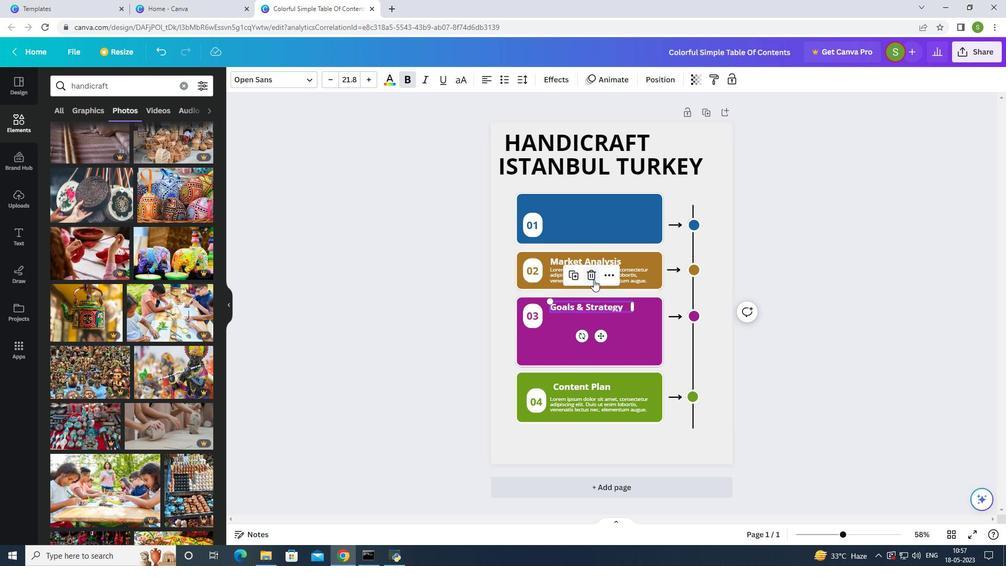 
Action: Mouse pressed left at (592, 276)
Screenshot: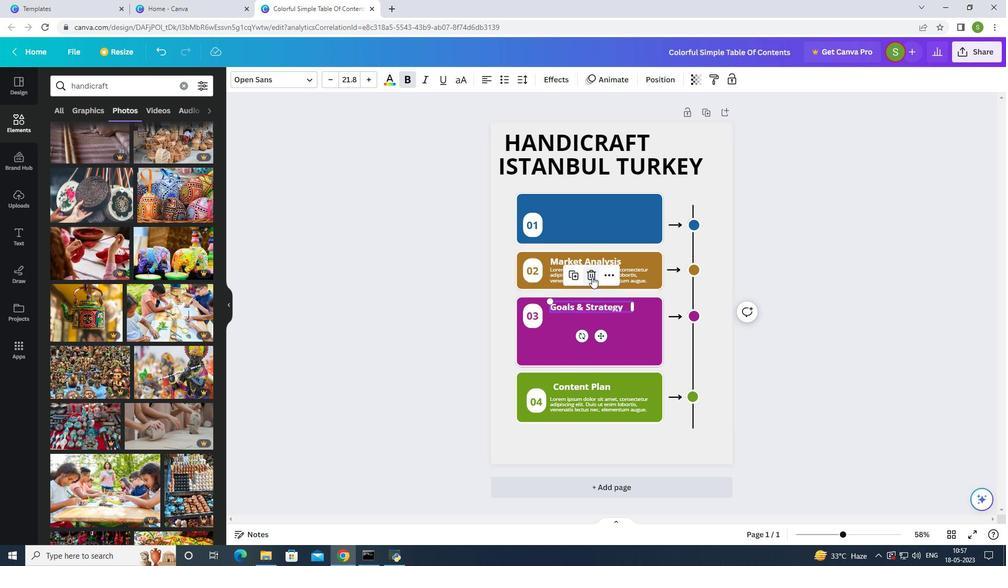 
Action: Mouse moved to (531, 322)
Screenshot: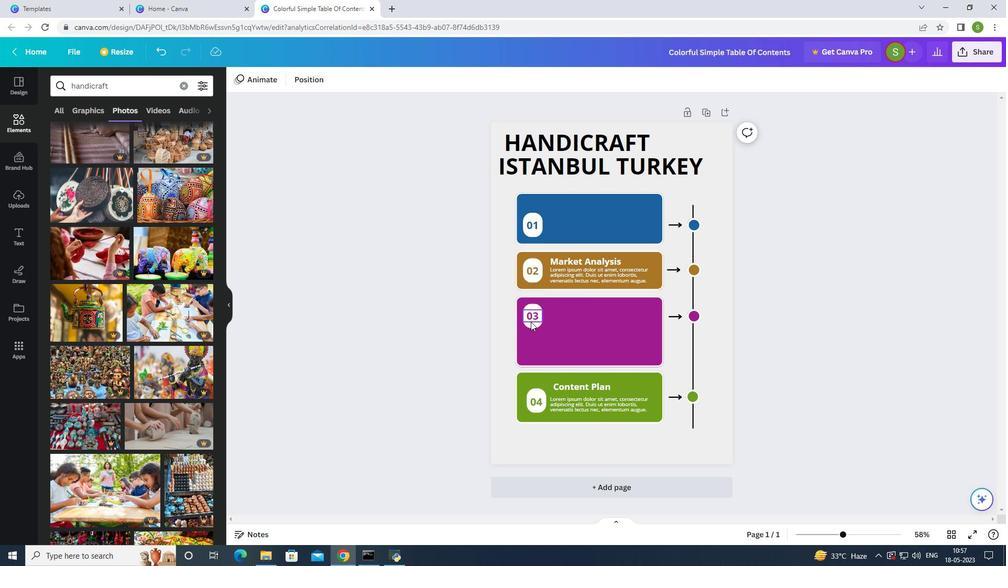 
Action: Mouse pressed left at (531, 322)
Screenshot: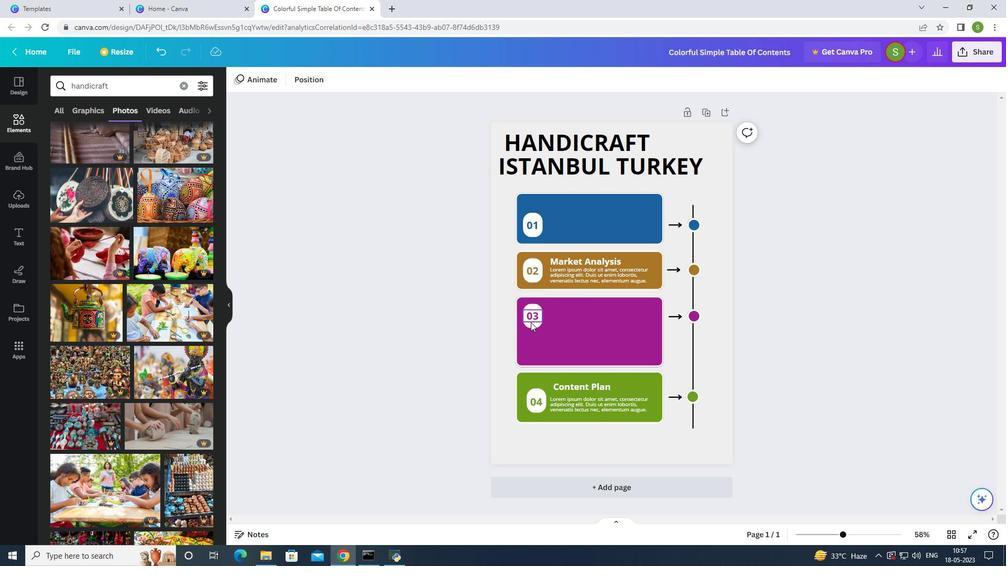
Action: Mouse moved to (535, 319)
Screenshot: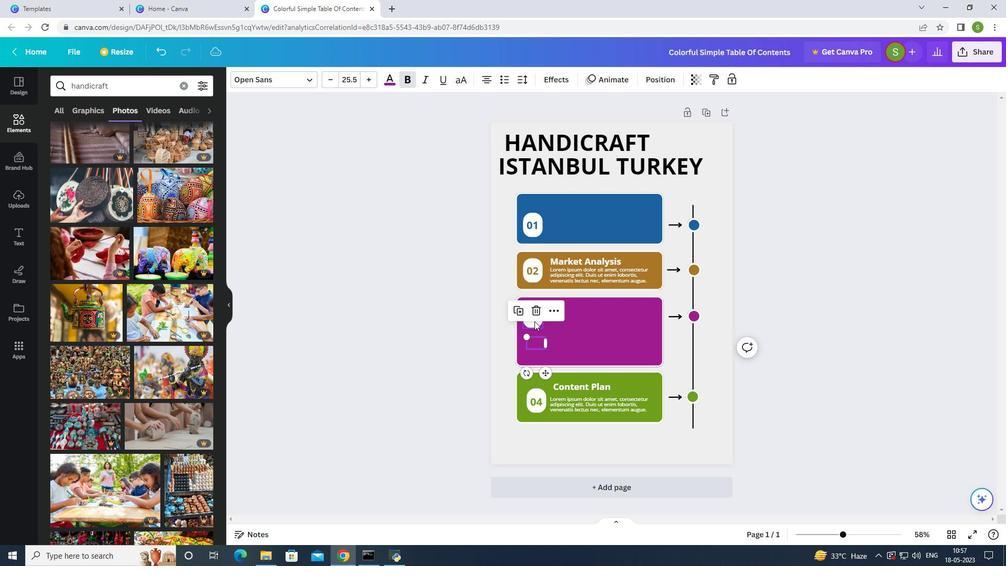 
Action: Mouse pressed left at (535, 319)
Screenshot: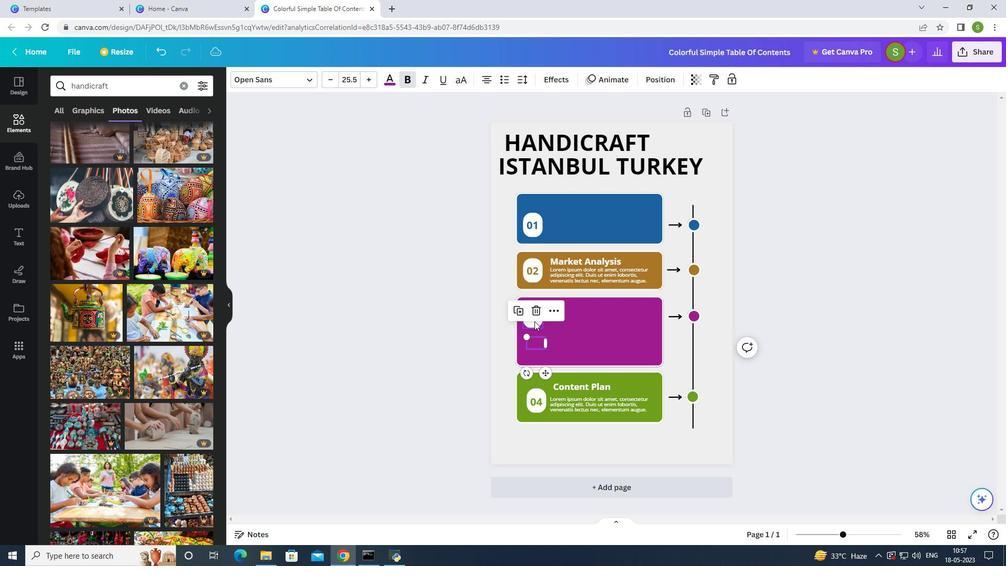 
Action: Mouse moved to (534, 323)
Screenshot: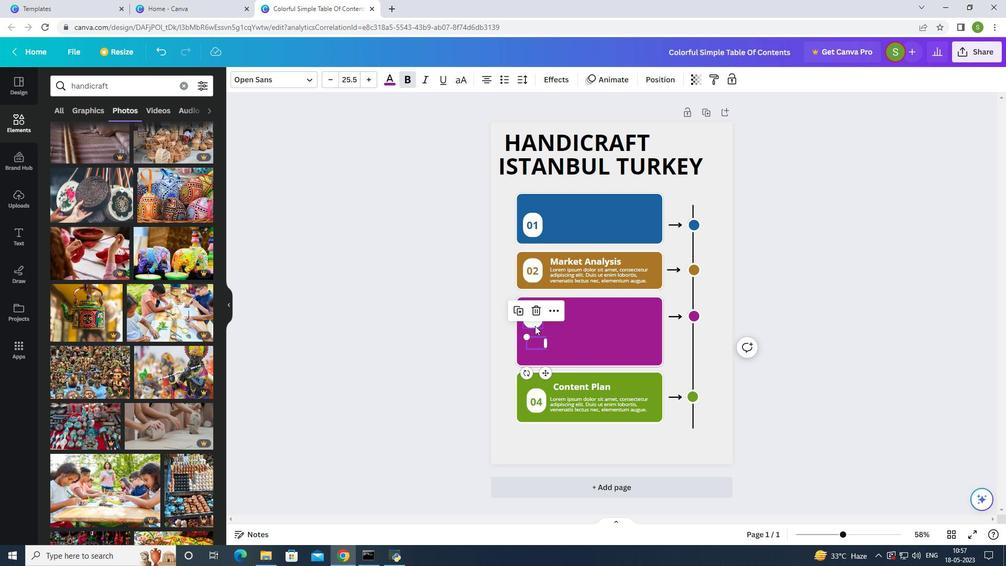 
Action: Mouse pressed left at (534, 323)
